 Task: Plan a trip to JunÃÂ­n, Peru from 2nd December, 2023 to 9th December, 2023 for 5 adults. Place can be shared room with 2 bedrooms having 5 beds and 2 bathrooms. Property type can be flat. Look for 4 properties as per requirement.
Action: Mouse moved to (551, 134)
Screenshot: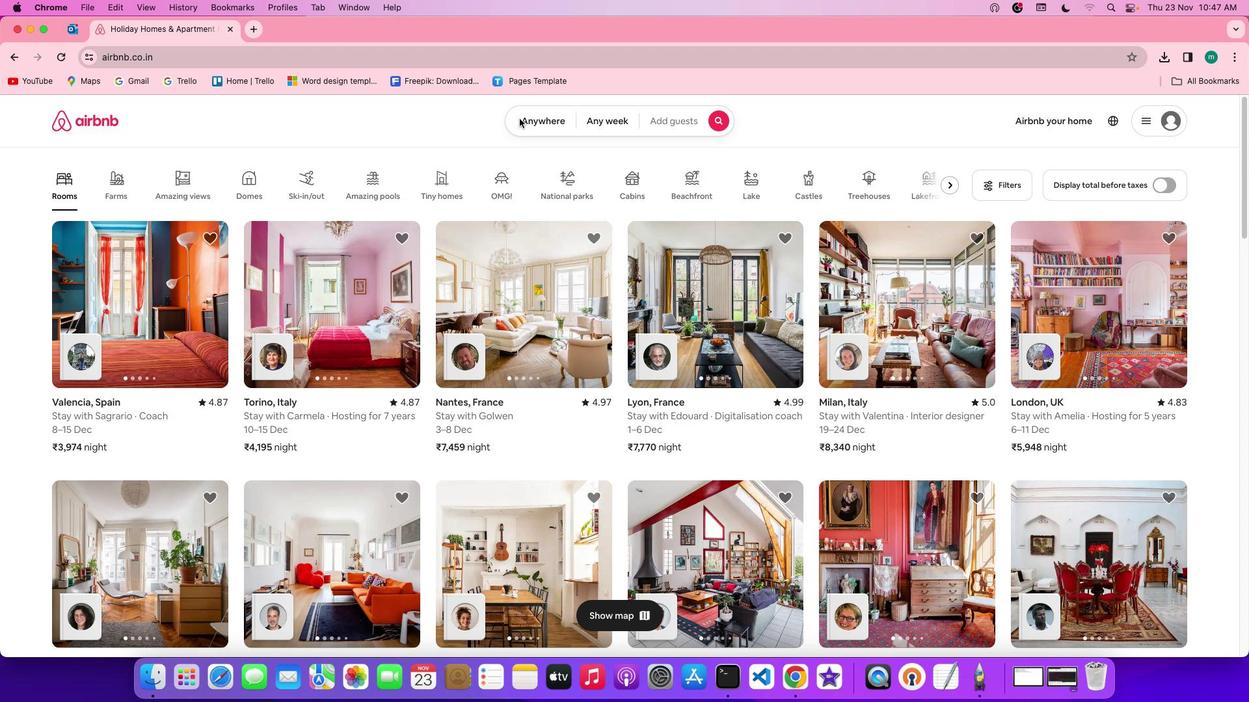 
Action: Mouse pressed left at (551, 134)
Screenshot: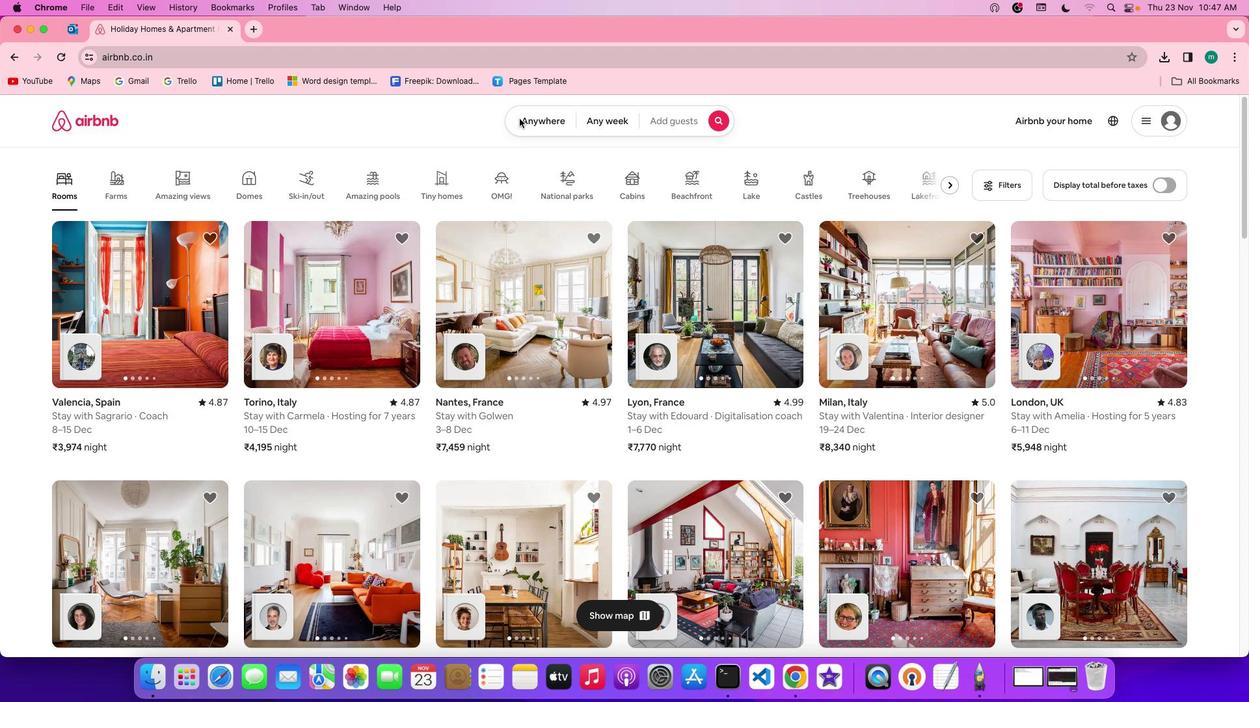 
Action: Mouse pressed left at (551, 134)
Screenshot: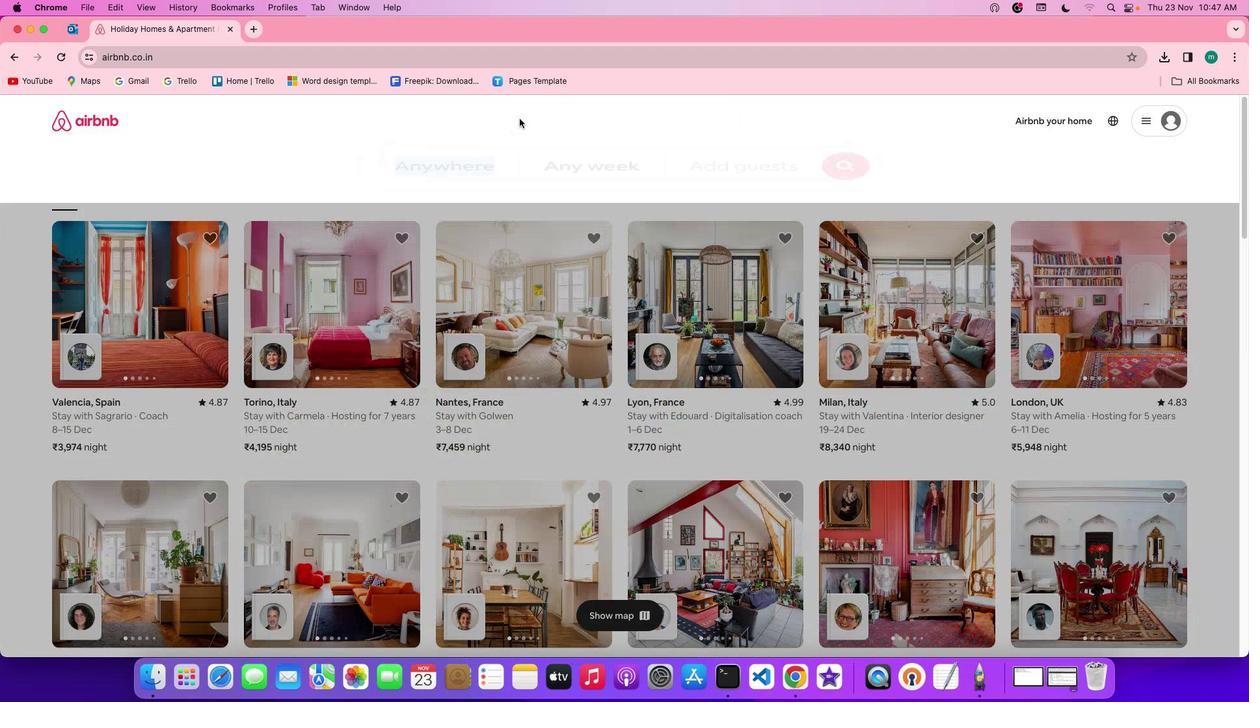 
Action: Mouse moved to (499, 187)
Screenshot: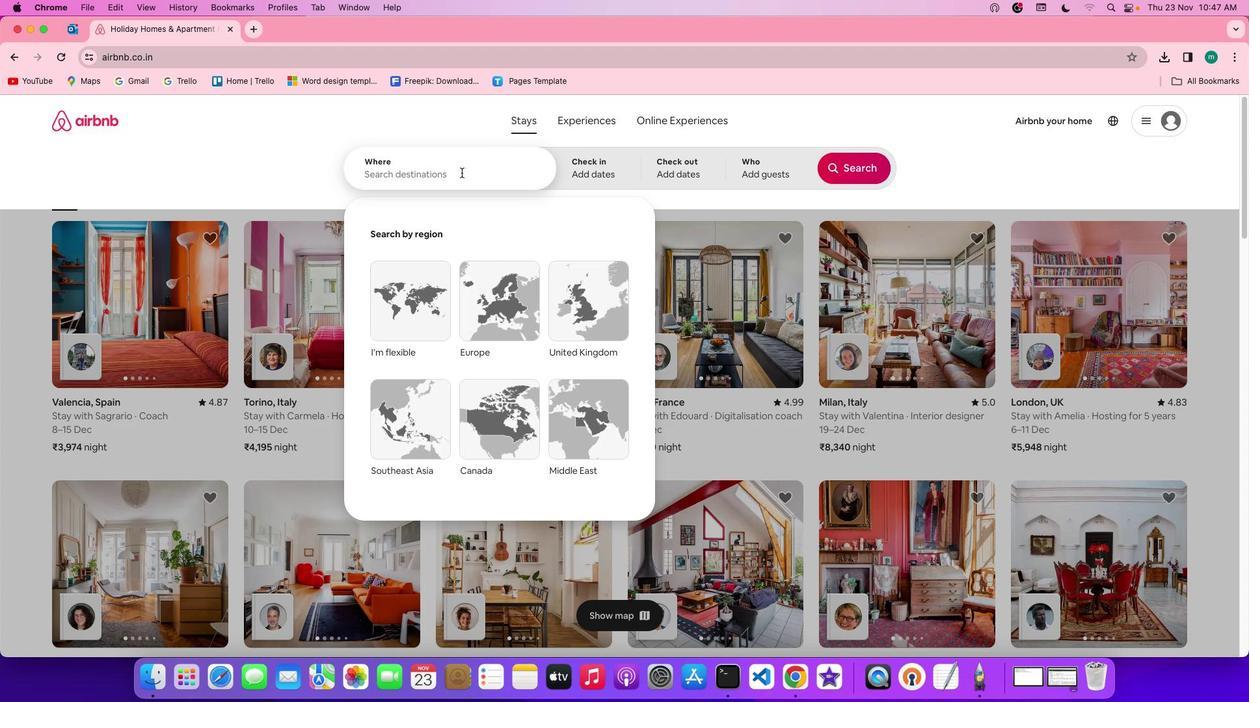 
Action: Mouse pressed left at (499, 187)
Screenshot: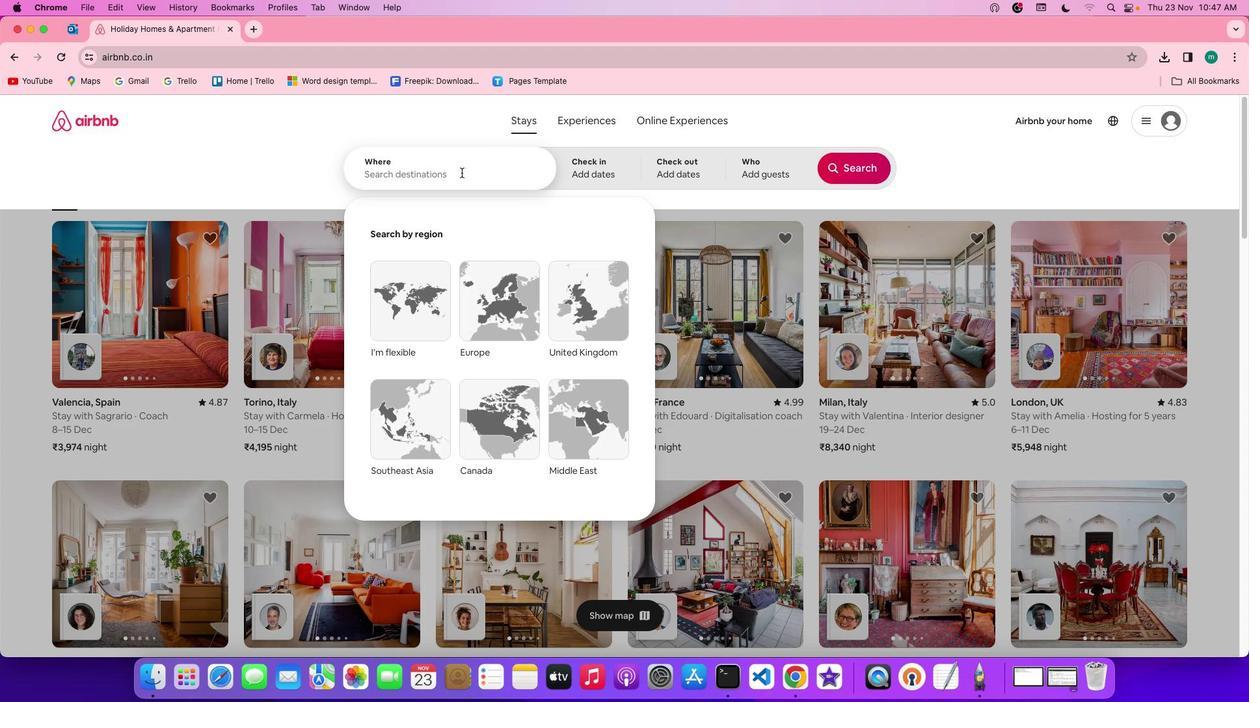 
Action: Key pressed Key.shift'J''u''n''a''n'','Key.spaceKey.shift'P''e''r''u'
Screenshot: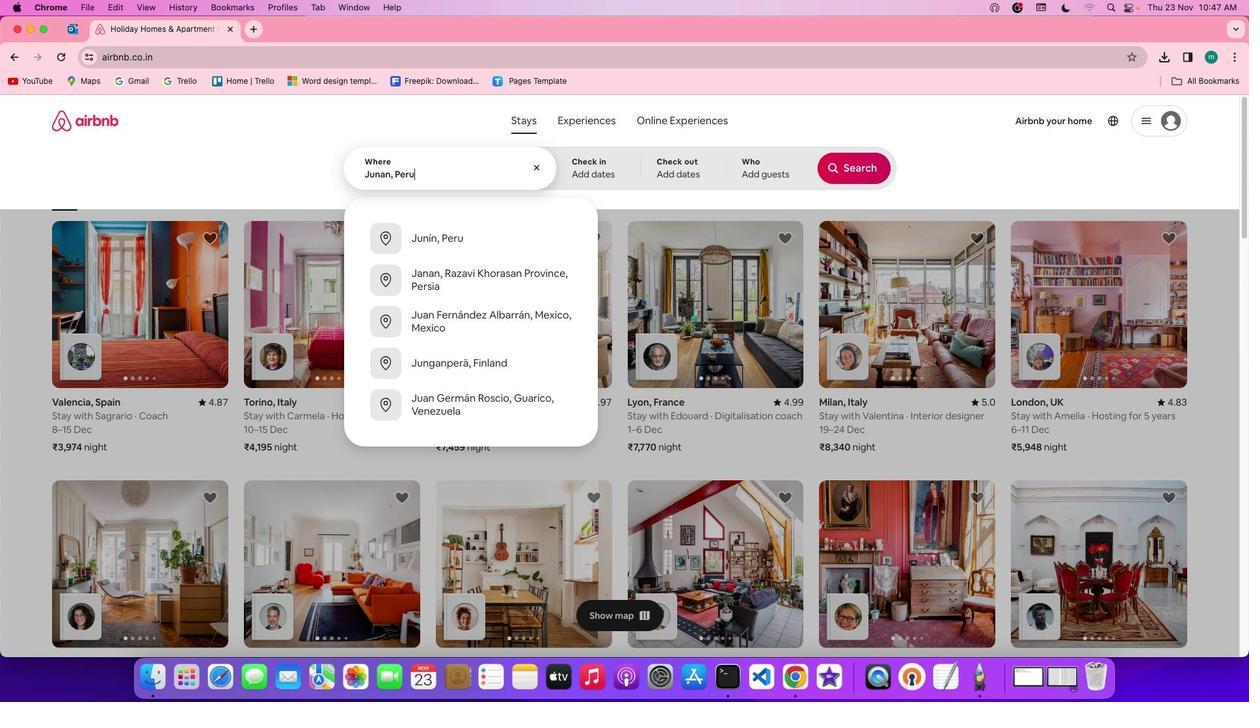 
Action: Mouse moved to (625, 196)
Screenshot: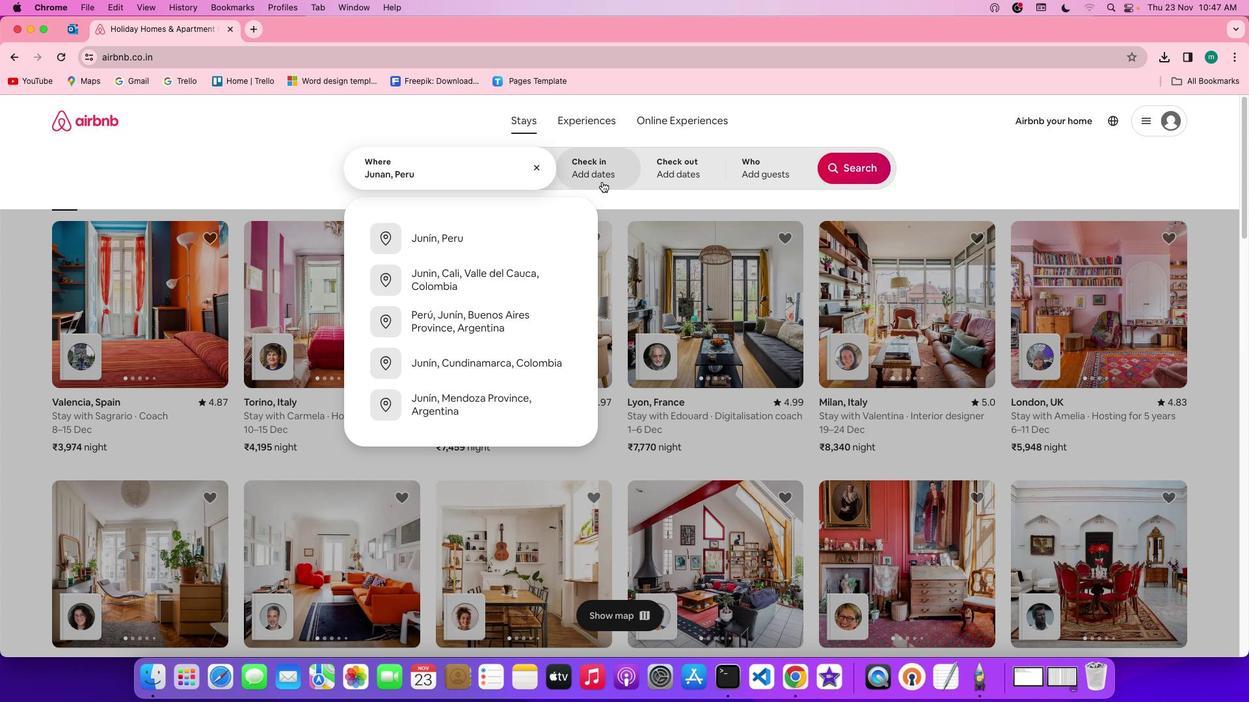 
Action: Mouse pressed left at (625, 196)
Screenshot: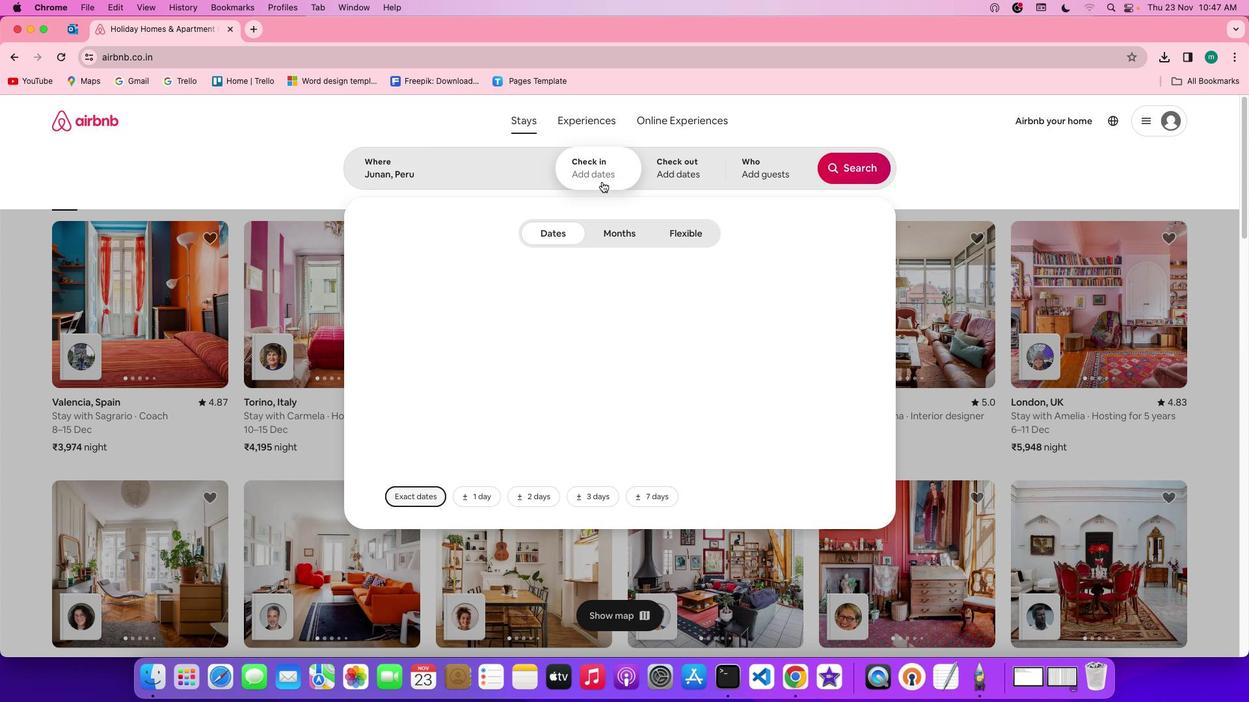 
Action: Mouse moved to (842, 337)
Screenshot: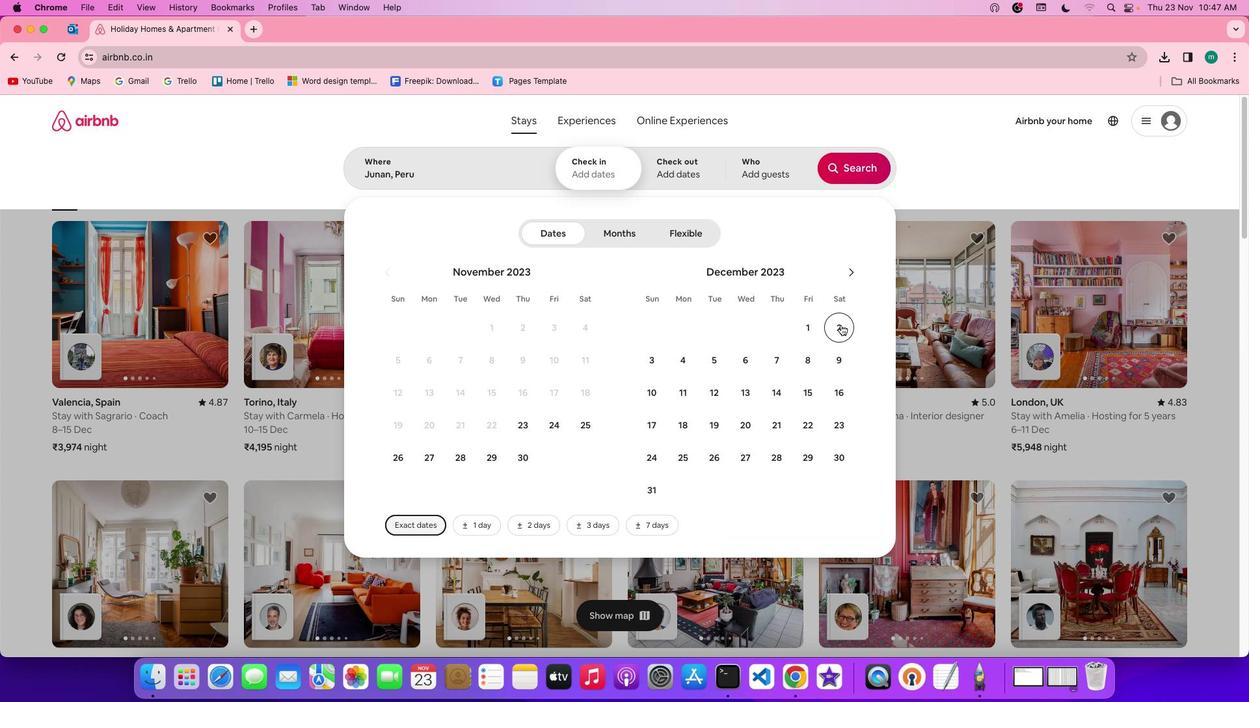
Action: Mouse pressed left at (842, 337)
Screenshot: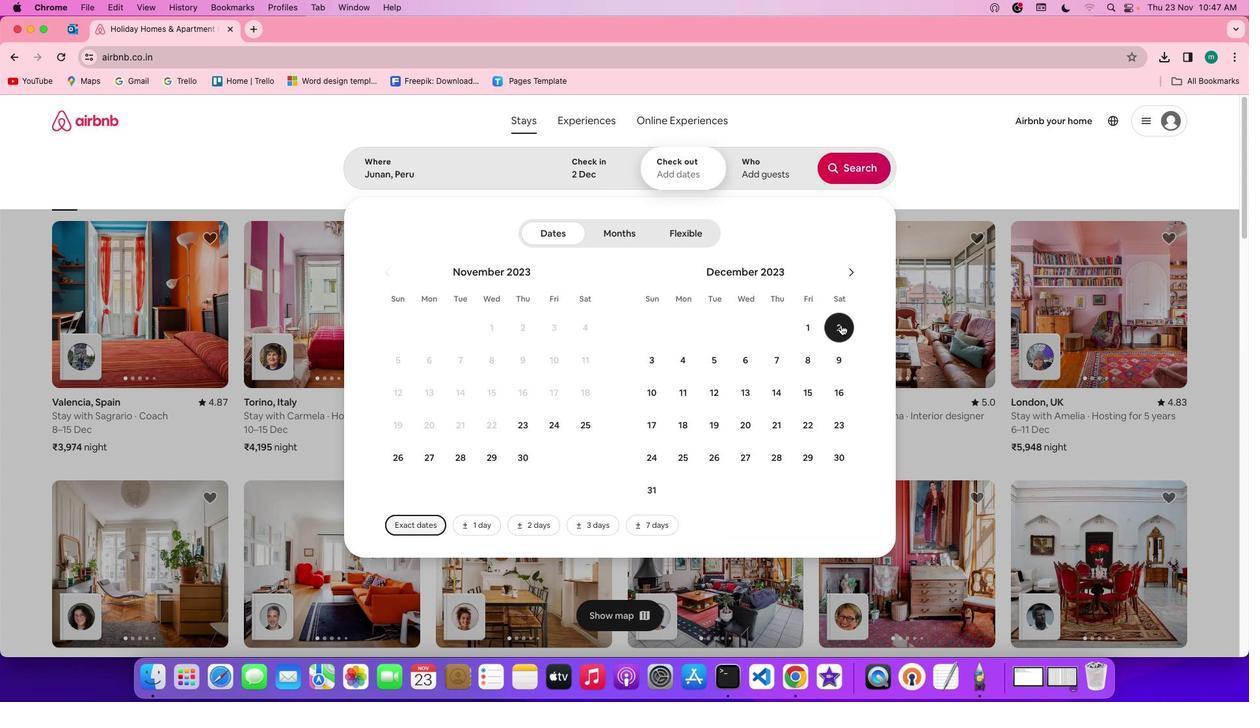 
Action: Mouse moved to (836, 374)
Screenshot: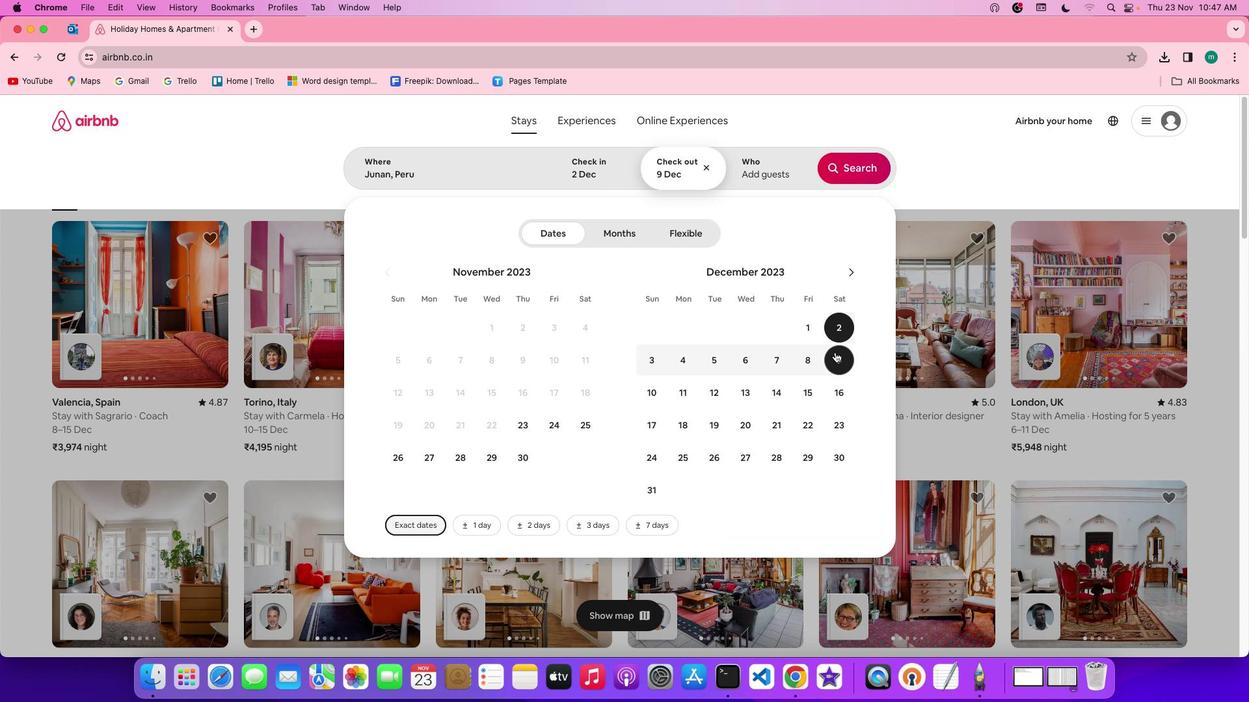 
Action: Mouse pressed left at (836, 374)
Screenshot: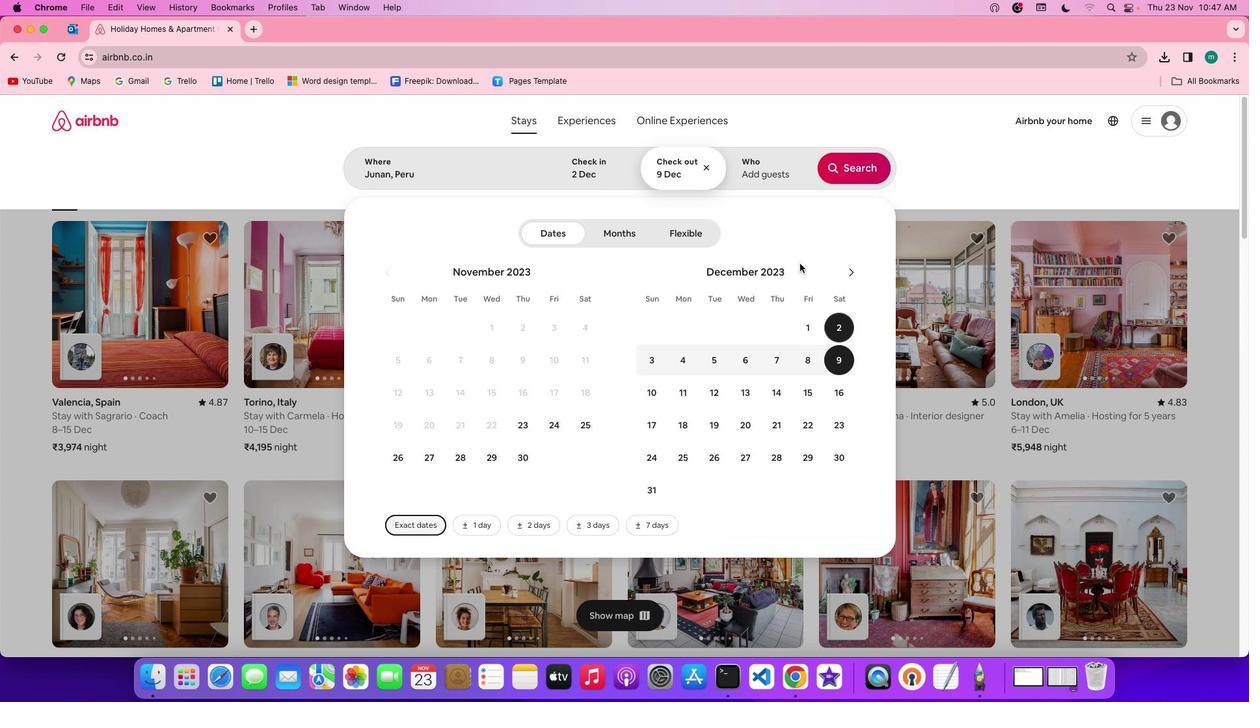 
Action: Mouse moved to (755, 197)
Screenshot: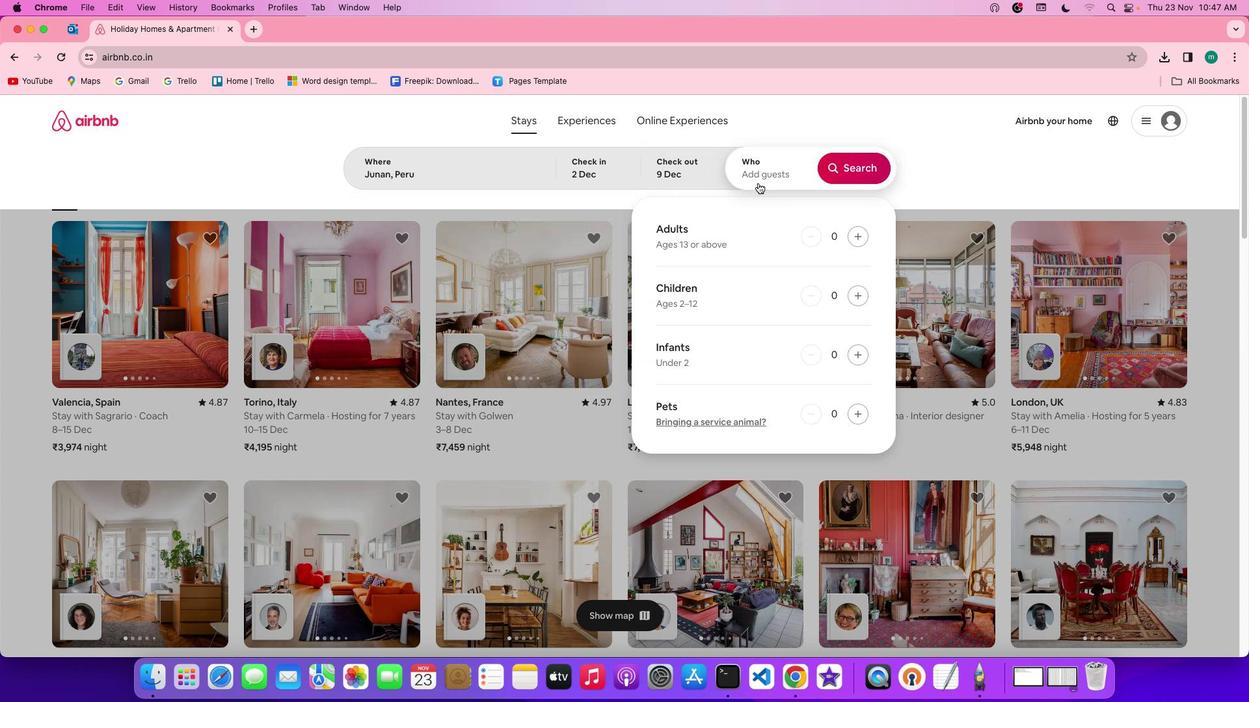 
Action: Mouse pressed left at (755, 197)
Screenshot: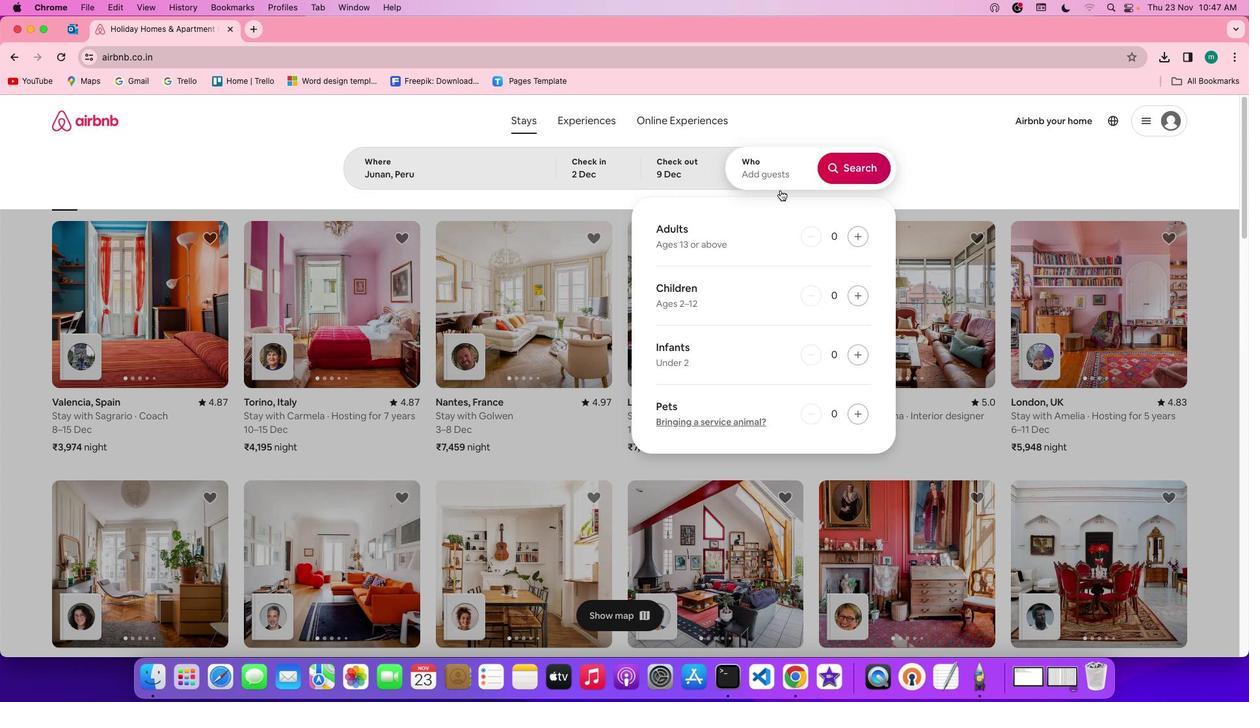 
Action: Mouse moved to (852, 246)
Screenshot: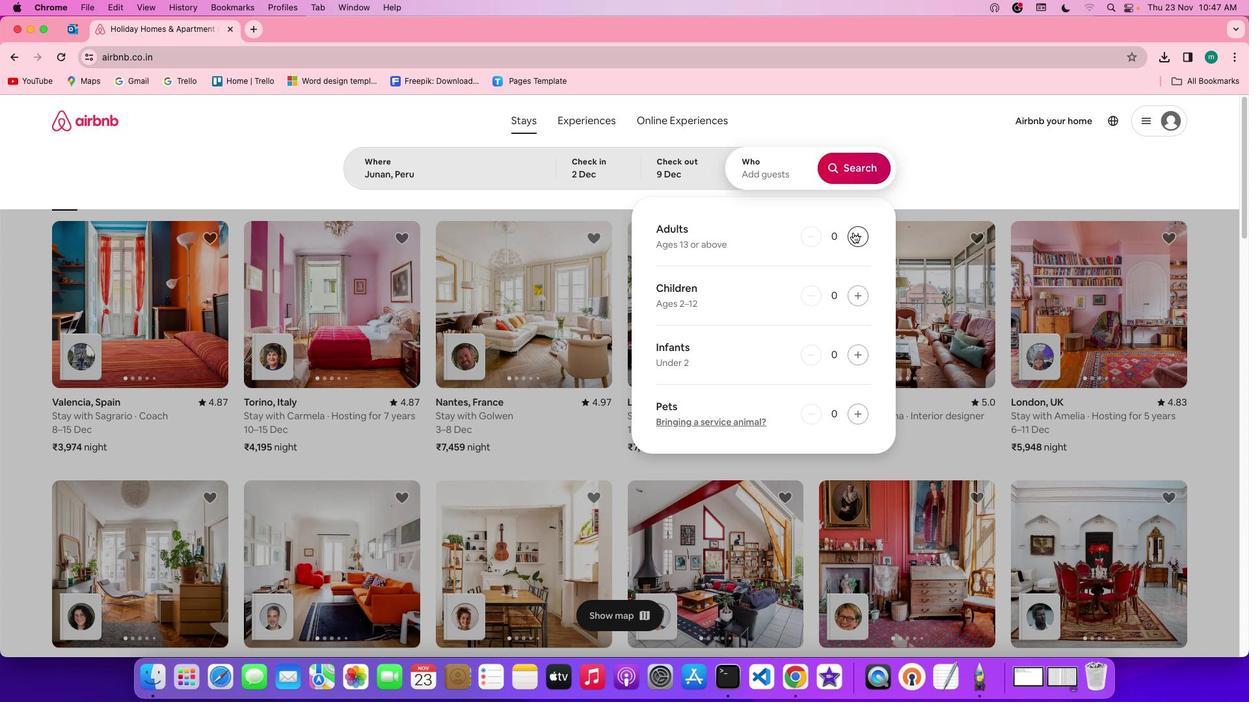 
Action: Mouse pressed left at (852, 246)
Screenshot: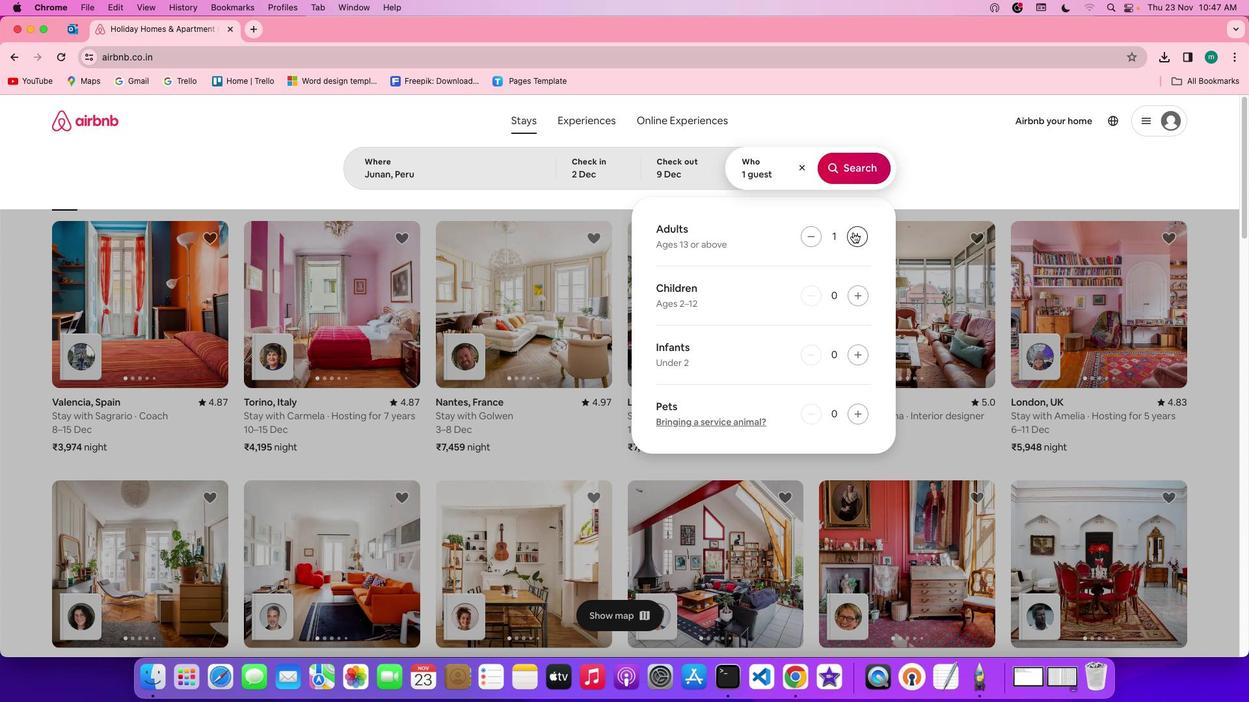 
Action: Mouse pressed left at (852, 246)
Screenshot: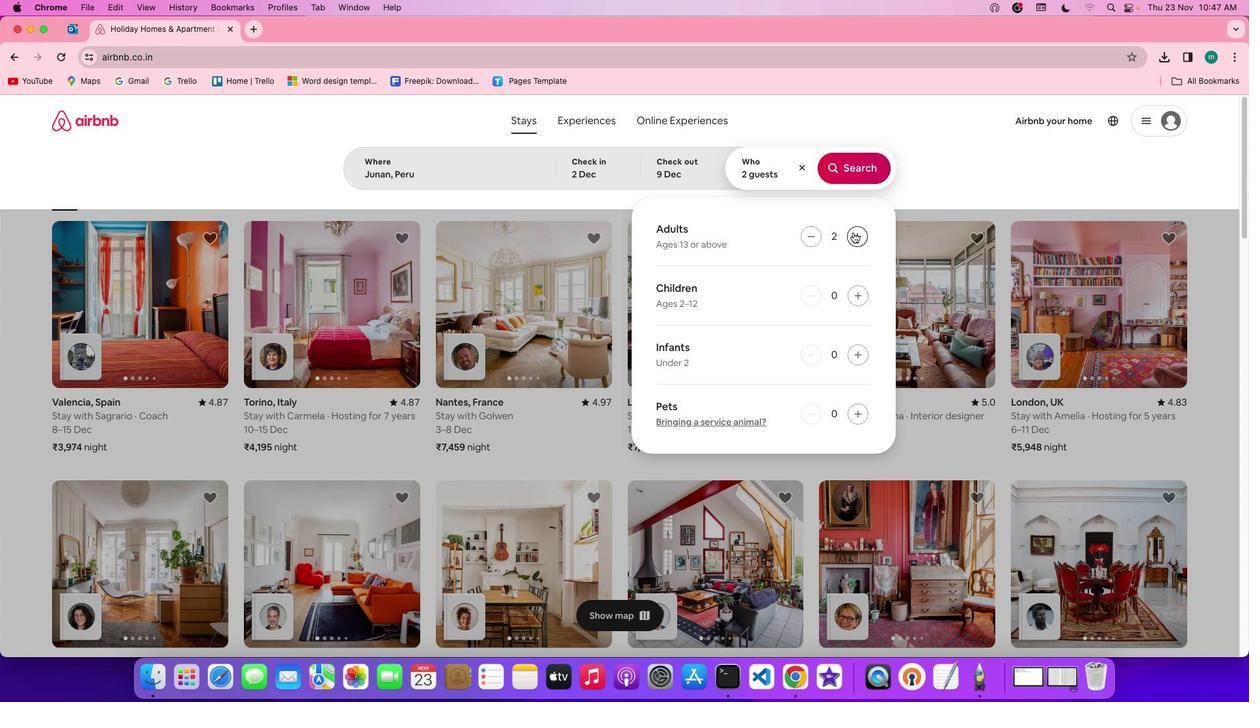 
Action: Mouse pressed left at (852, 246)
Screenshot: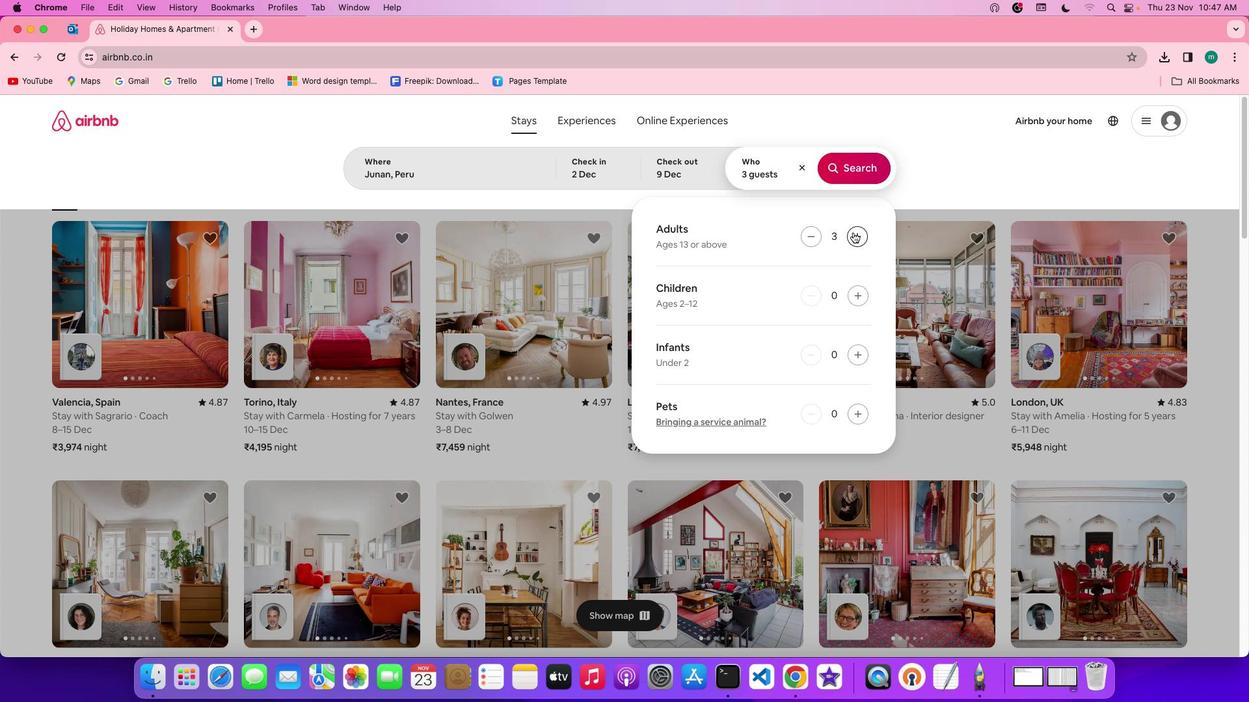 
Action: Mouse pressed left at (852, 246)
Screenshot: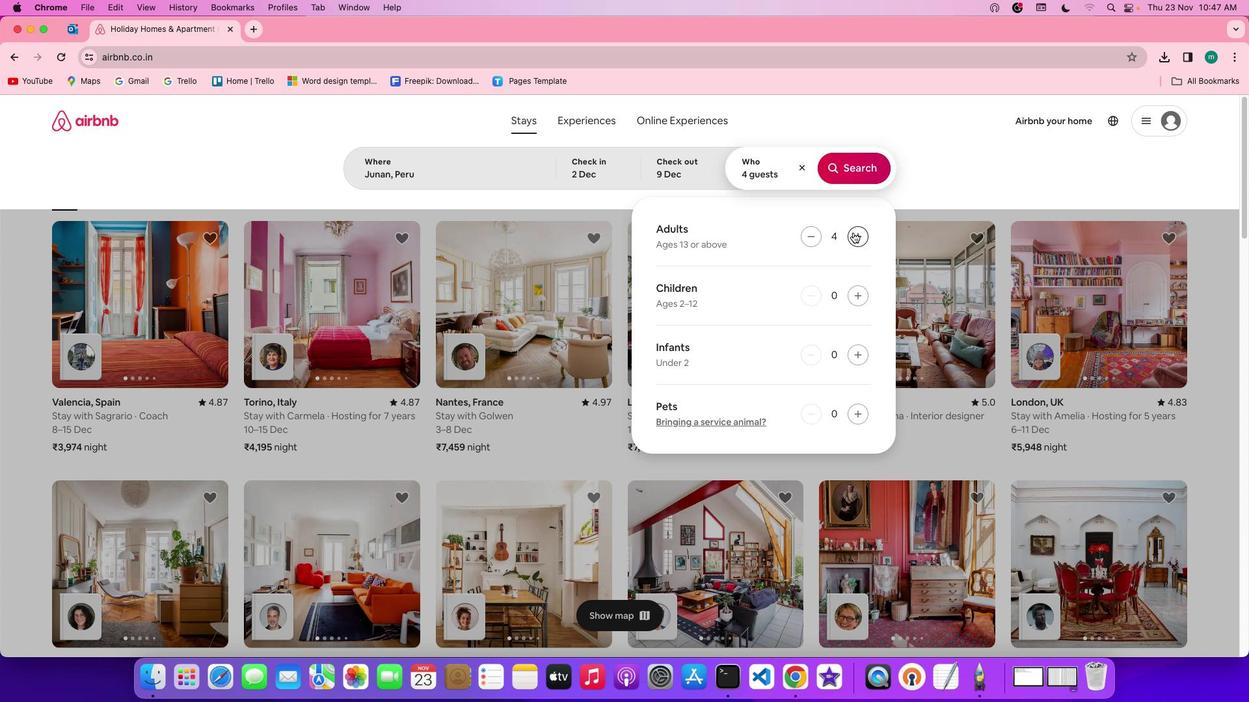 
Action: Mouse pressed left at (852, 246)
Screenshot: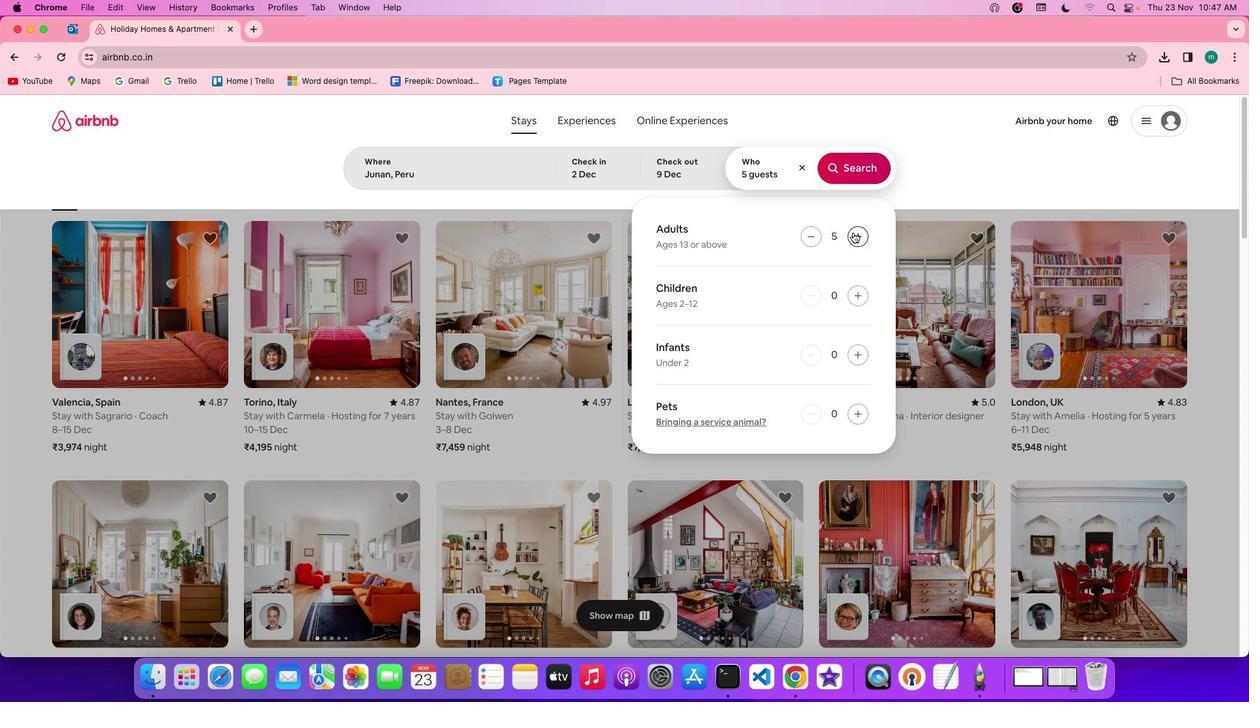 
Action: Mouse moved to (846, 185)
Screenshot: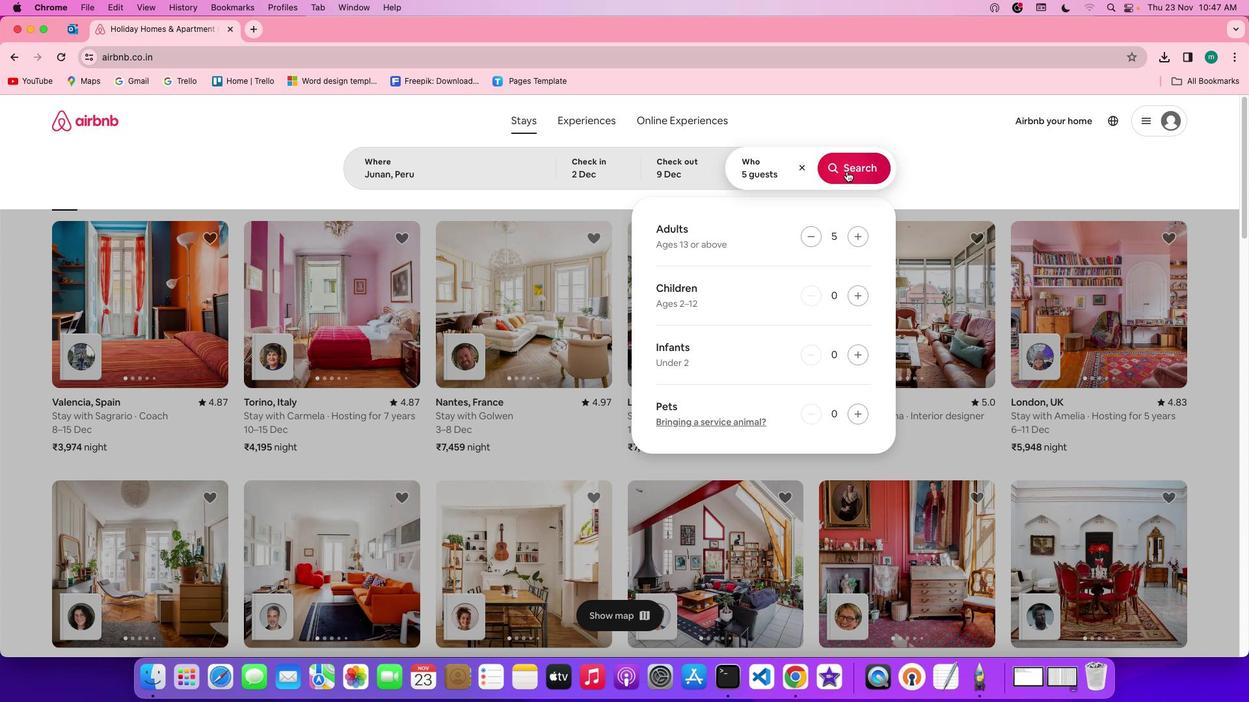 
Action: Mouse pressed left at (846, 185)
Screenshot: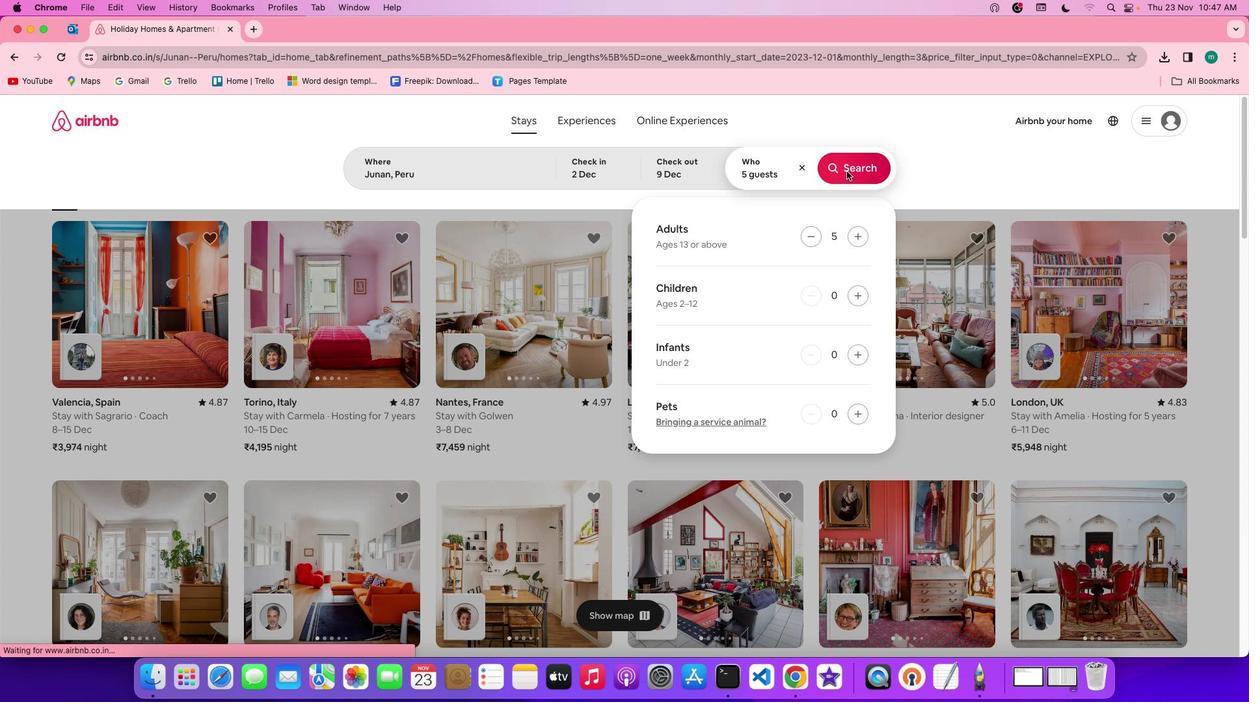 
Action: Mouse moved to (1026, 184)
Screenshot: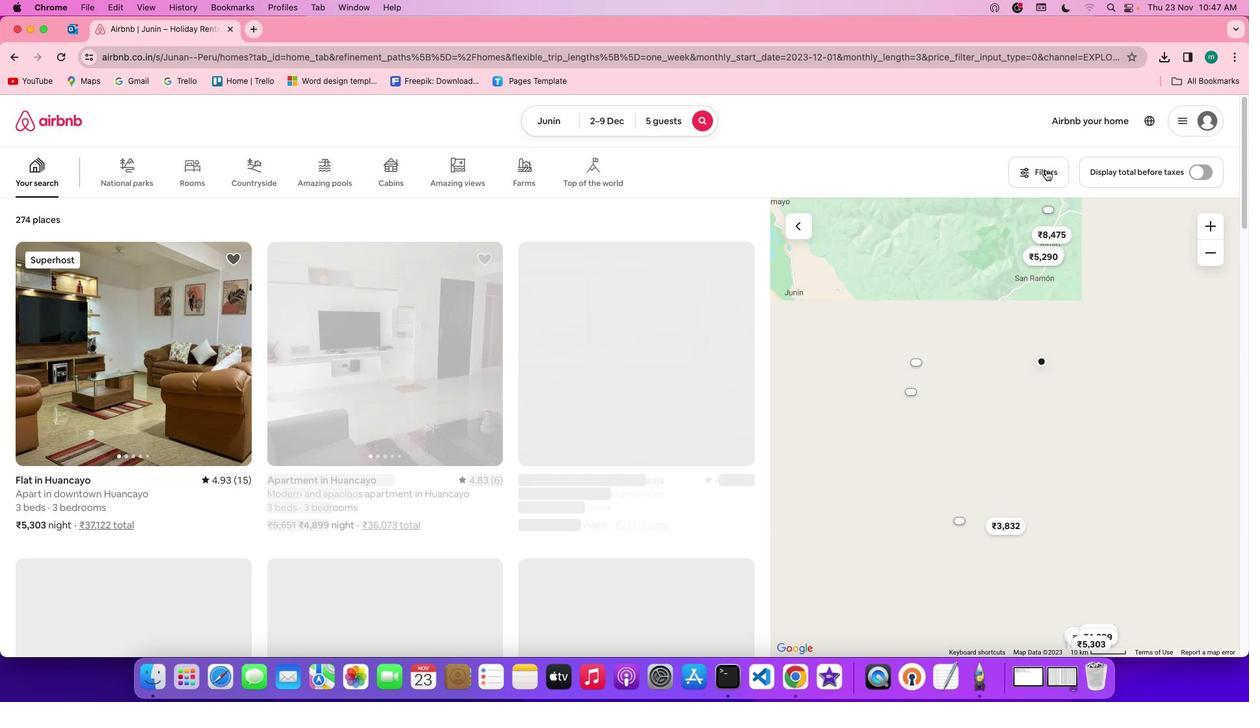 
Action: Mouse pressed left at (1026, 184)
Screenshot: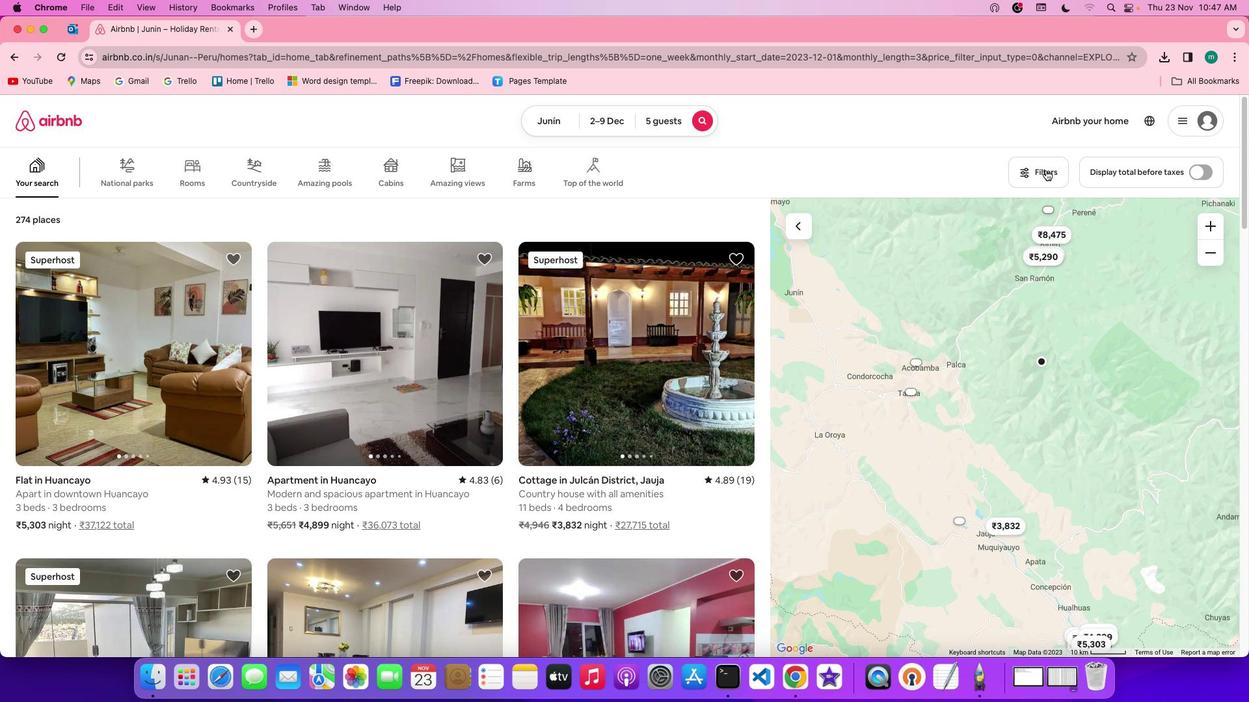 
Action: Mouse moved to (590, 380)
Screenshot: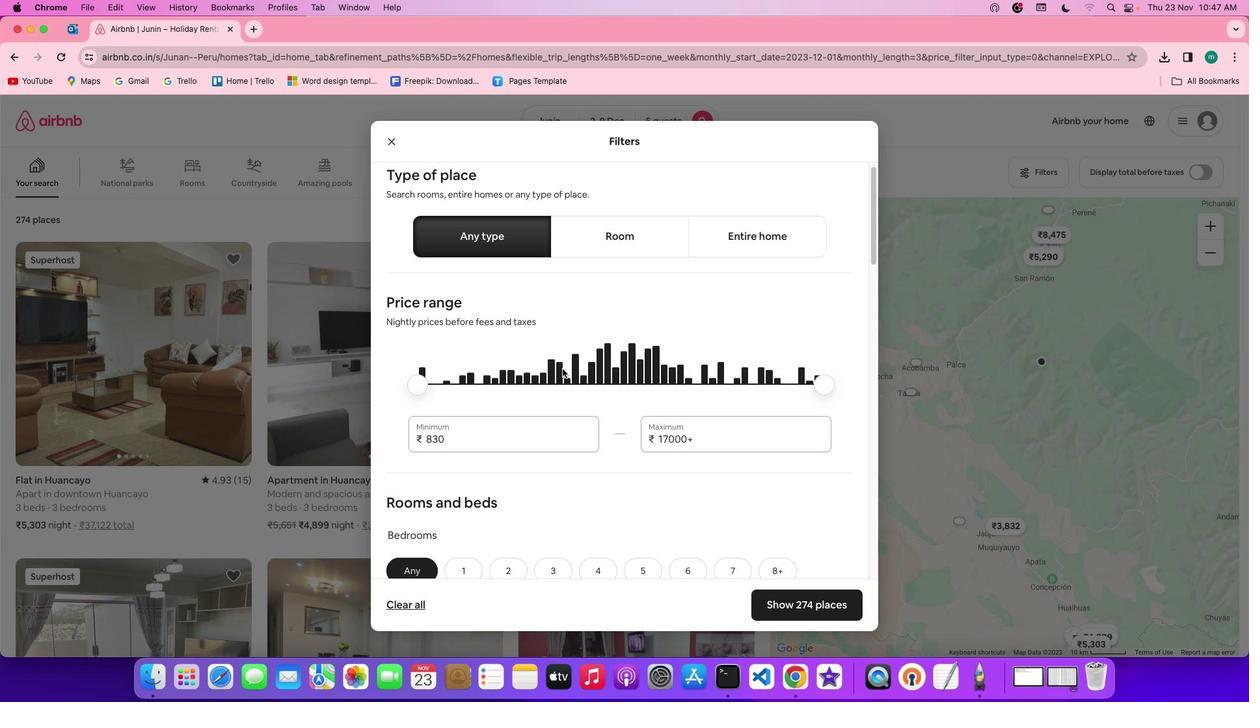 
Action: Mouse scrolled (590, 380) with delta (83, 16)
Screenshot: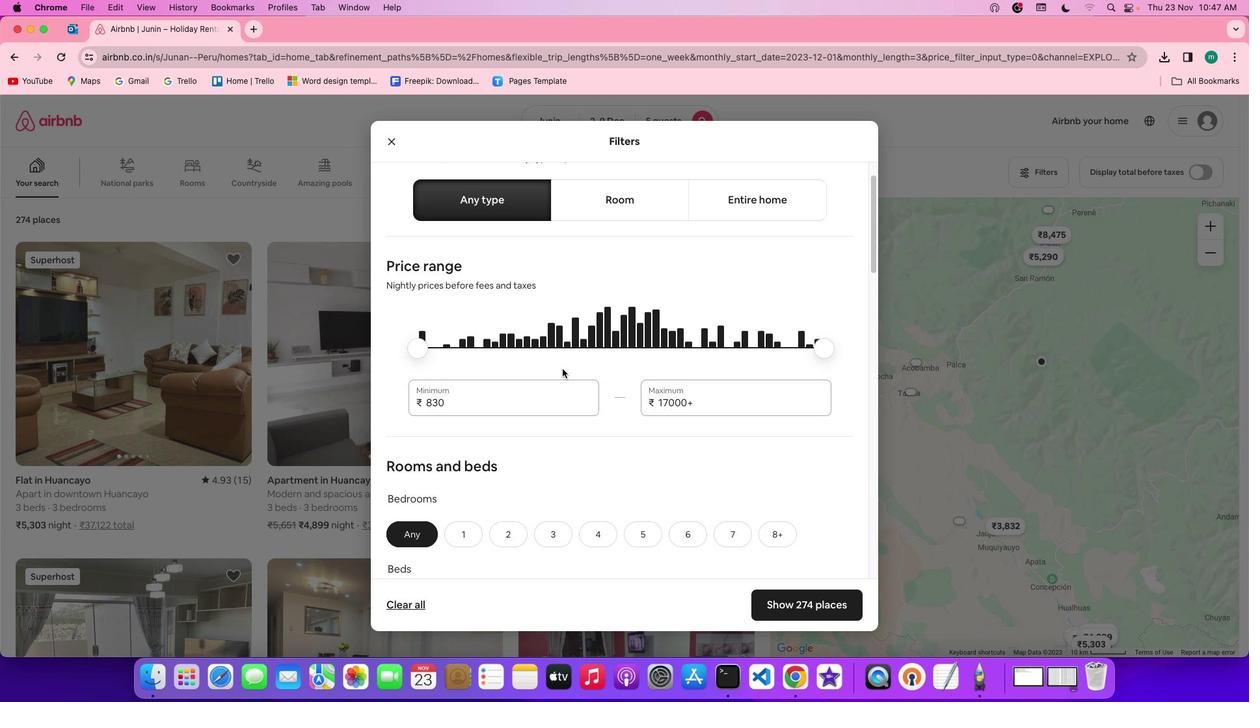 
Action: Mouse scrolled (590, 380) with delta (83, 16)
Screenshot: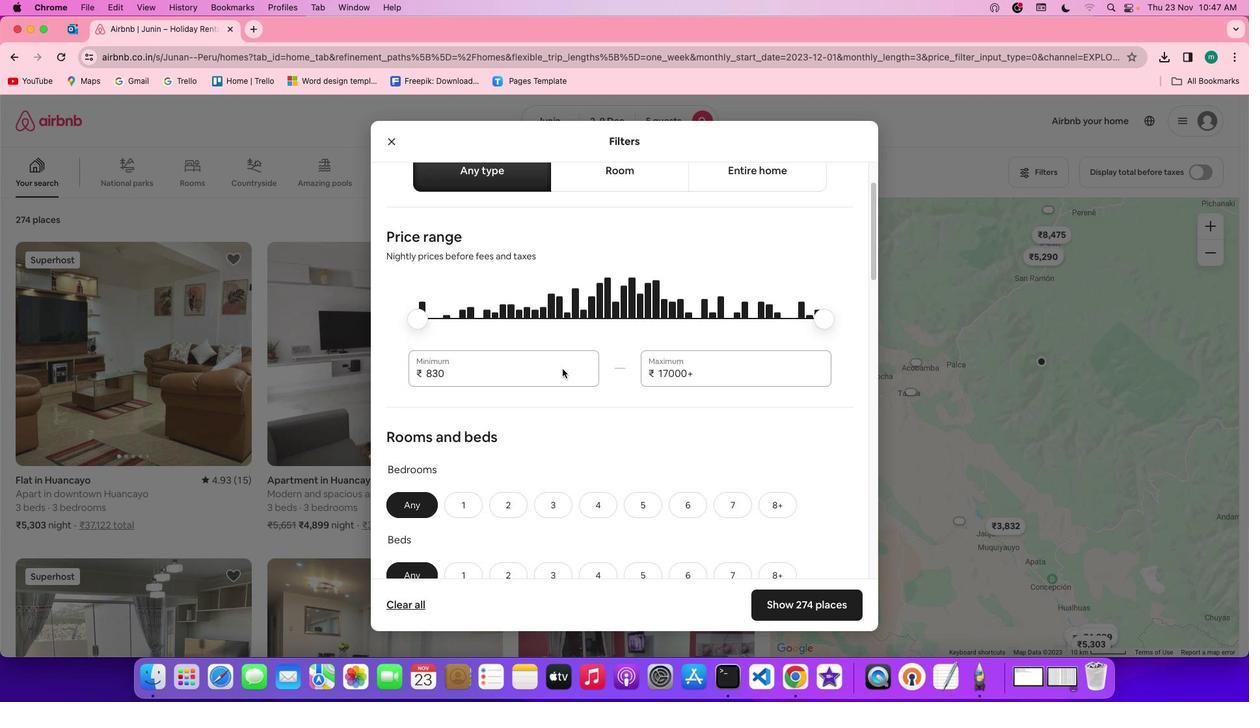 
Action: Mouse scrolled (590, 380) with delta (83, 16)
Screenshot: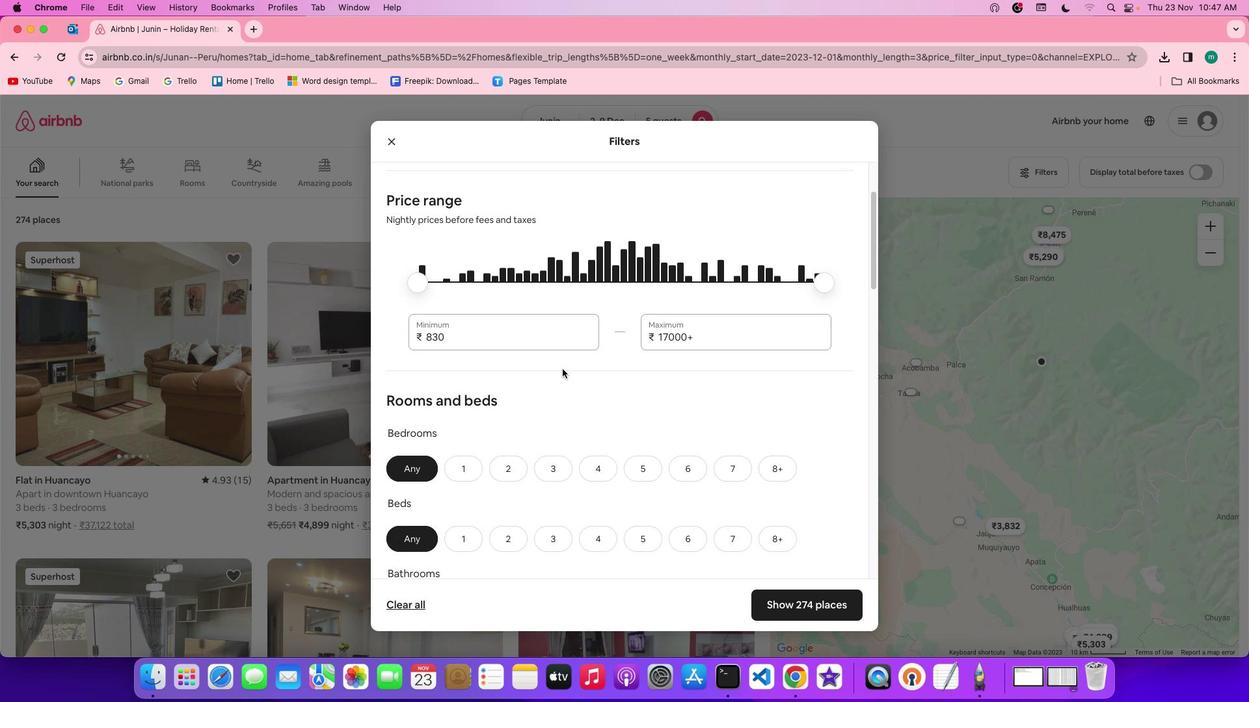 
Action: Mouse scrolled (590, 380) with delta (83, 16)
Screenshot: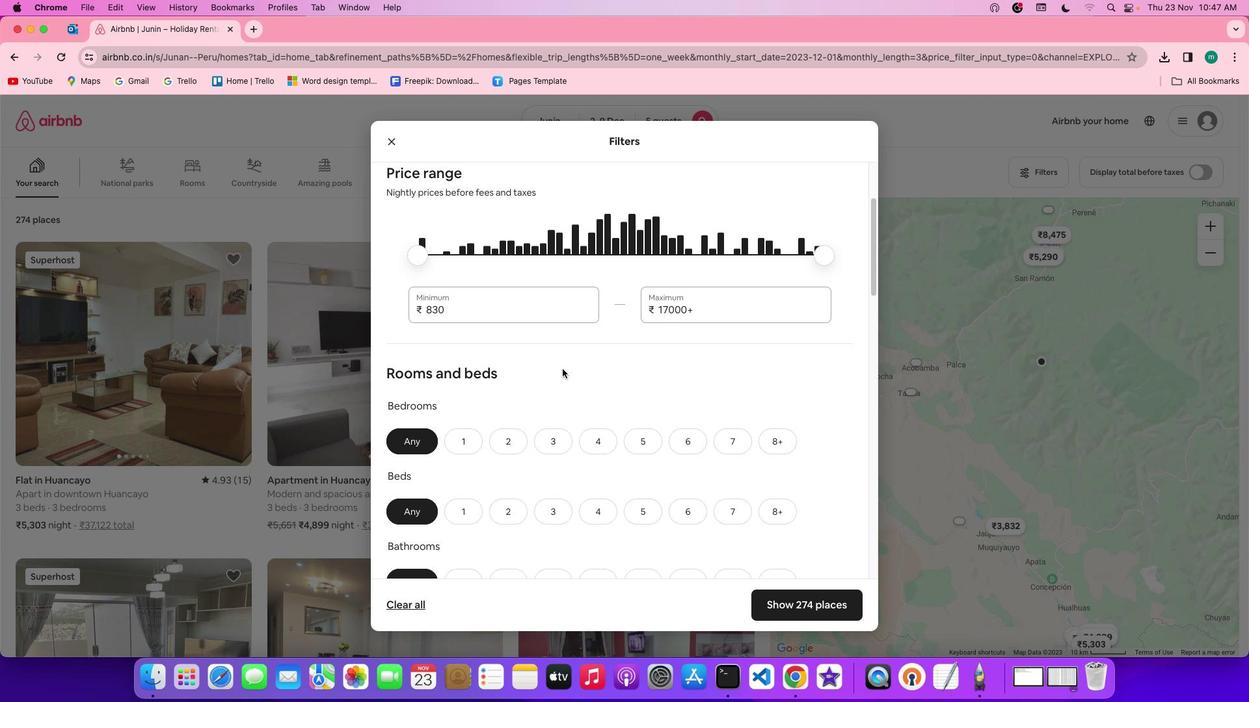 
Action: Mouse scrolled (590, 380) with delta (83, 16)
Screenshot: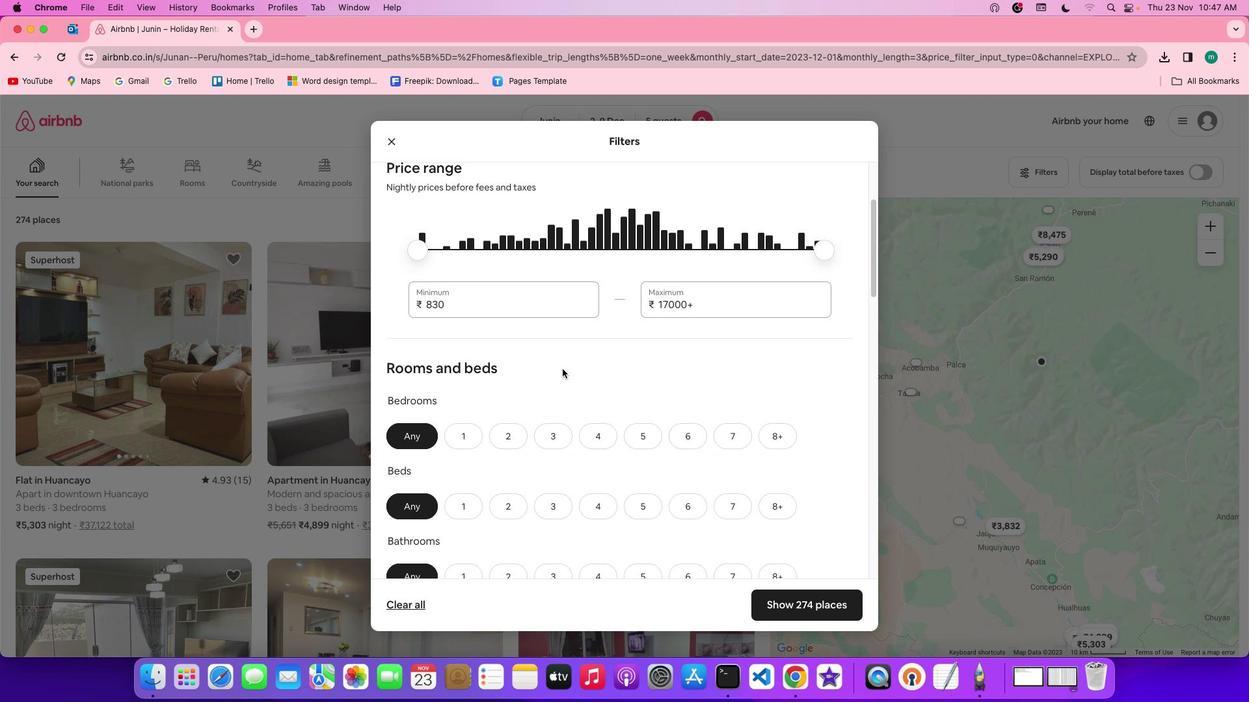
Action: Mouse scrolled (590, 380) with delta (83, 16)
Screenshot: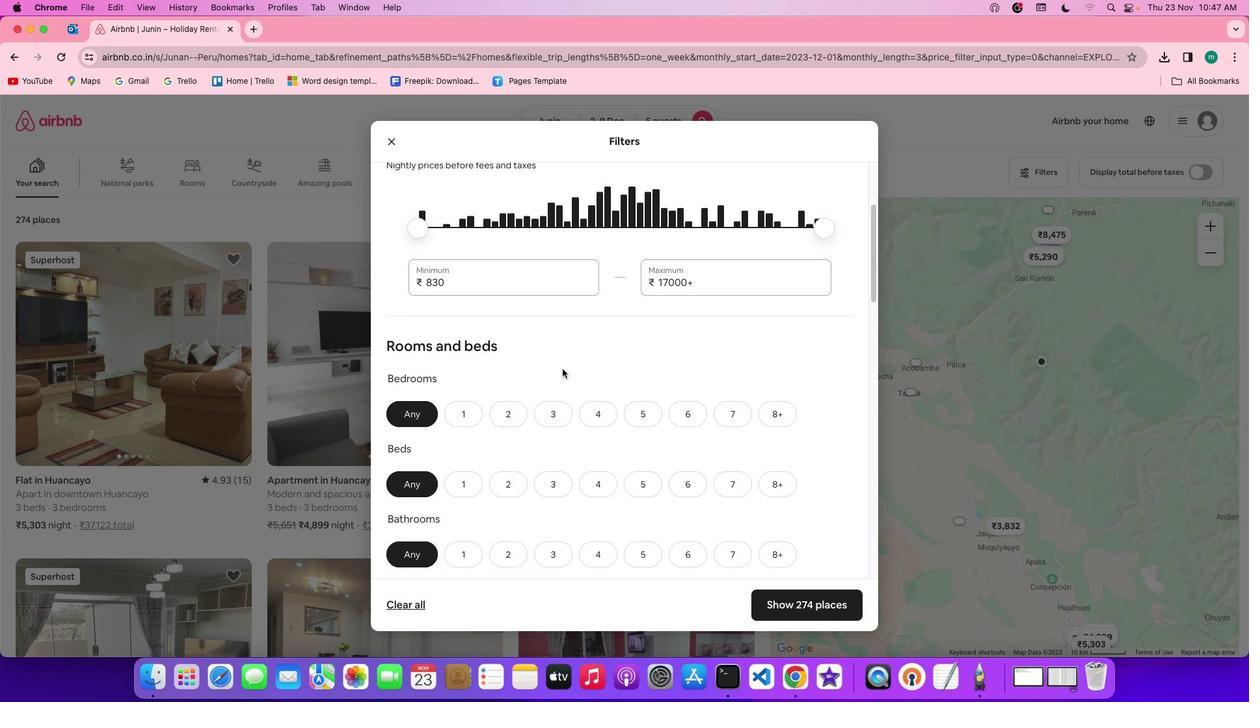 
Action: Mouse scrolled (590, 380) with delta (83, 16)
Screenshot: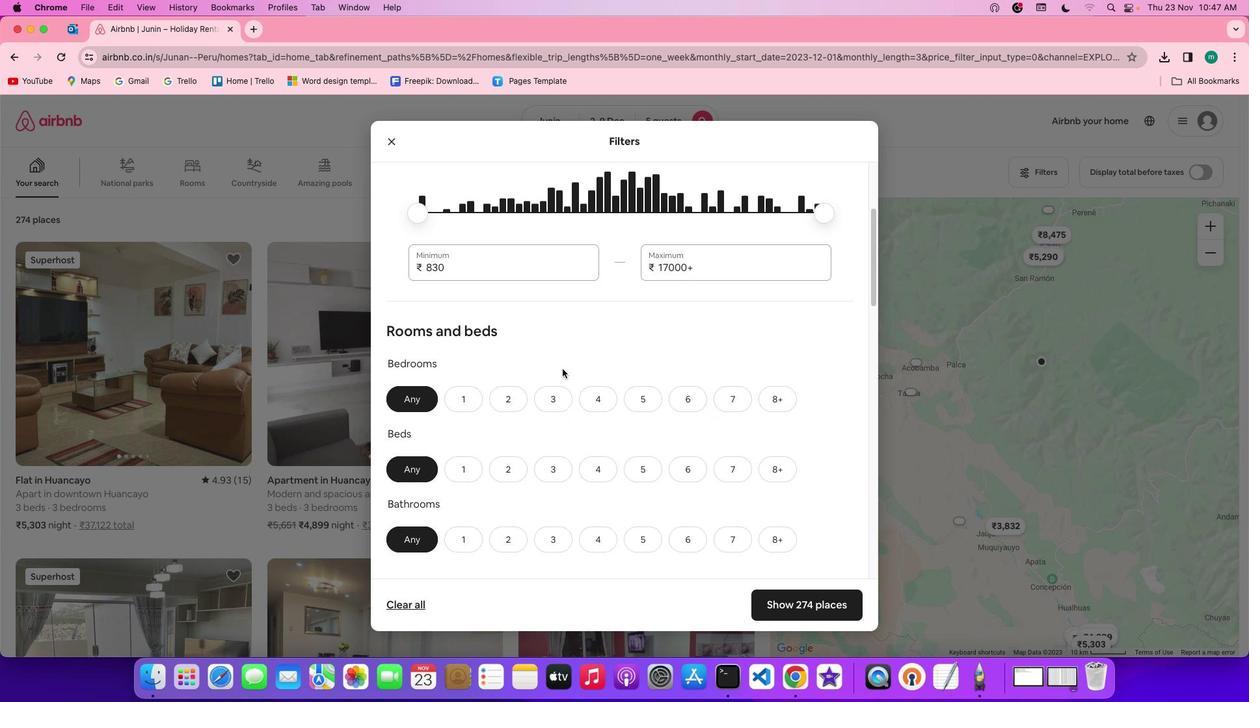 
Action: Mouse scrolled (590, 380) with delta (83, 16)
Screenshot: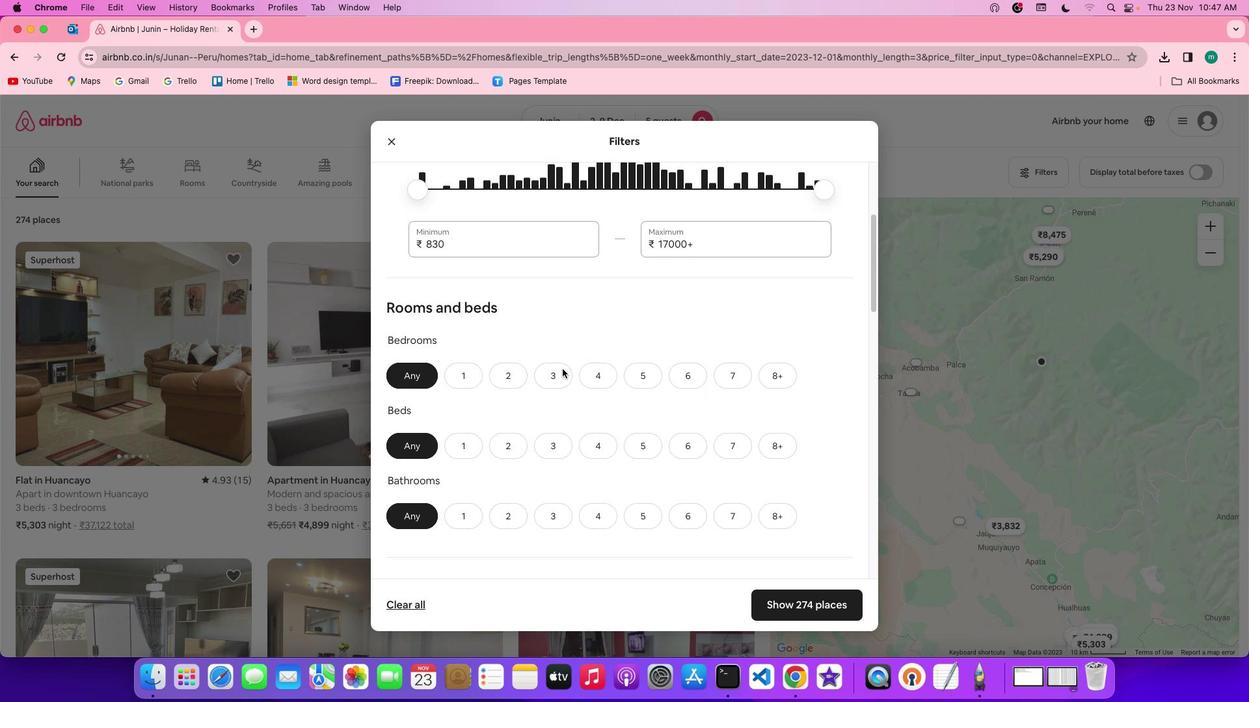 
Action: Mouse moved to (541, 381)
Screenshot: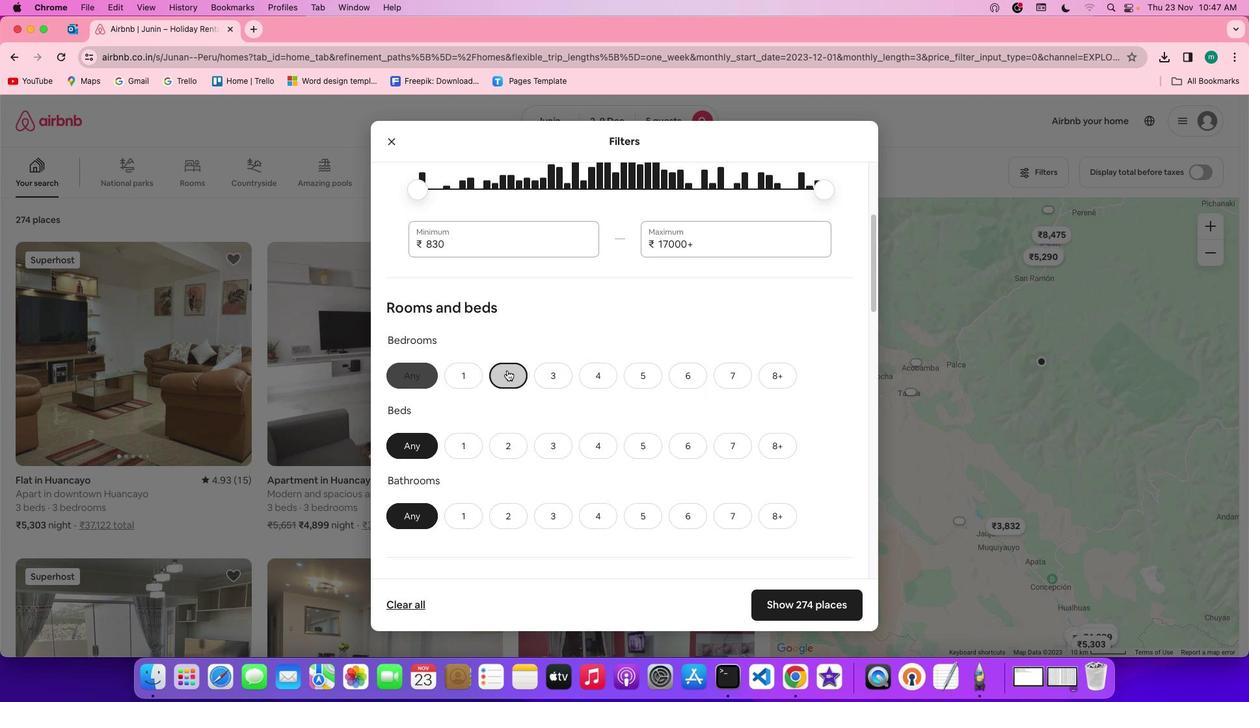 
Action: Mouse pressed left at (541, 381)
Screenshot: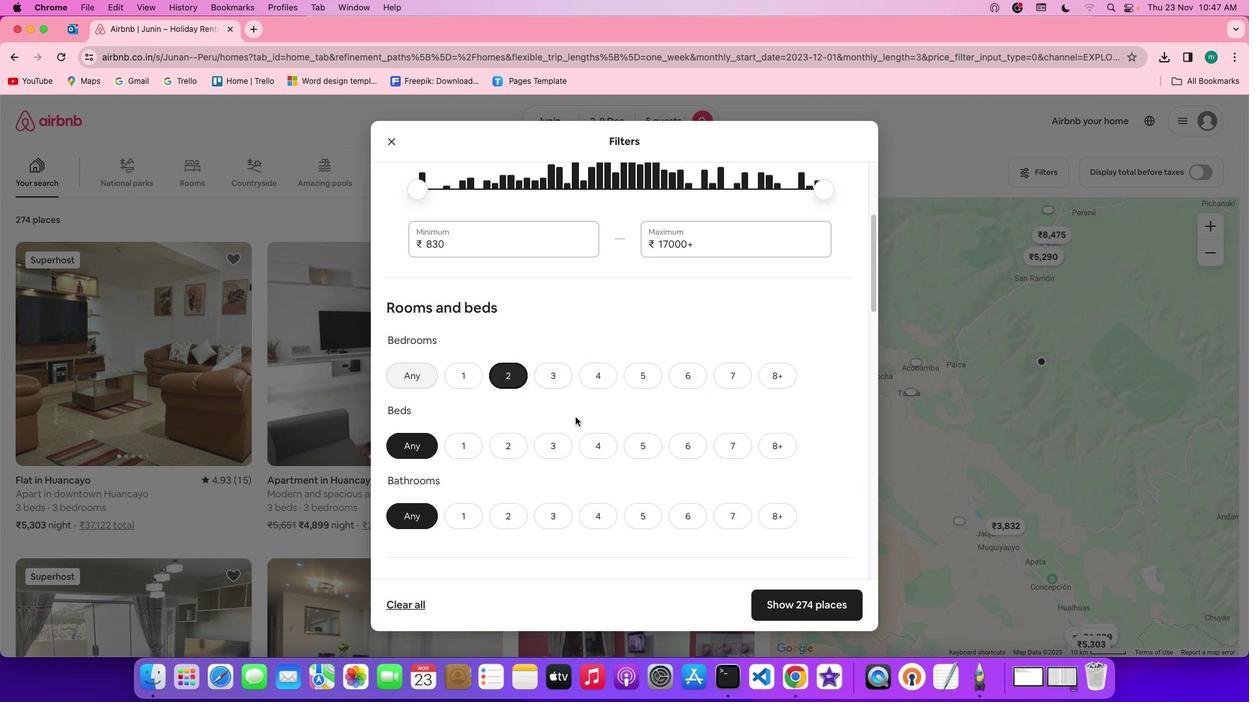 
Action: Mouse moved to (659, 454)
Screenshot: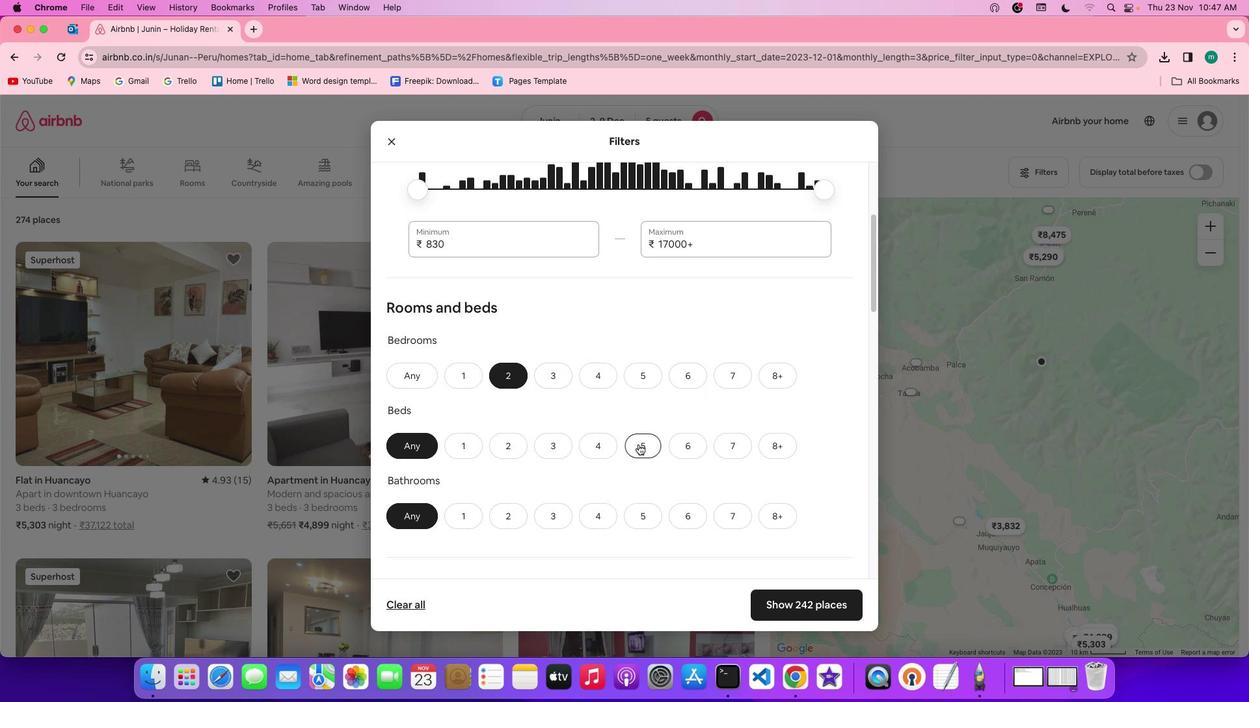 
Action: Mouse pressed left at (659, 454)
Screenshot: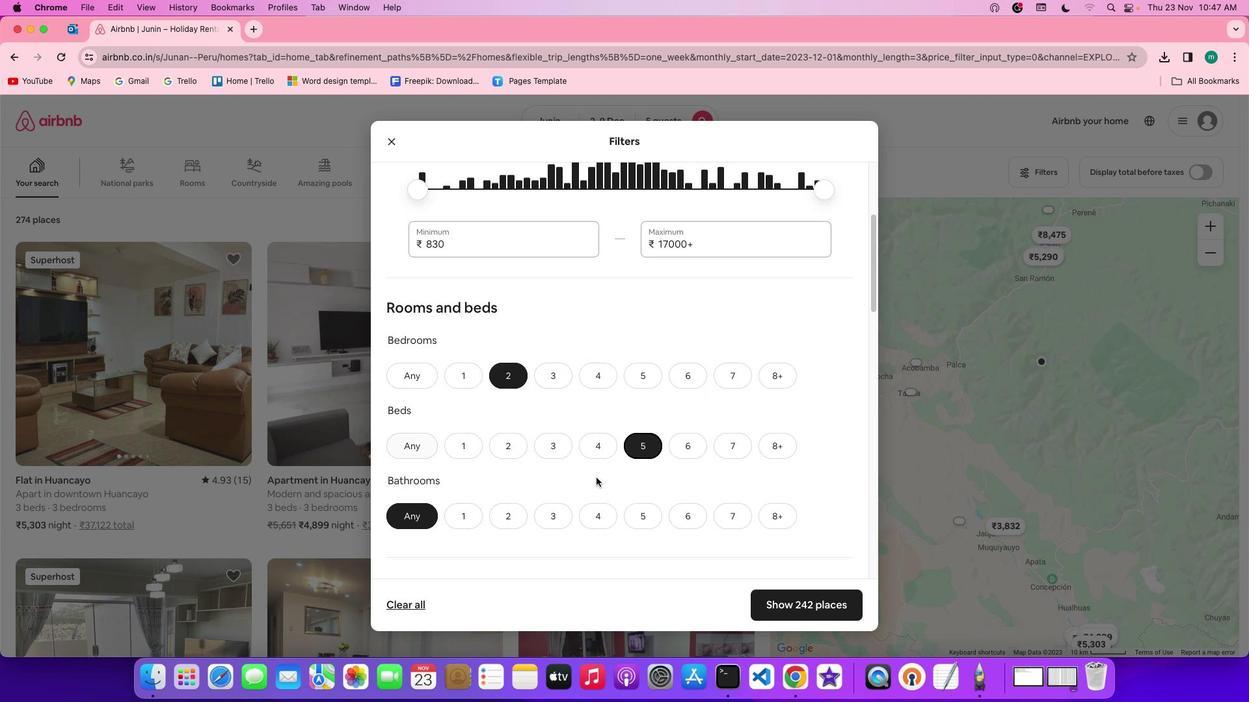 
Action: Mouse moved to (542, 528)
Screenshot: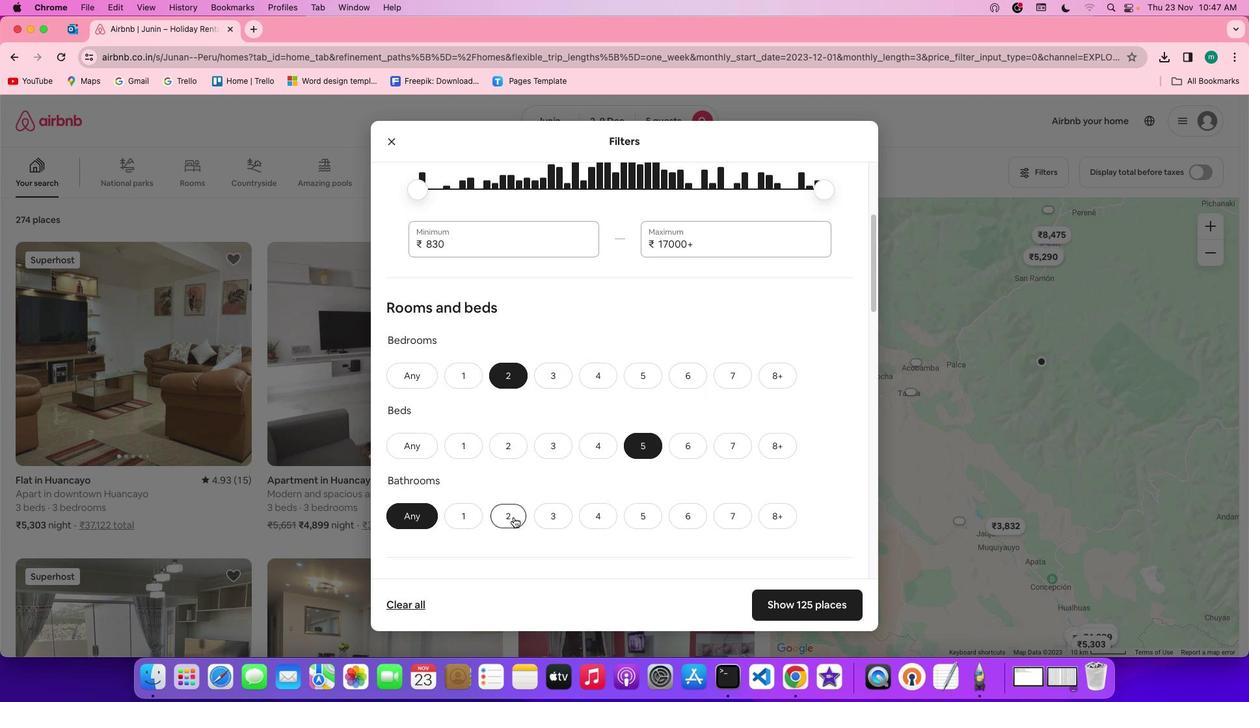 
Action: Mouse pressed left at (542, 528)
Screenshot: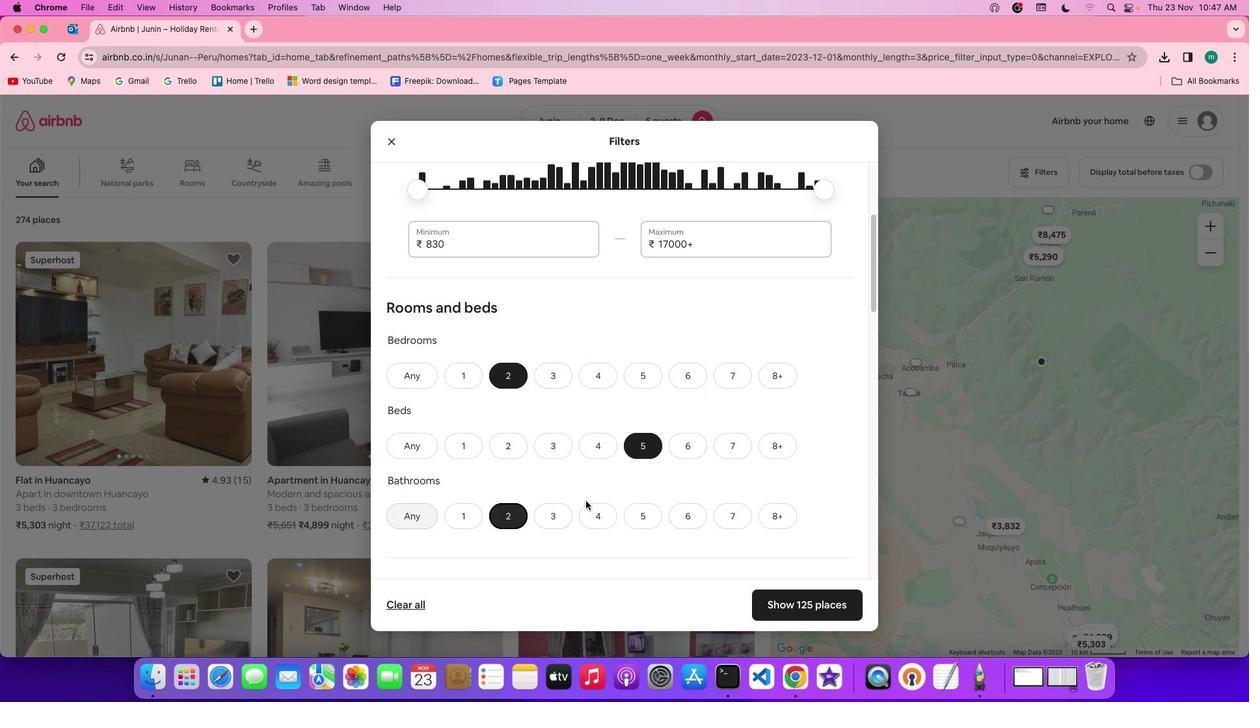 
Action: Mouse moved to (689, 477)
Screenshot: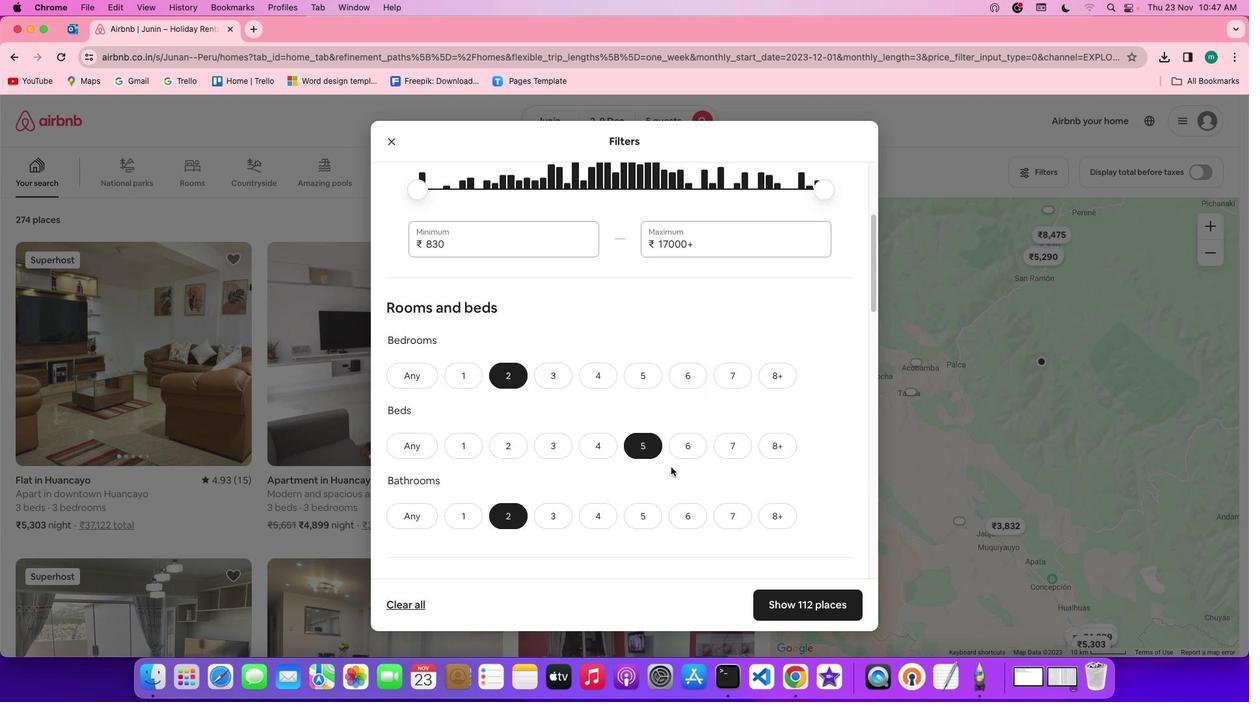 
Action: Mouse scrolled (689, 477) with delta (83, 16)
Screenshot: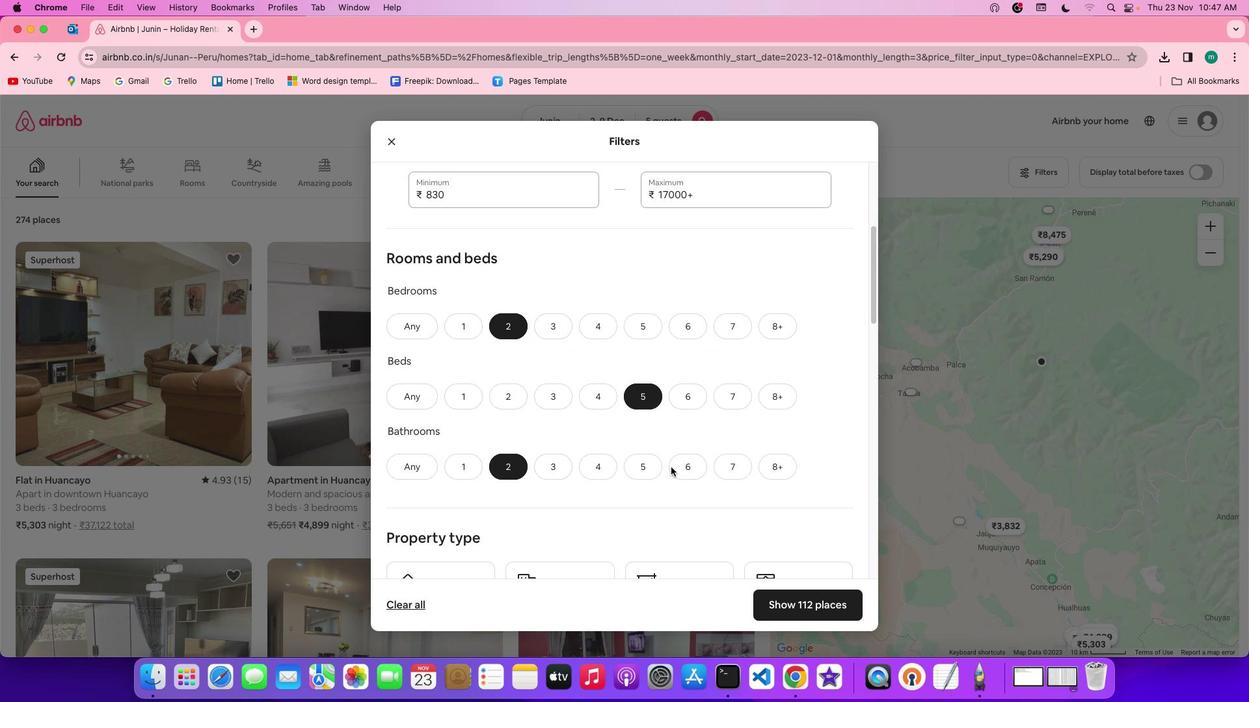 
Action: Mouse scrolled (689, 477) with delta (83, 16)
Screenshot: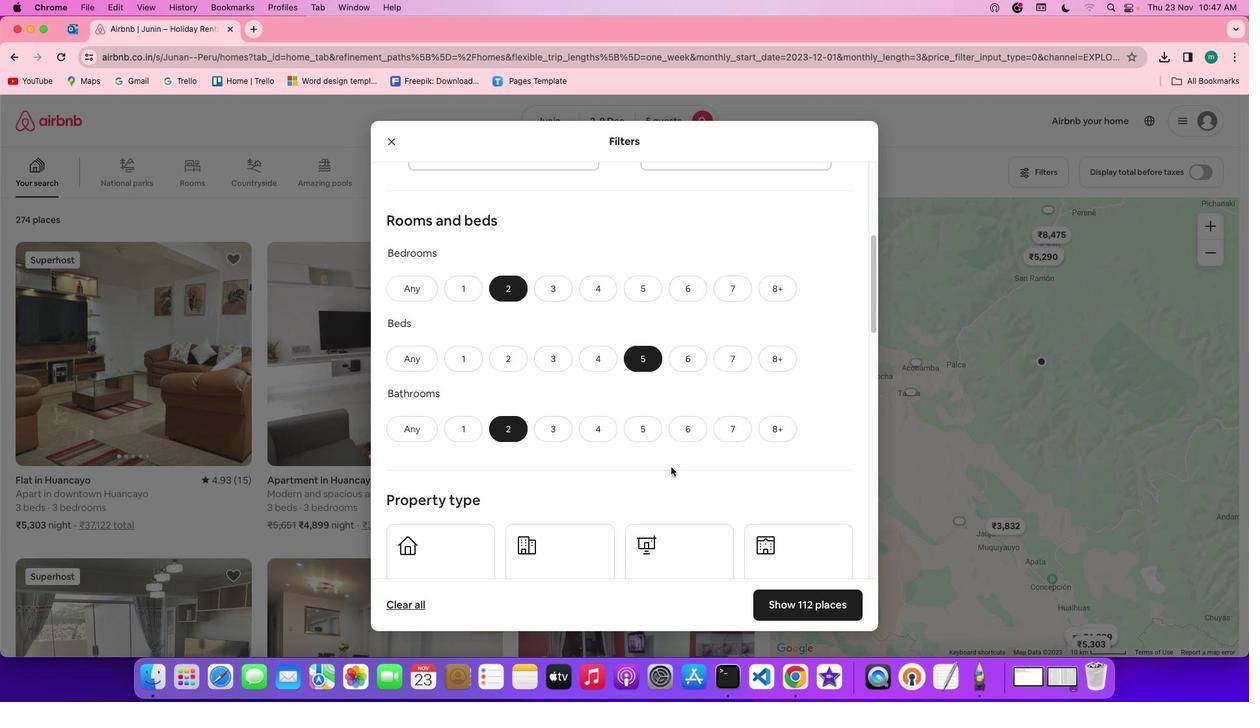 
Action: Mouse scrolled (689, 477) with delta (83, 16)
Screenshot: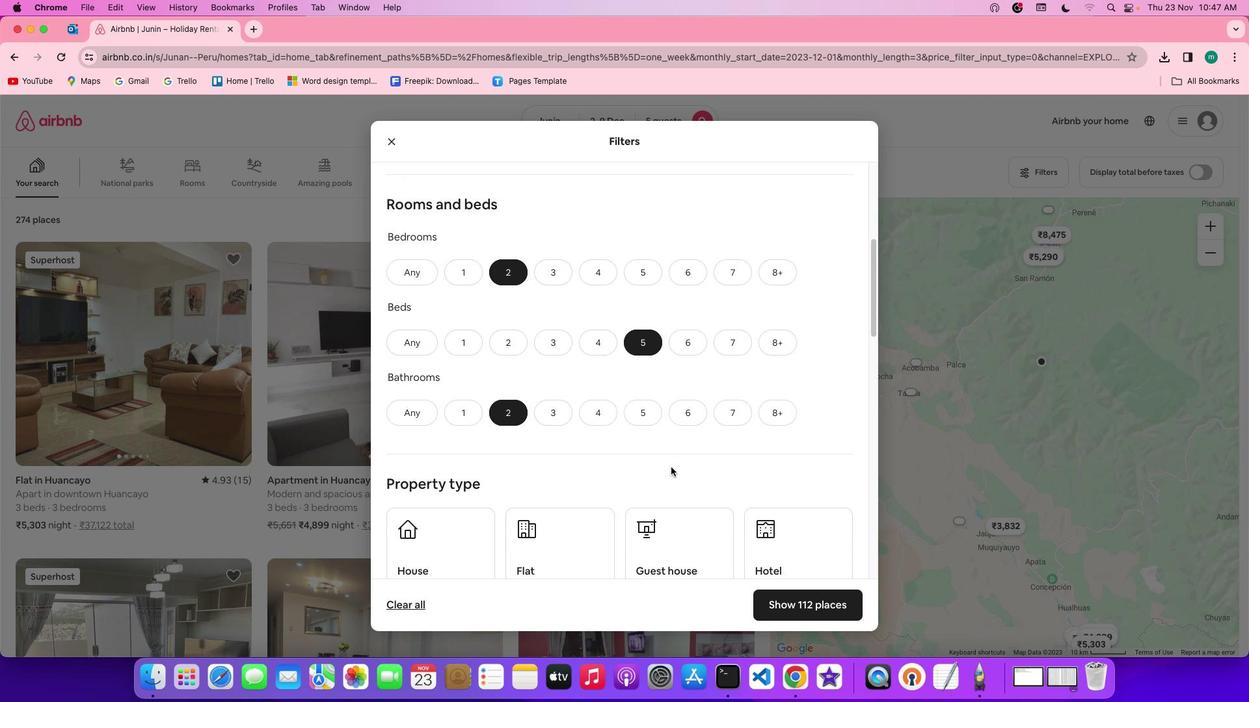 
Action: Mouse scrolled (689, 477) with delta (83, 16)
Screenshot: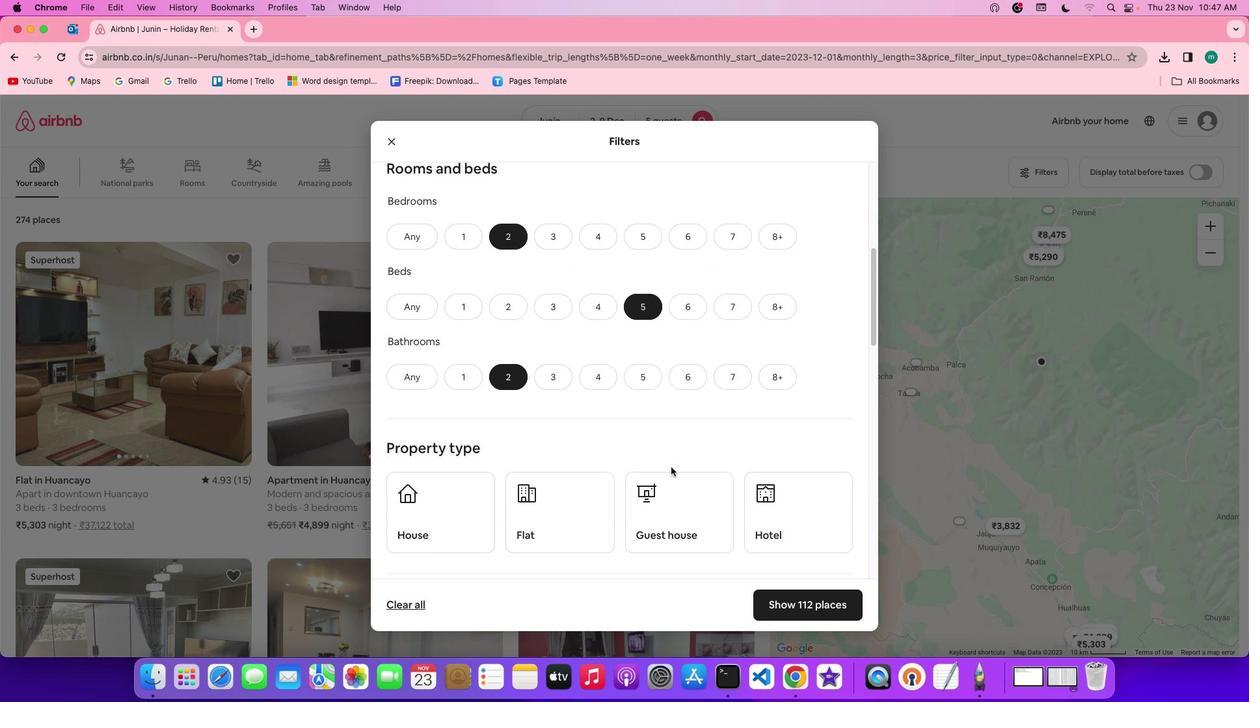 
Action: Mouse scrolled (689, 477) with delta (83, 16)
Screenshot: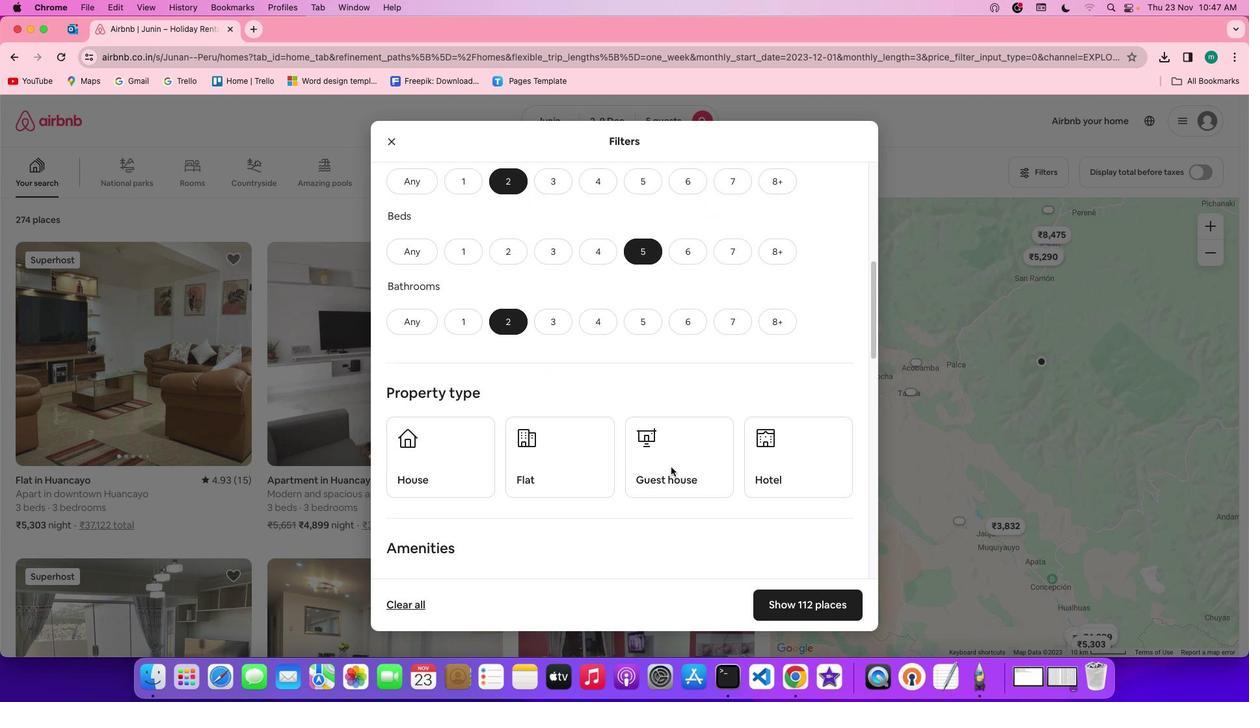 
Action: Mouse scrolled (689, 477) with delta (83, 16)
Screenshot: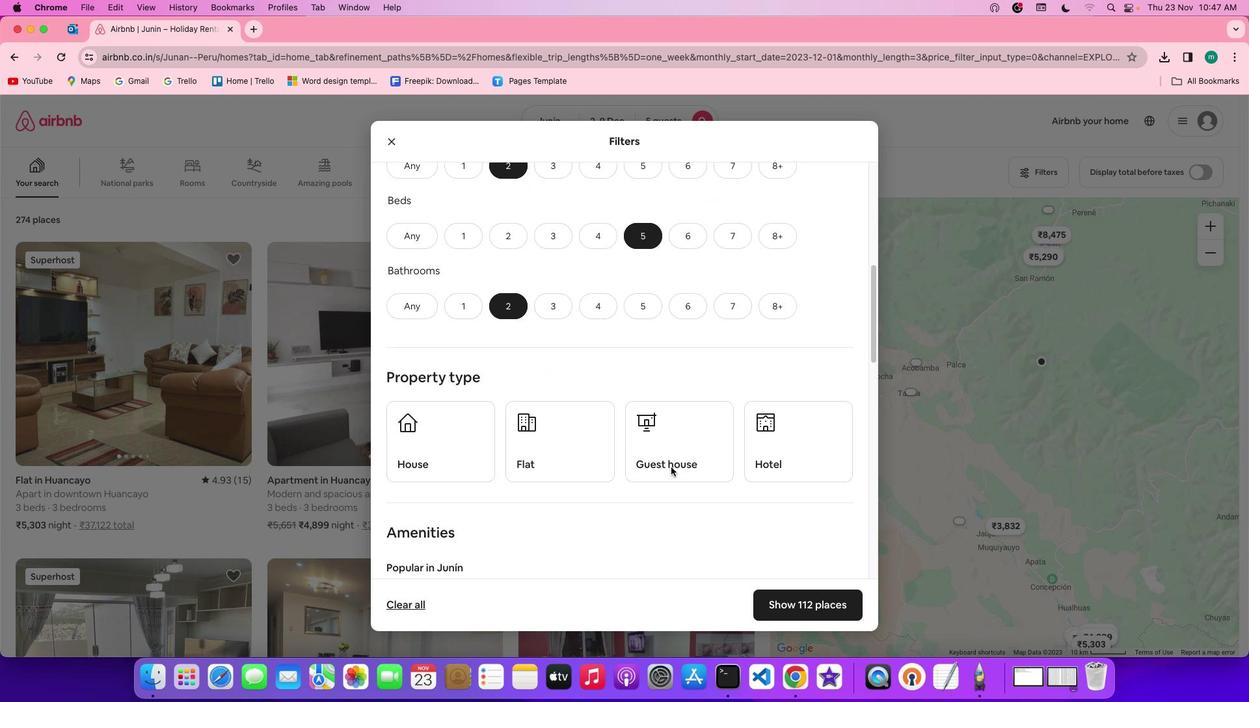 
Action: Mouse scrolled (689, 477) with delta (83, 16)
Screenshot: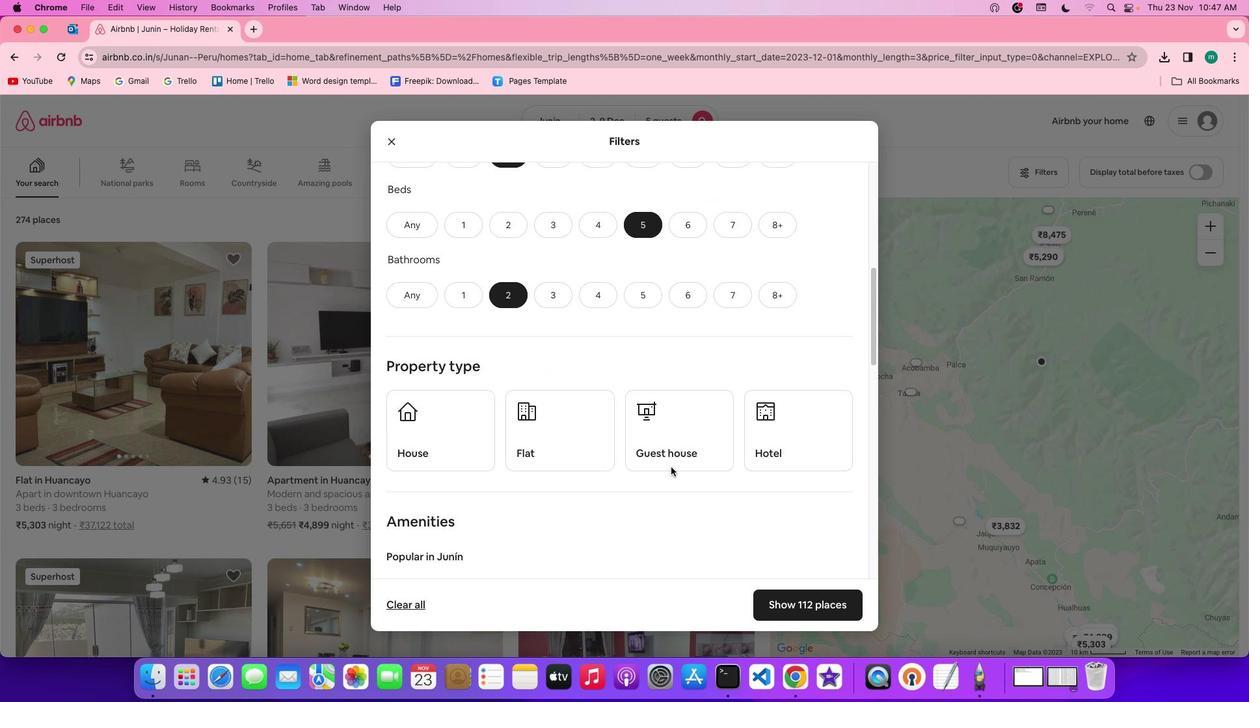 
Action: Mouse scrolled (689, 477) with delta (83, 16)
Screenshot: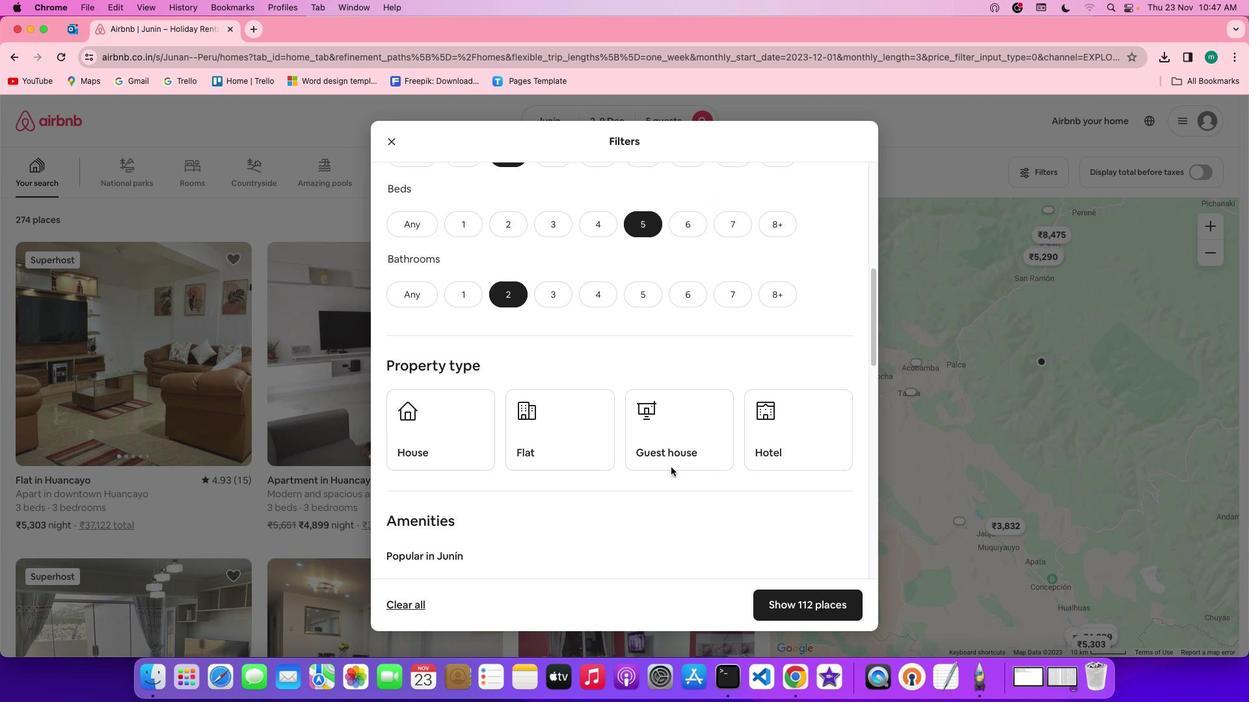 
Action: Mouse moved to (606, 439)
Screenshot: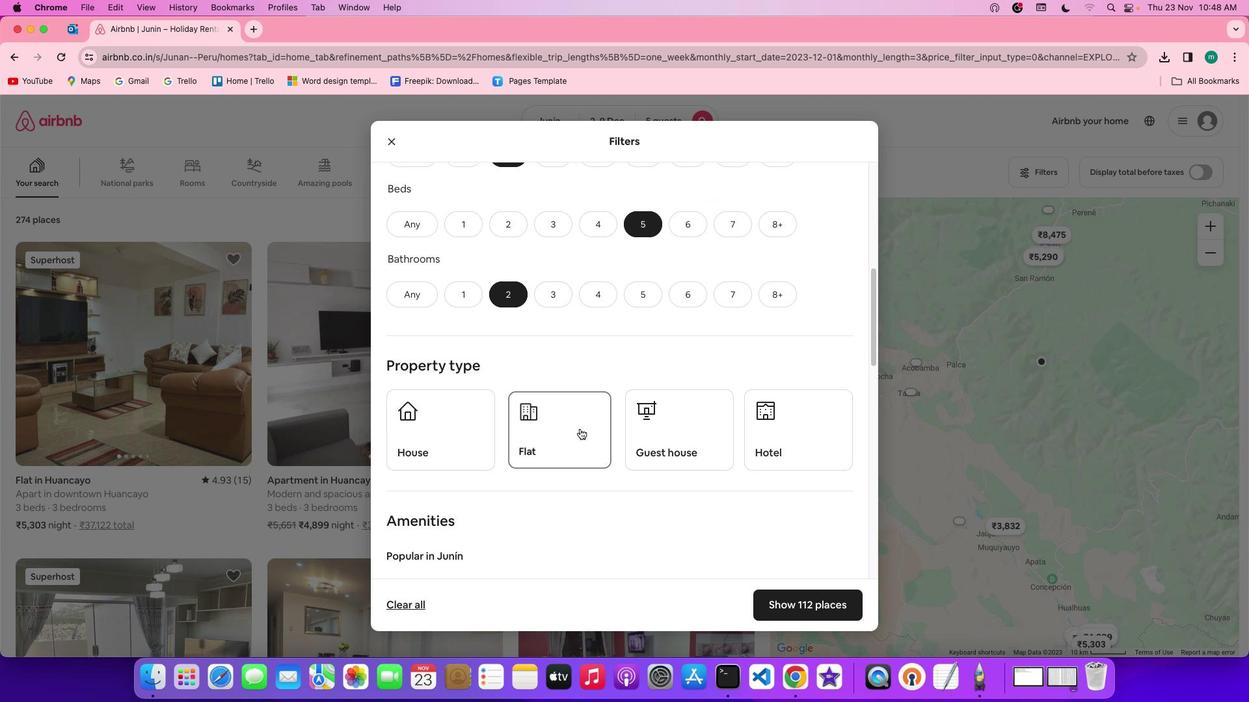 
Action: Mouse pressed left at (606, 439)
Screenshot: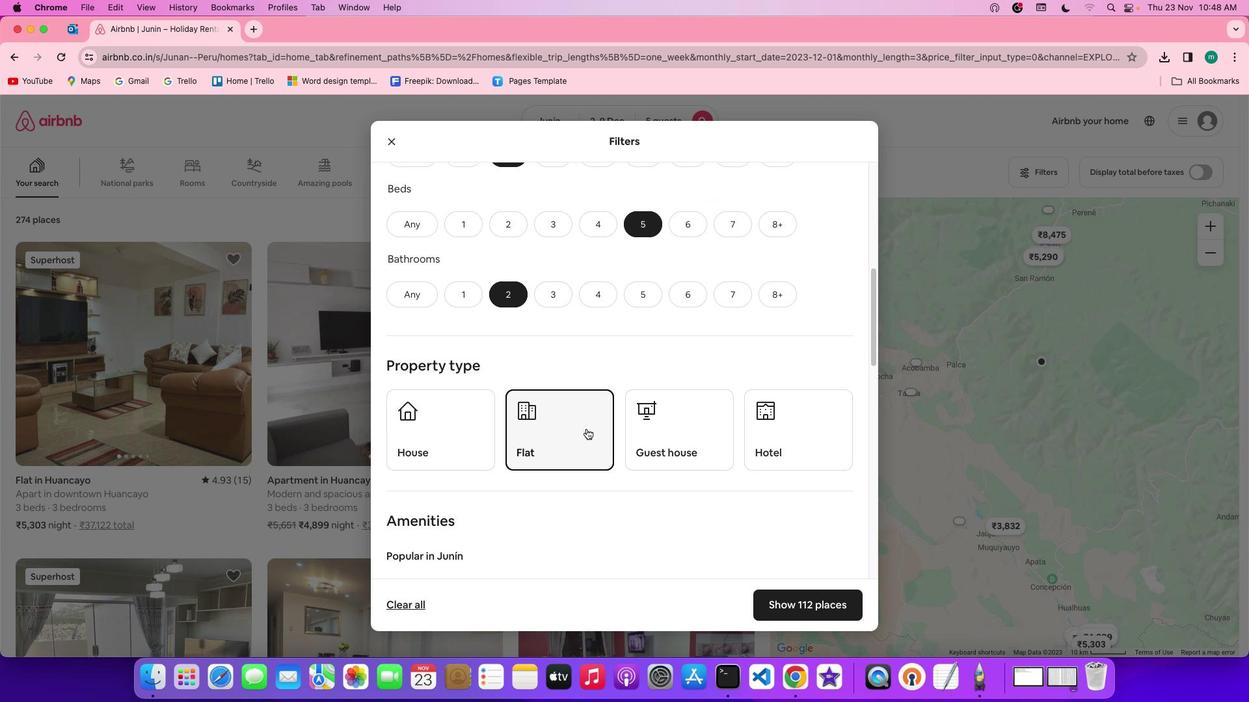 
Action: Mouse moved to (726, 465)
Screenshot: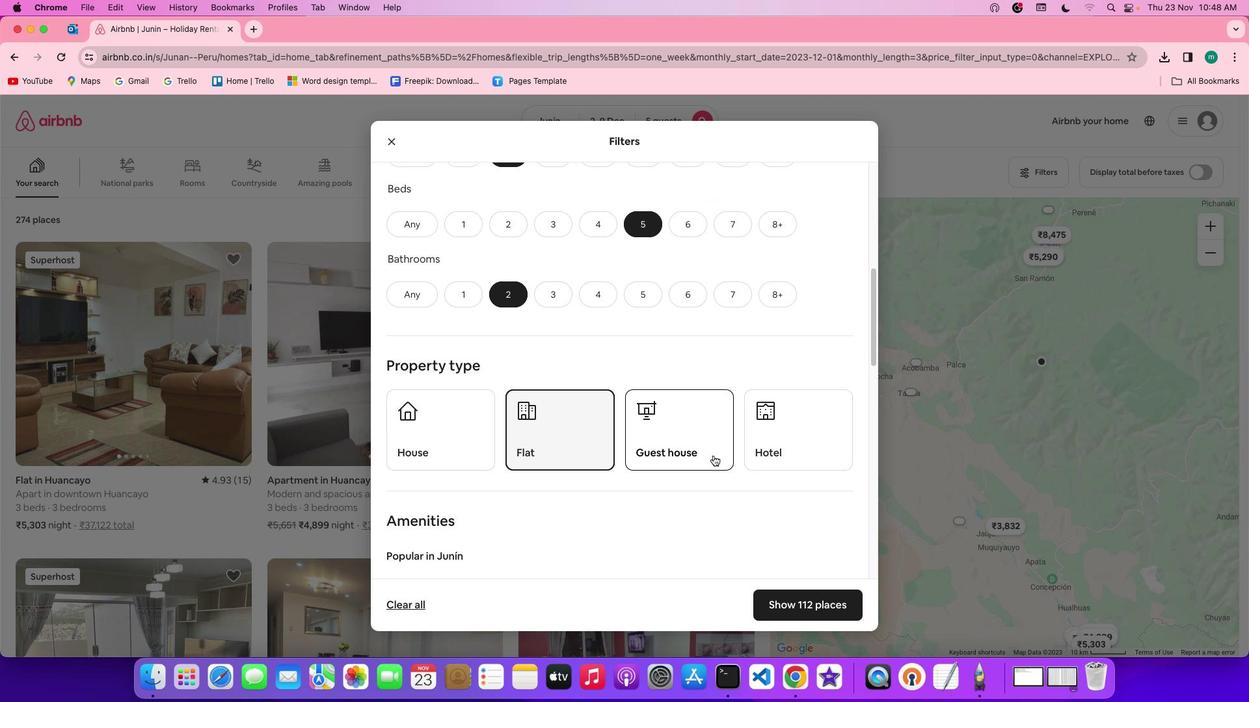 
Action: Mouse scrolled (726, 465) with delta (83, 16)
Screenshot: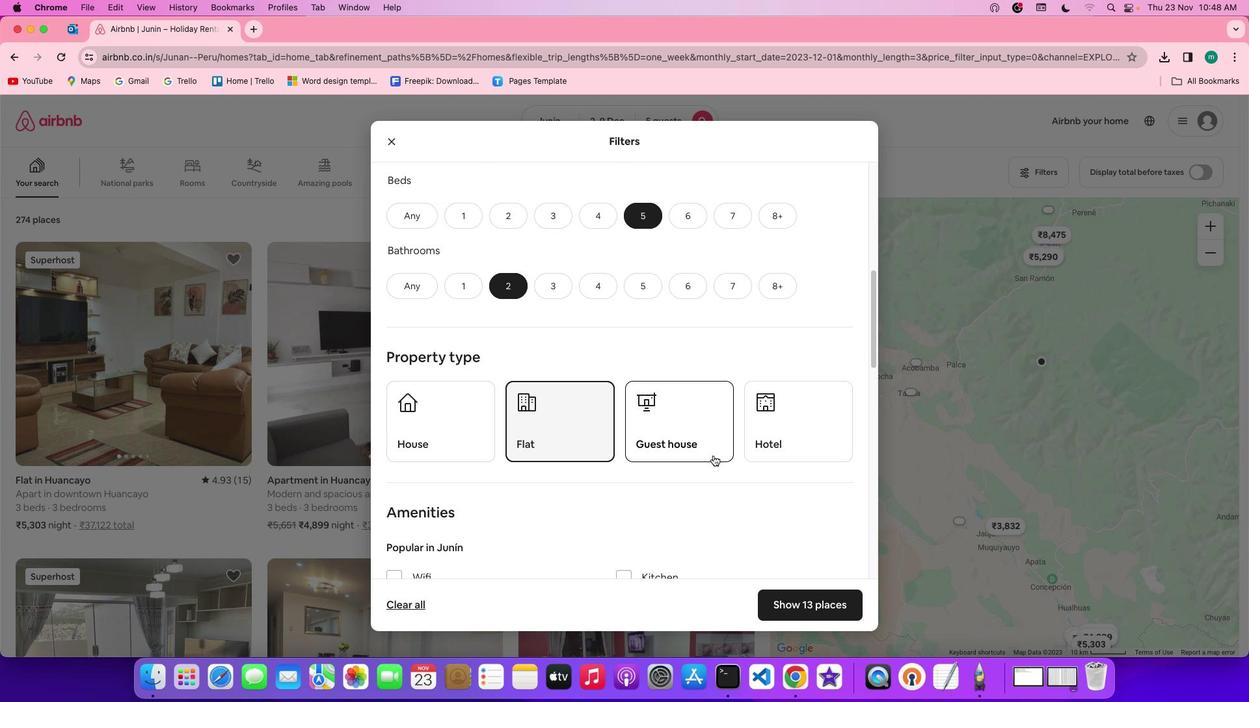 
Action: Mouse scrolled (726, 465) with delta (83, 16)
Screenshot: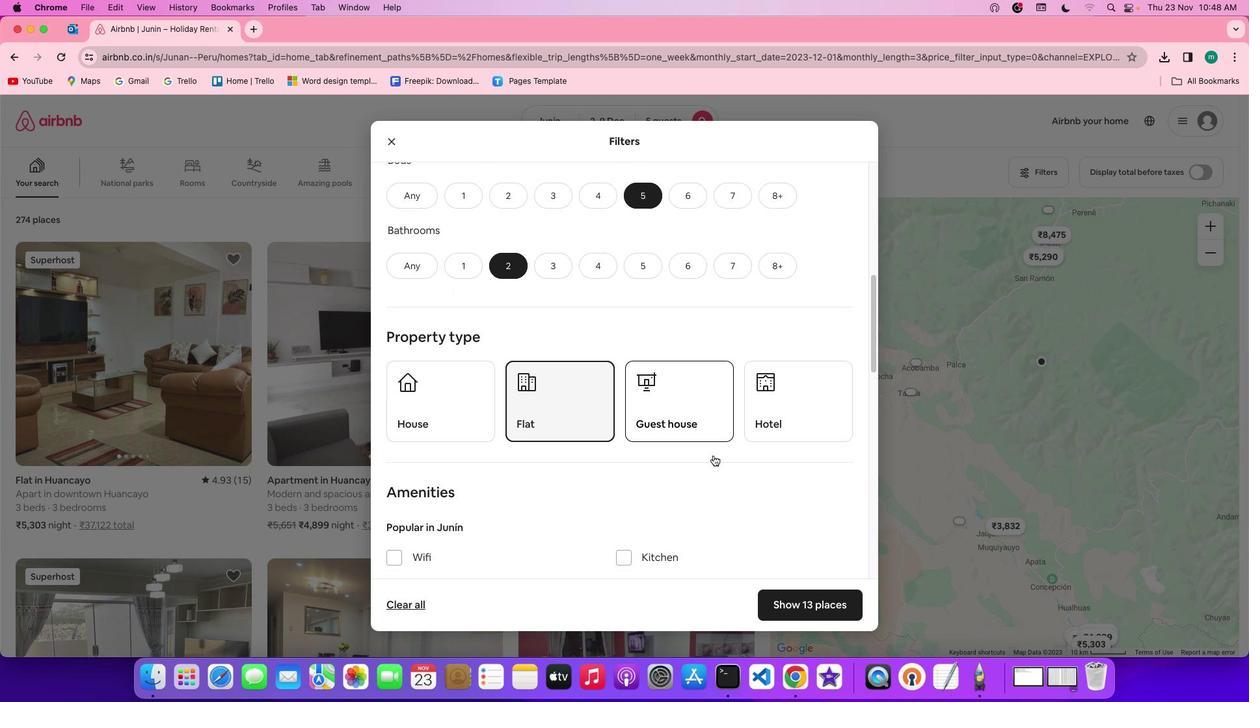 
Action: Mouse scrolled (726, 465) with delta (83, 16)
Screenshot: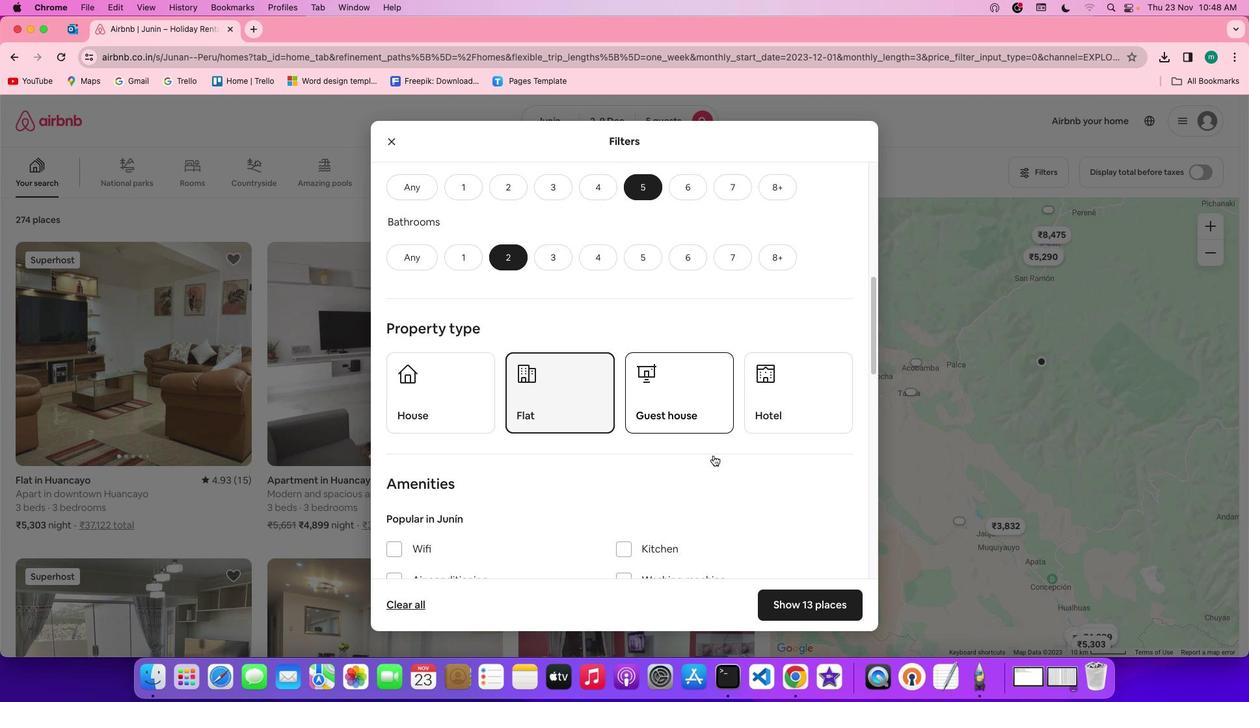 
Action: Mouse scrolled (726, 465) with delta (83, 16)
Screenshot: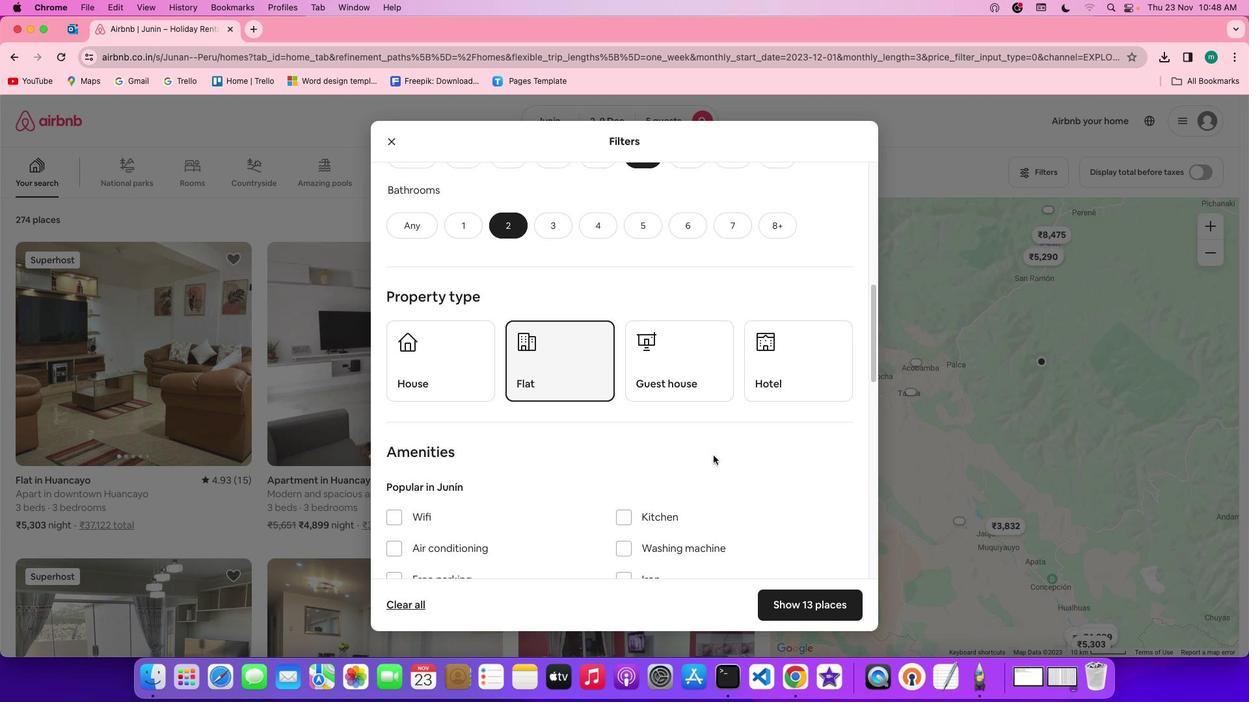 
Action: Mouse scrolled (726, 465) with delta (83, 16)
Screenshot: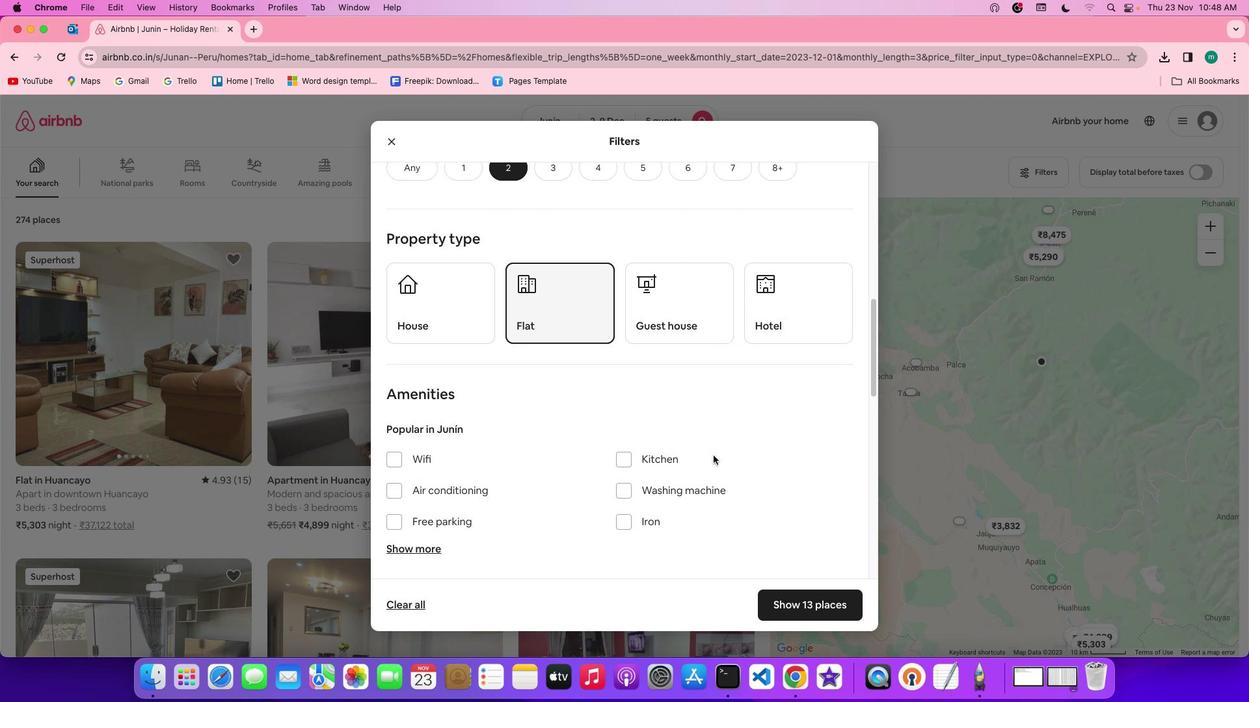 
Action: Mouse scrolled (726, 465) with delta (83, 16)
Screenshot: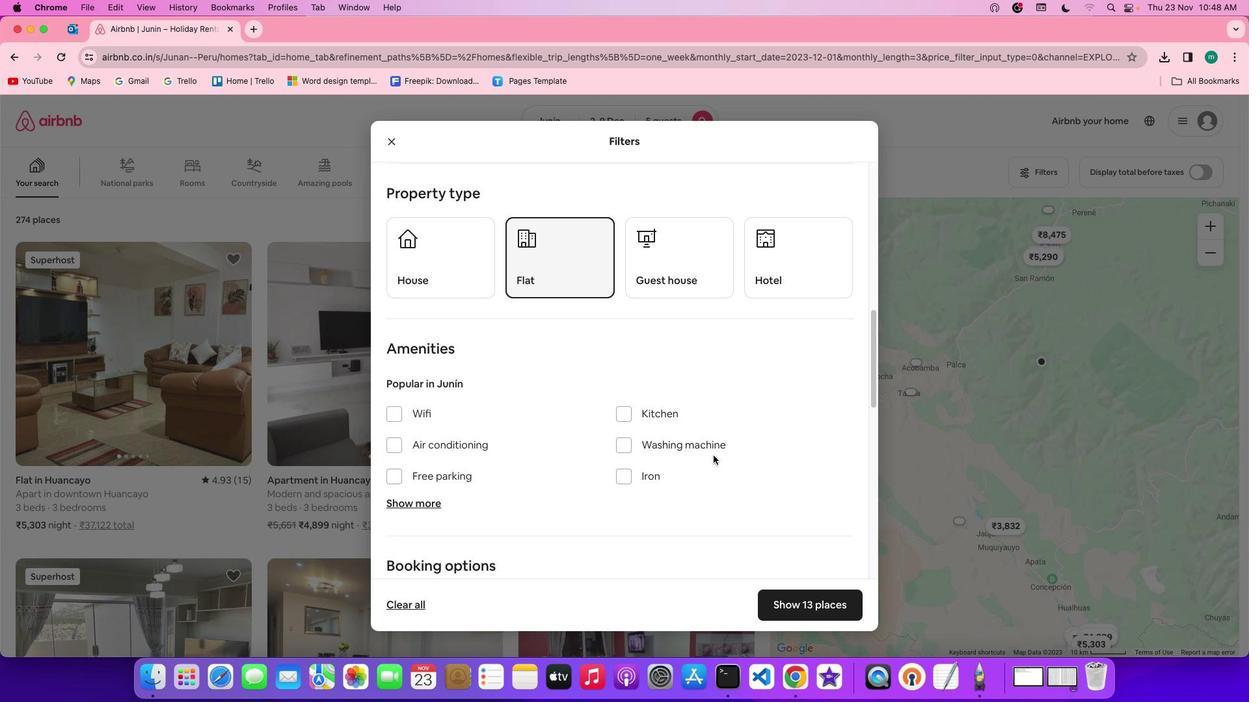 
Action: Mouse scrolled (726, 465) with delta (83, 16)
Screenshot: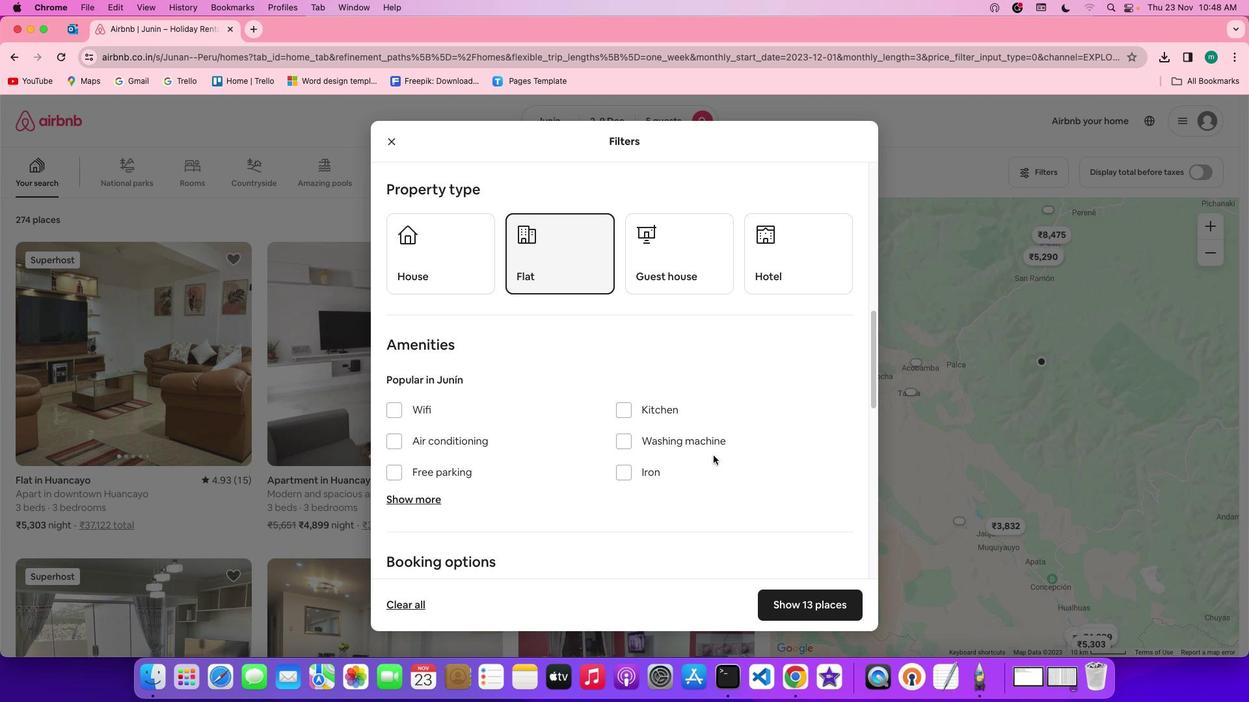 
Action: Mouse scrolled (726, 465) with delta (83, 16)
Screenshot: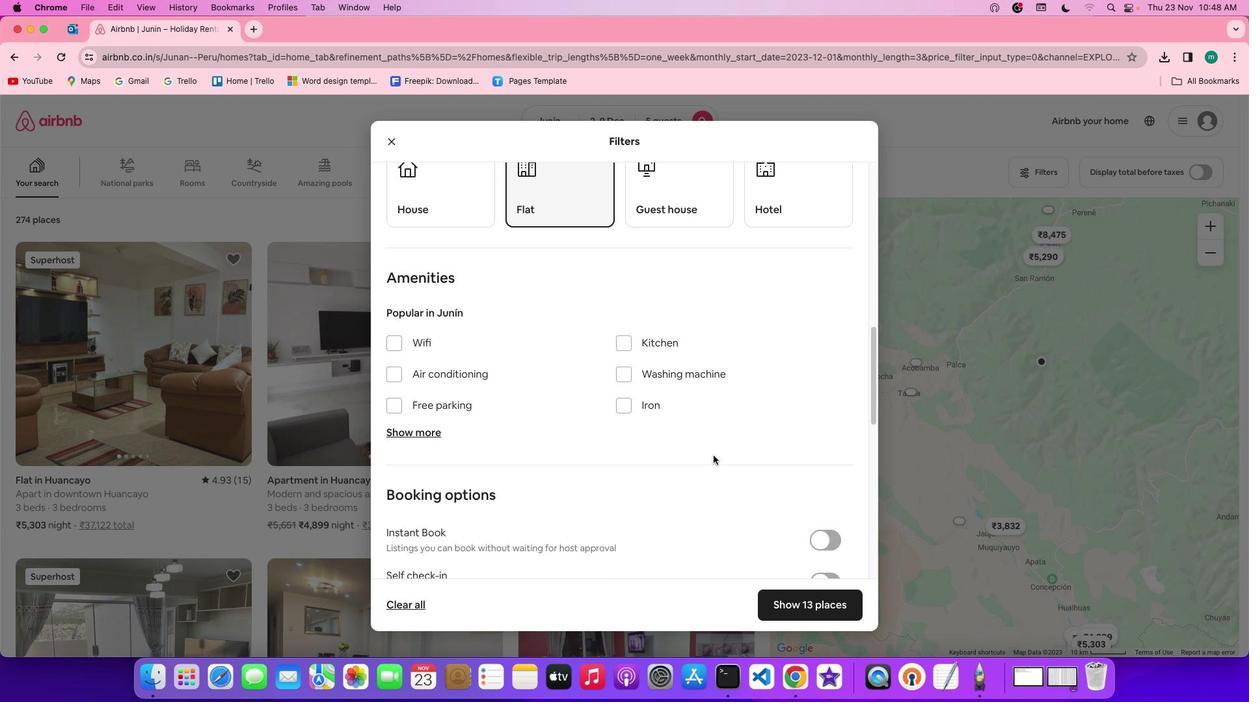 
Action: Mouse scrolled (726, 465) with delta (83, 16)
Screenshot: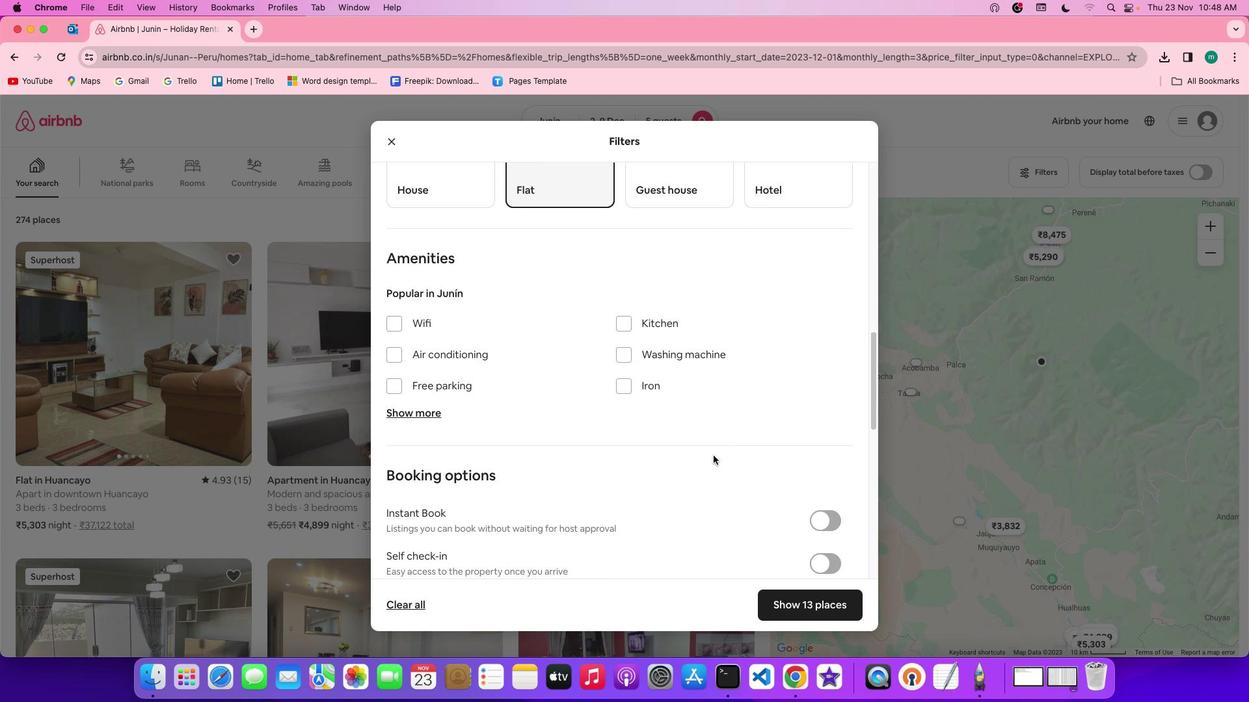 
Action: Mouse scrolled (726, 465) with delta (83, 16)
Screenshot: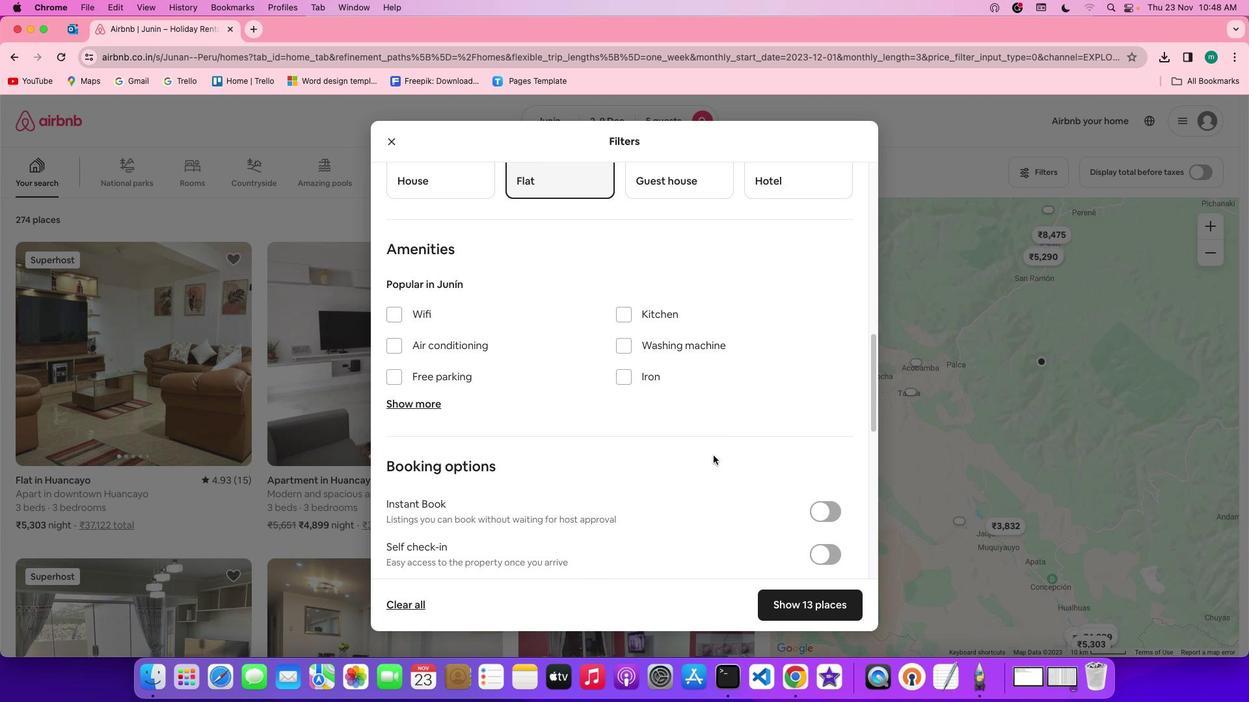
Action: Mouse scrolled (726, 465) with delta (83, 16)
Screenshot: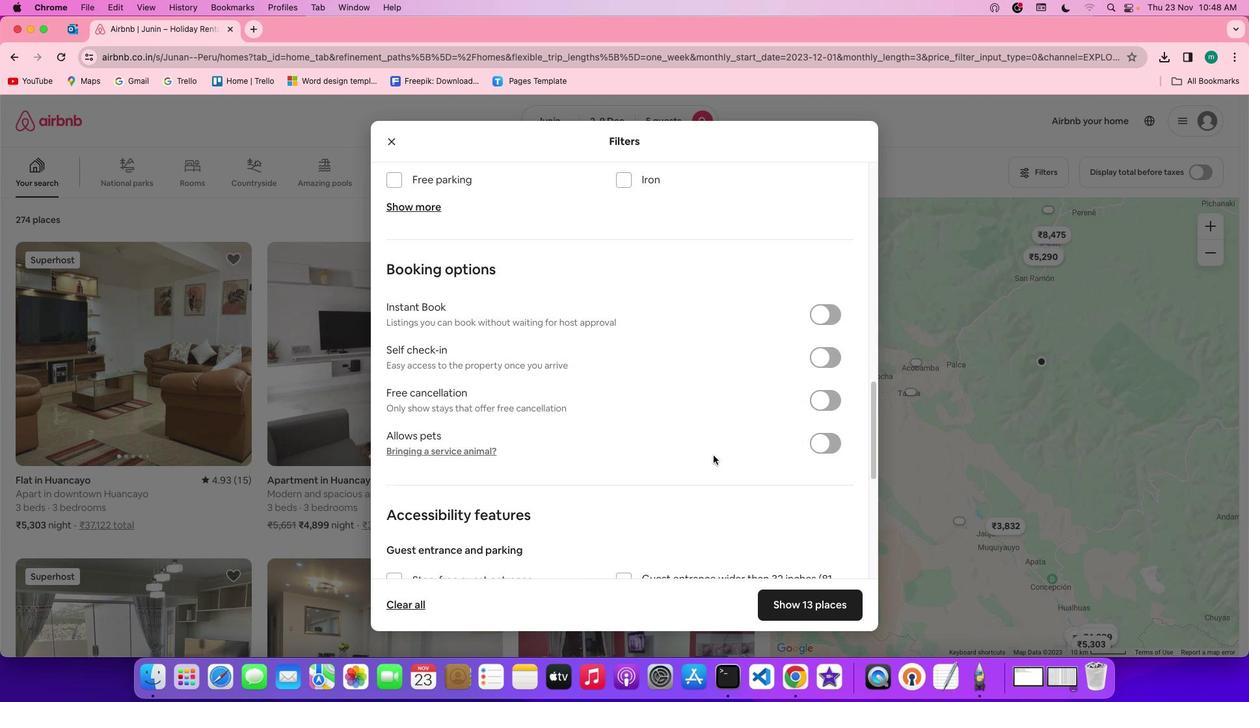 
Action: Mouse scrolled (726, 465) with delta (83, 16)
Screenshot: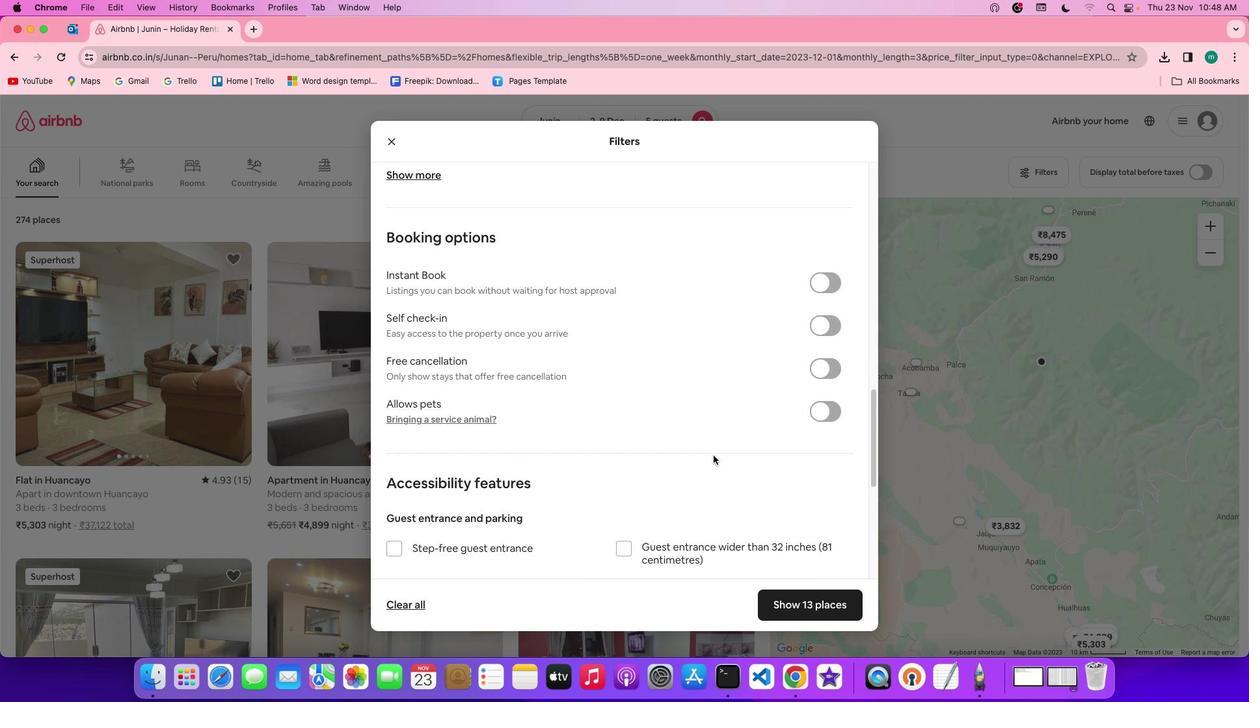 
Action: Mouse scrolled (726, 465) with delta (83, 15)
Screenshot: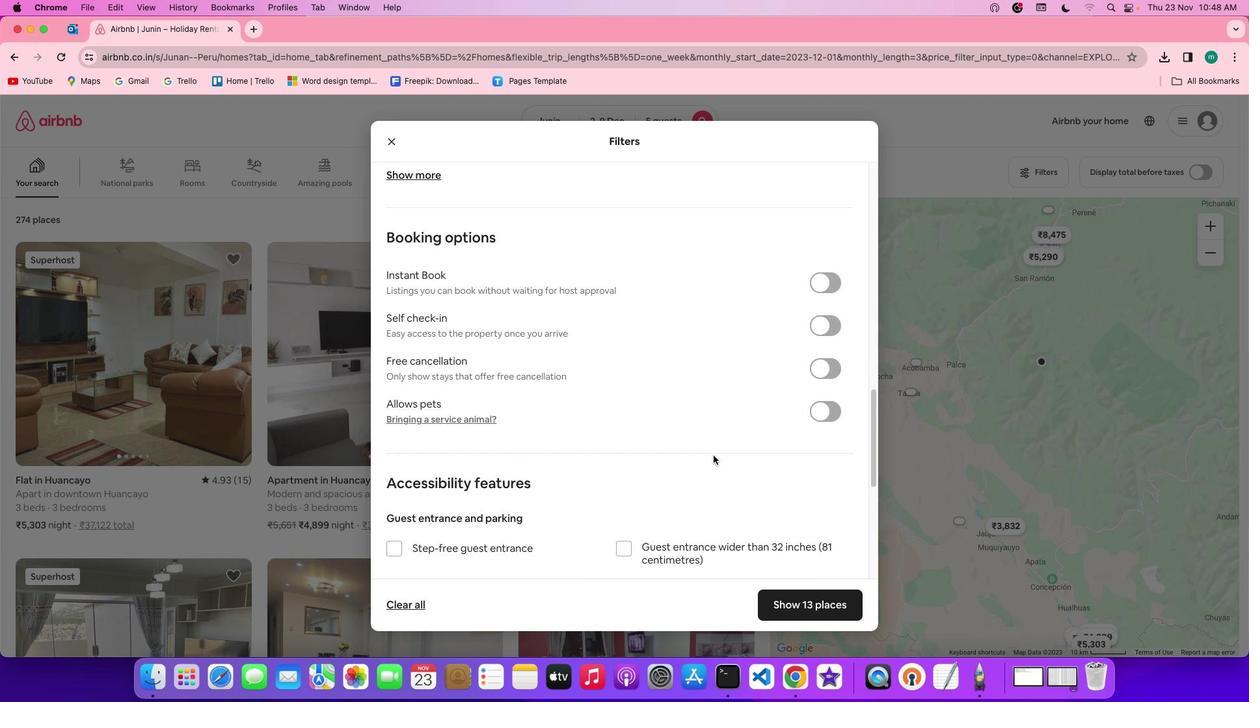 
Action: Mouse scrolled (726, 465) with delta (83, 14)
Screenshot: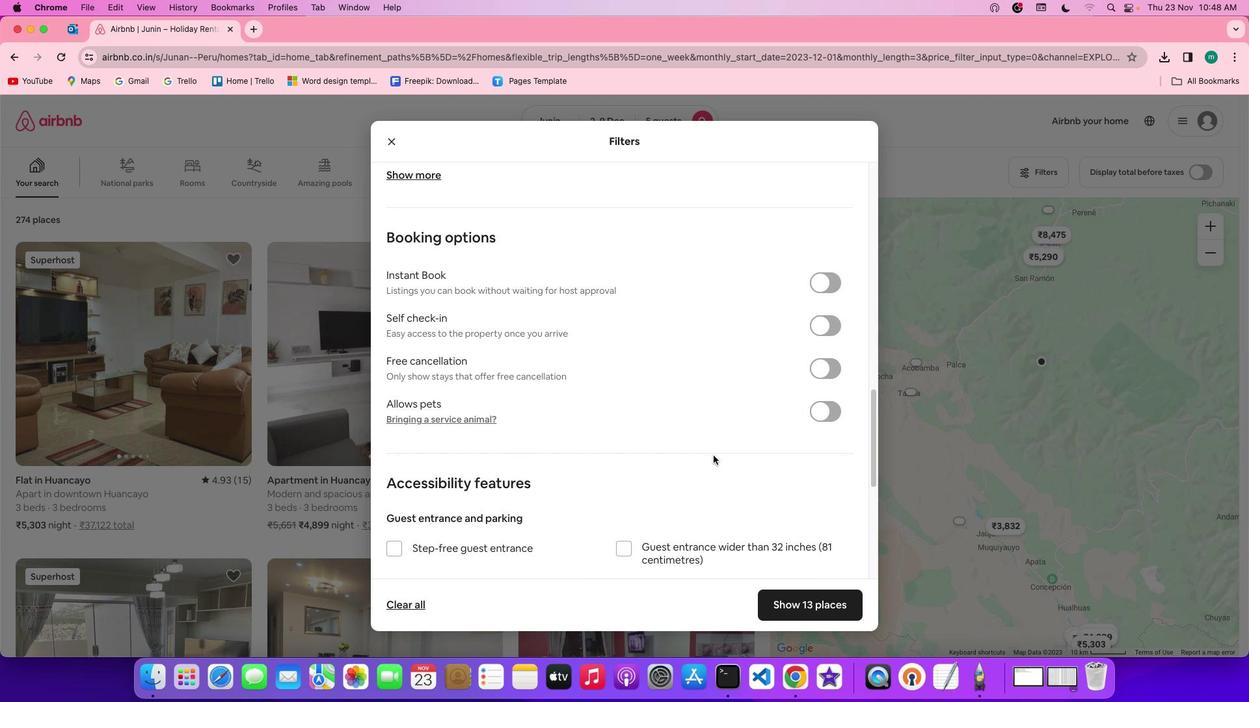 
Action: Mouse moved to (726, 465)
Screenshot: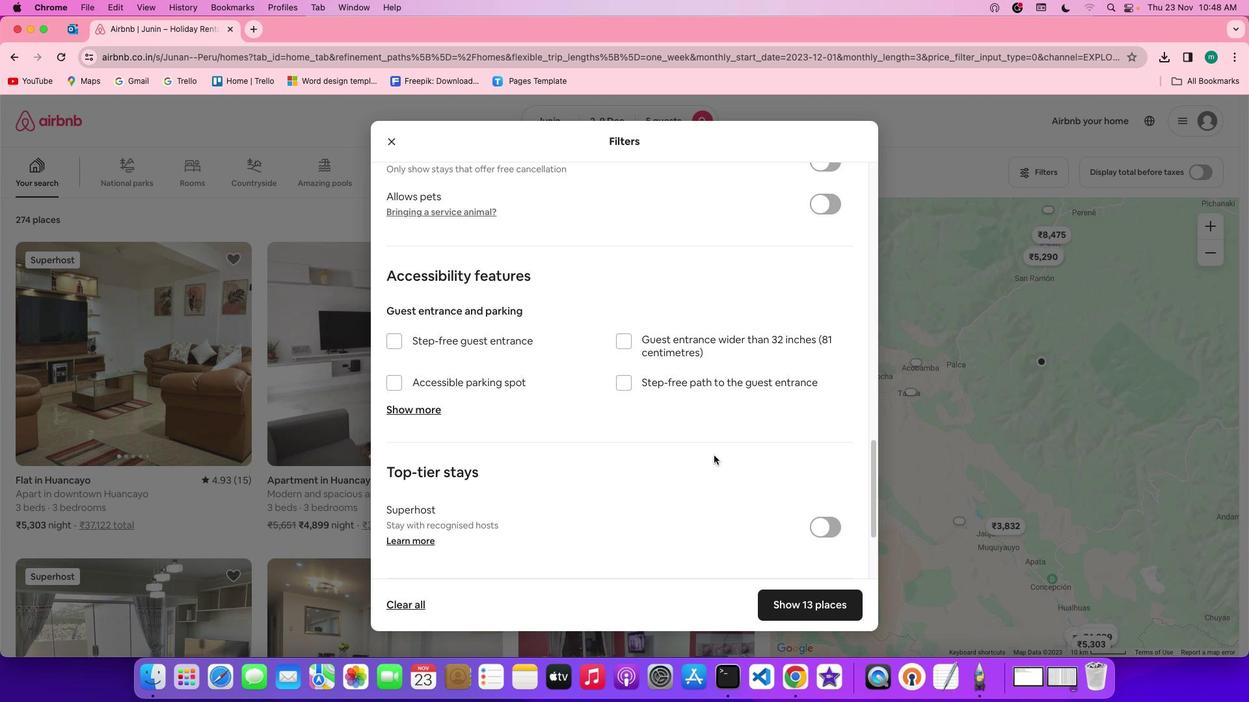 
Action: Mouse scrolled (726, 465) with delta (83, 16)
Screenshot: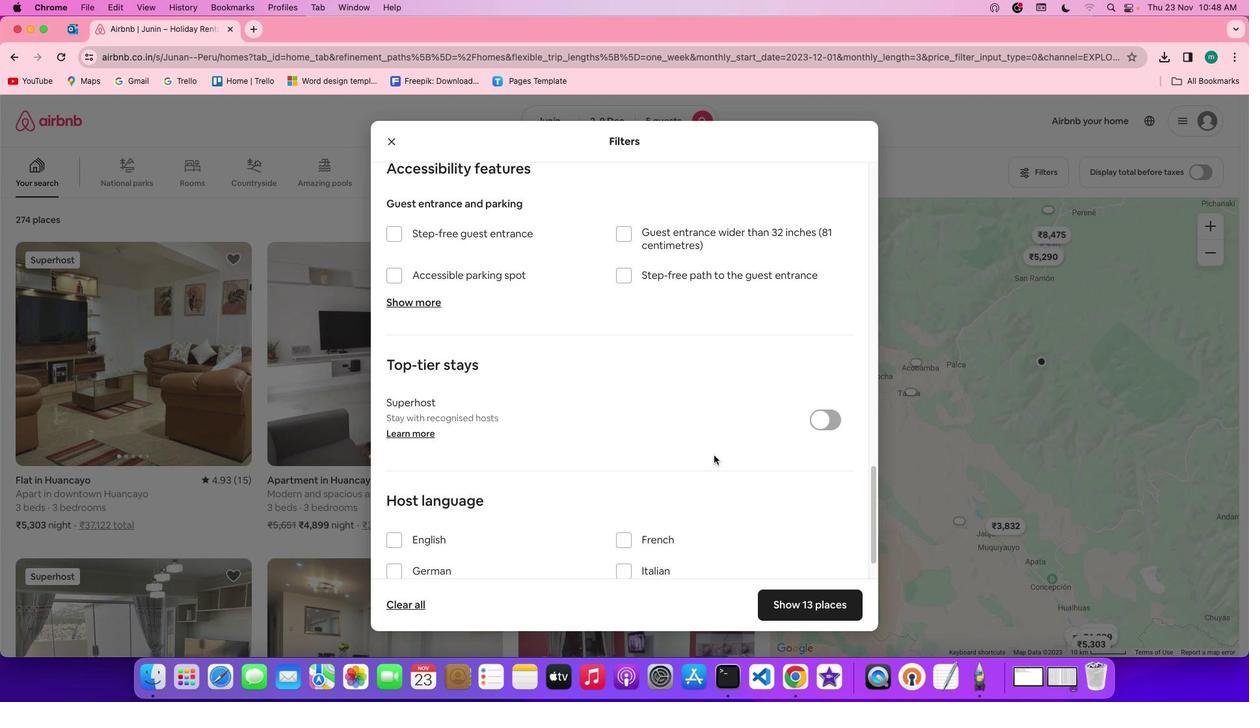 
Action: Mouse scrolled (726, 465) with delta (83, 16)
Screenshot: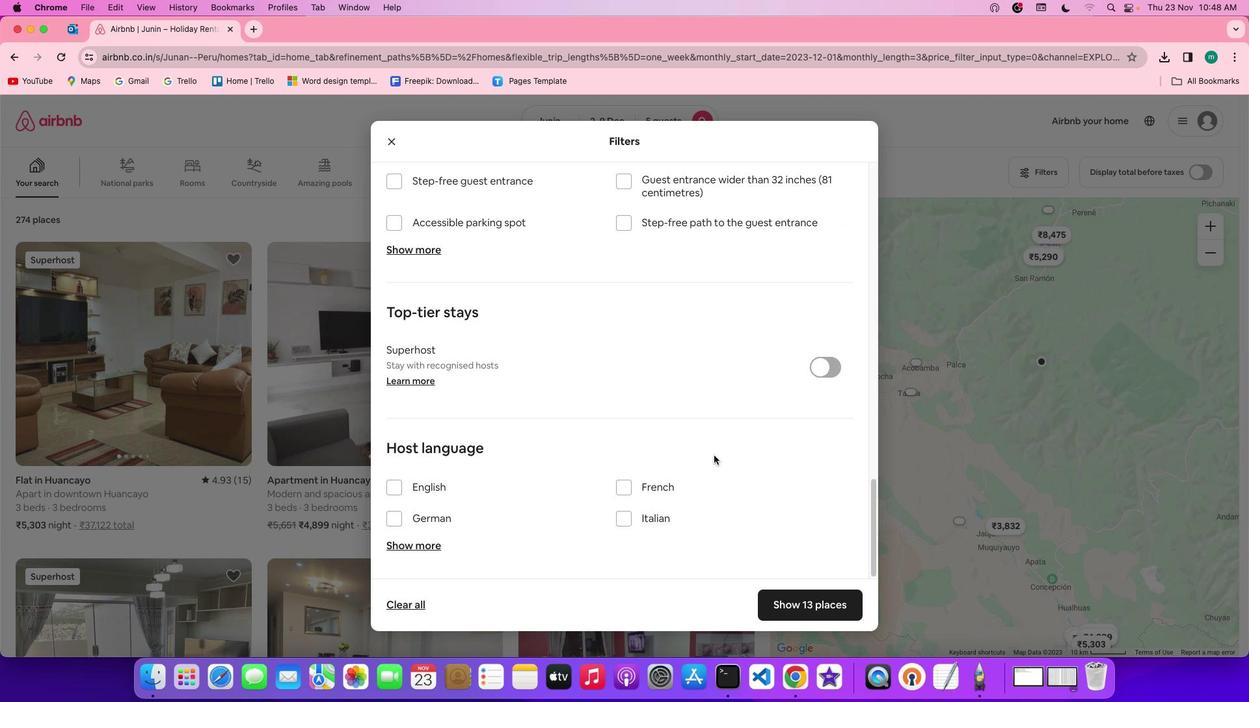 
Action: Mouse scrolled (726, 465) with delta (83, 15)
Screenshot: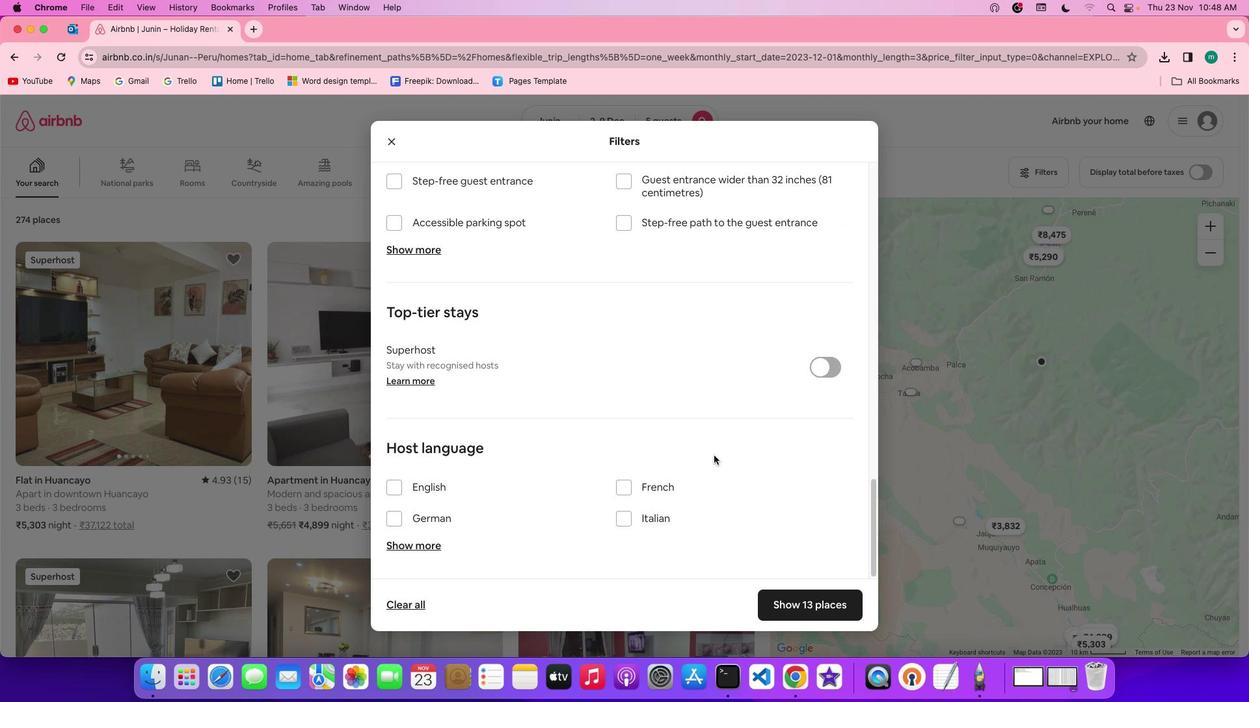 
Action: Mouse scrolled (726, 465) with delta (83, 14)
Screenshot: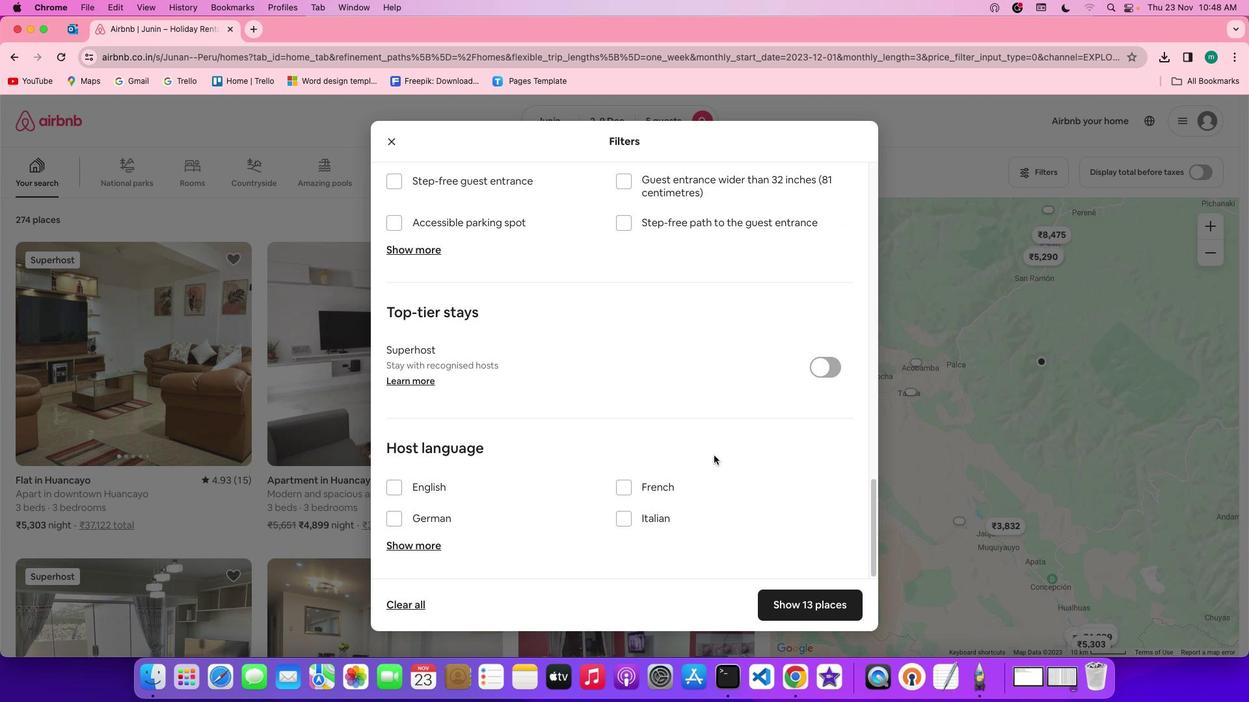 
Action: Mouse scrolled (726, 465) with delta (83, 14)
Screenshot: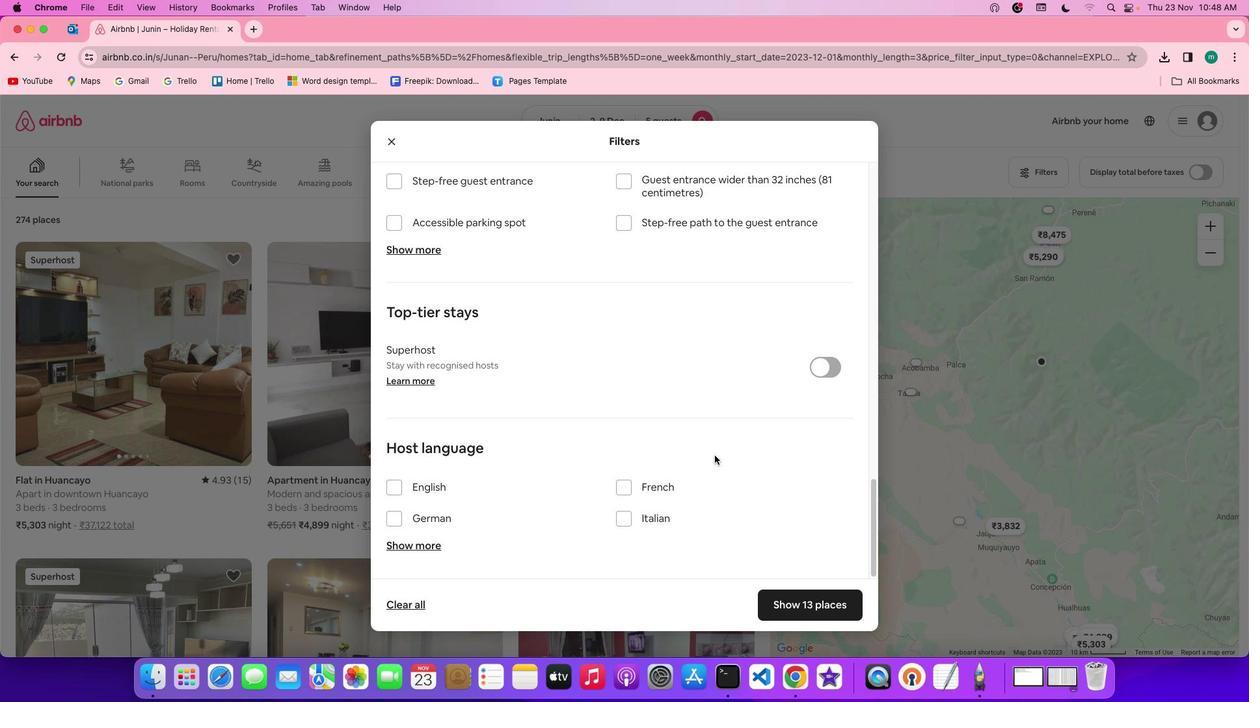 
Action: Mouse moved to (727, 465)
Screenshot: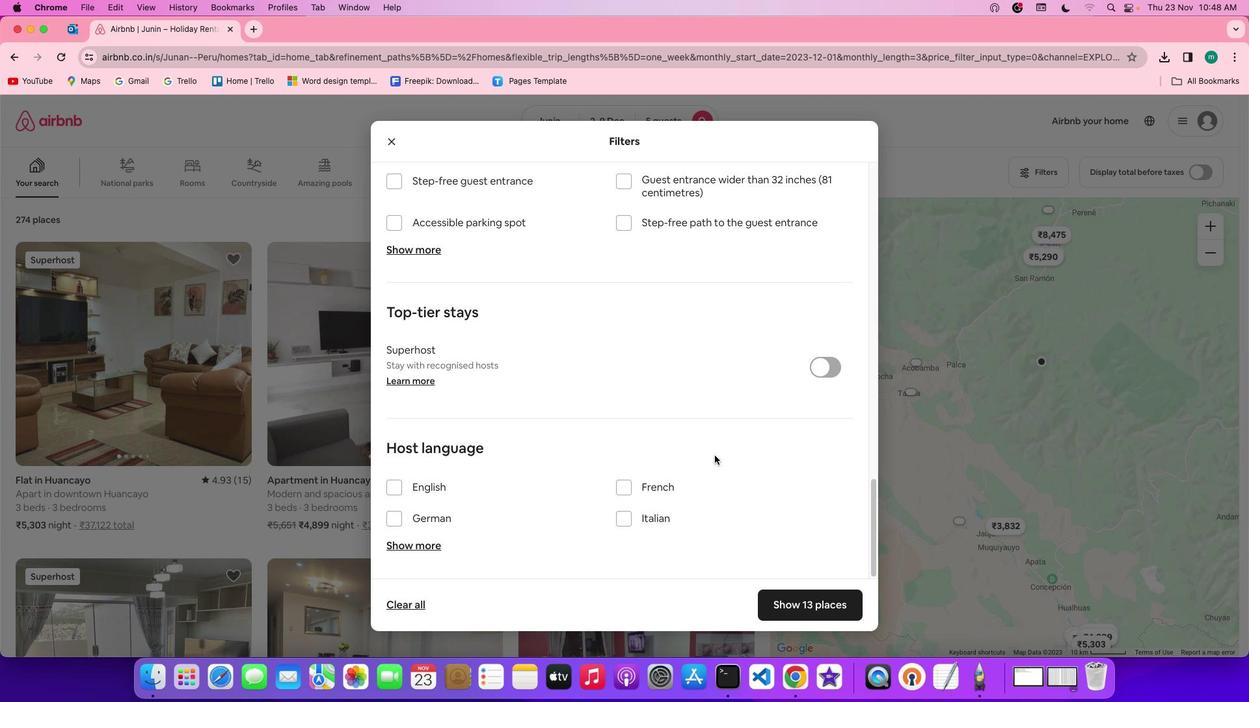 
Action: Mouse scrolled (727, 465) with delta (83, 16)
Screenshot: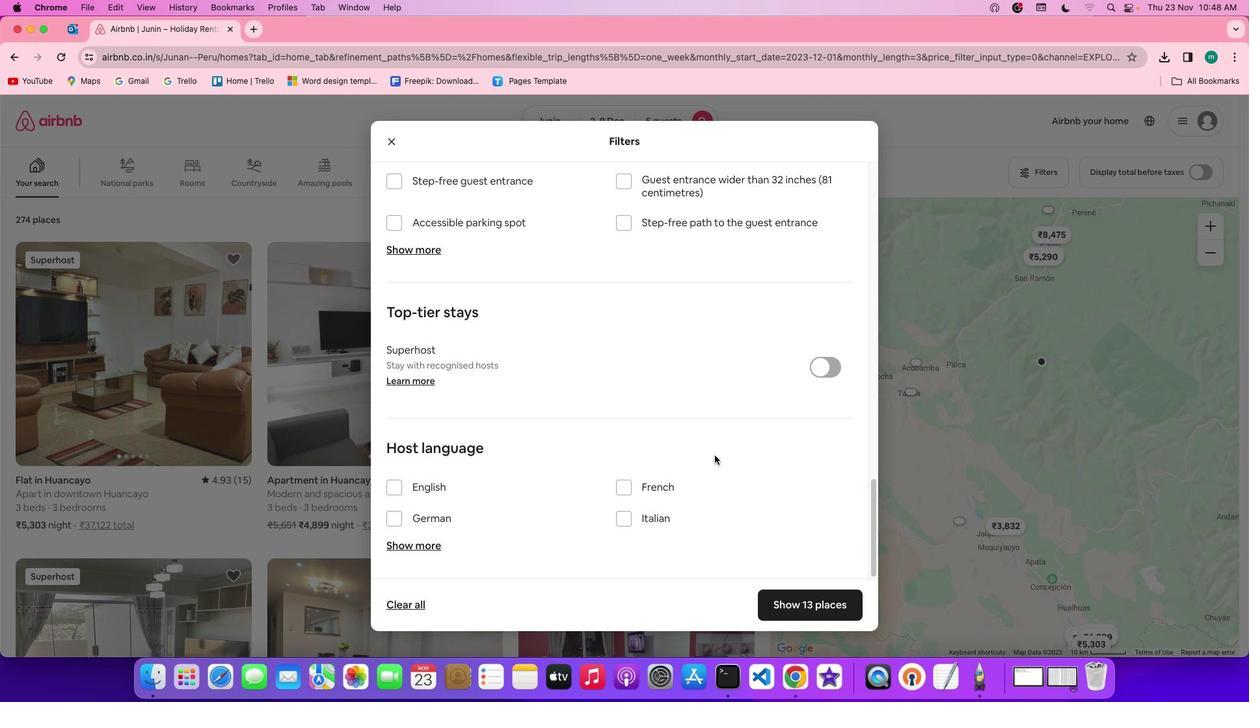 
Action: Mouse scrolled (727, 465) with delta (83, 16)
Screenshot: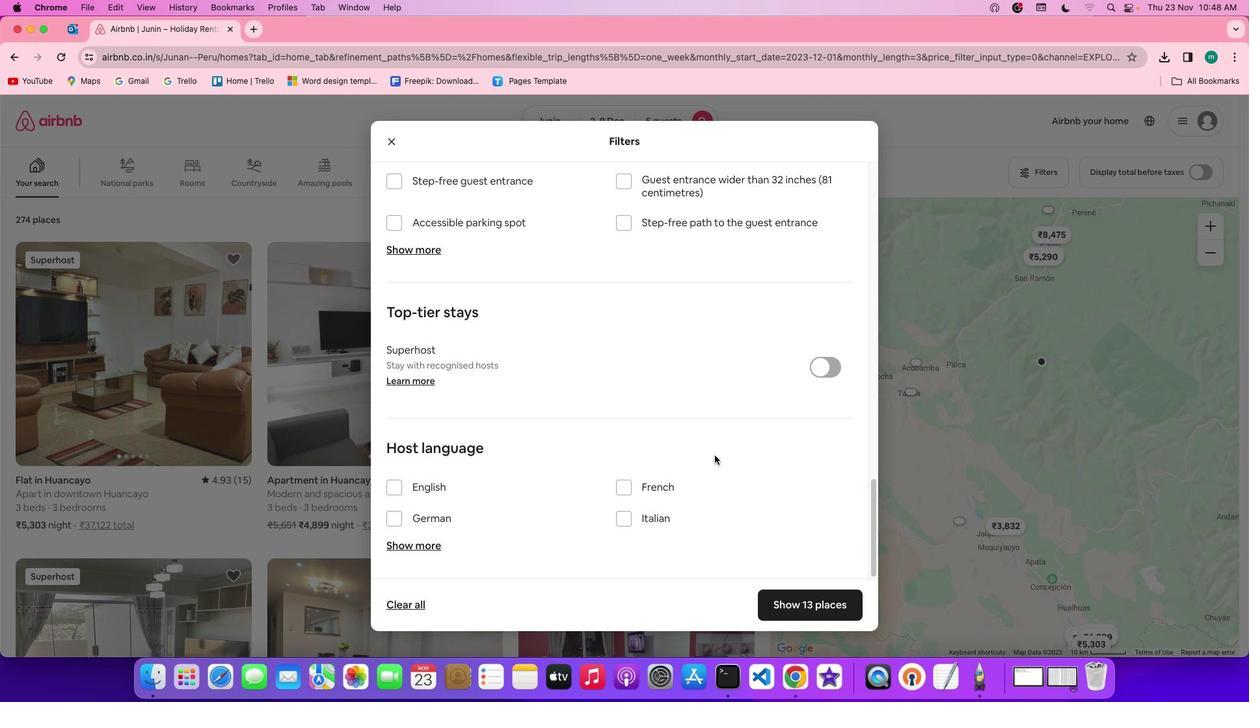 
Action: Mouse scrolled (727, 465) with delta (83, 16)
Screenshot: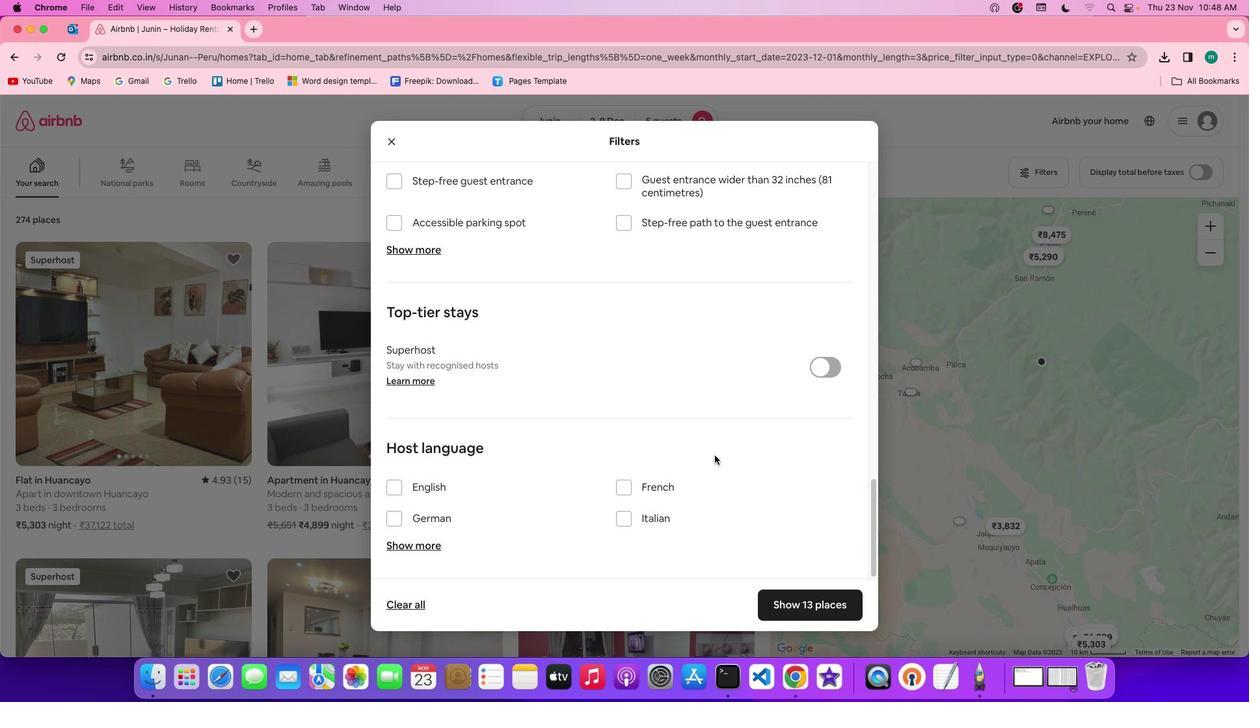 
Action: Mouse scrolled (727, 465) with delta (83, 14)
Screenshot: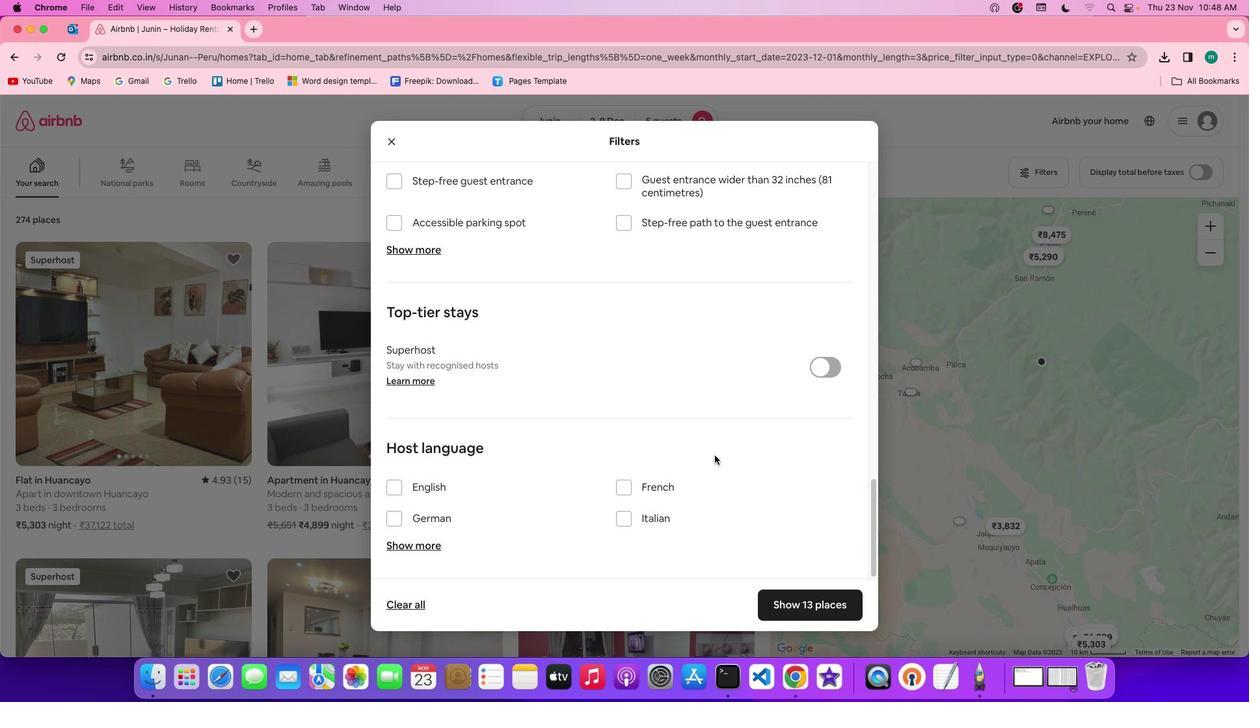 
Action: Mouse scrolled (727, 465) with delta (83, 14)
Screenshot: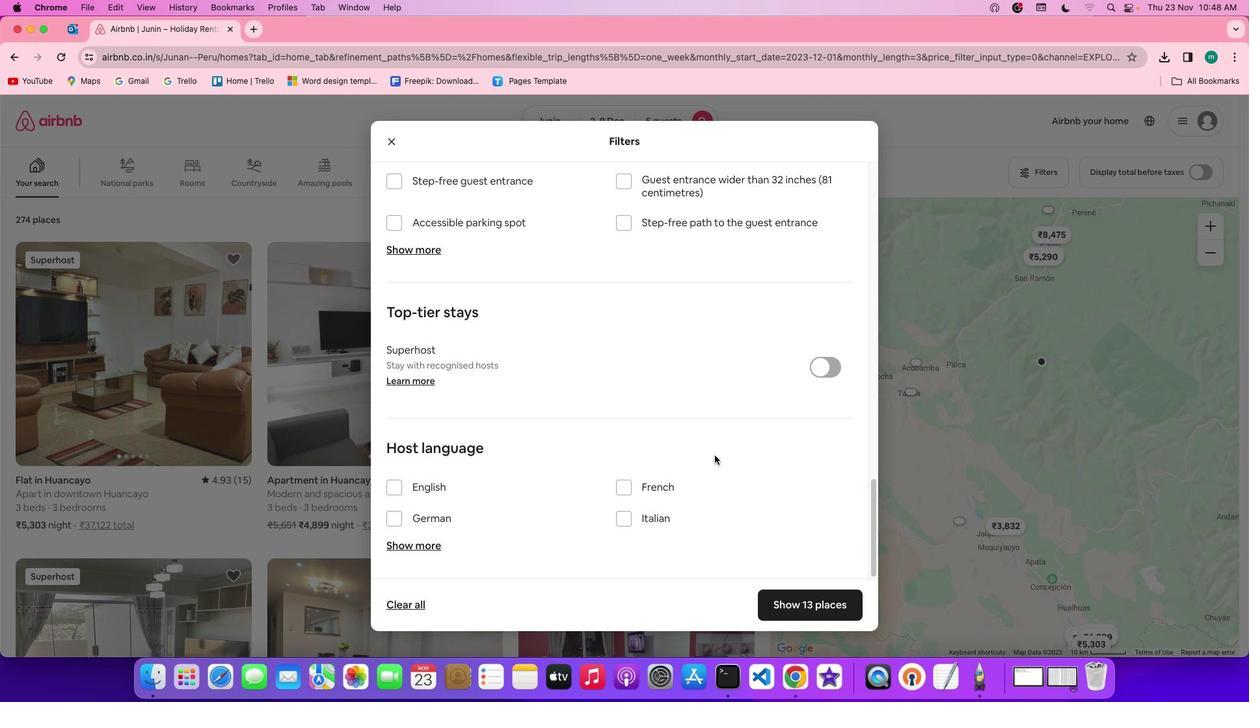 
Action: Mouse scrolled (727, 465) with delta (83, 13)
Screenshot: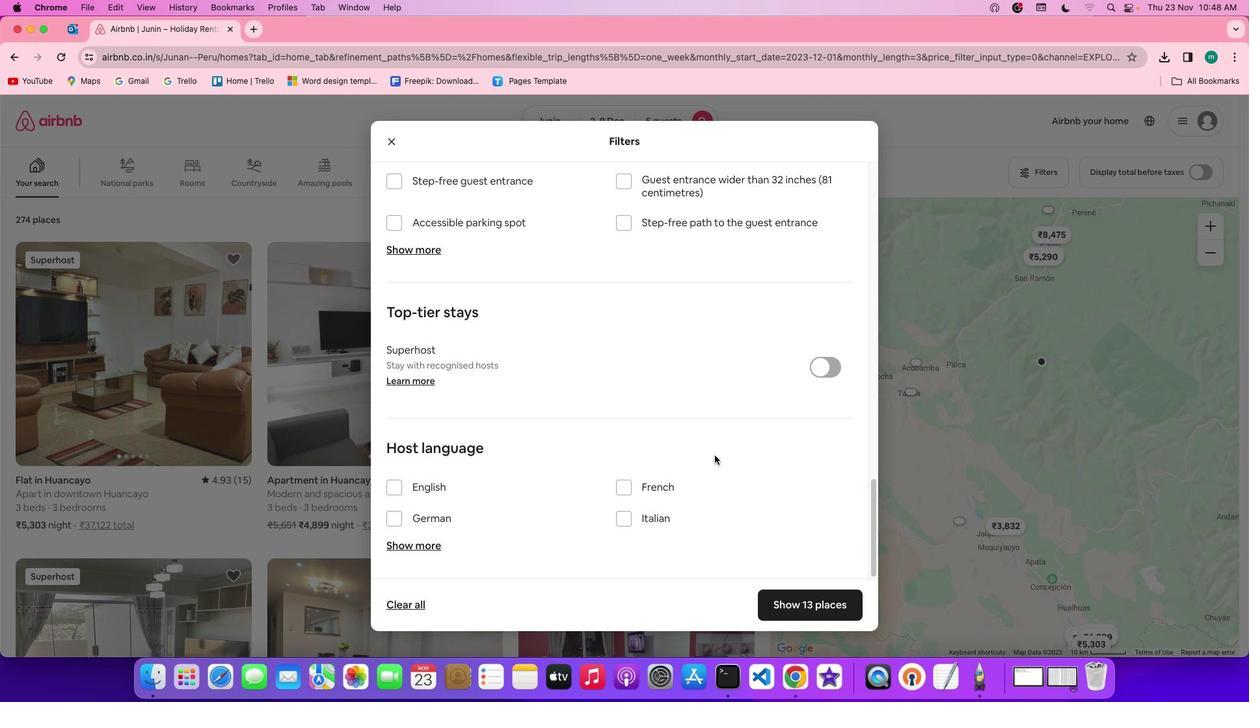 
Action: Mouse moved to (841, 617)
Screenshot: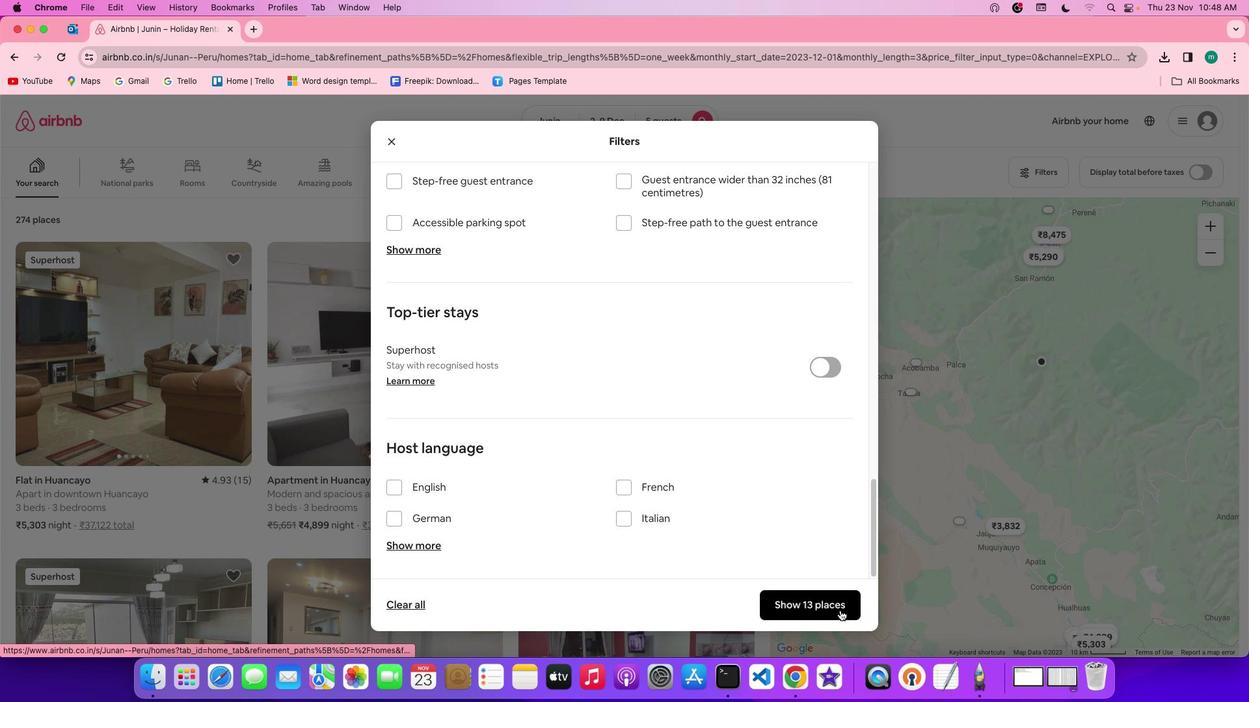 
Action: Mouse pressed left at (841, 617)
Screenshot: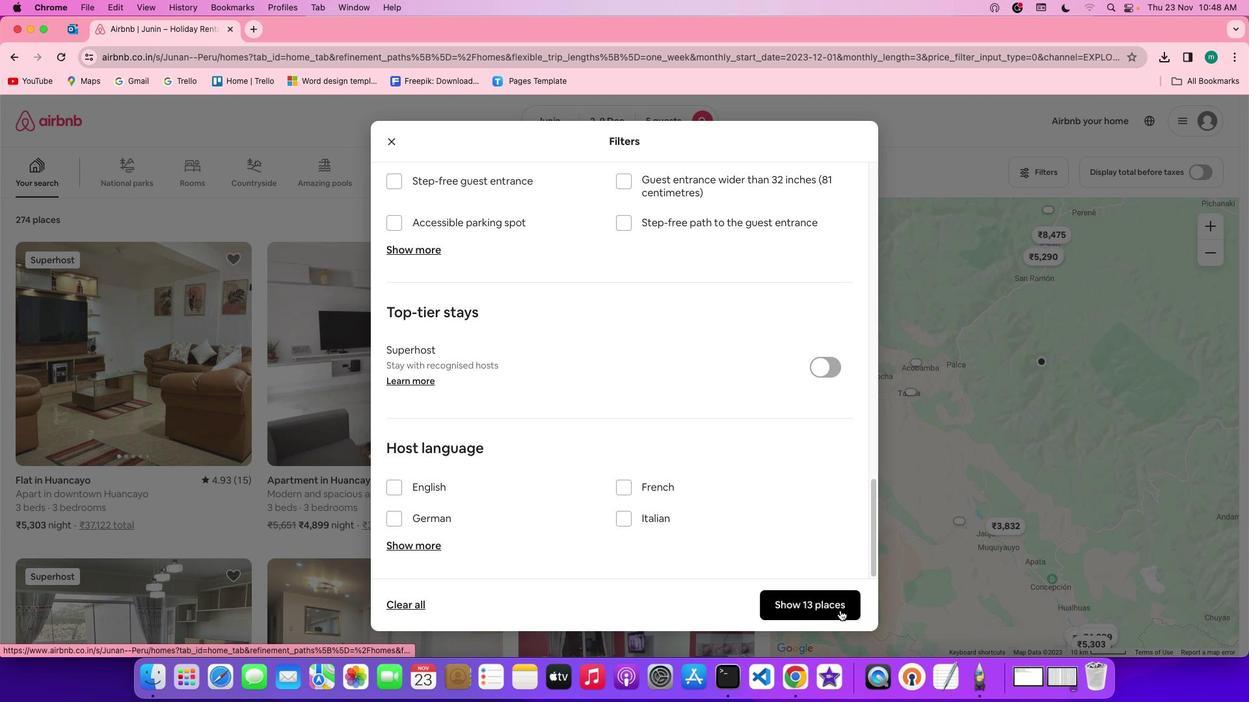 
Action: Mouse moved to (596, 439)
Screenshot: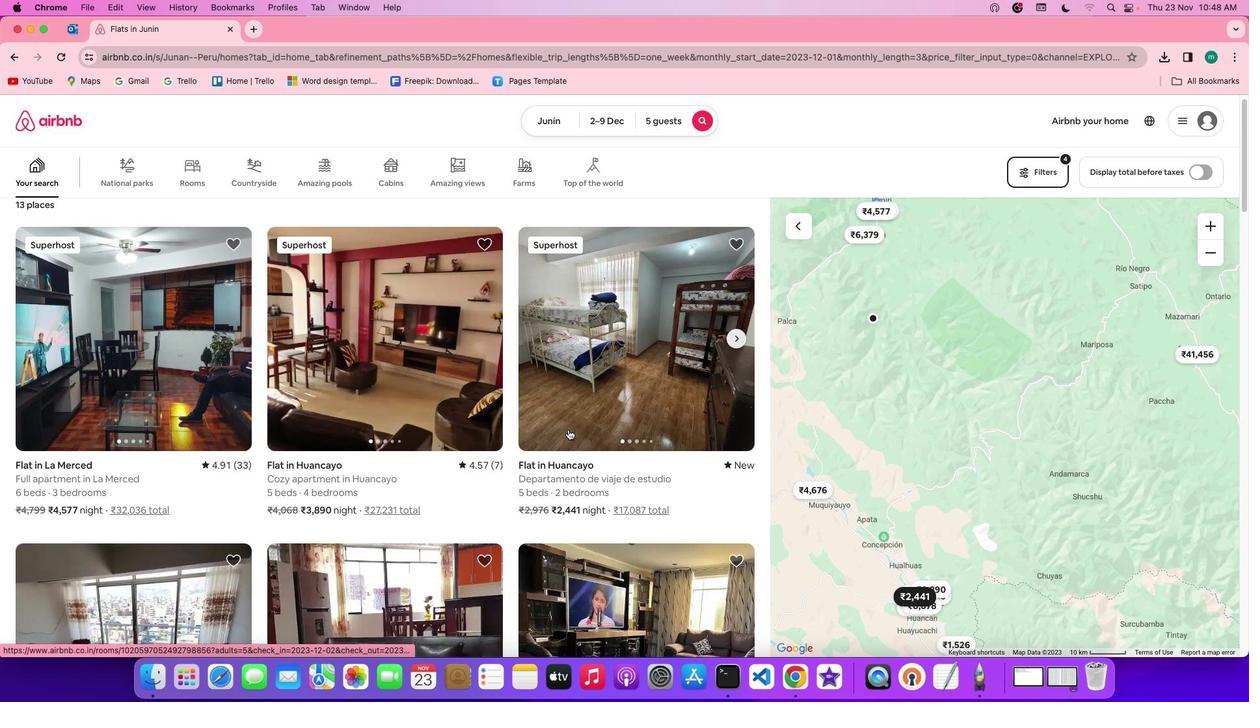 
Action: Mouse scrolled (596, 439) with delta (83, 16)
Screenshot: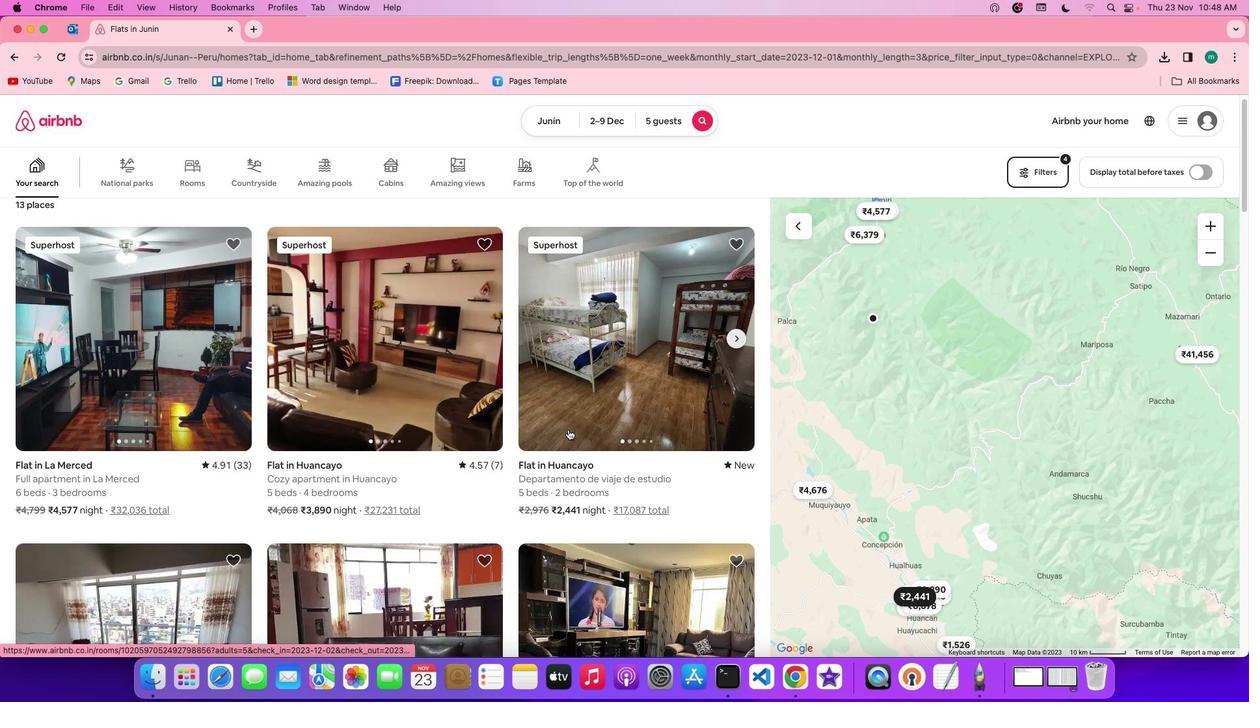
Action: Mouse scrolled (596, 439) with delta (83, 16)
Screenshot: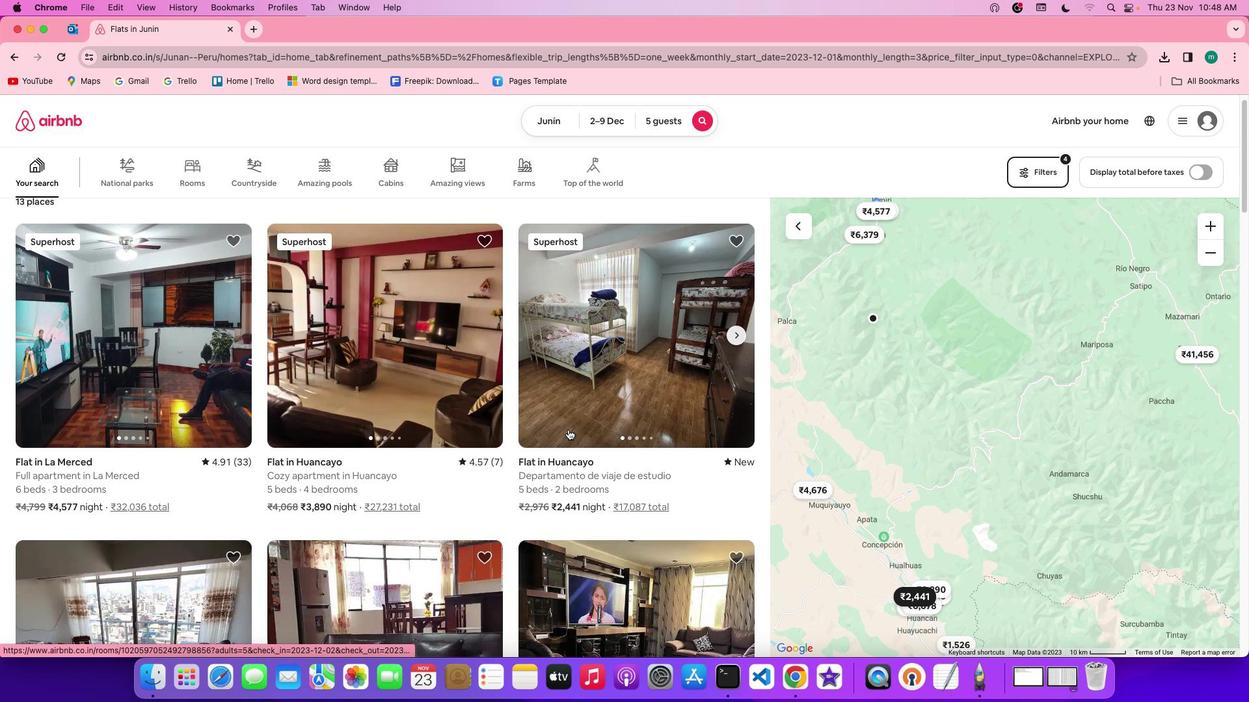 
Action: Mouse scrolled (596, 439) with delta (83, 16)
Screenshot: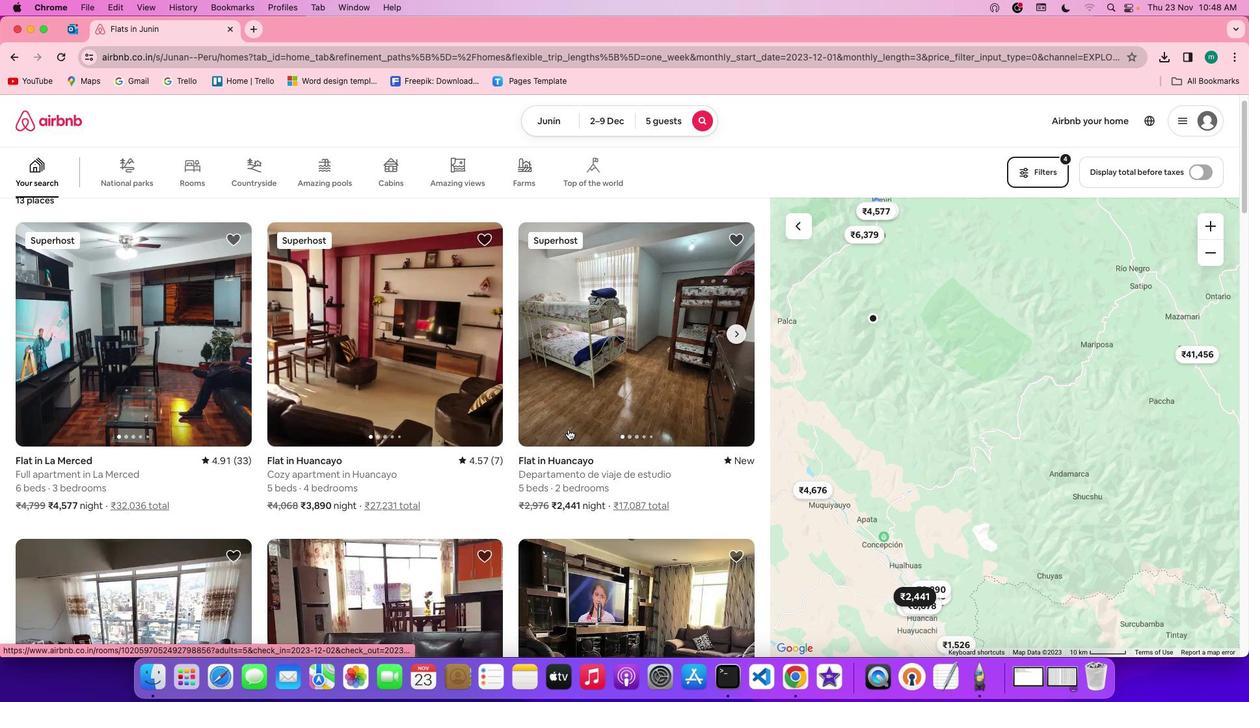 
Action: Mouse scrolled (596, 439) with delta (83, 16)
Screenshot: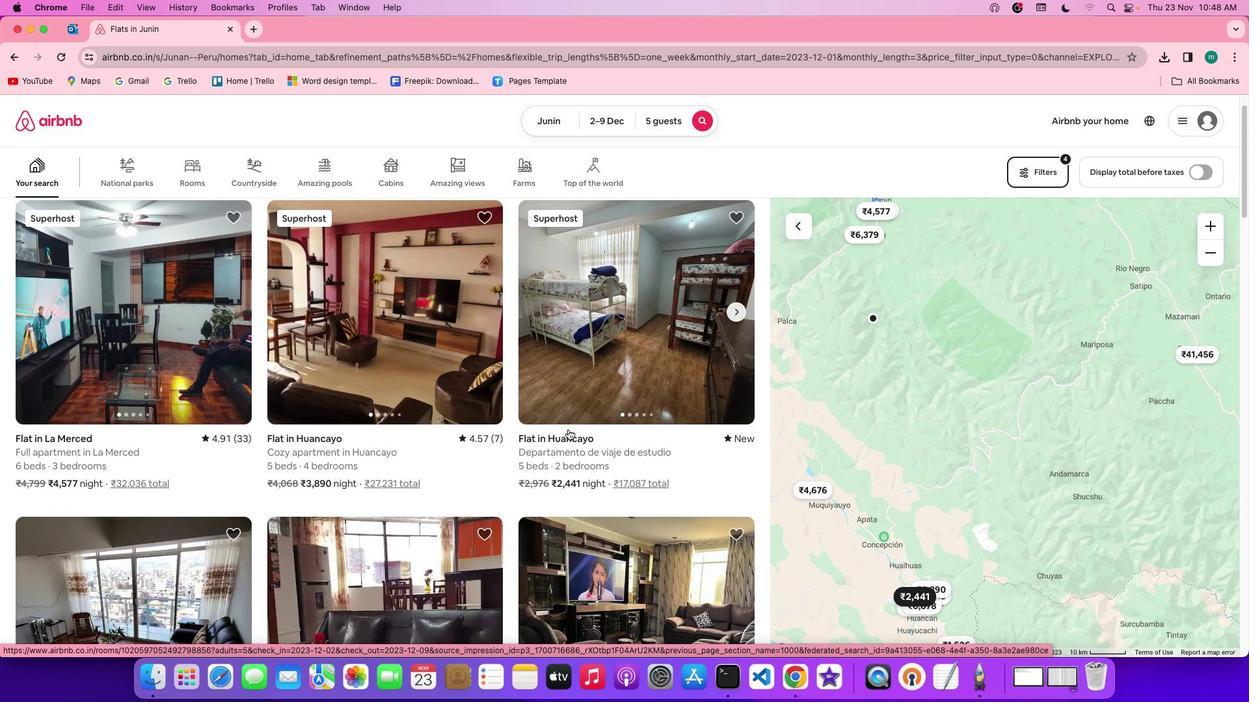 
Action: Mouse scrolled (596, 439) with delta (83, 16)
Screenshot: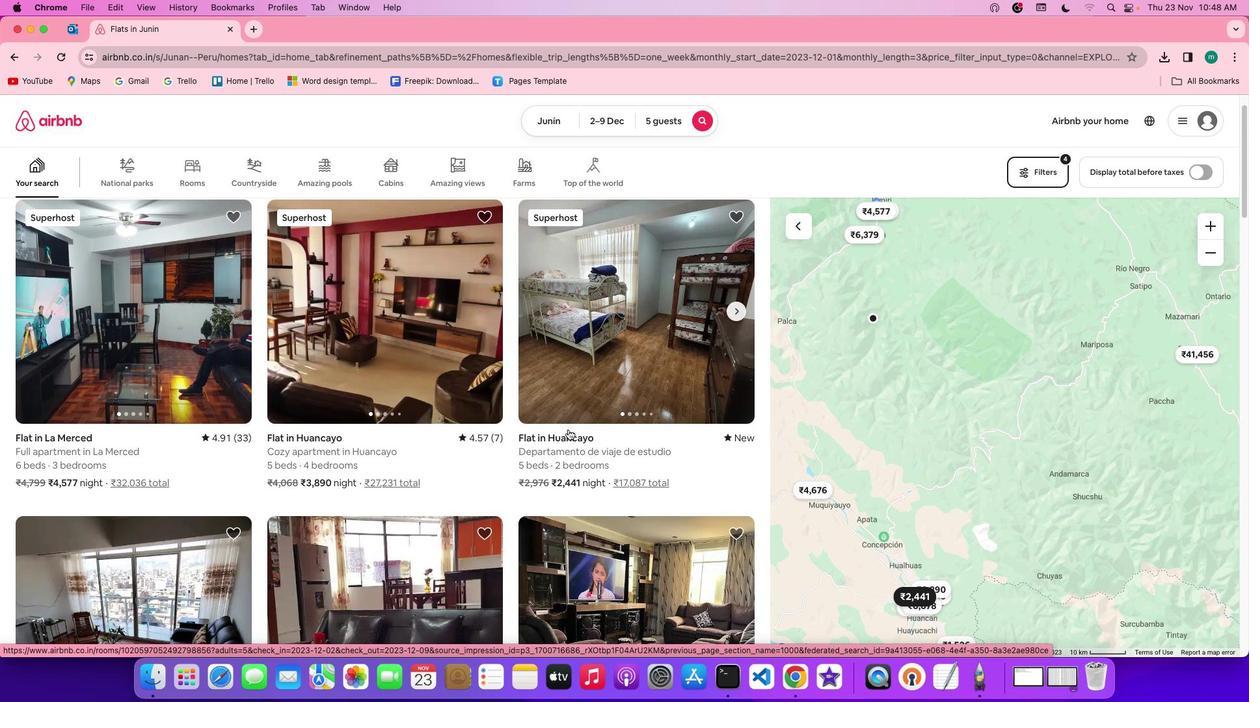 
Action: Mouse scrolled (596, 439) with delta (83, 16)
Screenshot: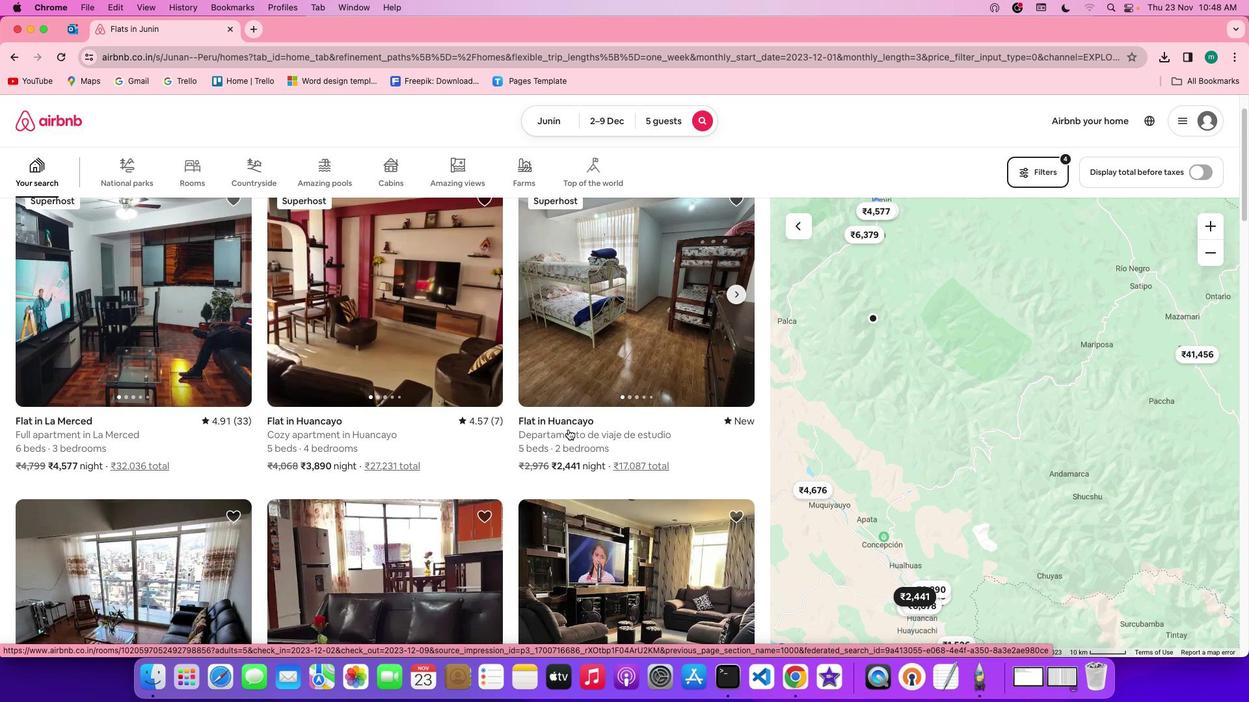 
Action: Mouse scrolled (596, 439) with delta (83, 16)
Screenshot: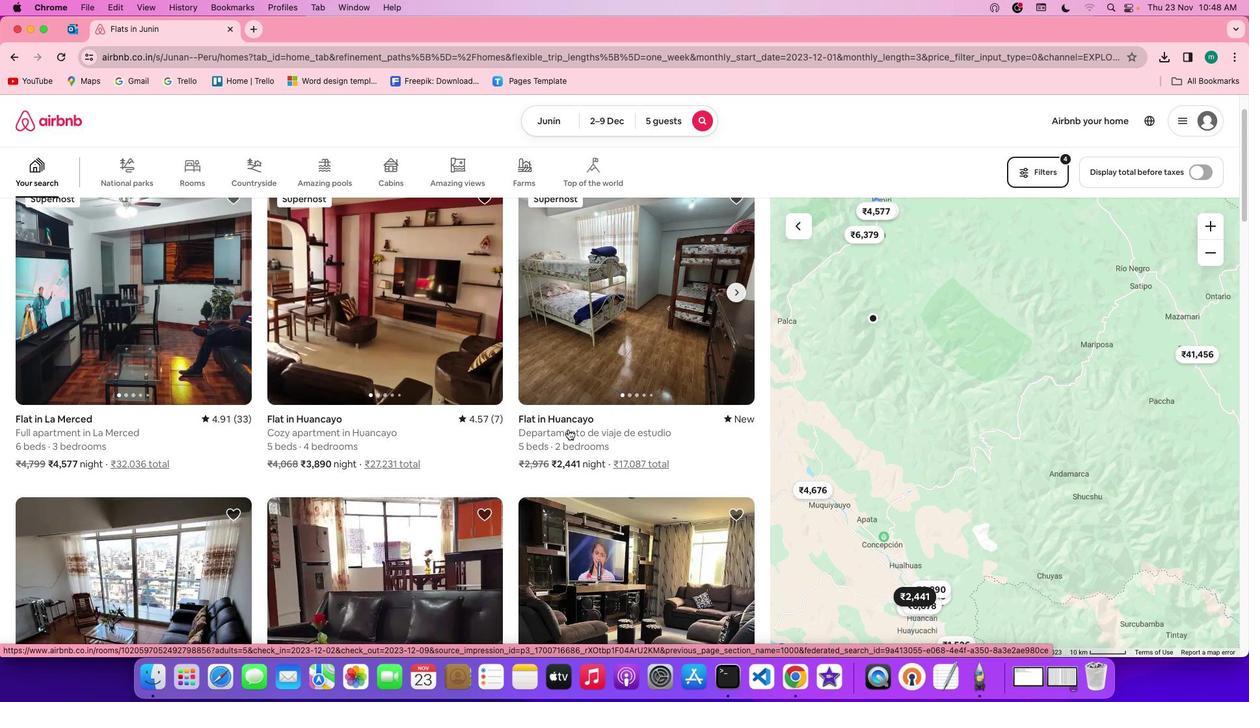 
Action: Mouse moved to (597, 435)
Screenshot: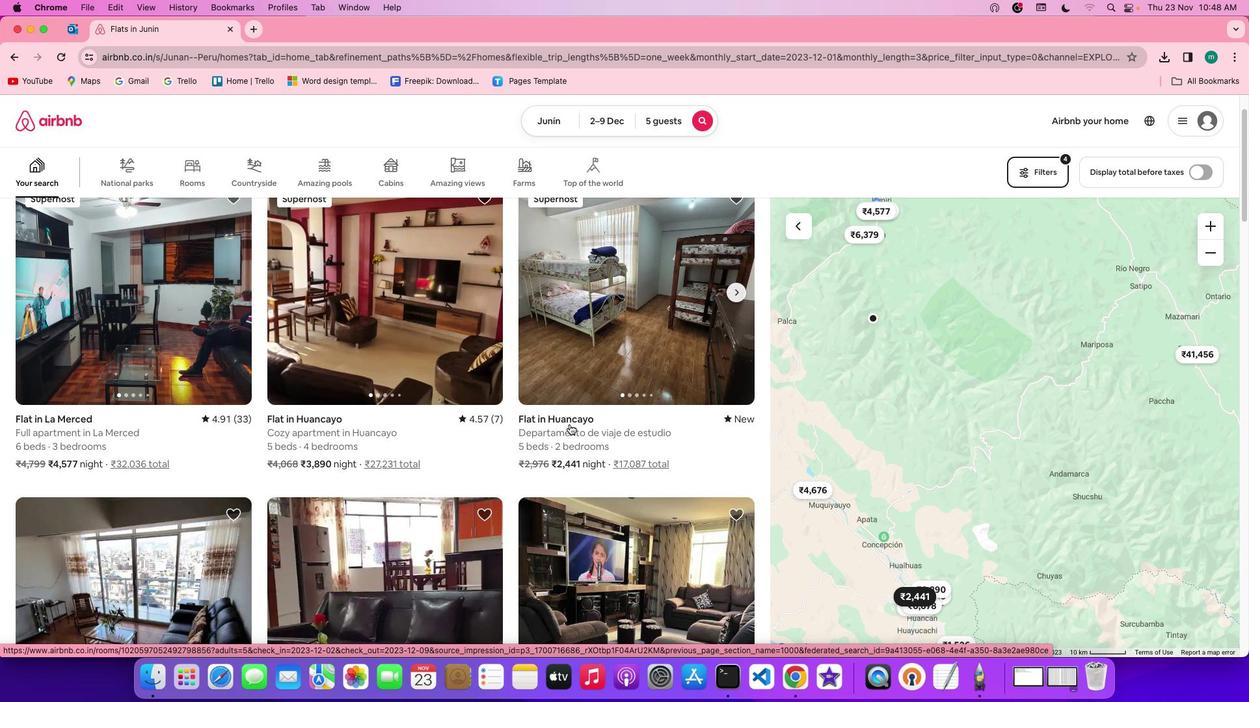 
Action: Mouse scrolled (597, 435) with delta (83, 16)
Screenshot: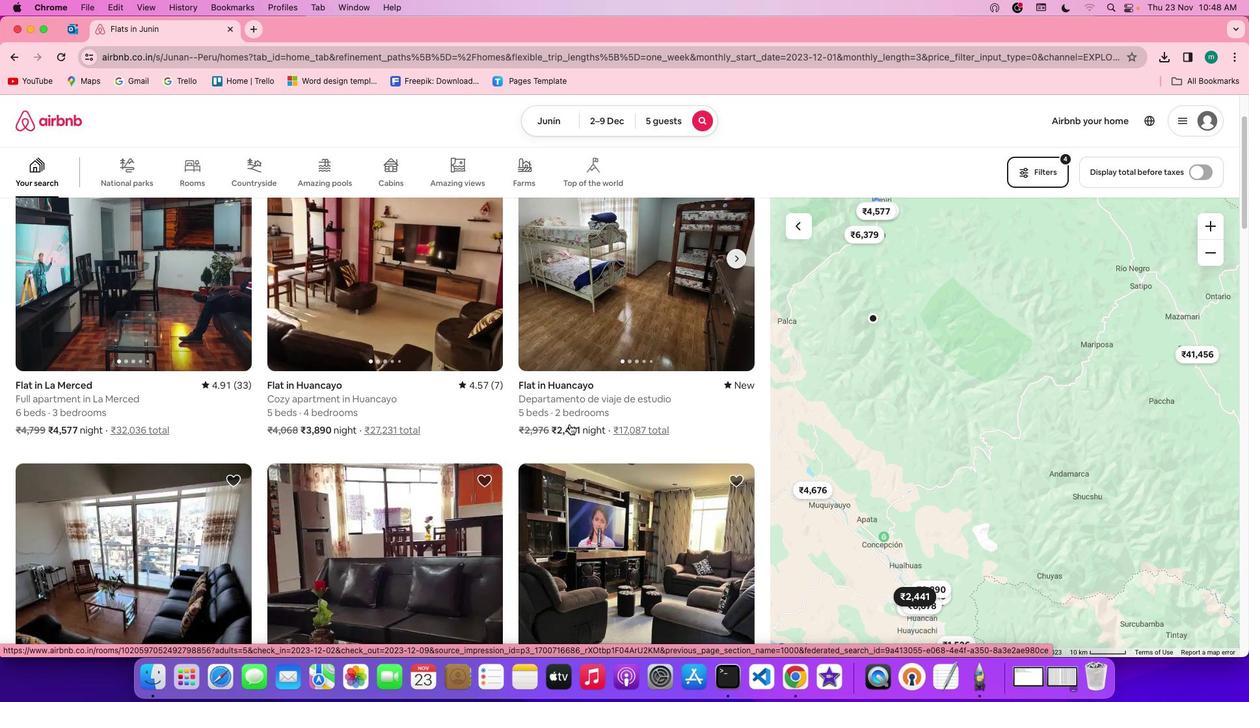 
Action: Mouse scrolled (597, 435) with delta (83, 16)
Screenshot: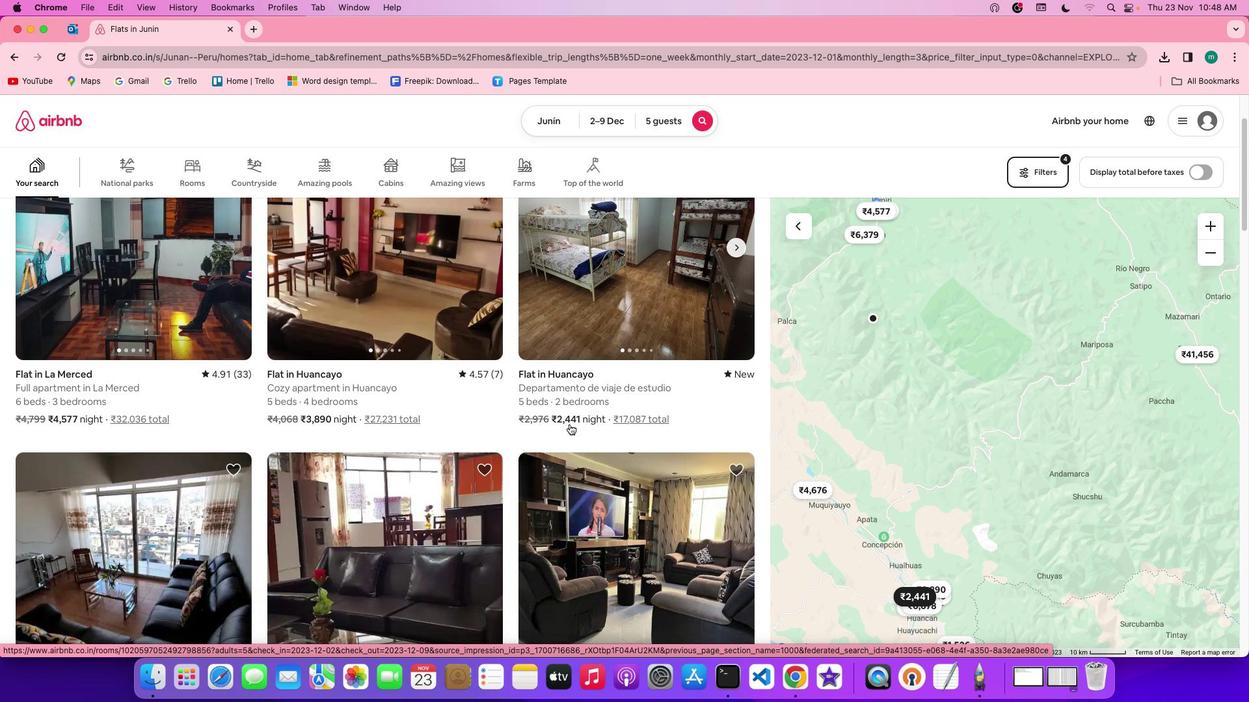 
Action: Mouse scrolled (597, 435) with delta (83, 16)
Screenshot: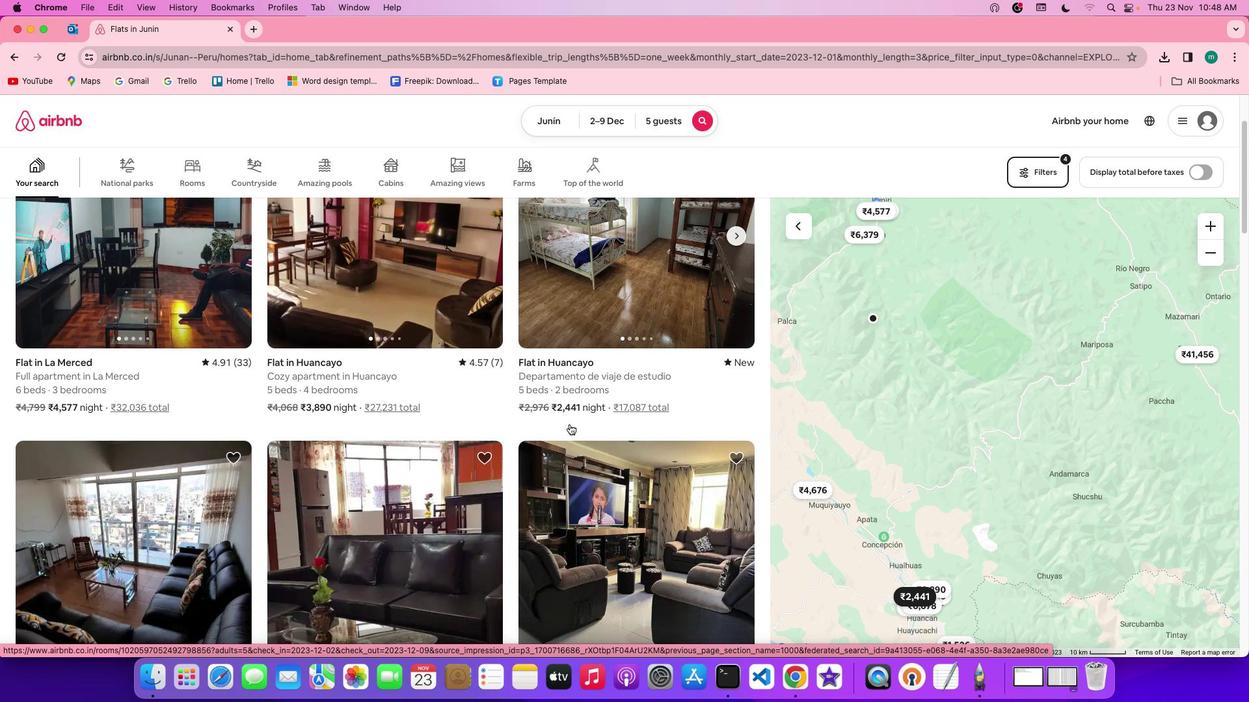 
Action: Mouse scrolled (597, 435) with delta (83, 16)
Screenshot: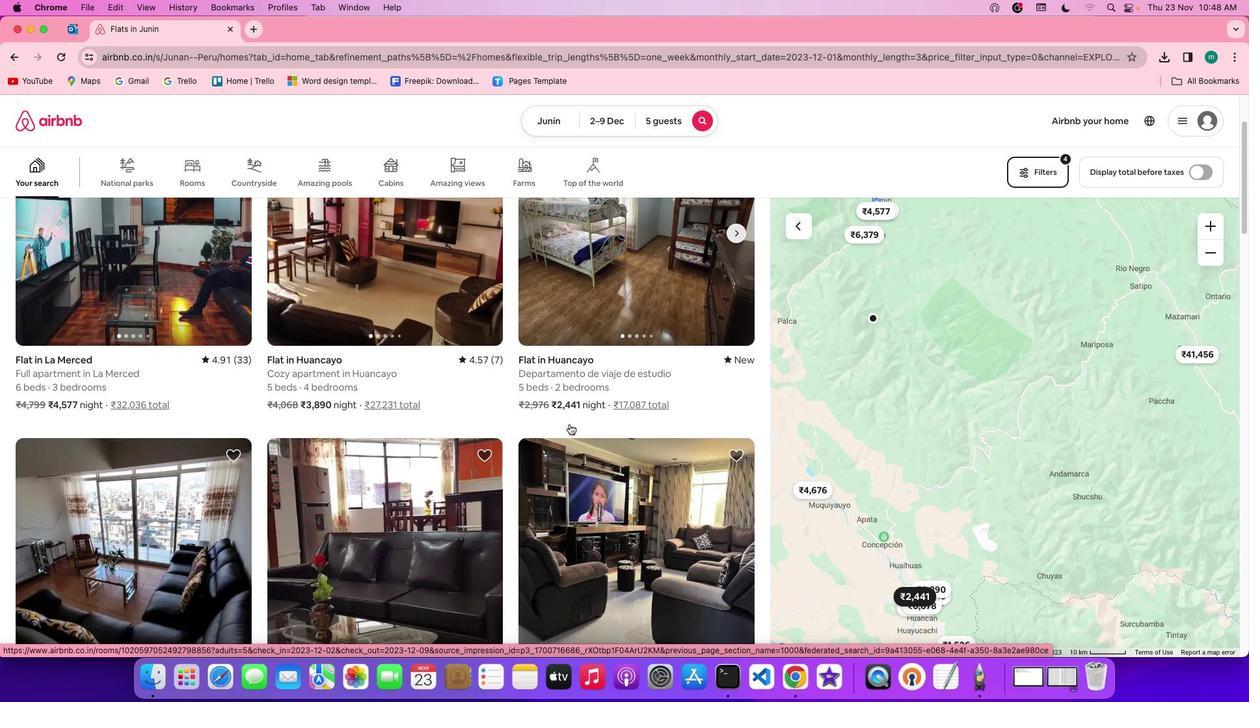
Action: Mouse moved to (597, 435)
Screenshot: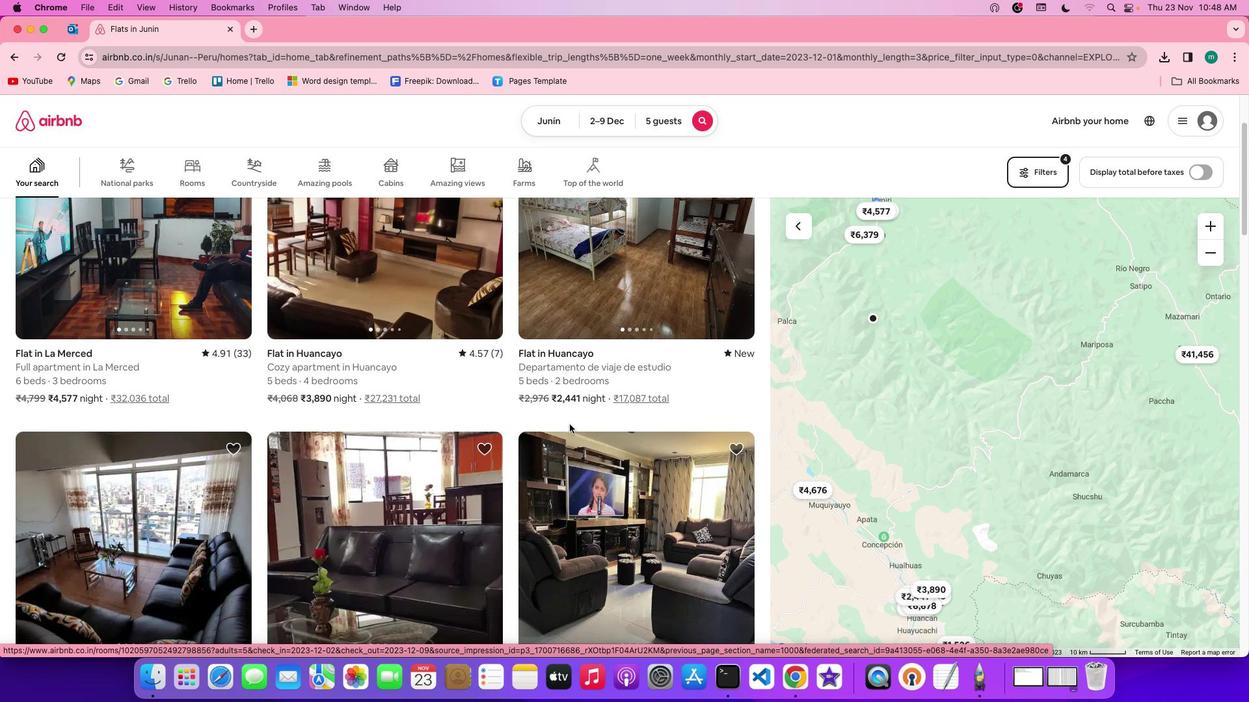 
Action: Mouse scrolled (597, 435) with delta (83, 16)
Screenshot: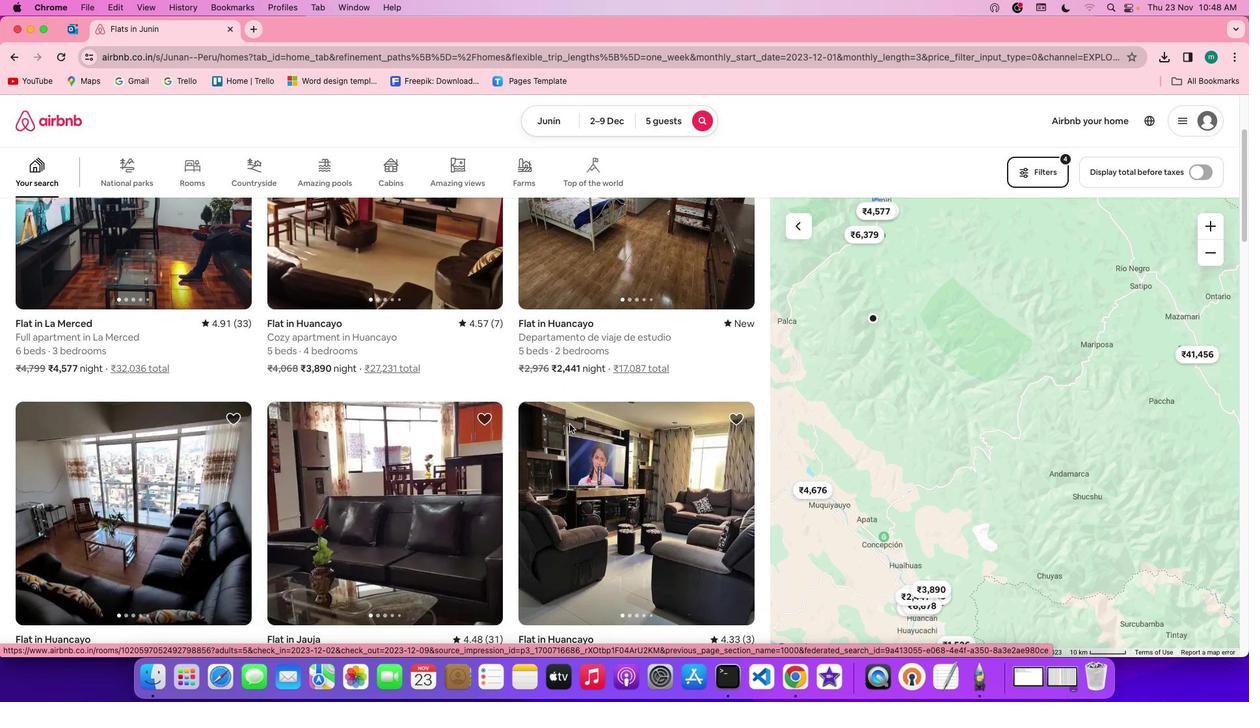 
Action: Mouse scrolled (597, 435) with delta (83, 16)
Screenshot: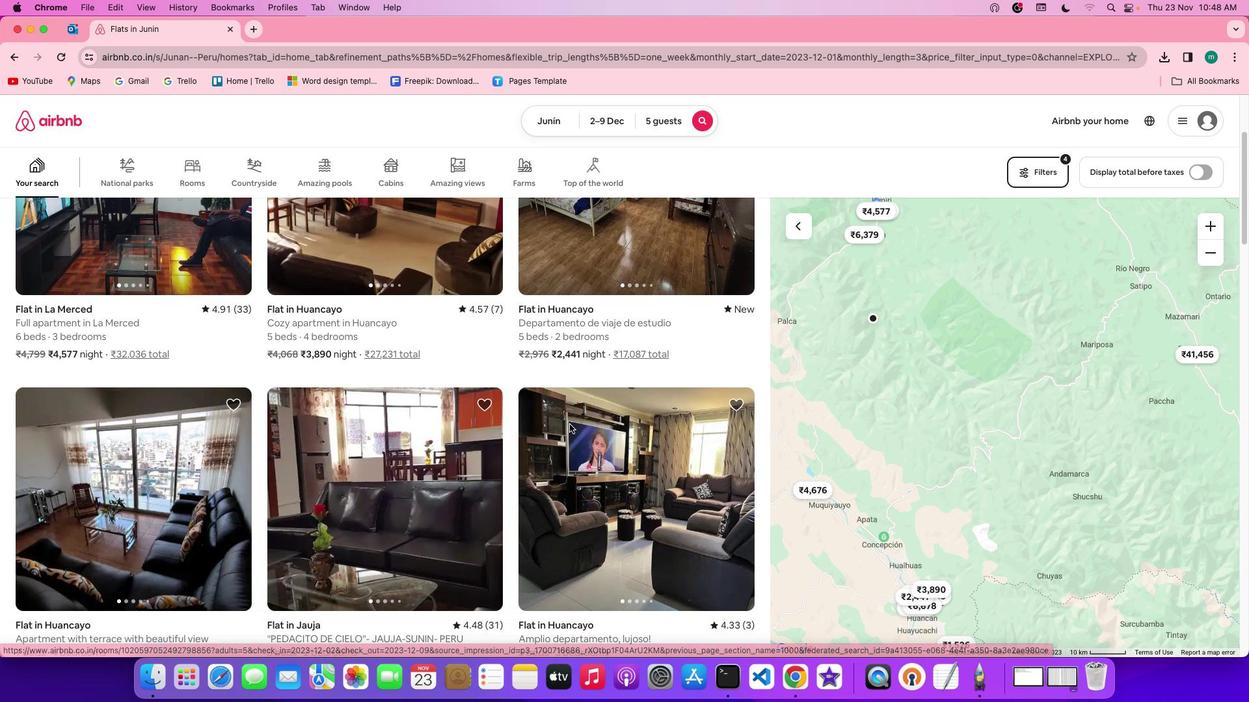 
Action: Mouse scrolled (597, 435) with delta (83, 16)
Screenshot: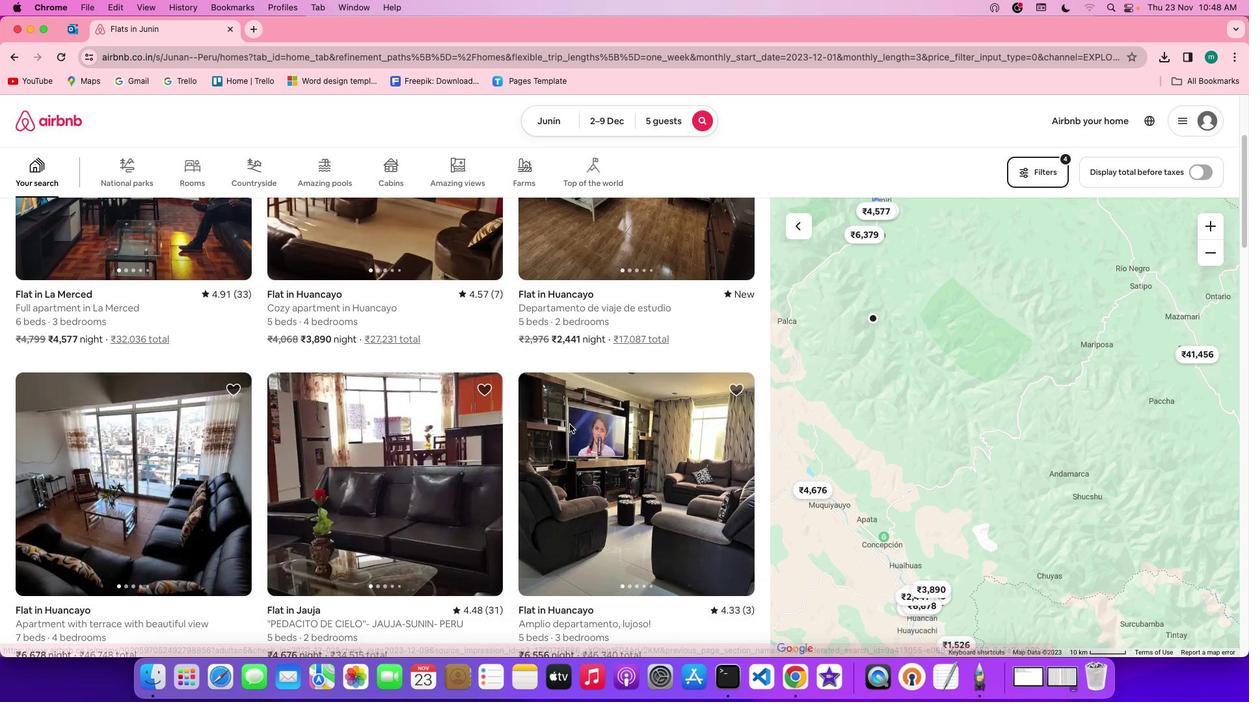 
Action: Mouse scrolled (597, 435) with delta (83, 16)
Screenshot: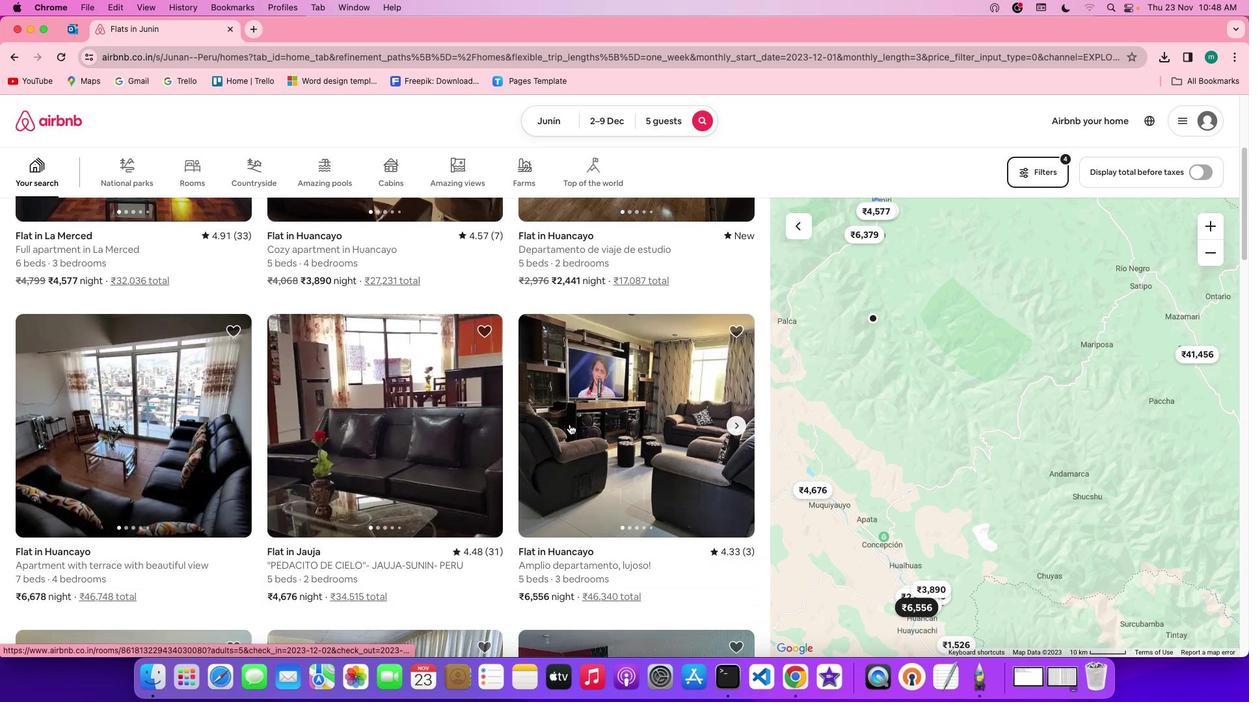 
Action: Mouse scrolled (597, 435) with delta (83, 16)
Screenshot: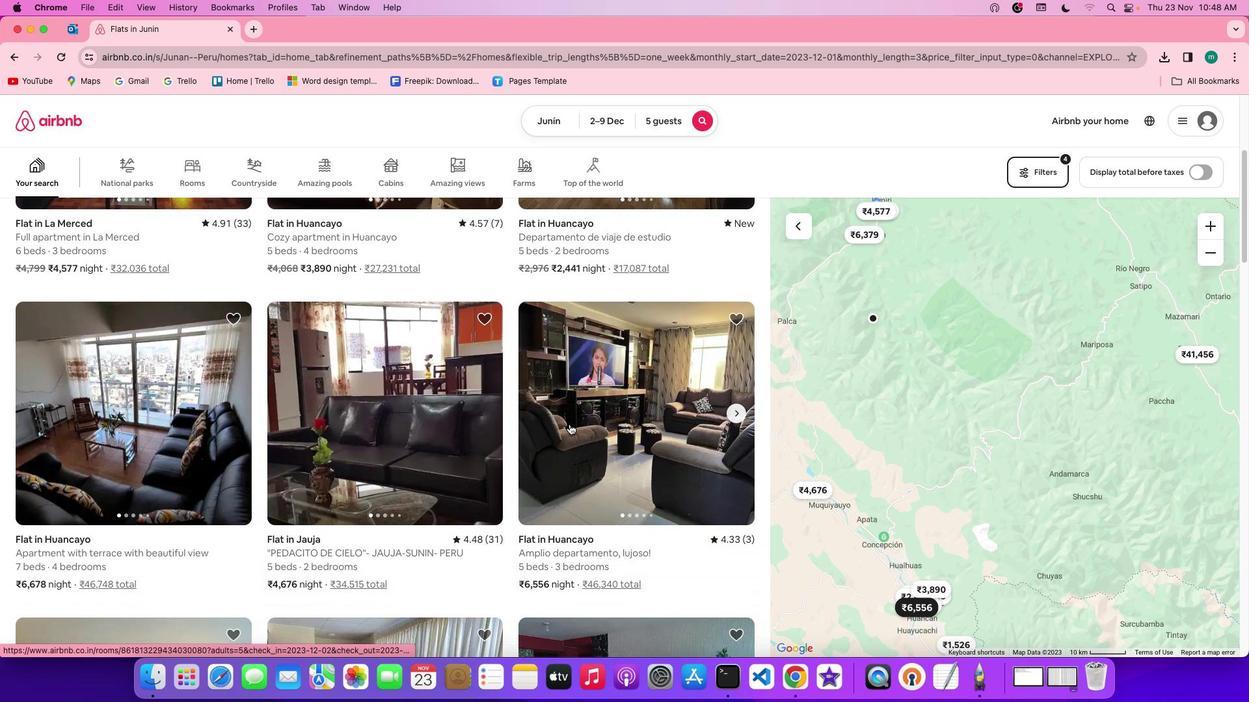 
Action: Mouse scrolled (597, 435) with delta (83, 16)
Screenshot: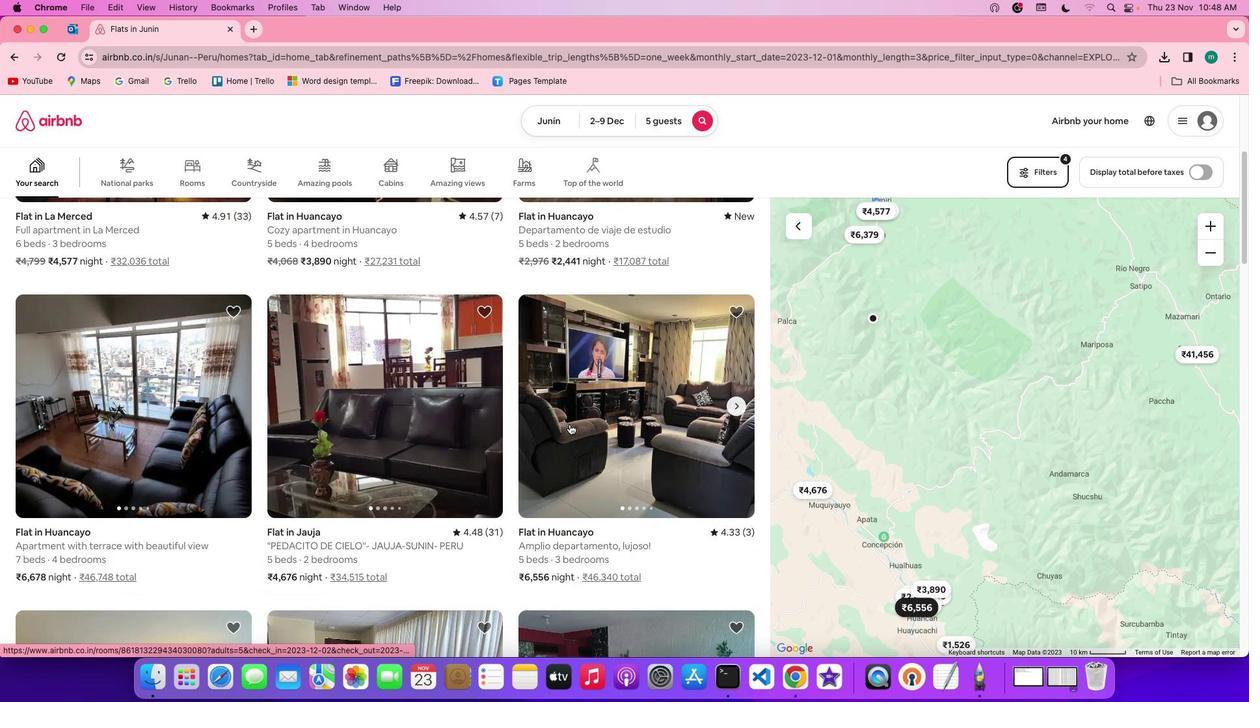 
Action: Mouse scrolled (597, 435) with delta (83, 16)
Screenshot: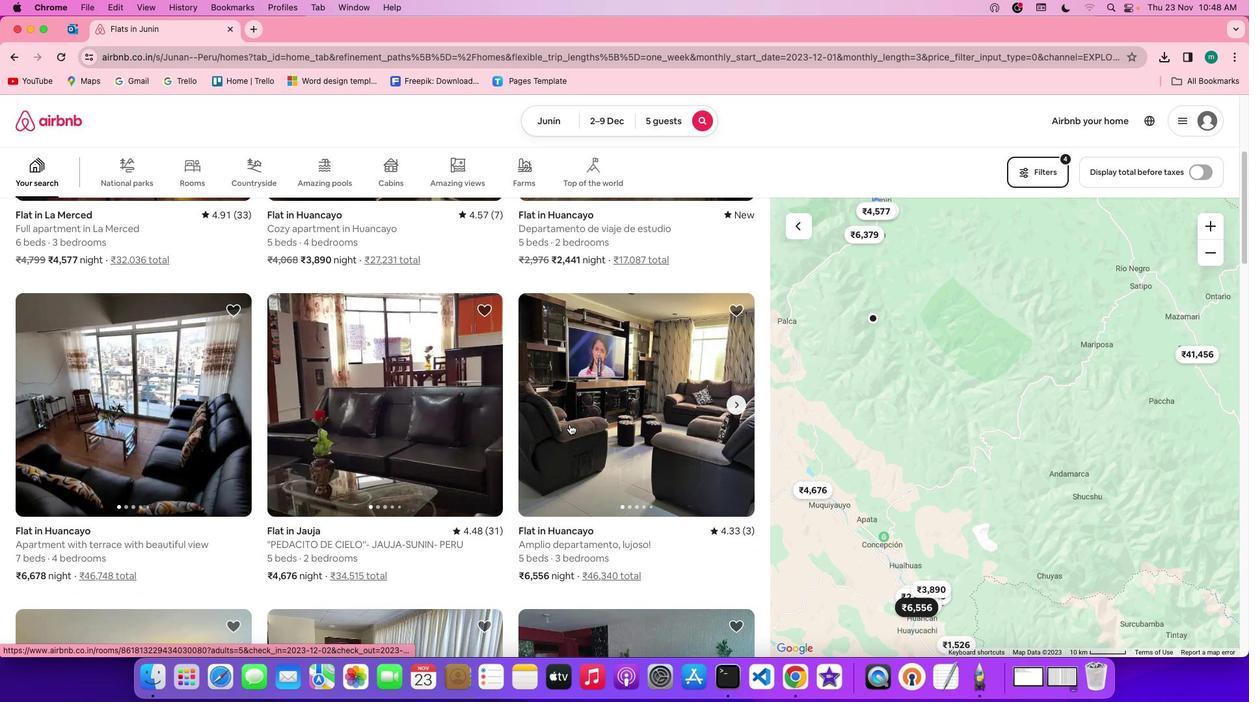 
Action: Mouse scrolled (597, 435) with delta (83, 16)
Screenshot: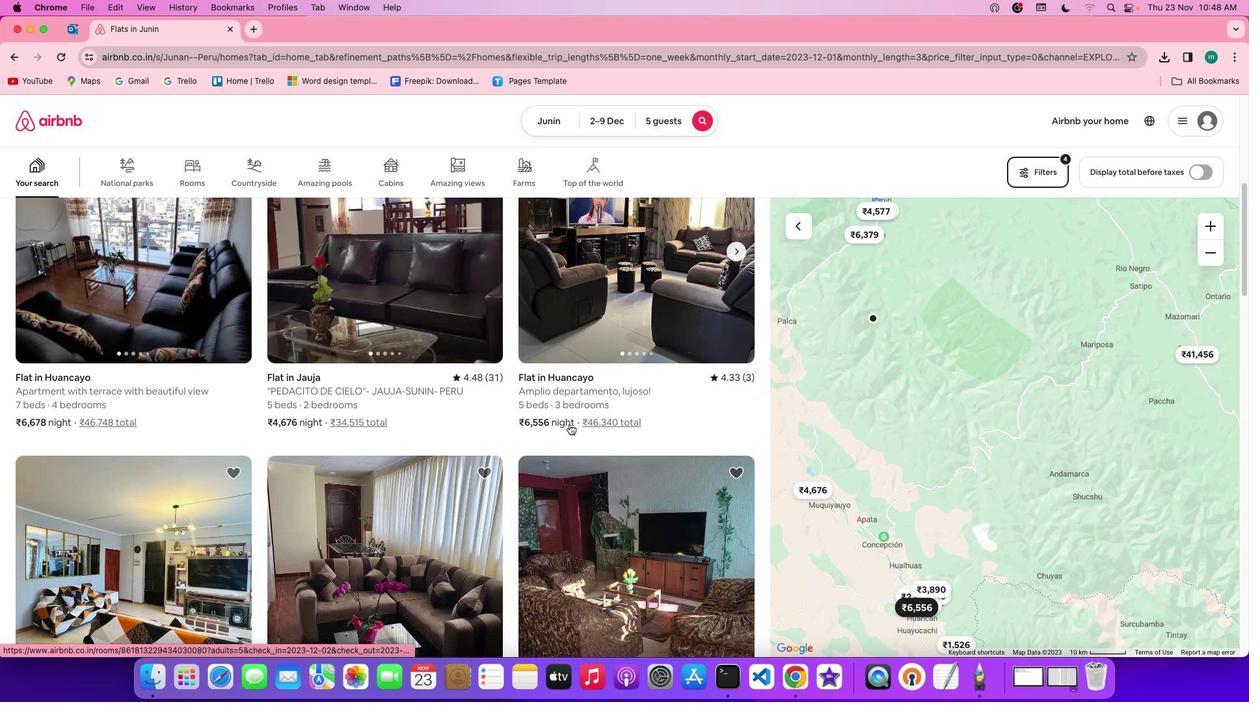 
Action: Mouse scrolled (597, 435) with delta (83, 16)
Screenshot: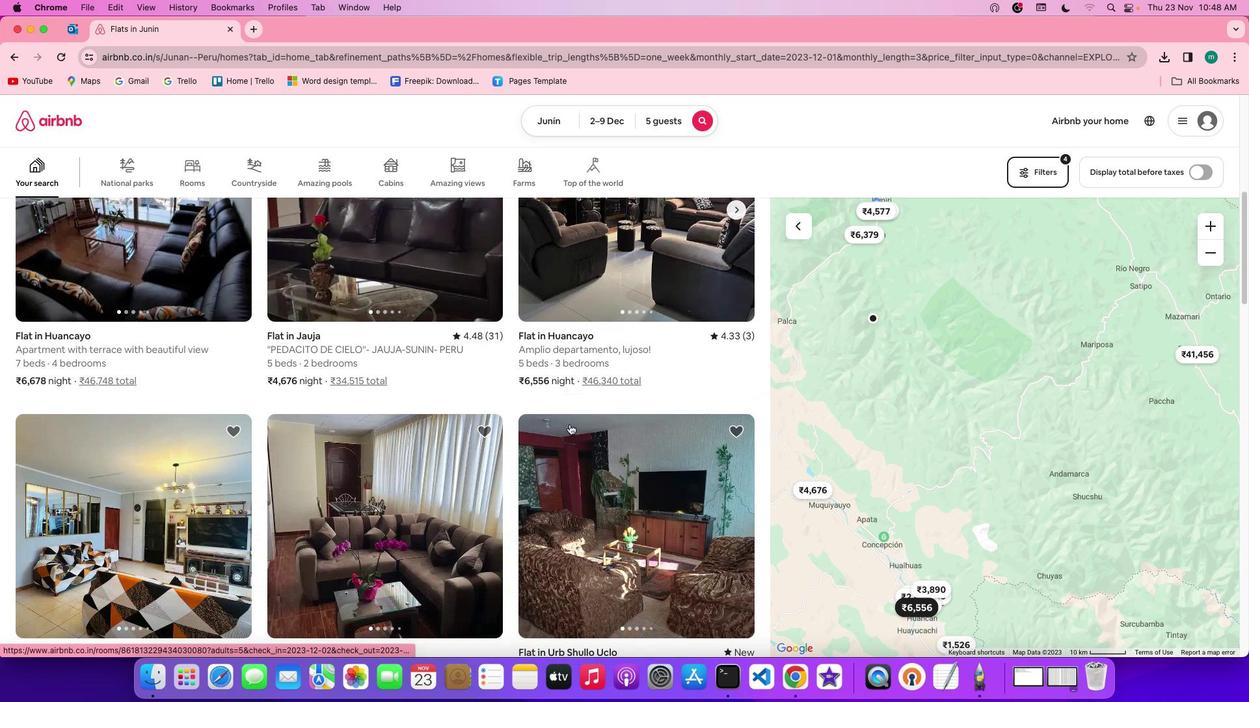 
Action: Mouse scrolled (597, 435) with delta (83, 16)
Screenshot: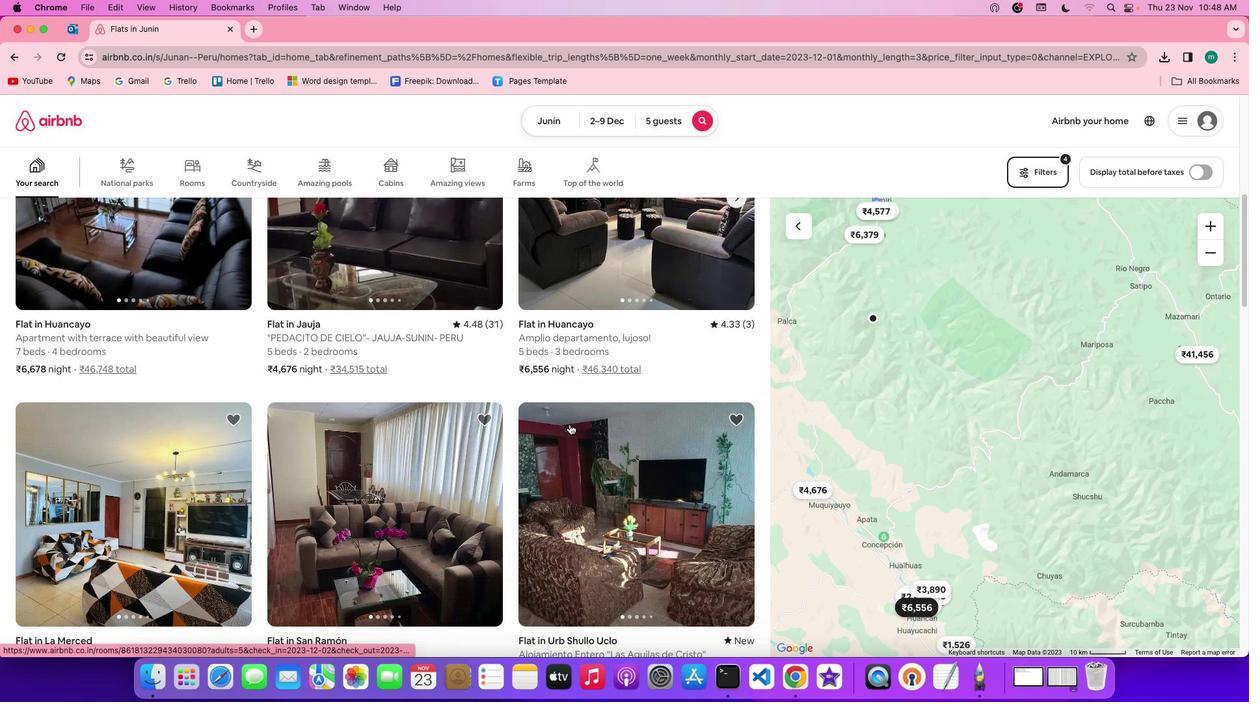 
Action: Mouse scrolled (597, 435) with delta (83, 14)
Screenshot: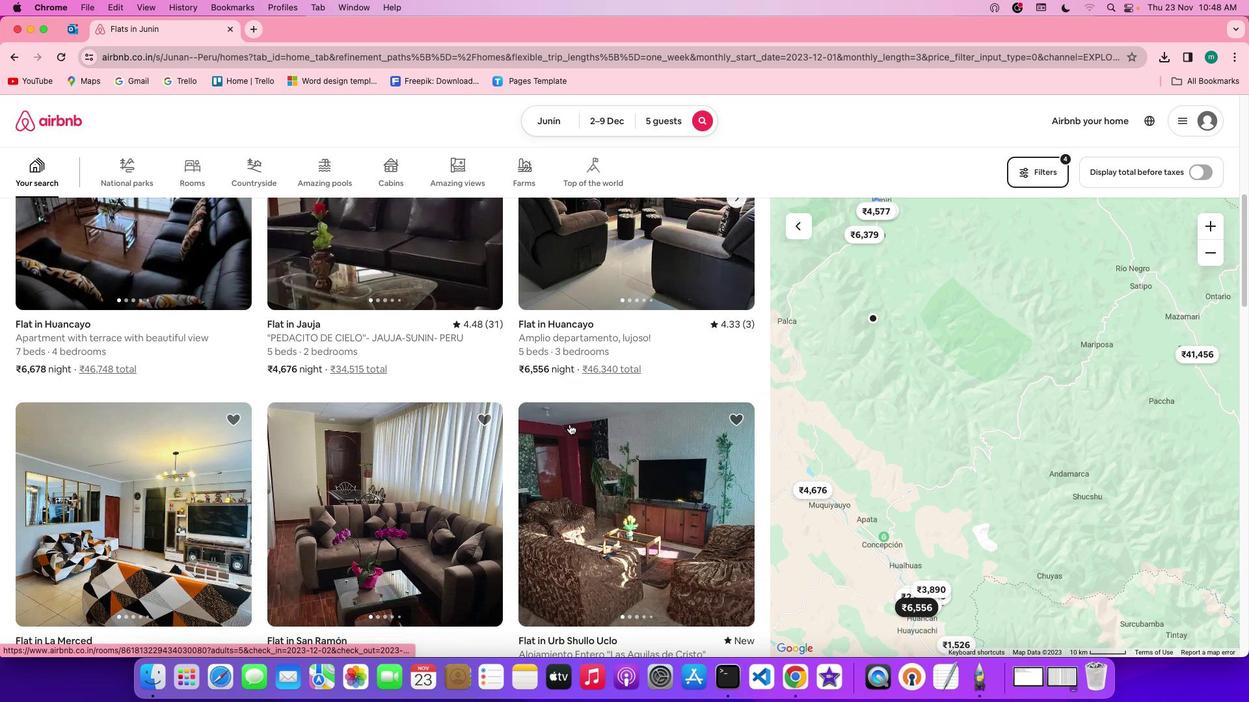 
Action: Mouse moved to (234, 468)
Screenshot: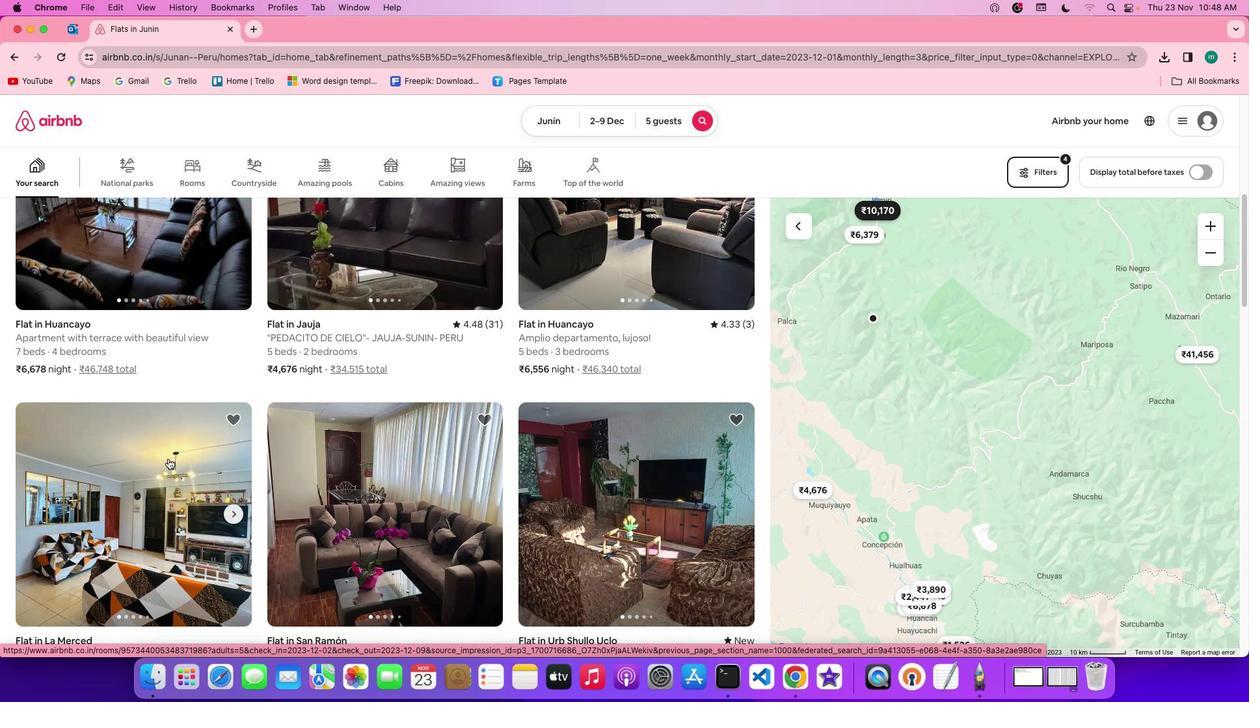 
Action: Mouse pressed left at (234, 468)
Screenshot: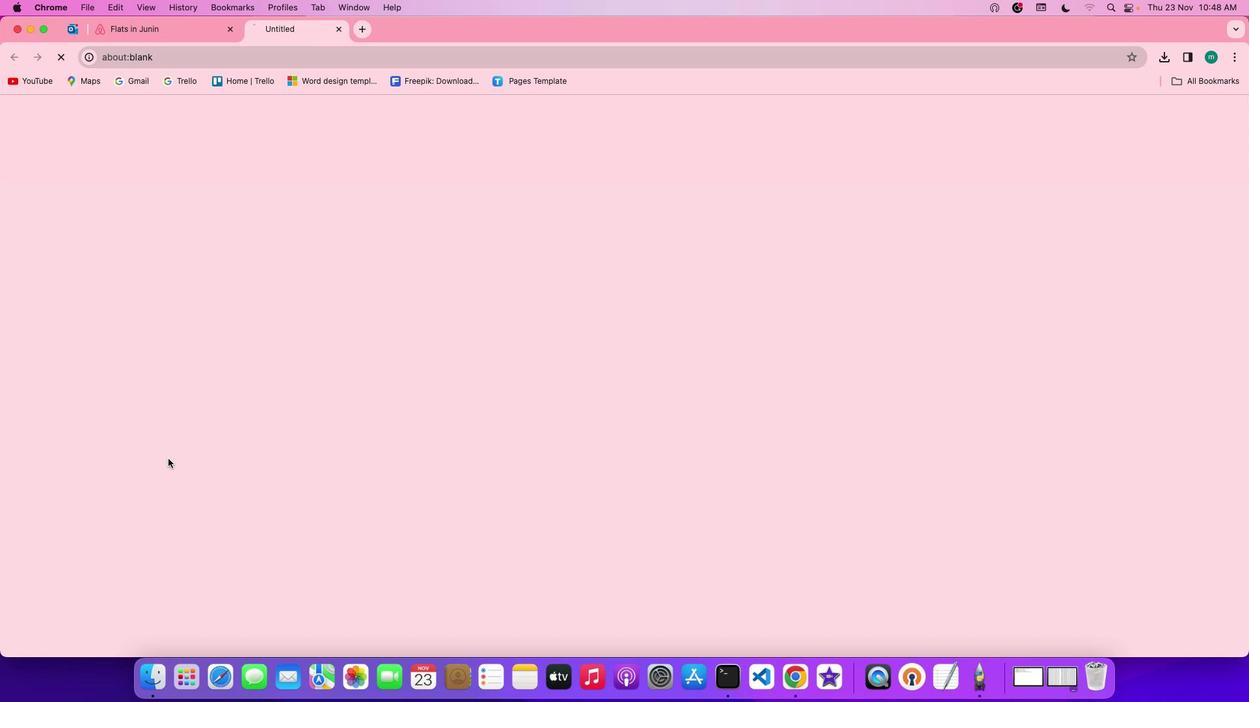 
Action: Mouse moved to (892, 496)
Screenshot: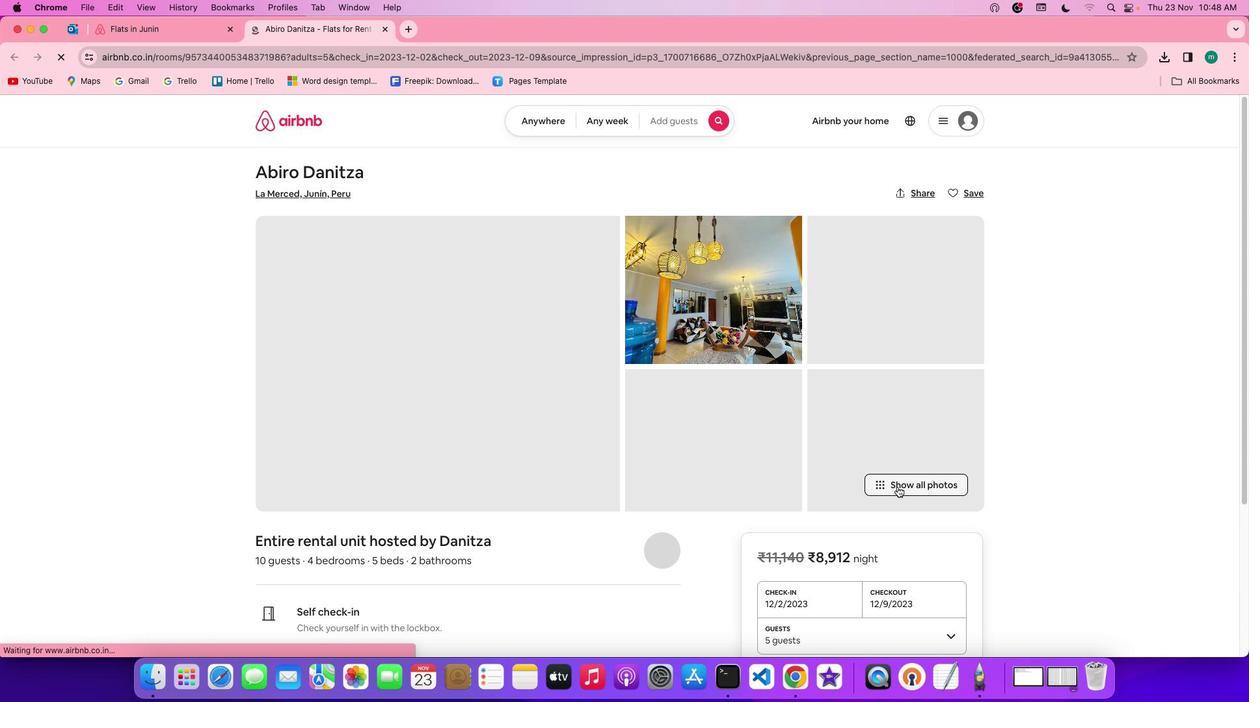
Action: Mouse pressed left at (892, 496)
Screenshot: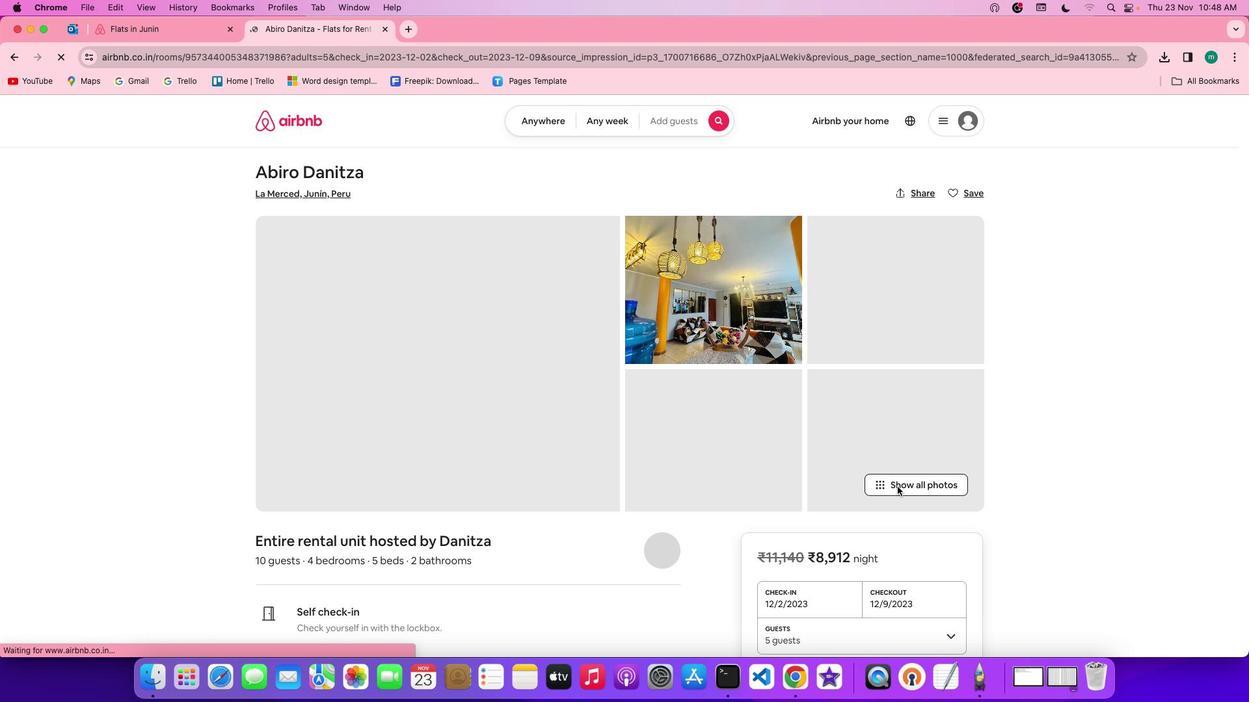 
Action: Mouse moved to (610, 524)
Screenshot: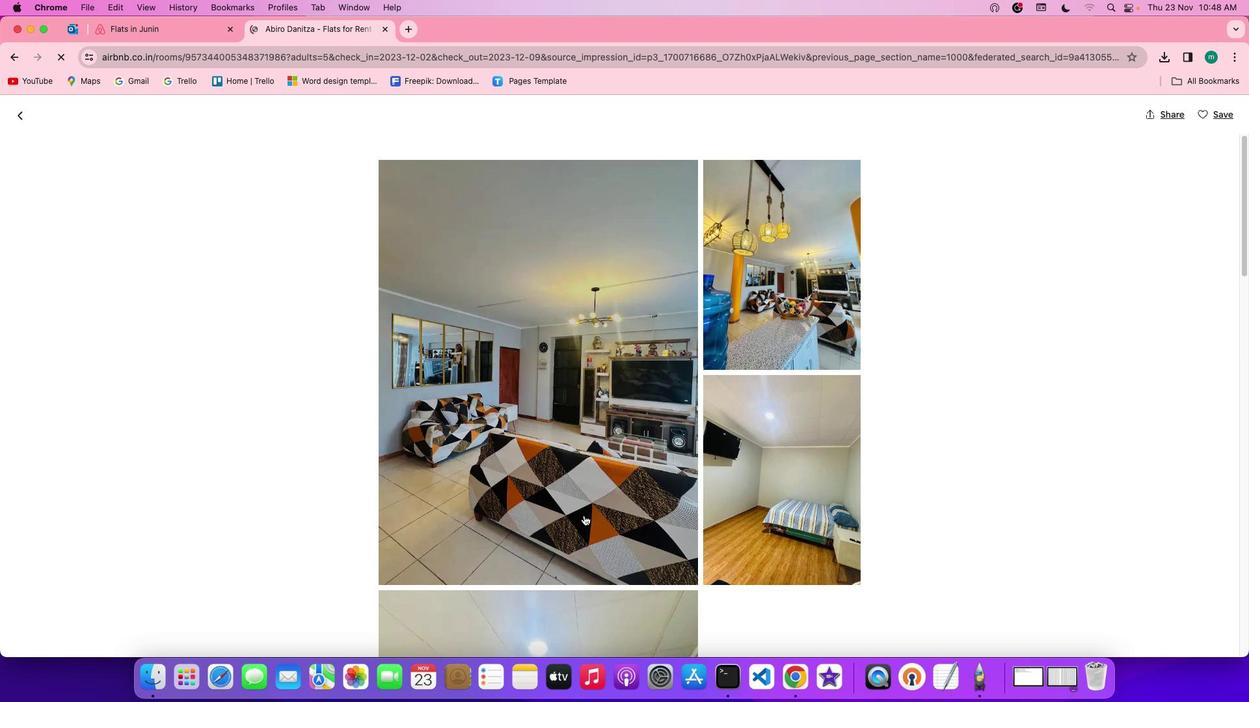 
Action: Mouse scrolled (610, 524) with delta (83, 16)
Screenshot: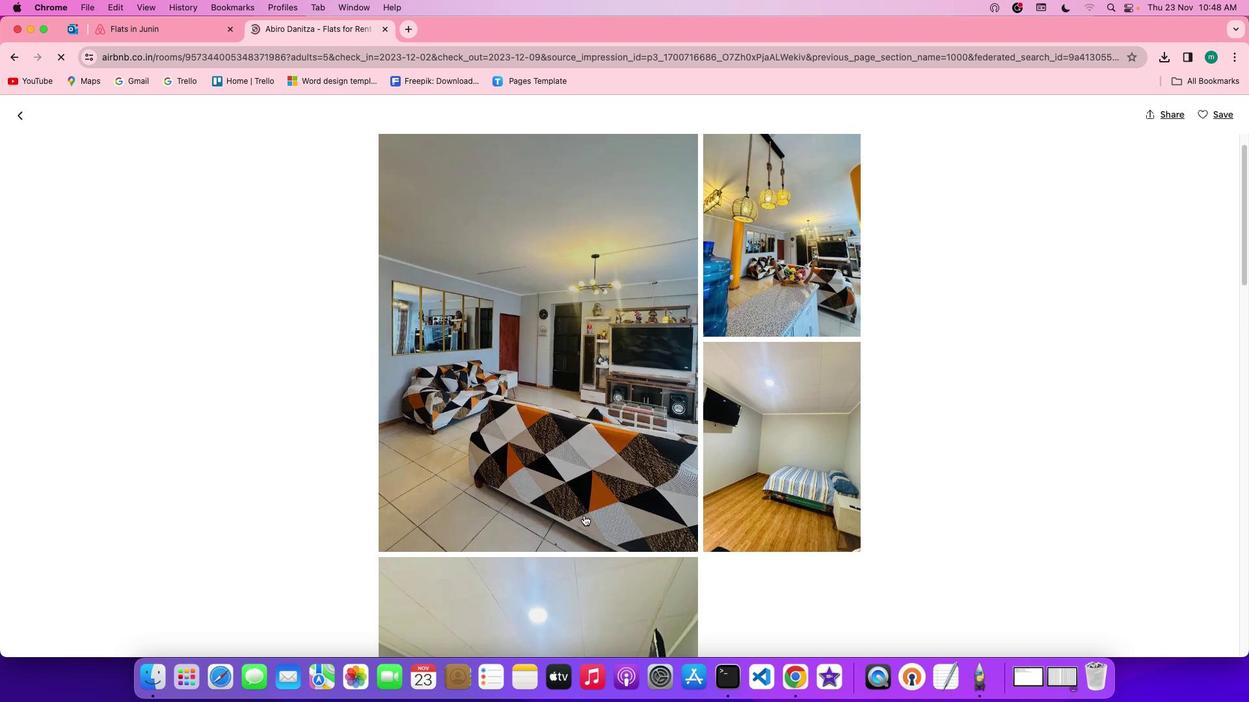 
Action: Mouse scrolled (610, 524) with delta (83, 16)
Screenshot: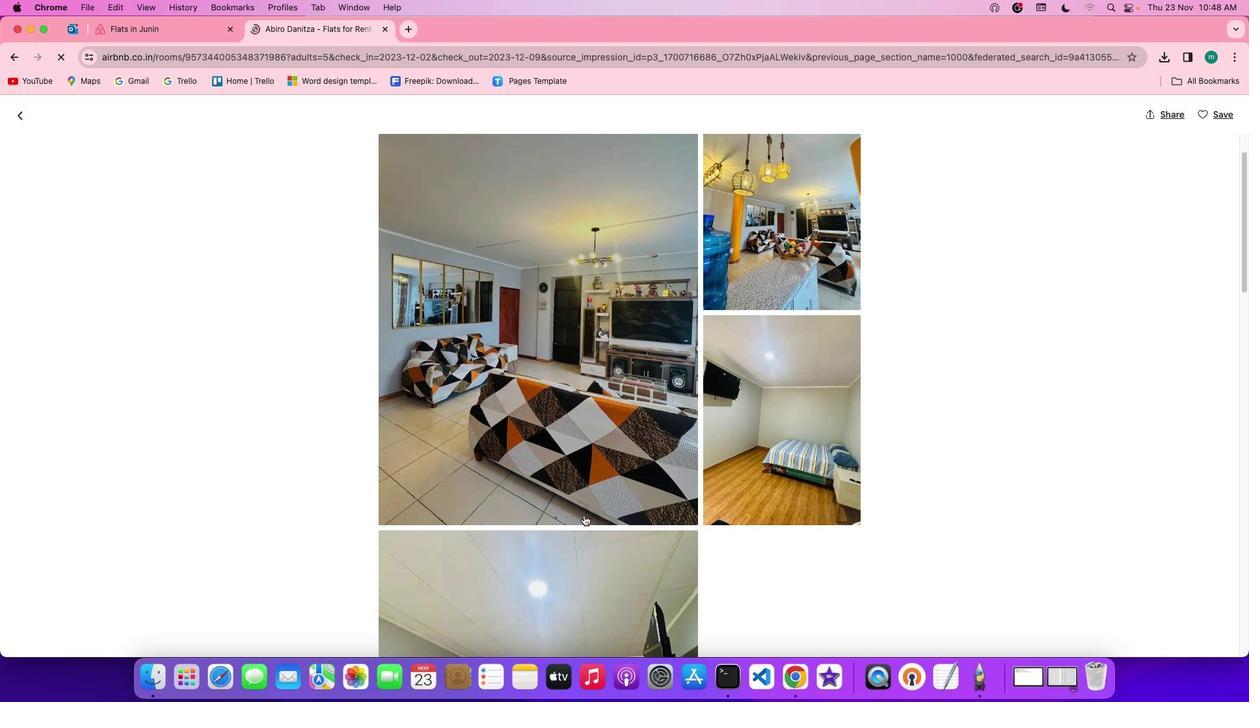 
Action: Mouse scrolled (610, 524) with delta (83, 16)
Screenshot: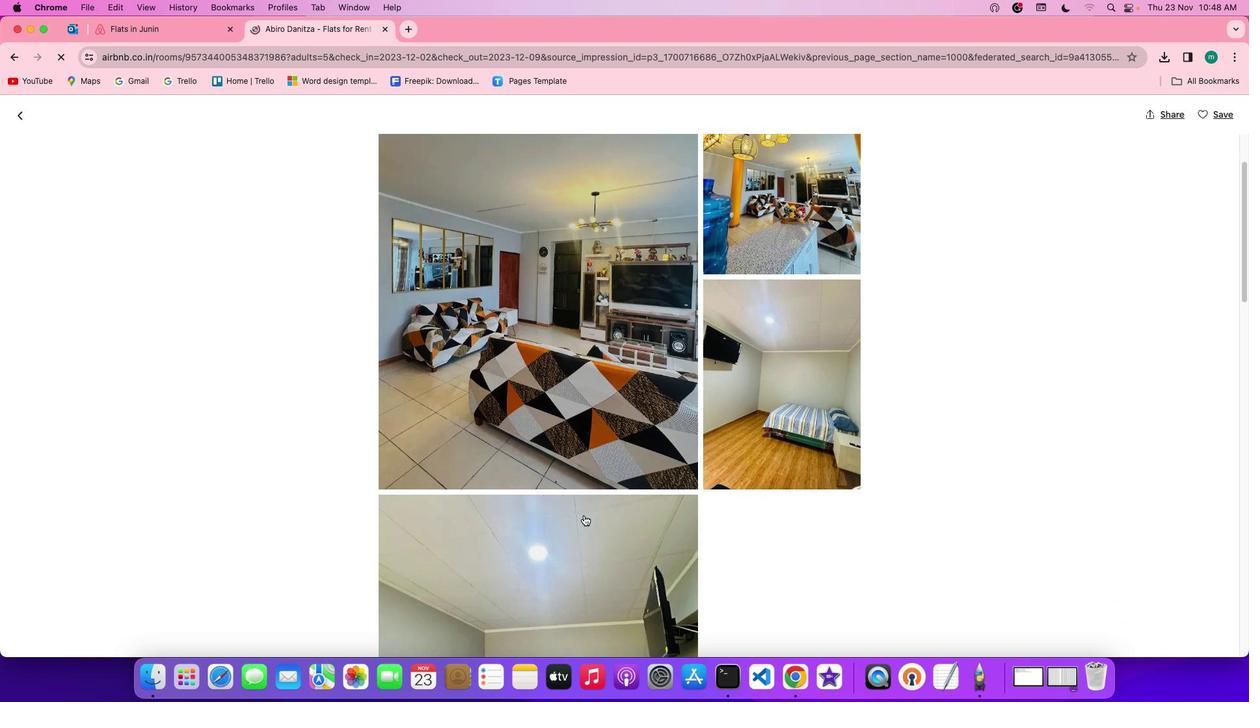 
Action: Mouse scrolled (610, 524) with delta (83, 16)
Screenshot: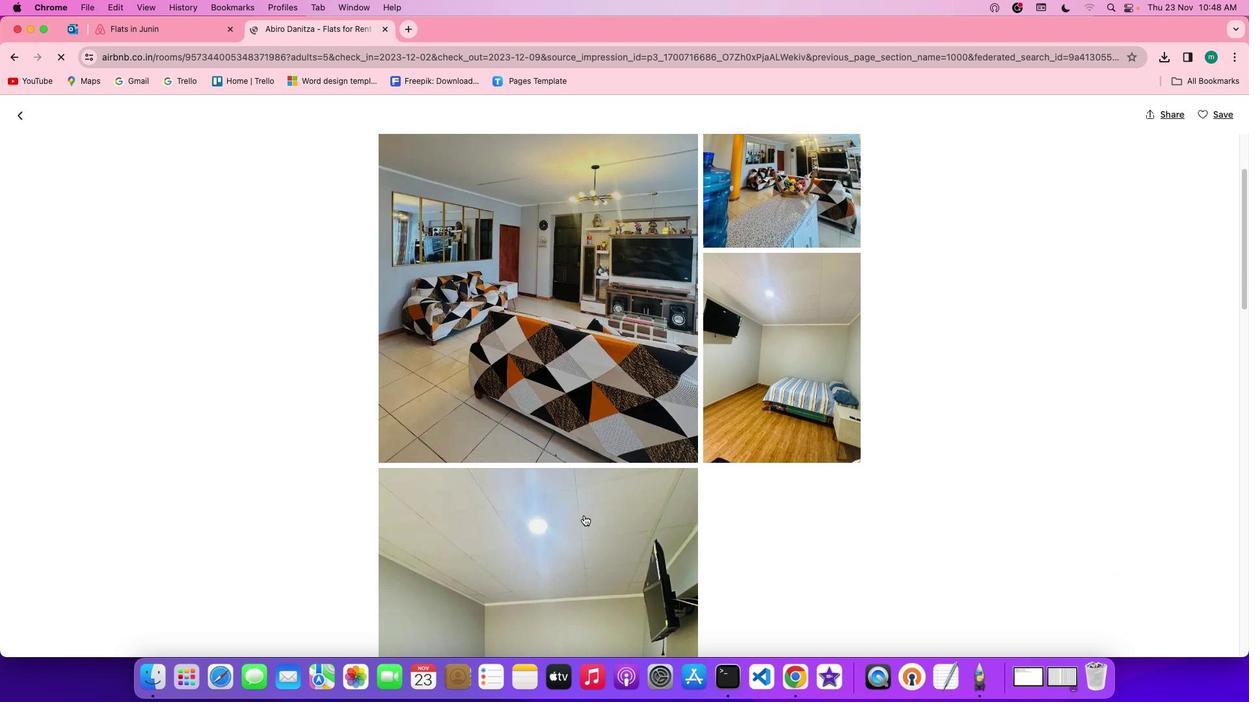 
Action: Mouse scrolled (610, 524) with delta (83, 16)
Screenshot: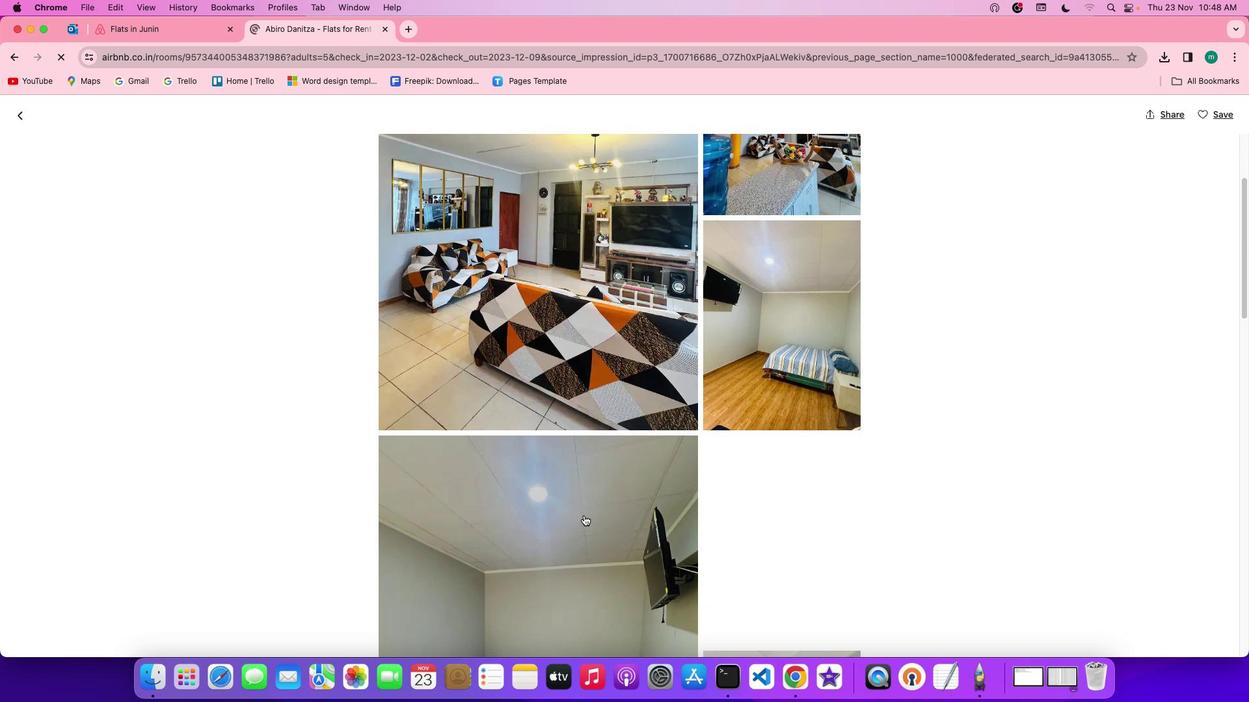 
Action: Mouse scrolled (610, 524) with delta (83, 16)
Screenshot: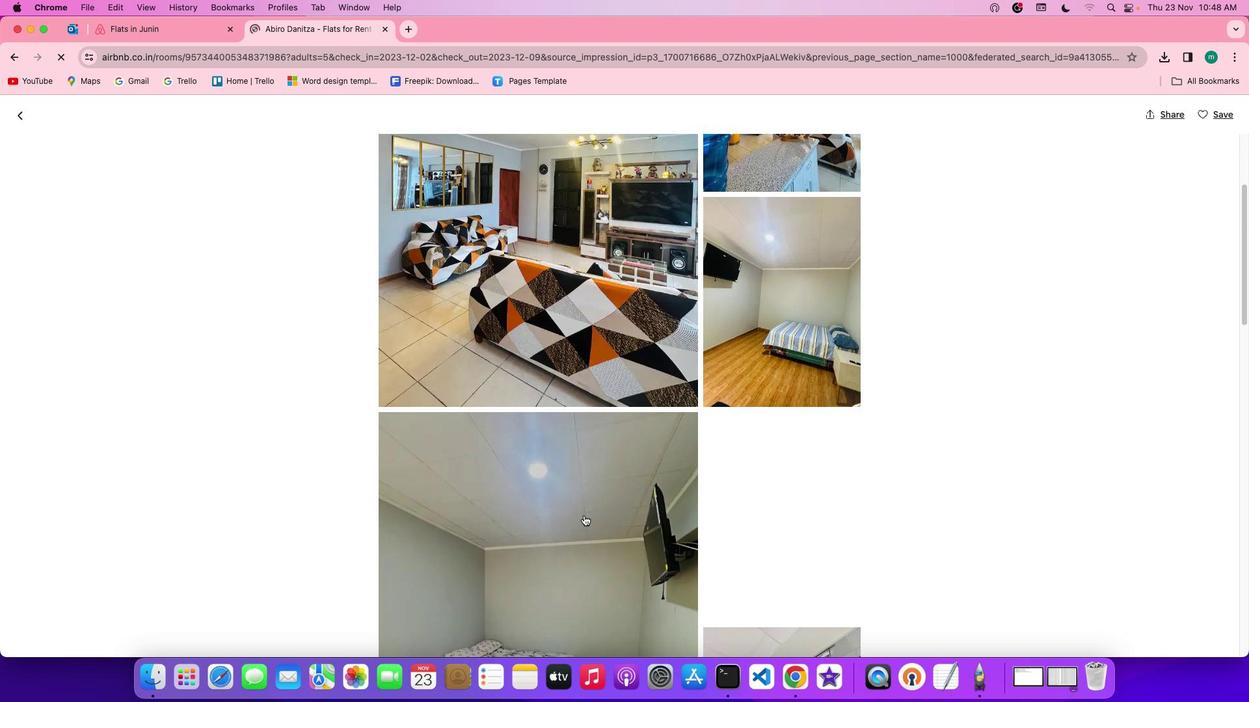 
Action: Mouse scrolled (610, 524) with delta (83, 16)
Screenshot: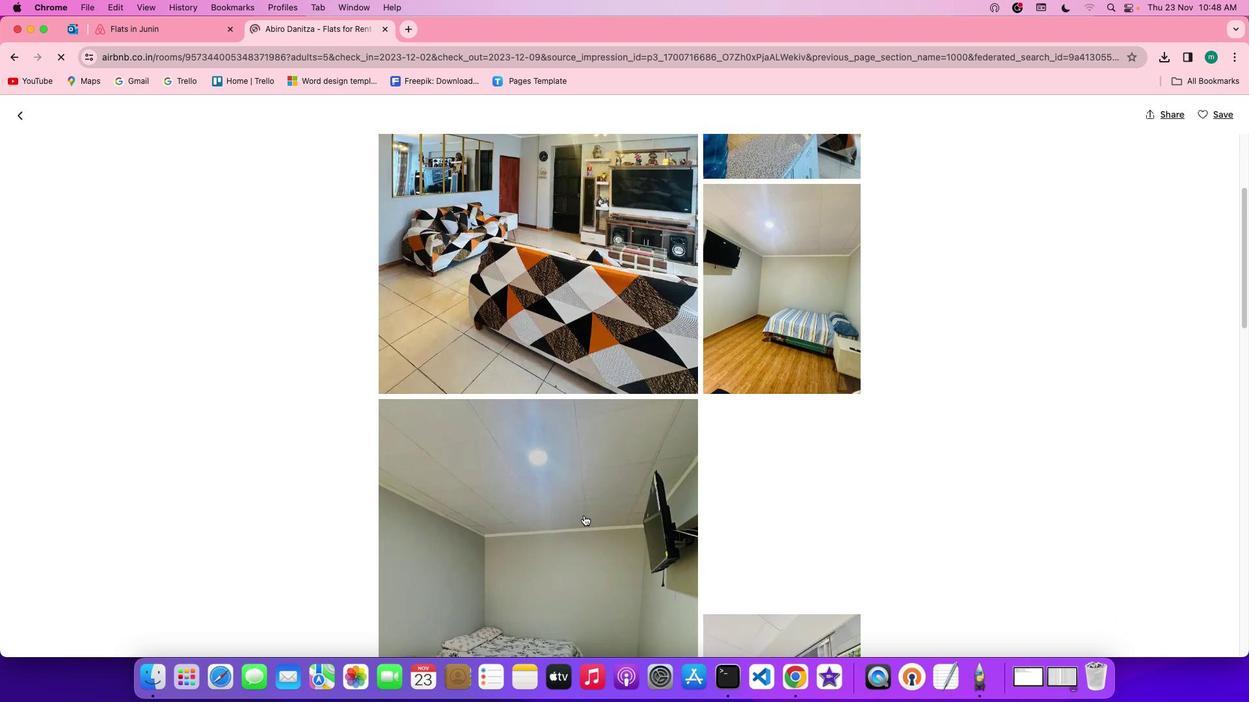 
Action: Mouse scrolled (610, 524) with delta (83, 16)
Screenshot: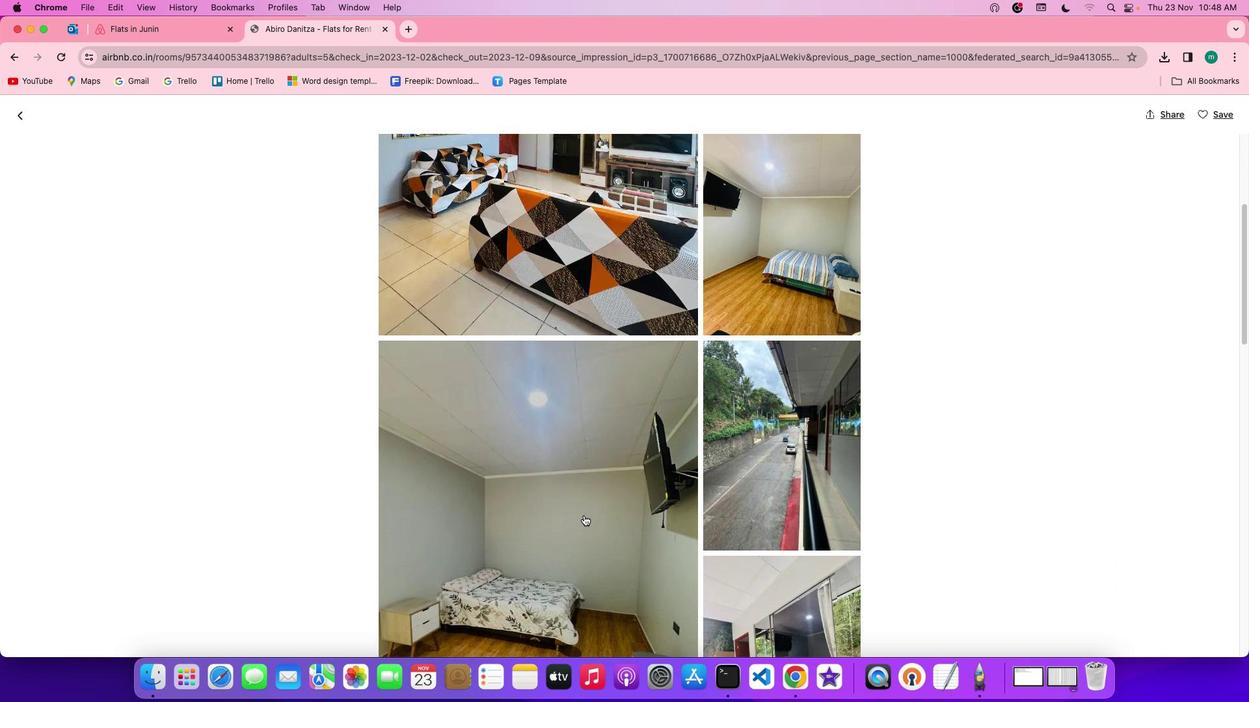 
Action: Mouse scrolled (610, 524) with delta (83, 16)
Screenshot: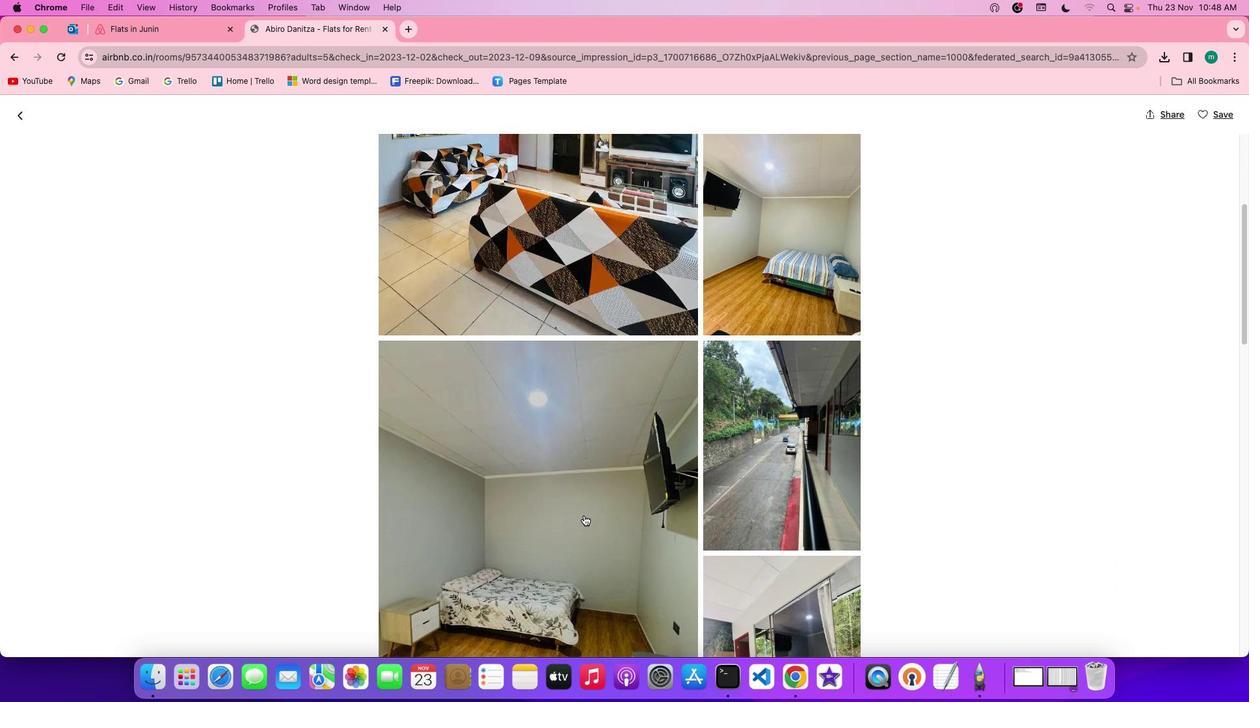 
Action: Mouse scrolled (610, 524) with delta (83, 16)
Screenshot: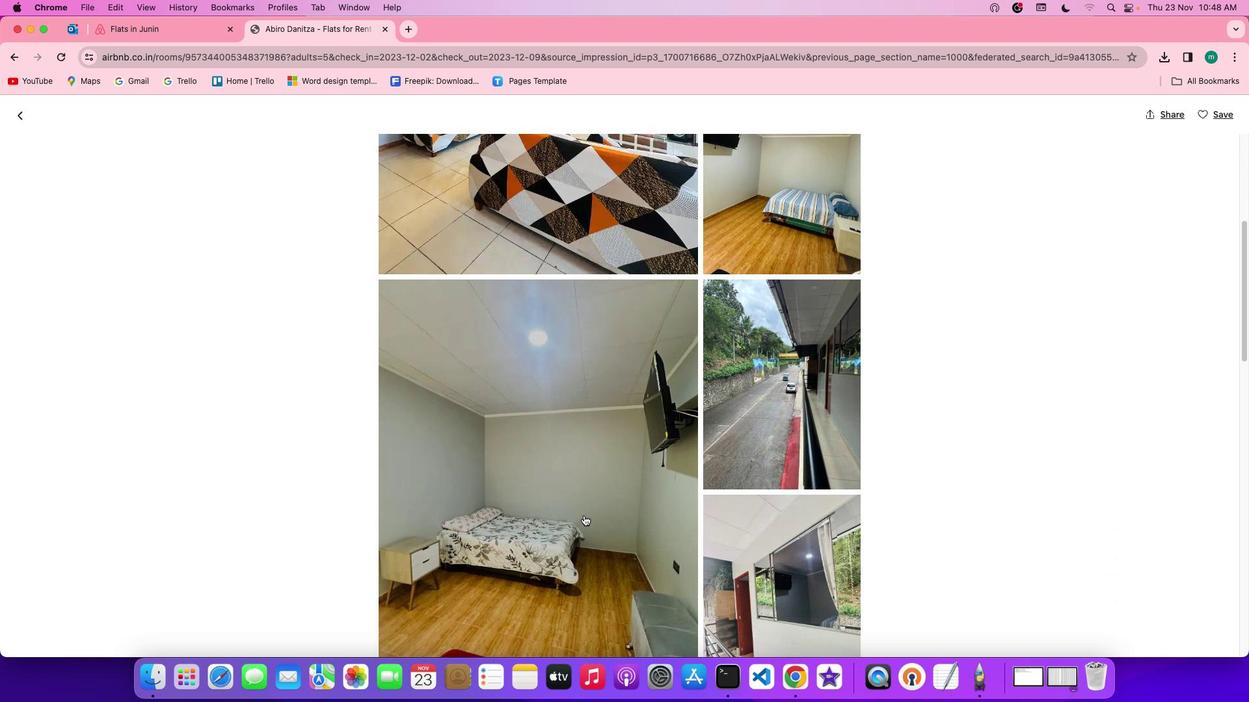 
Action: Mouse scrolled (610, 524) with delta (83, 16)
Screenshot: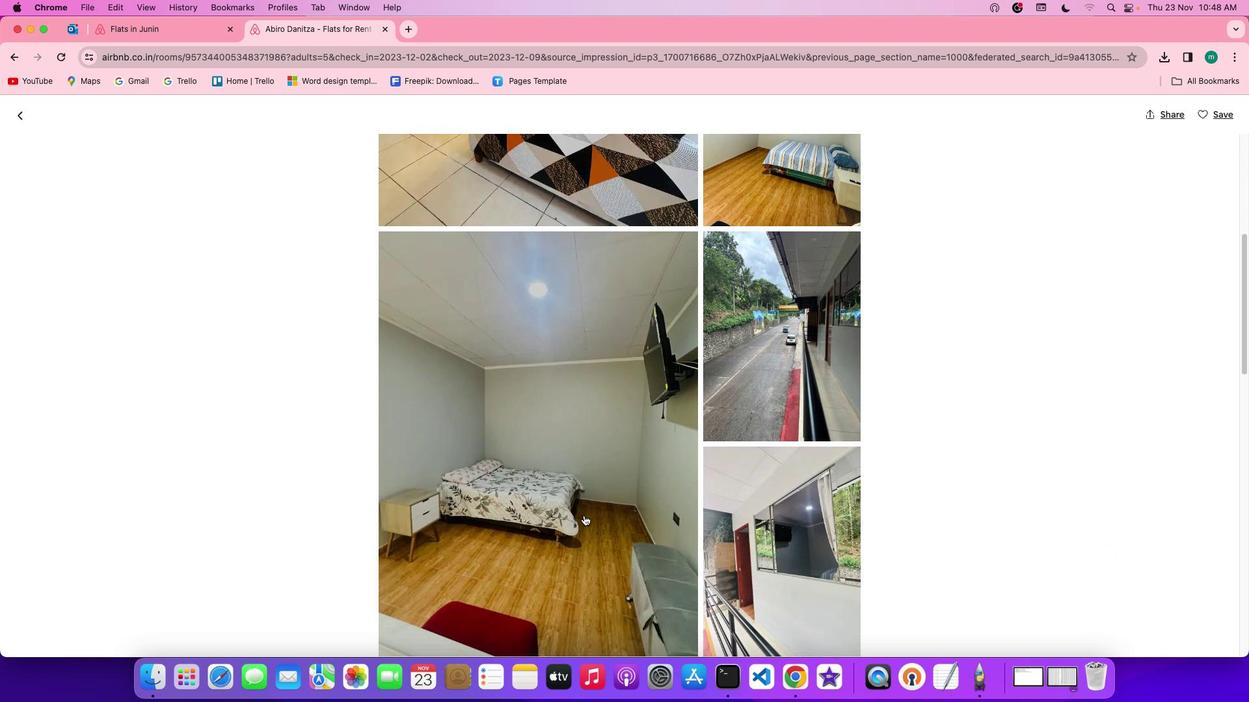 
Action: Mouse scrolled (610, 524) with delta (83, 16)
Screenshot: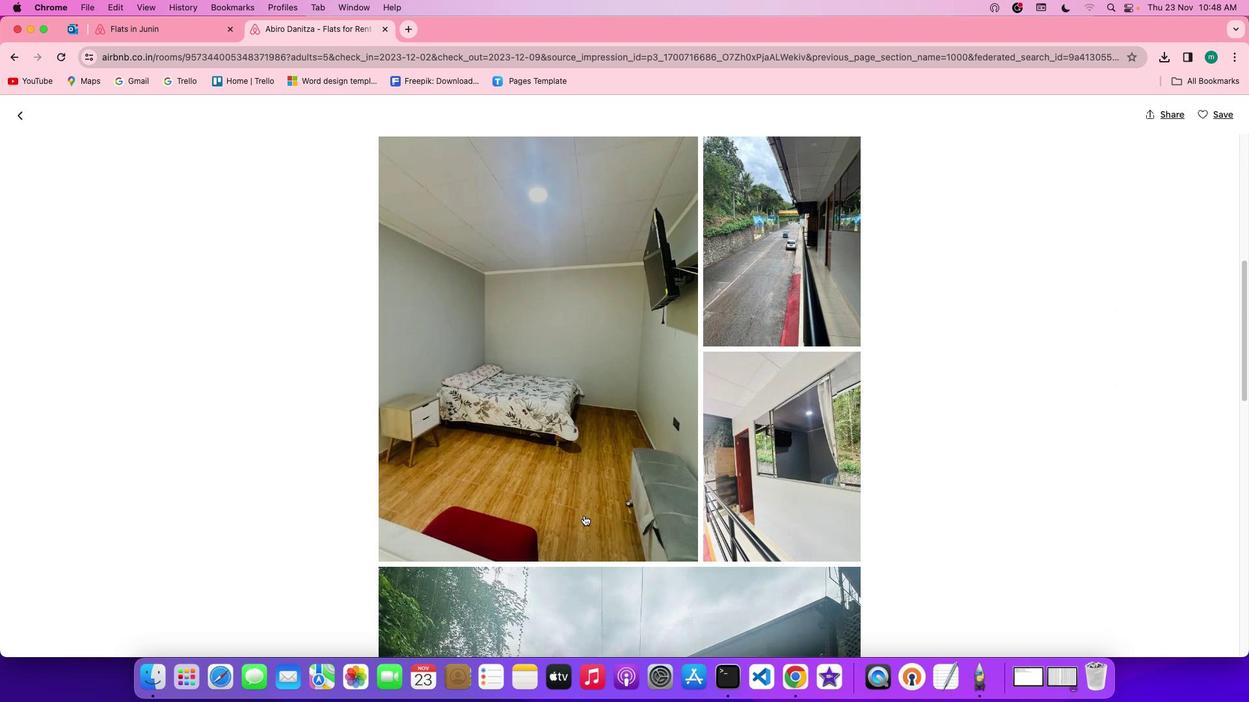 
Action: Mouse scrolled (610, 524) with delta (83, 16)
Screenshot: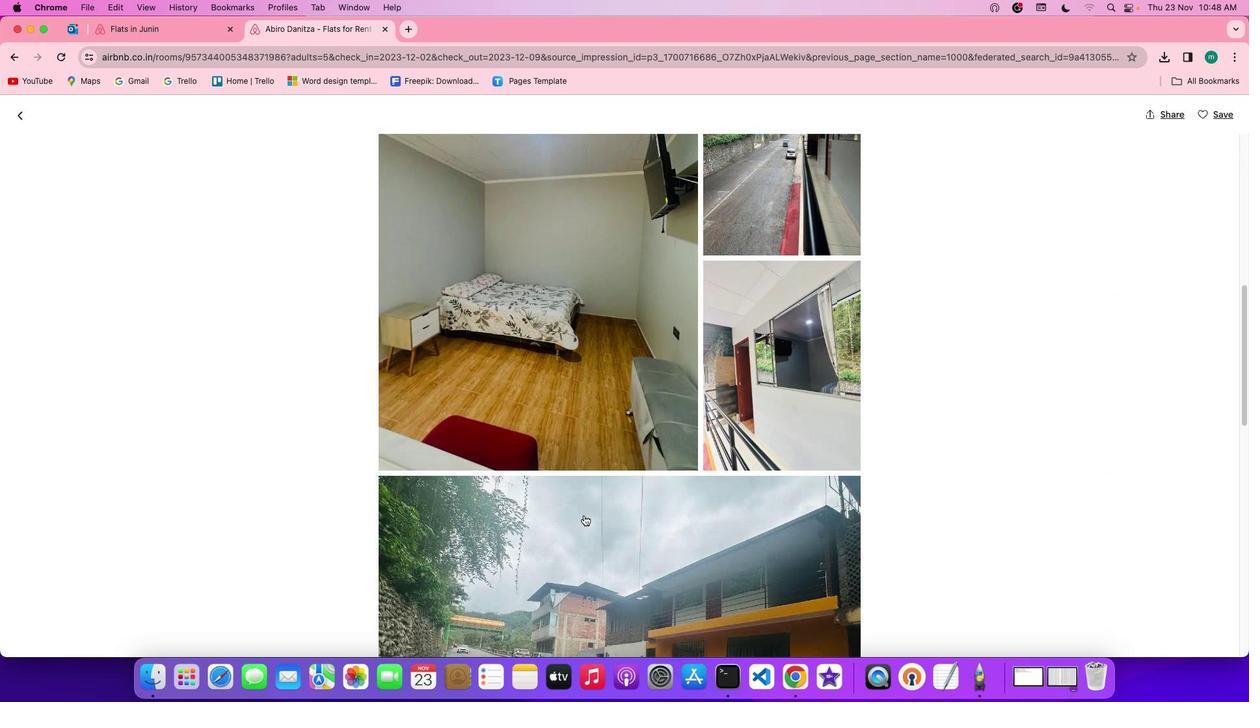 
Action: Mouse scrolled (610, 524) with delta (83, 15)
Screenshot: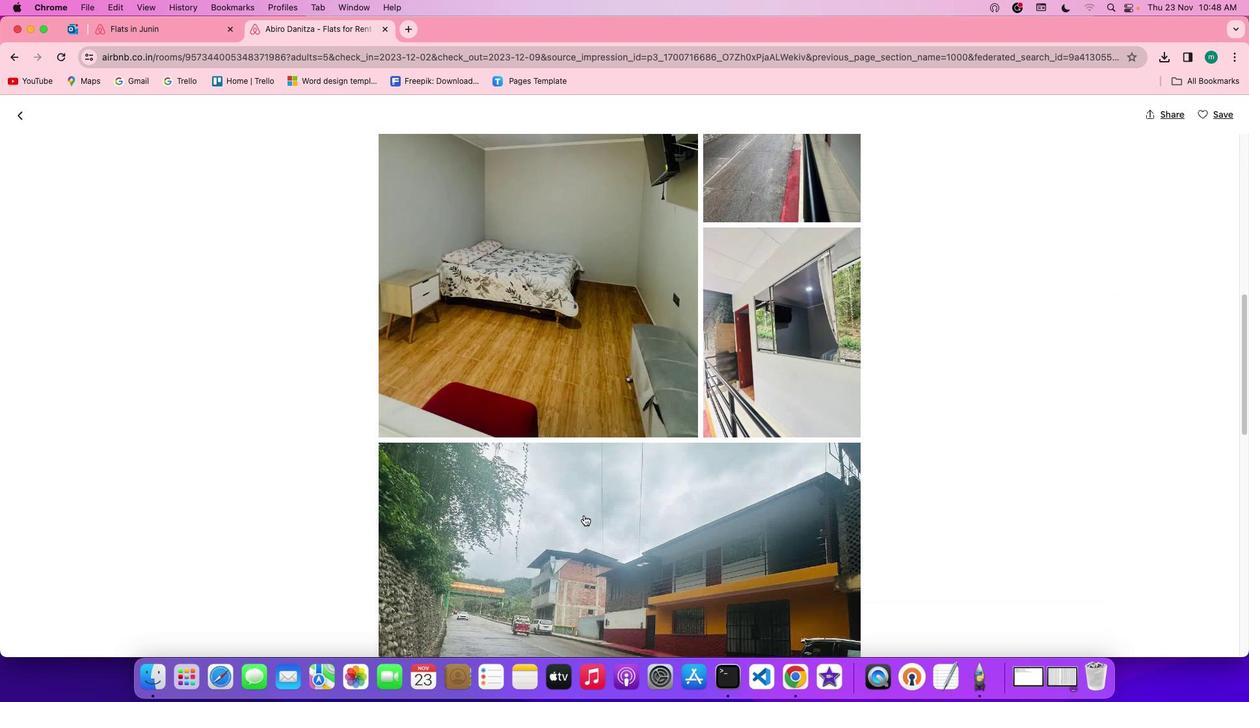 
Action: Mouse scrolled (610, 524) with delta (83, 14)
Screenshot: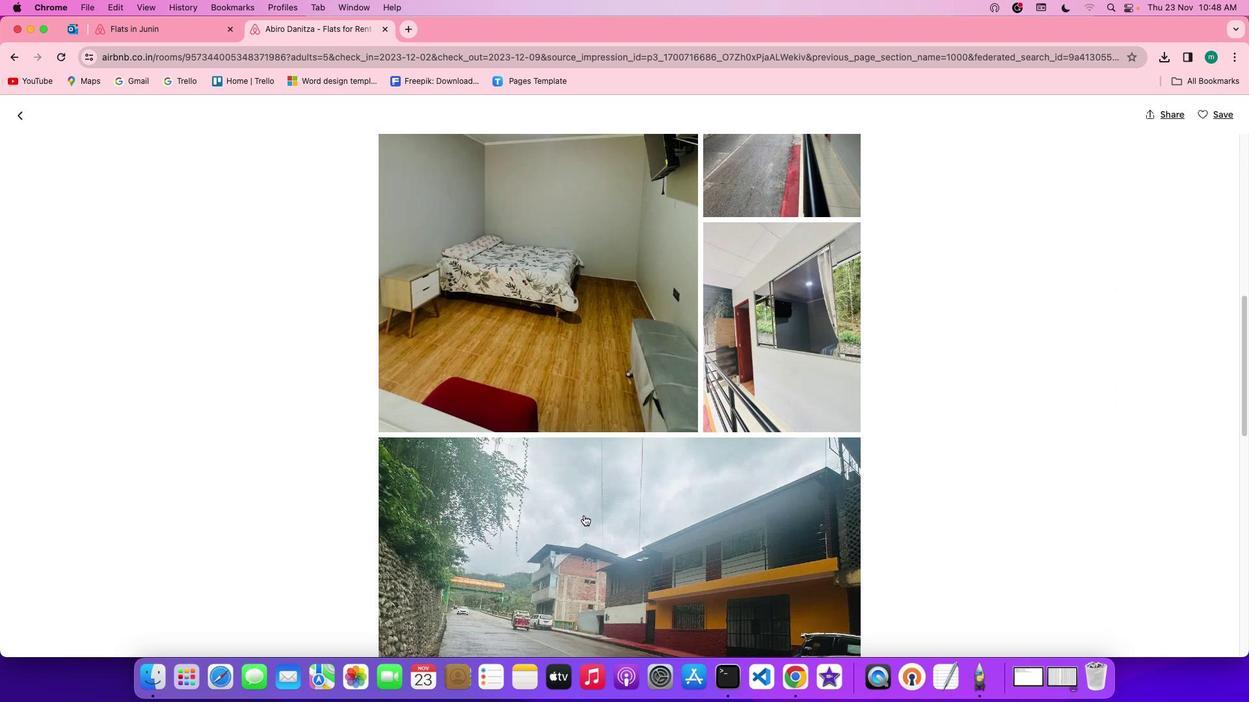 
Action: Mouse scrolled (610, 524) with delta (83, 16)
Screenshot: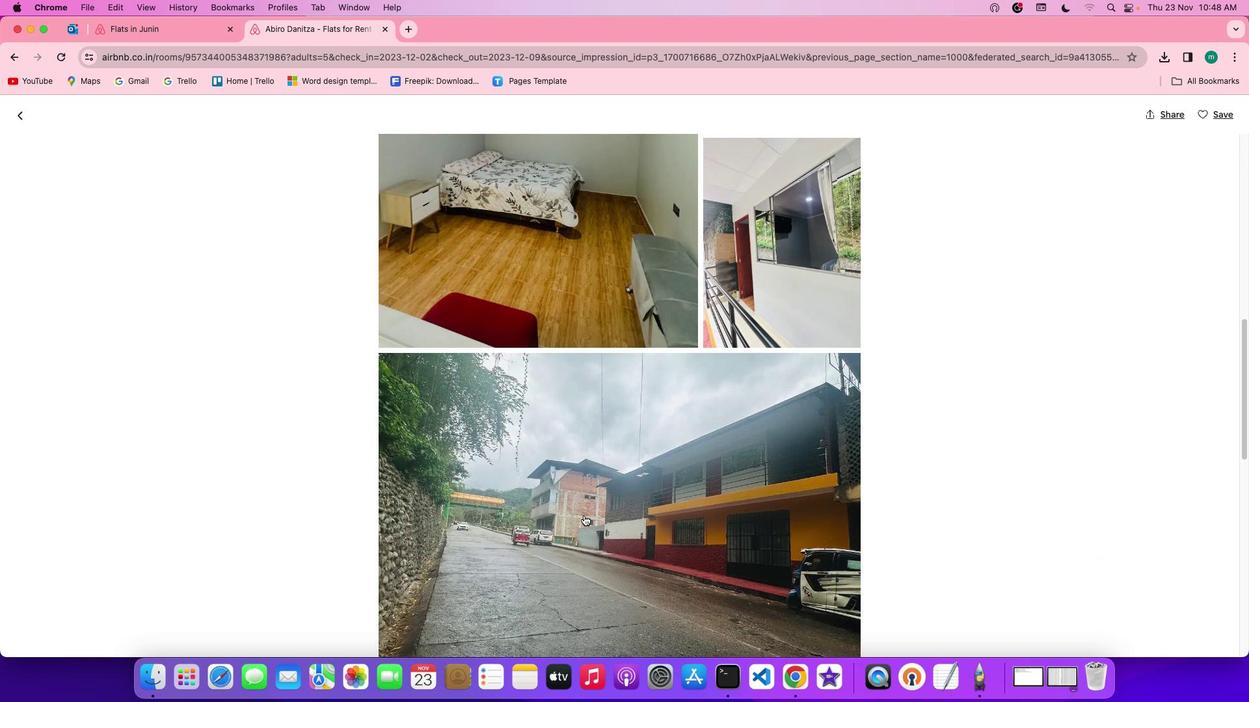 
Action: Mouse scrolled (610, 524) with delta (83, 16)
Screenshot: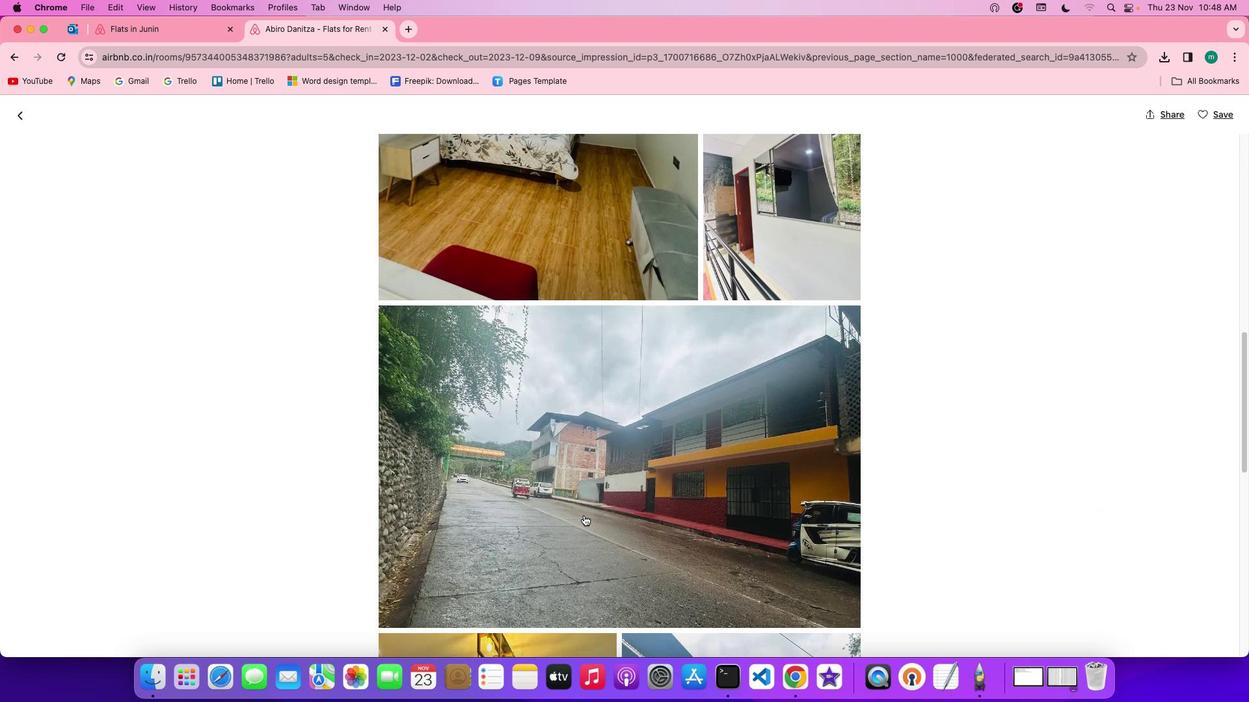 
Action: Mouse scrolled (610, 524) with delta (83, 16)
Screenshot: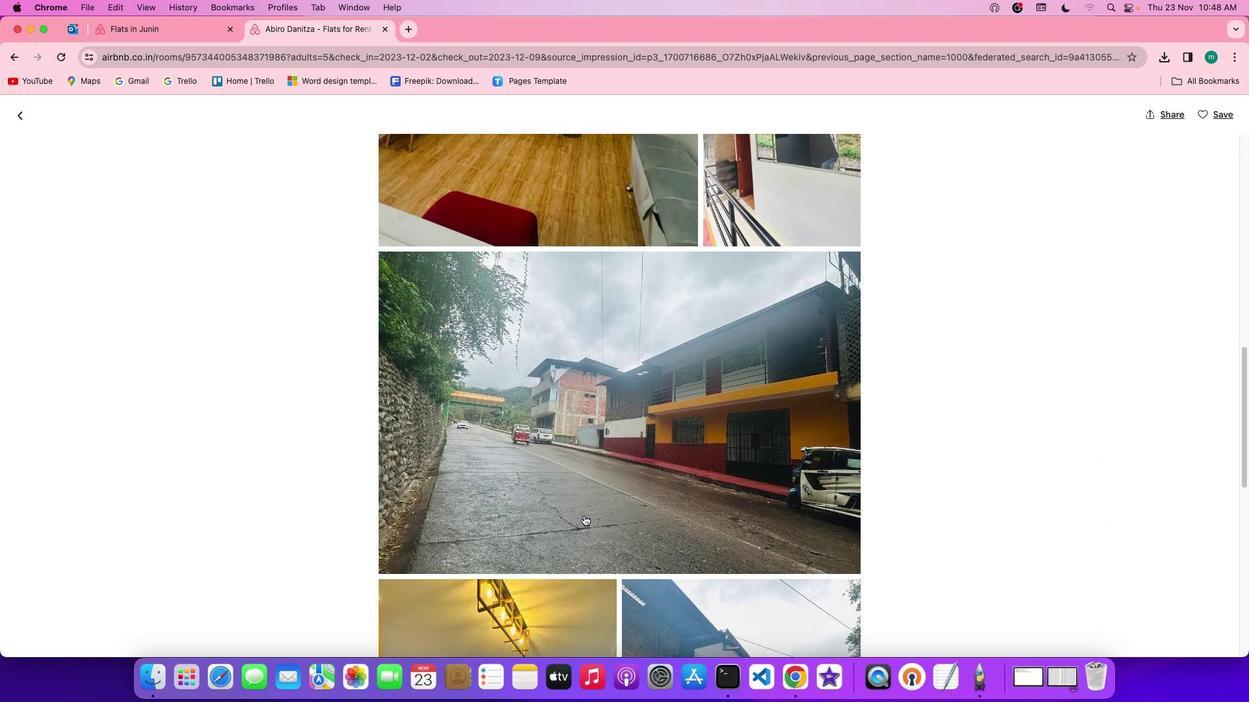 
Action: Mouse scrolled (610, 524) with delta (83, 15)
Screenshot: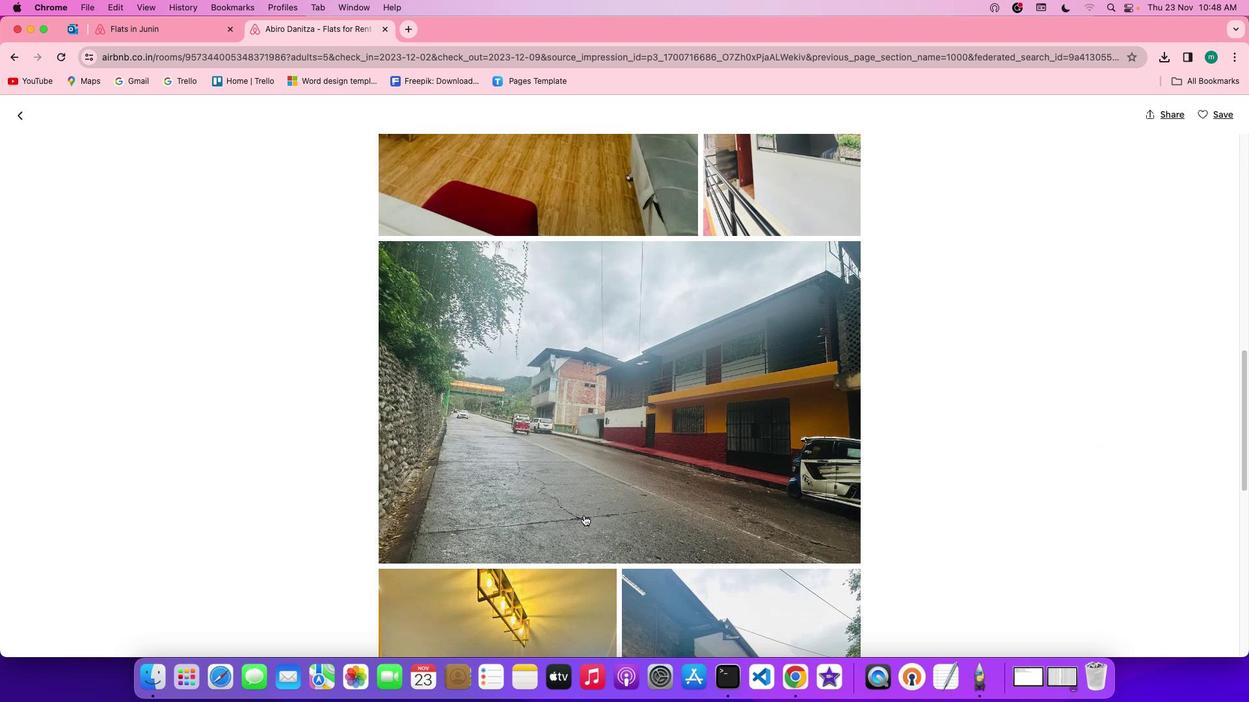 
Action: Mouse scrolled (610, 524) with delta (83, 16)
Screenshot: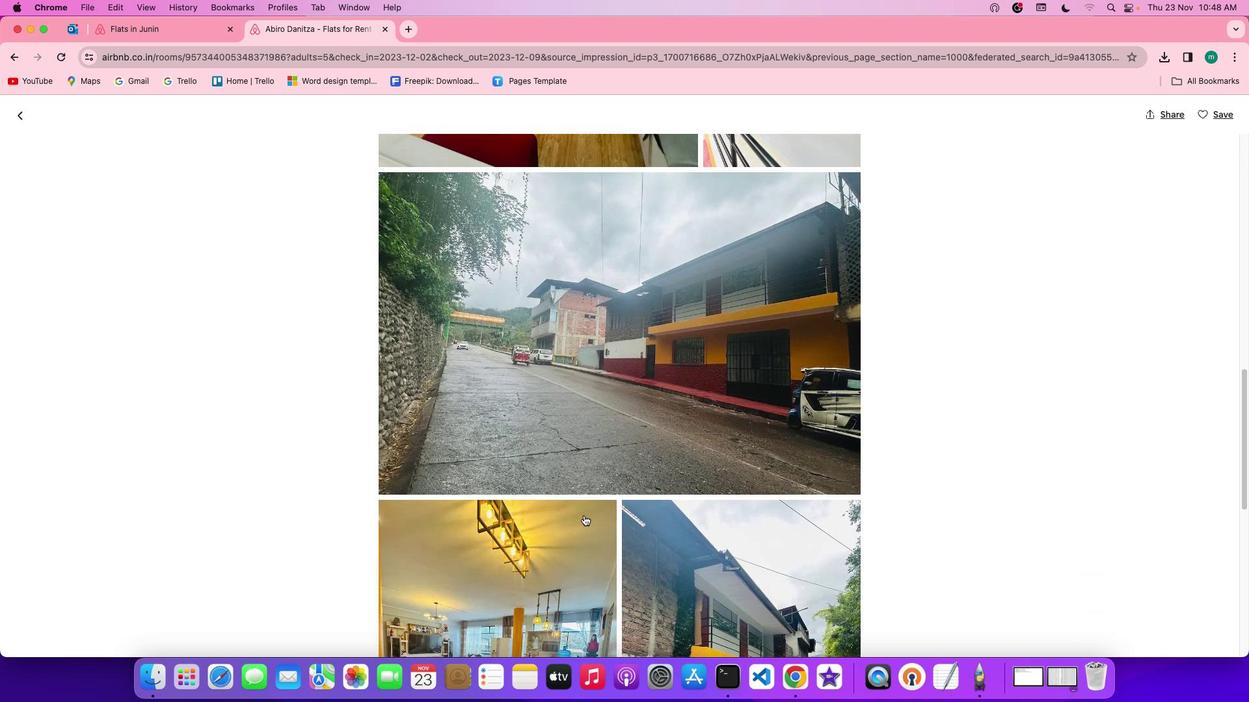 
Action: Mouse scrolled (610, 524) with delta (83, 16)
Screenshot: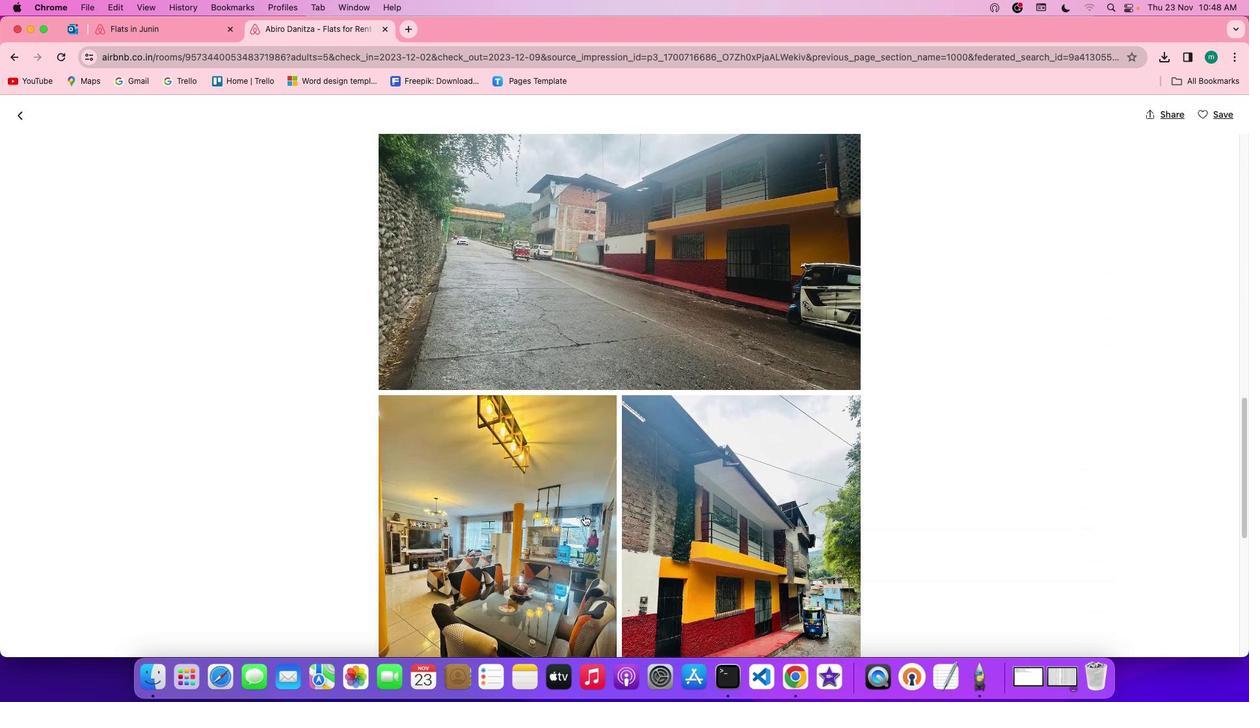 
Action: Mouse scrolled (610, 524) with delta (83, 16)
Screenshot: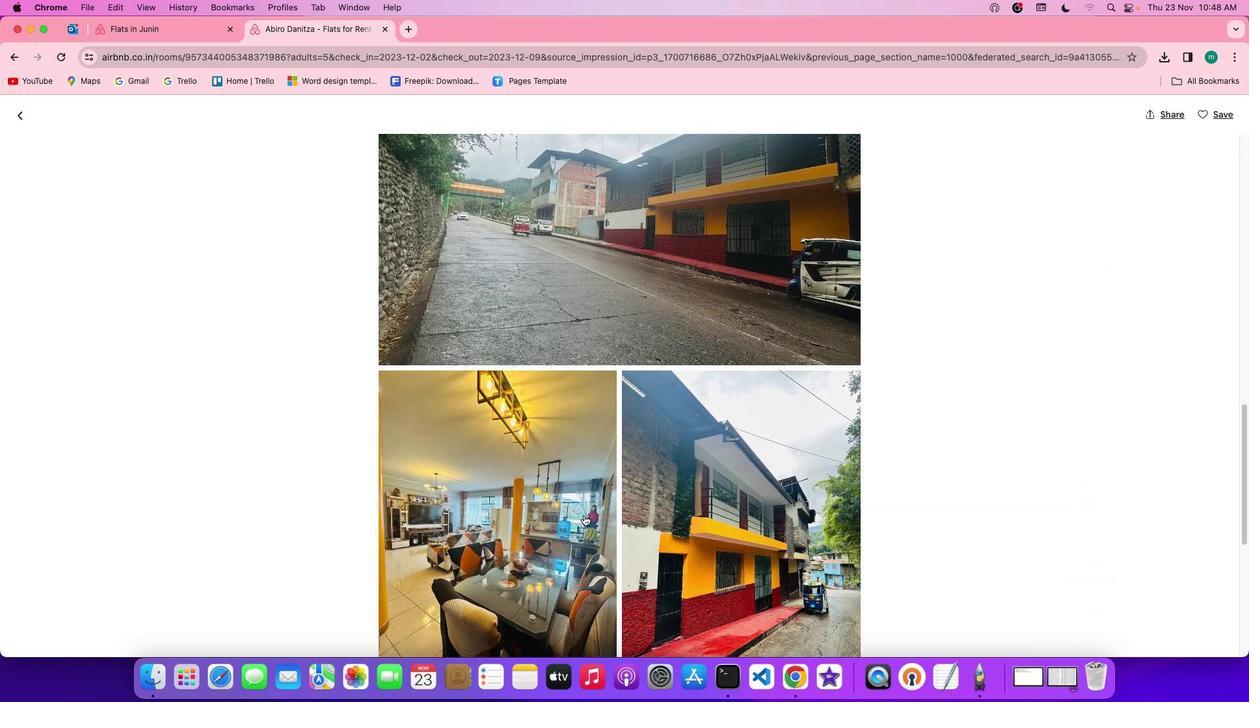 
Action: Mouse scrolled (610, 524) with delta (83, 15)
Screenshot: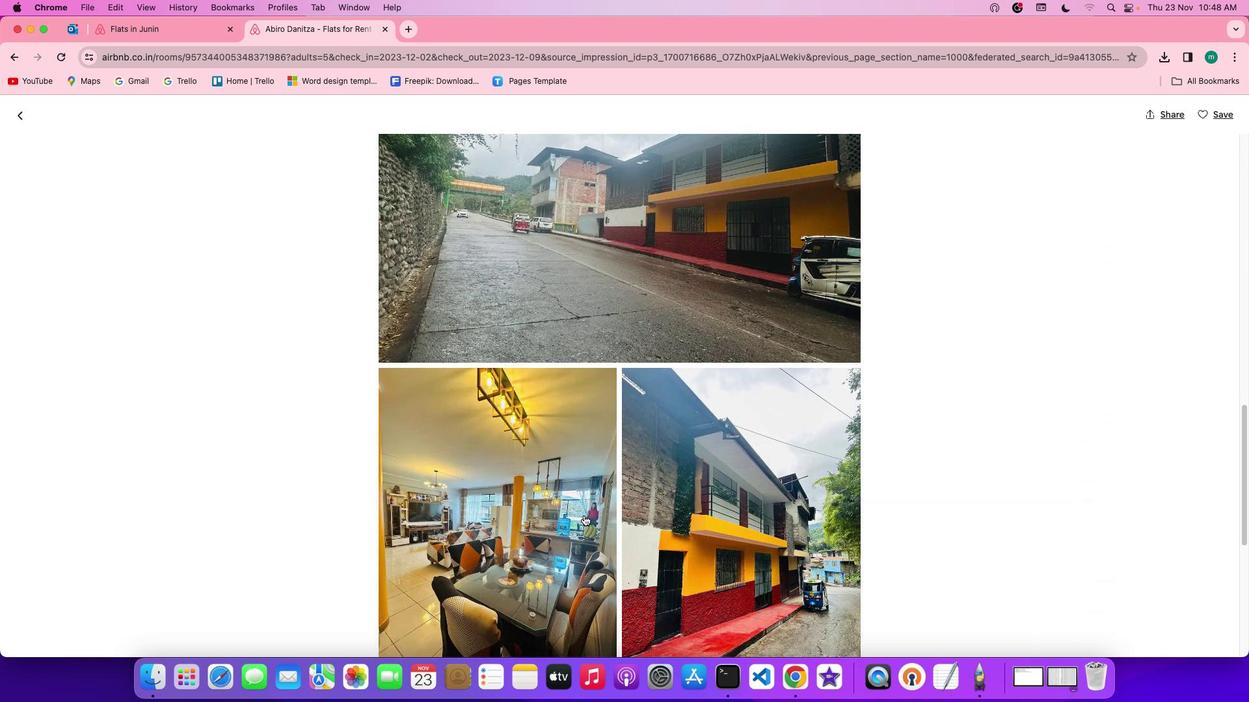 
Action: Mouse scrolled (610, 524) with delta (83, 16)
Screenshot: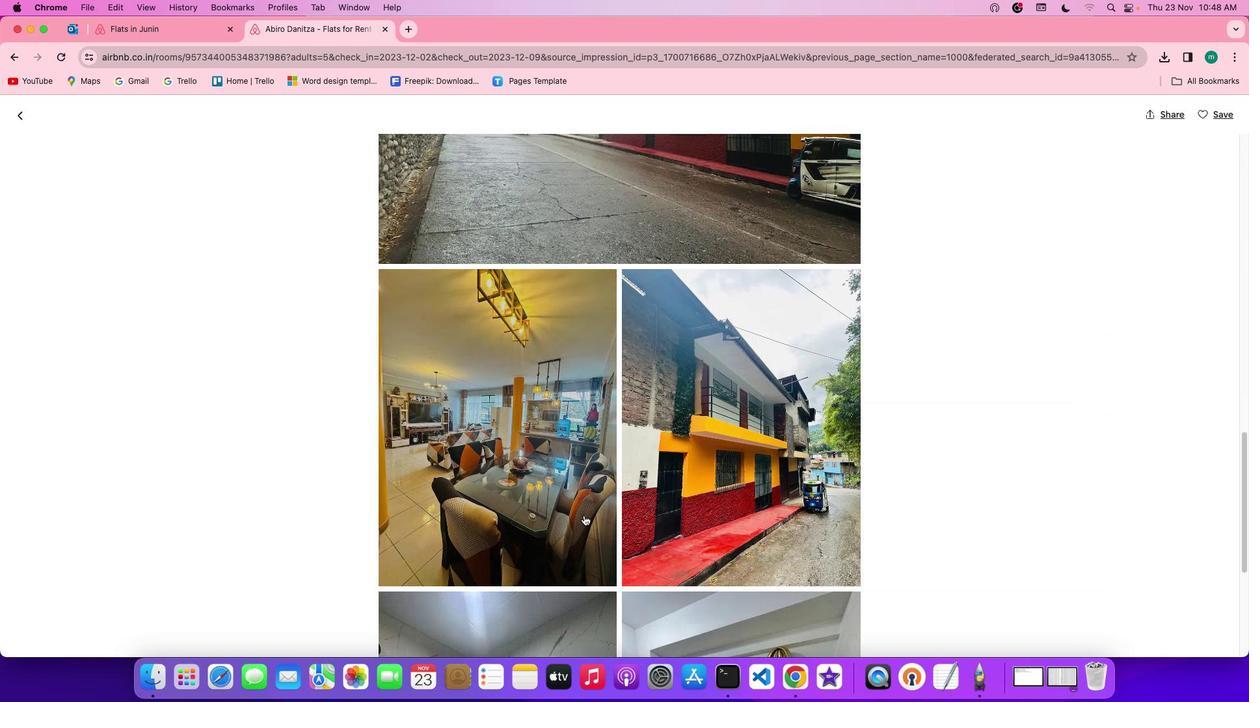 
Action: Mouse scrolled (610, 524) with delta (83, 16)
Screenshot: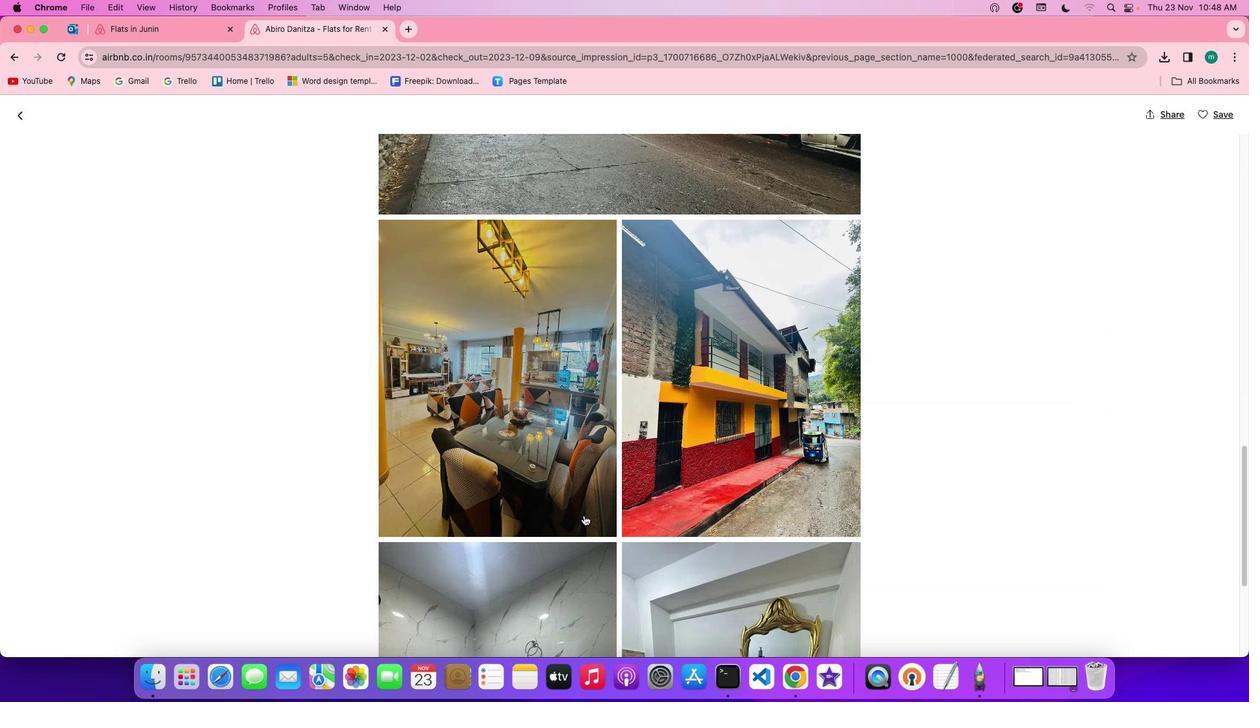 
Action: Mouse scrolled (610, 524) with delta (83, 15)
Screenshot: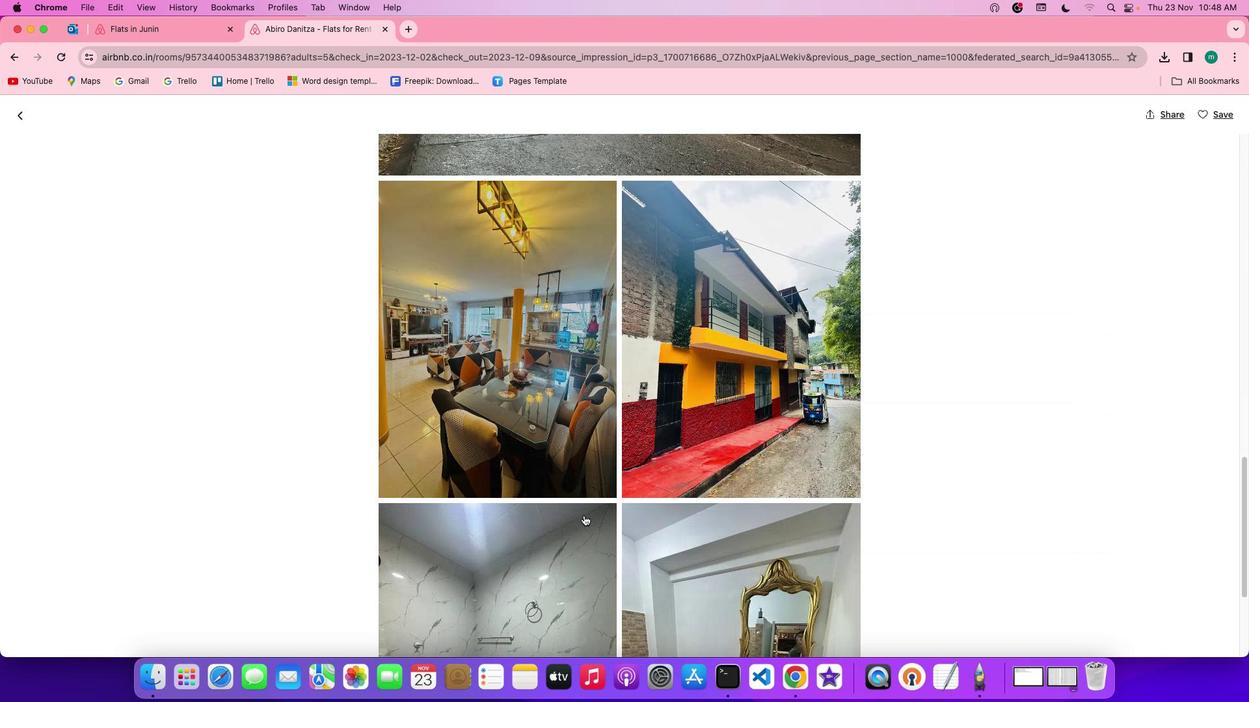 
Action: Mouse scrolled (610, 524) with delta (83, 15)
Screenshot: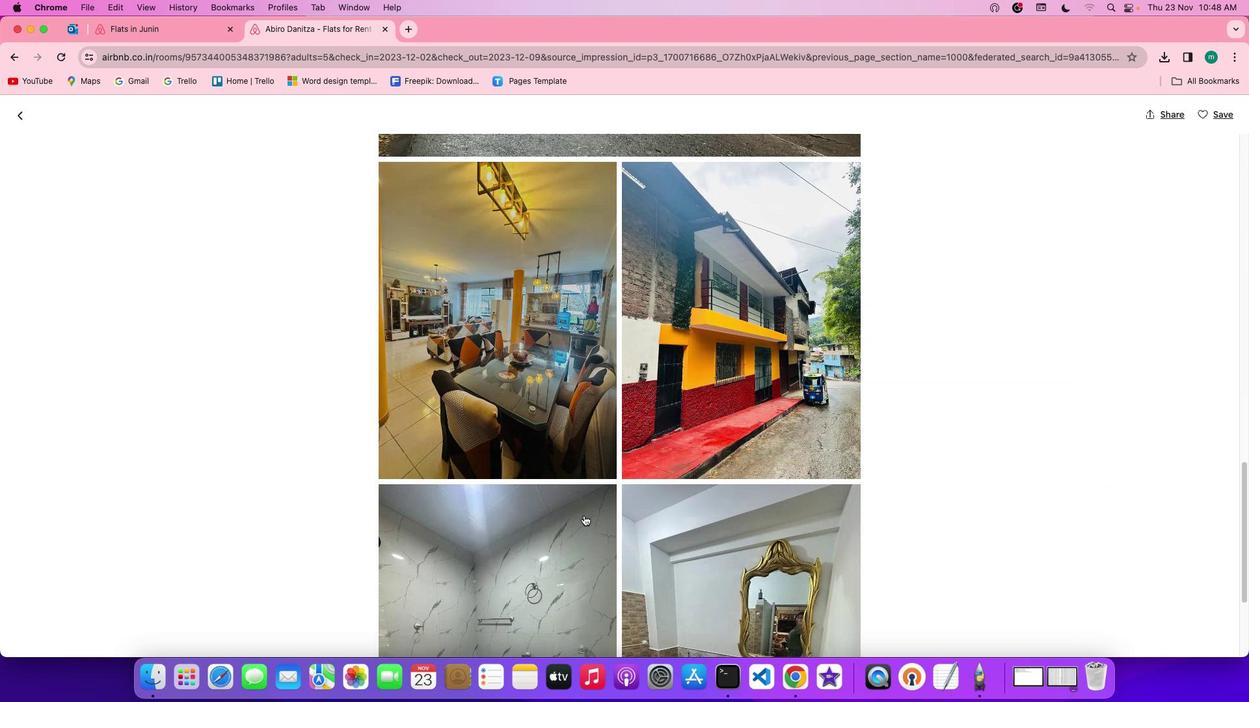 
Action: Mouse scrolled (610, 524) with delta (83, 16)
Screenshot: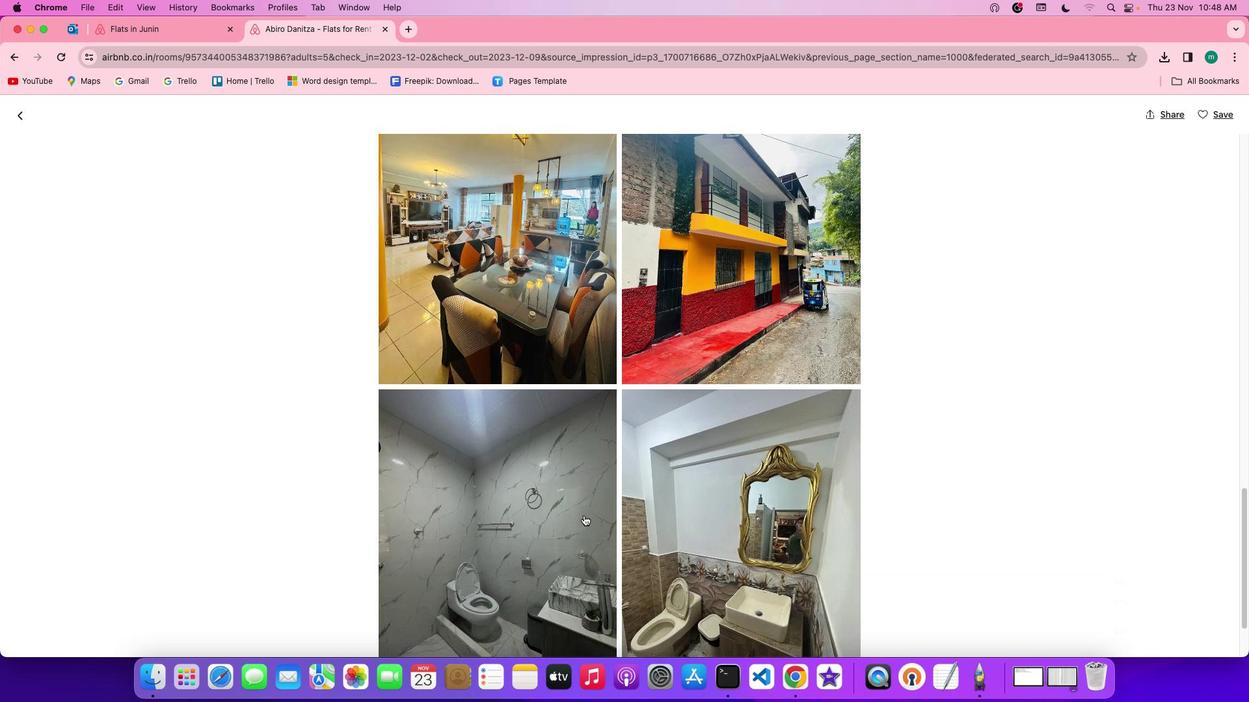 
Action: Mouse scrolled (610, 524) with delta (83, 16)
Screenshot: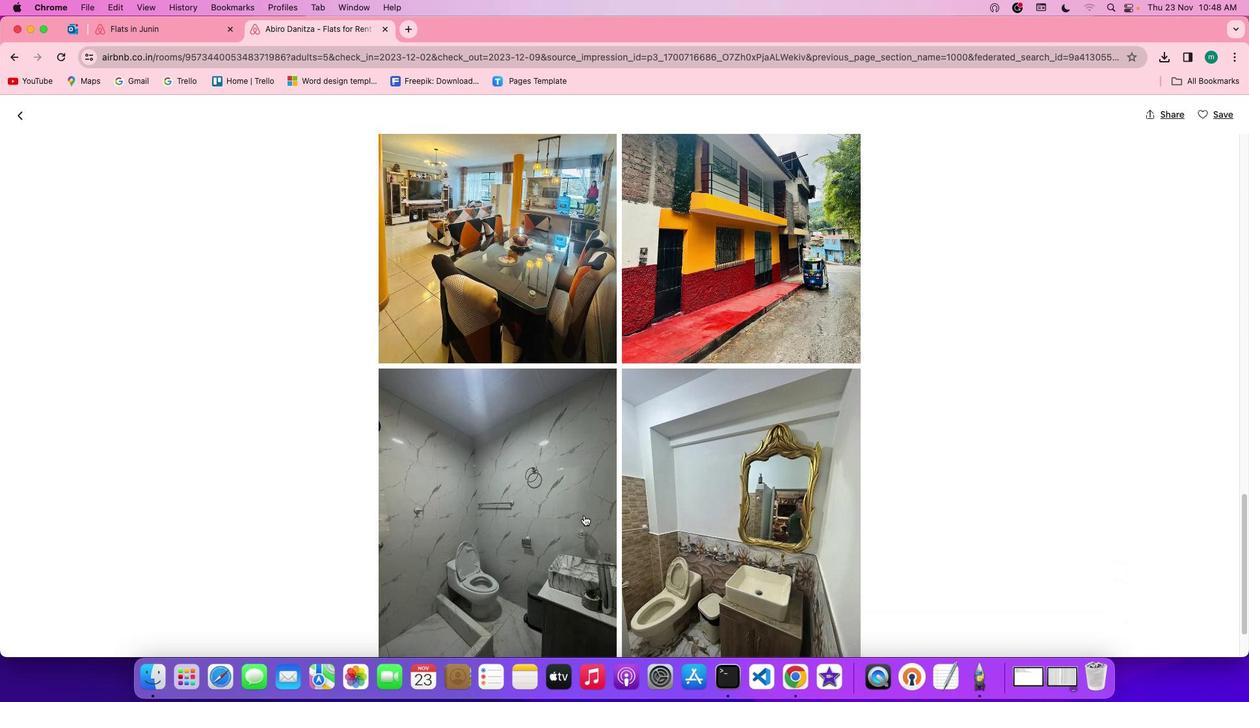 
Action: Mouse scrolled (610, 524) with delta (83, 16)
Screenshot: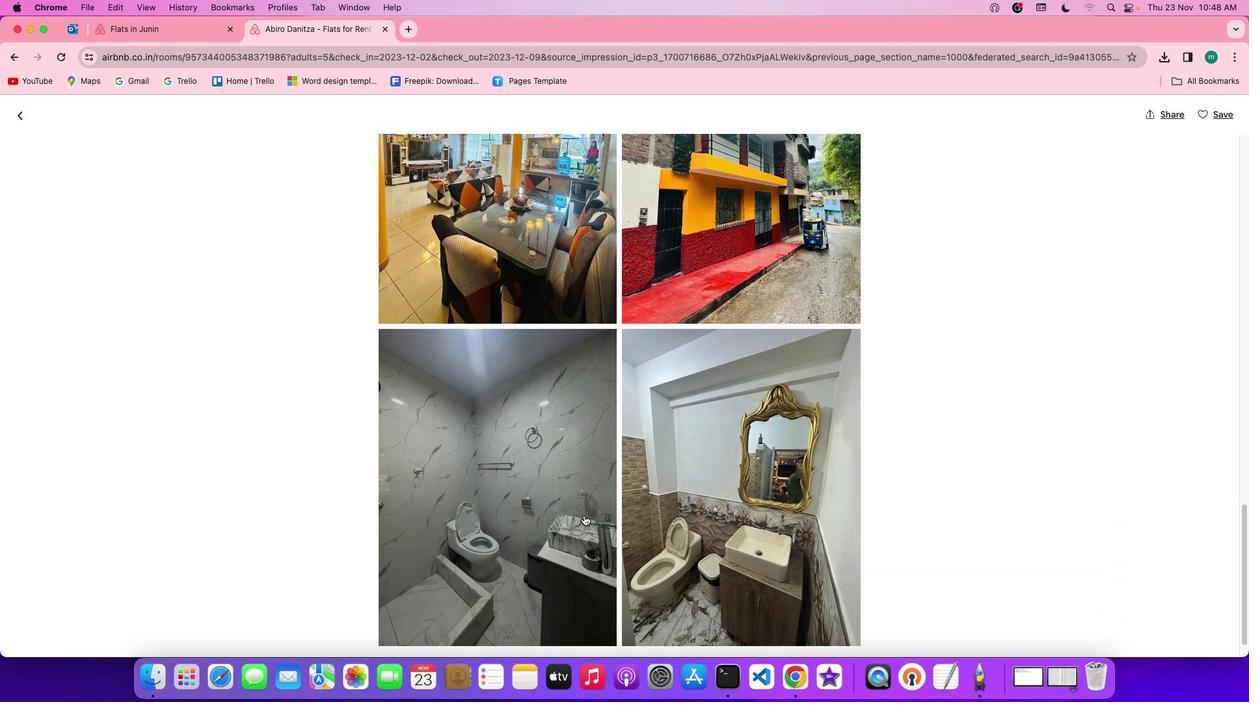 
Action: Mouse scrolled (610, 524) with delta (83, 15)
Screenshot: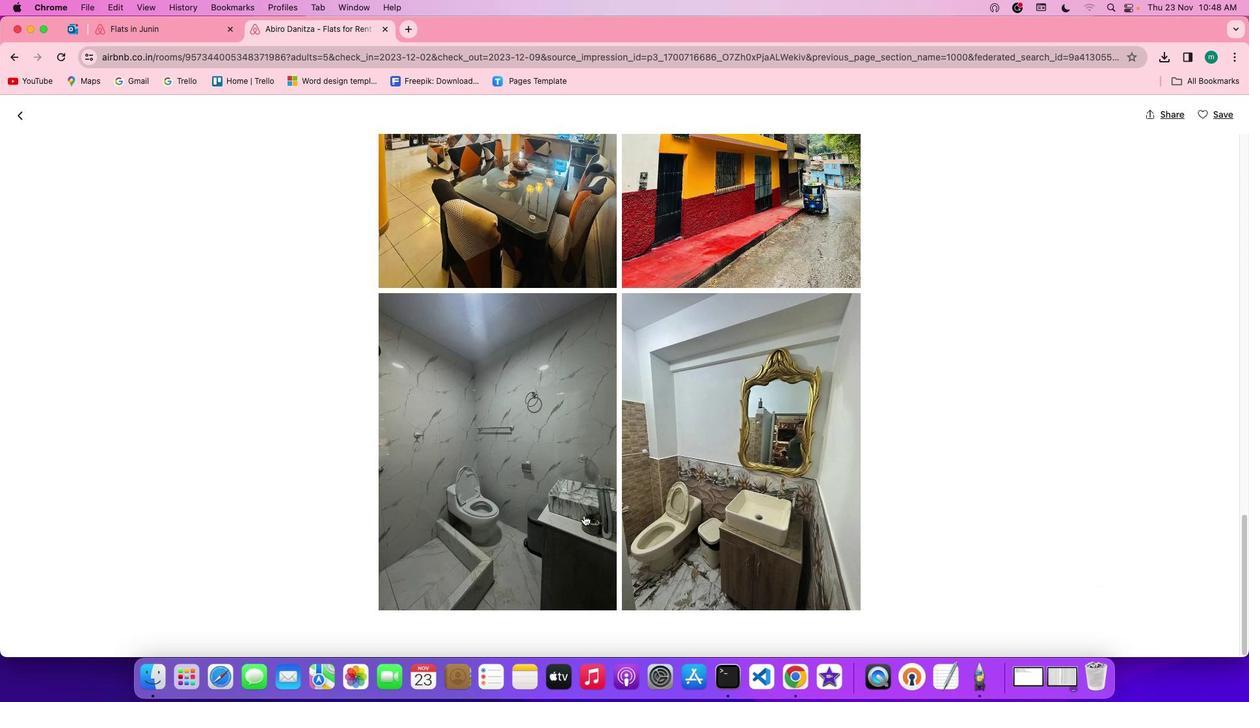 
Action: Mouse scrolled (610, 524) with delta (83, 16)
Screenshot: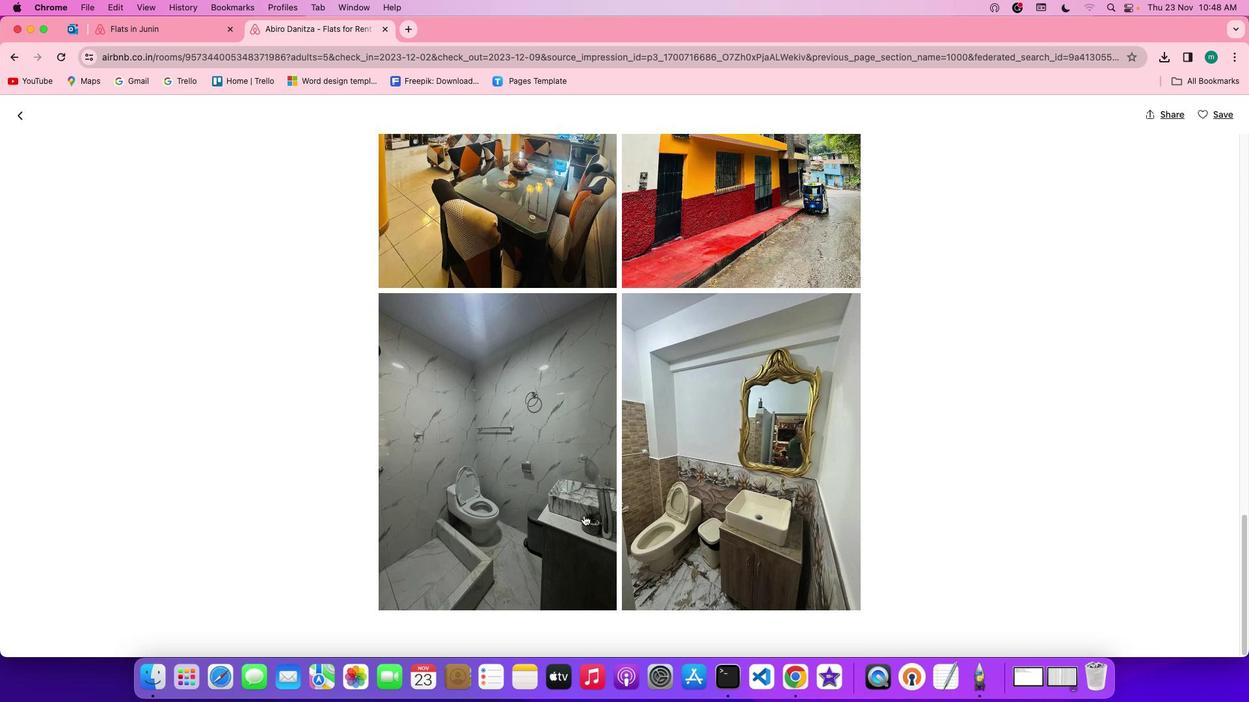 
Action: Mouse scrolled (610, 524) with delta (83, 16)
Screenshot: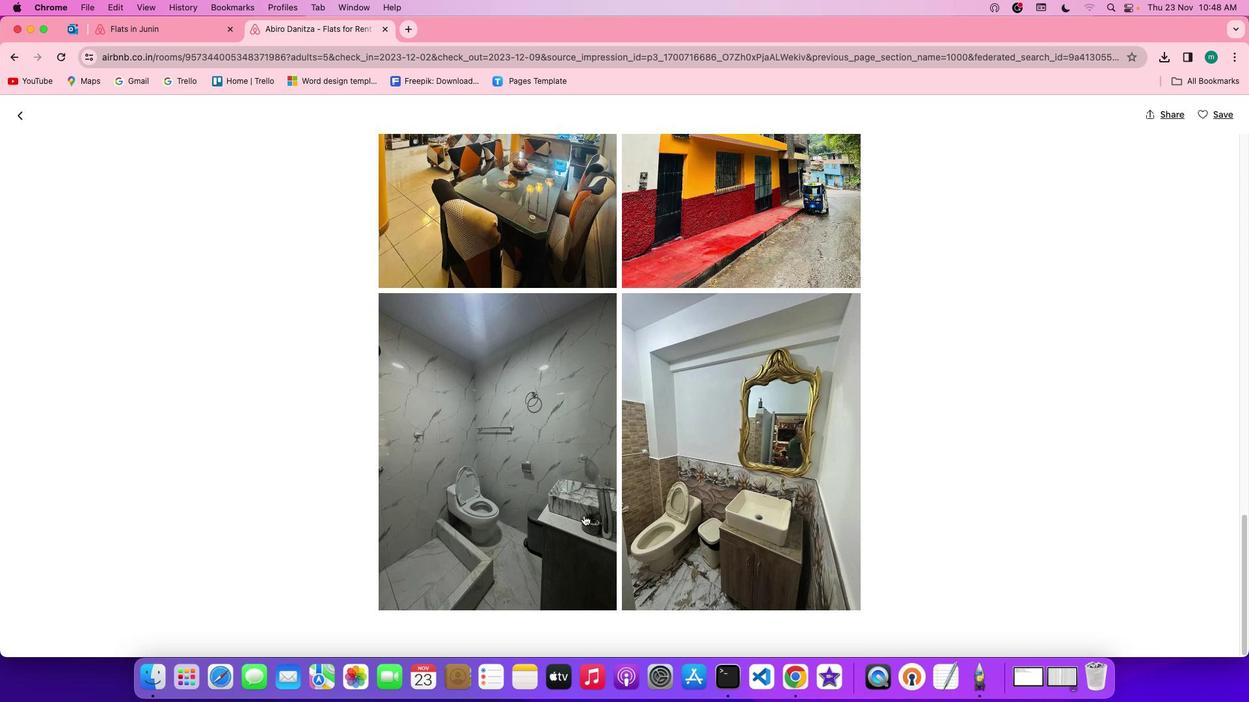 
Action: Mouse scrolled (610, 524) with delta (83, 16)
Screenshot: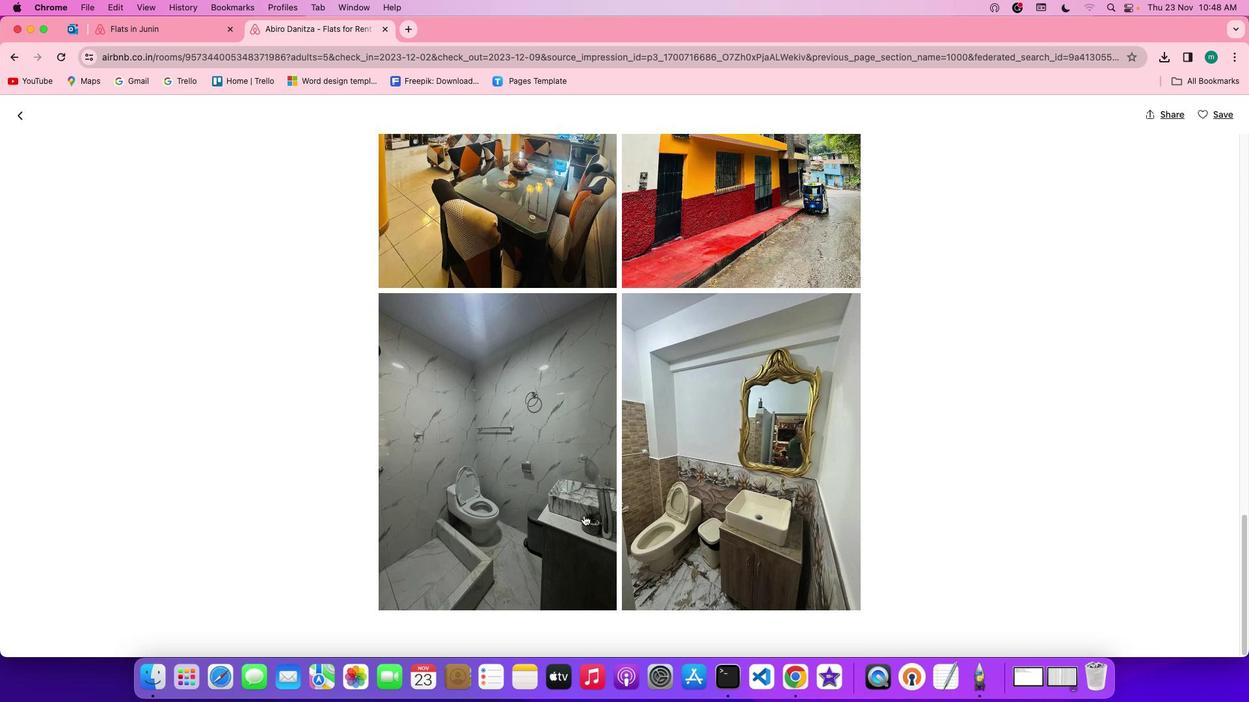
Action: Mouse scrolled (610, 524) with delta (83, 16)
Screenshot: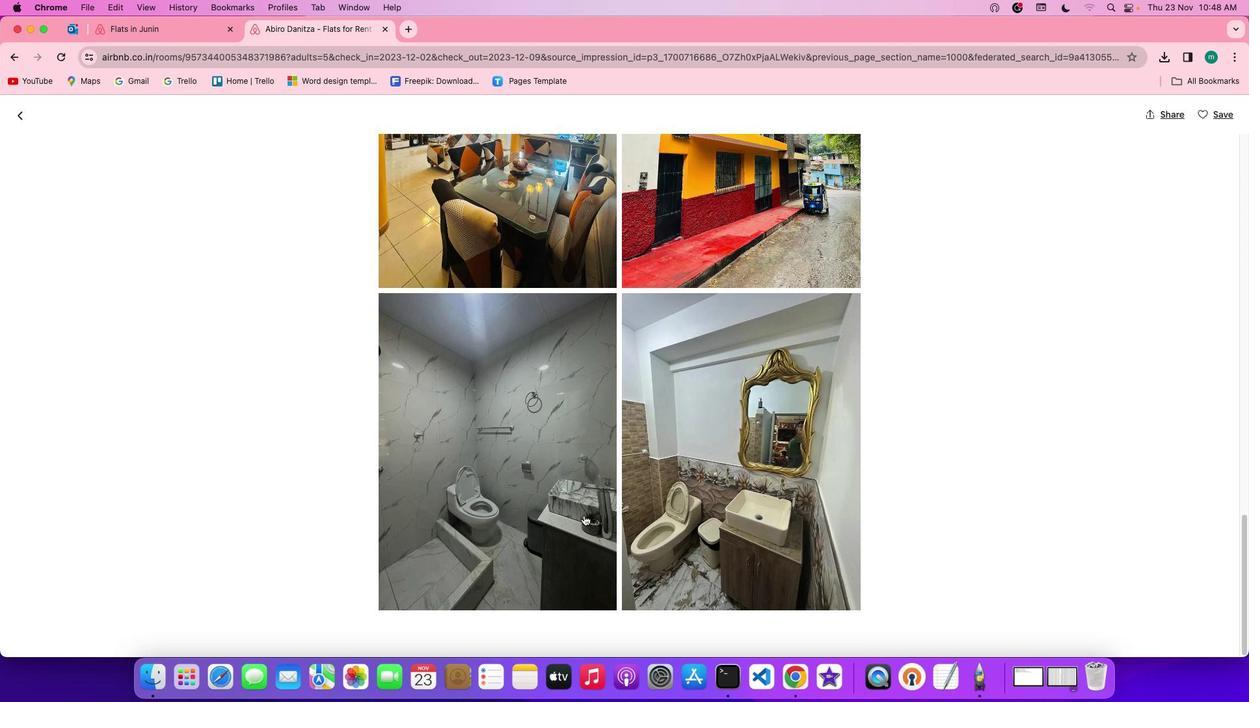 
Action: Mouse moved to (106, 126)
Screenshot: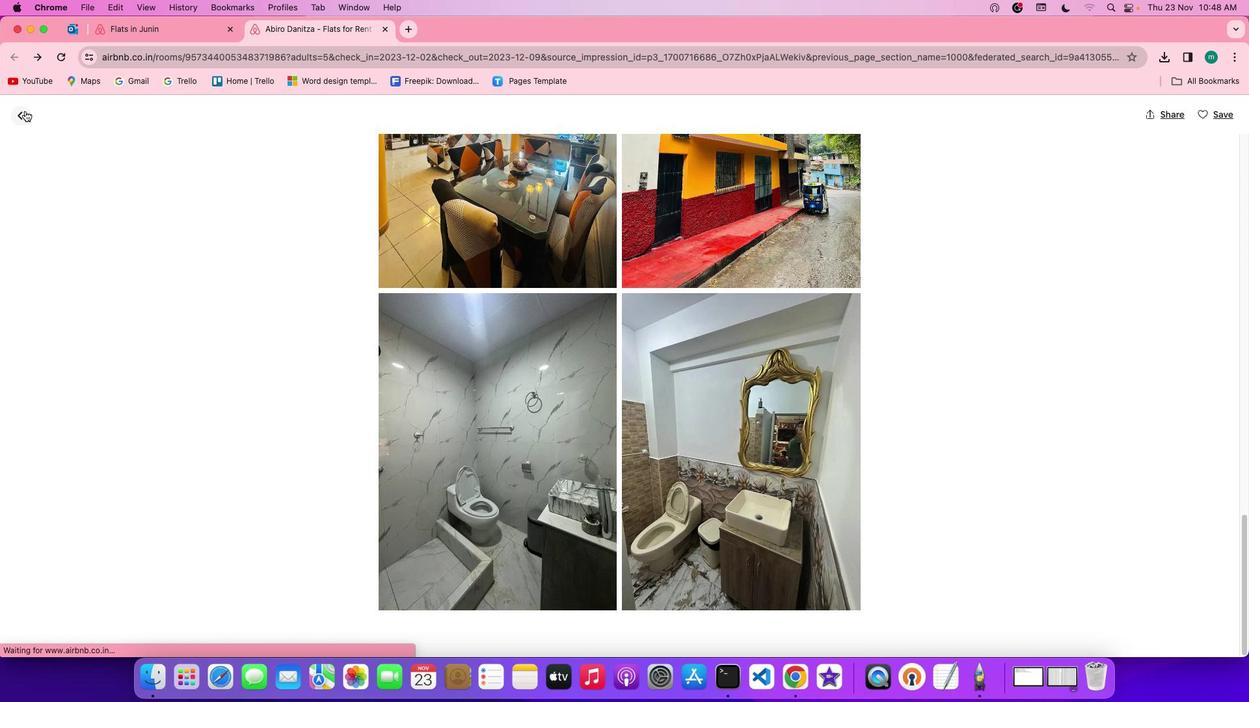 
Action: Mouse pressed left at (106, 126)
Screenshot: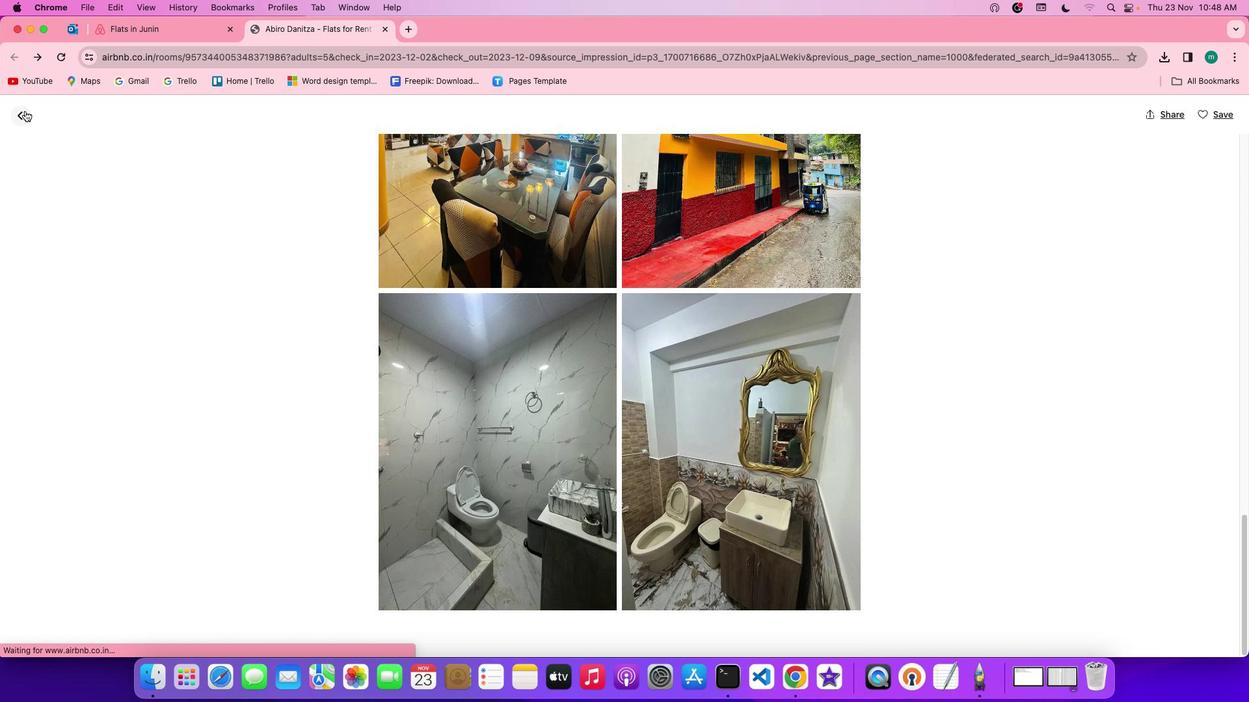 
Action: Mouse moved to (696, 444)
Screenshot: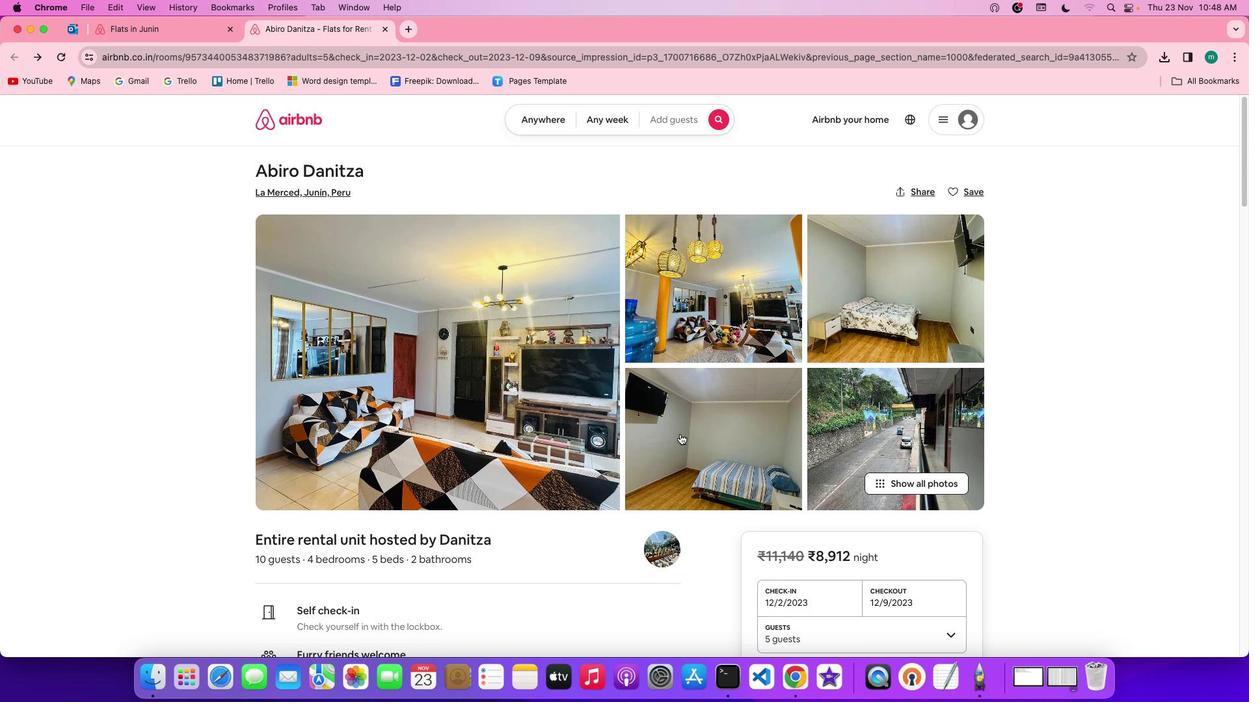 
Action: Mouse scrolled (696, 444) with delta (83, 16)
Screenshot: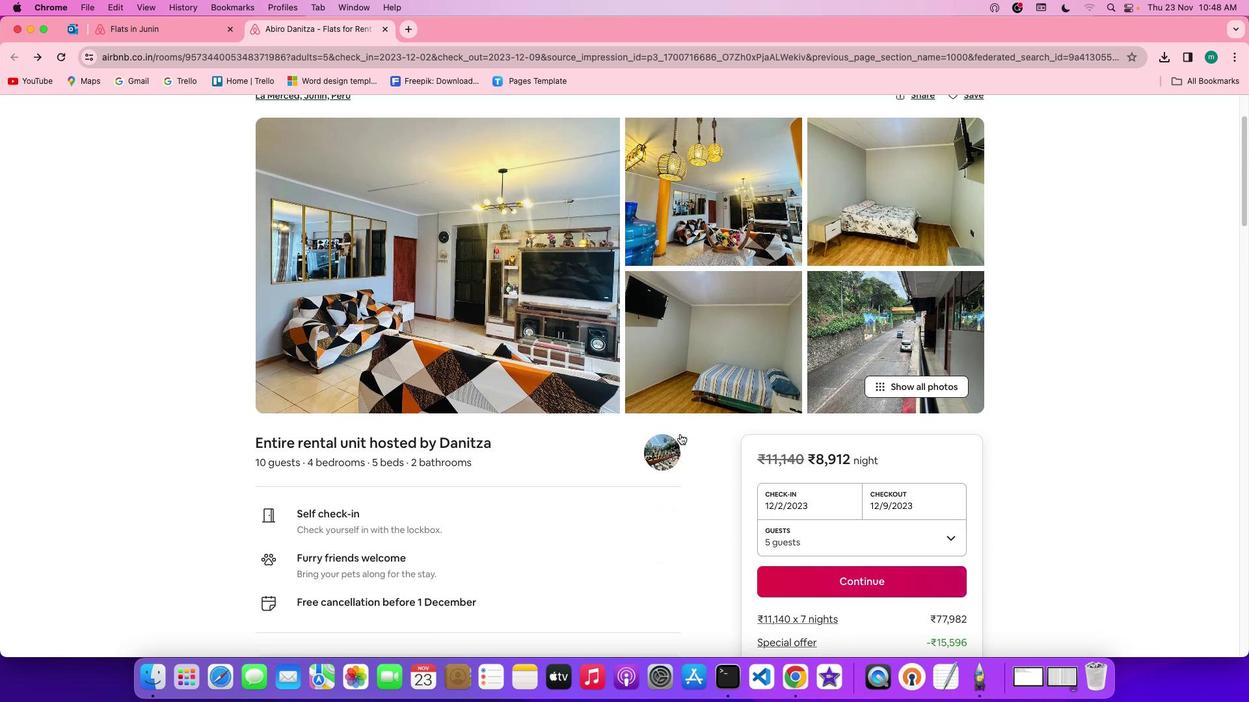 
Action: Mouse scrolled (696, 444) with delta (83, 16)
Screenshot: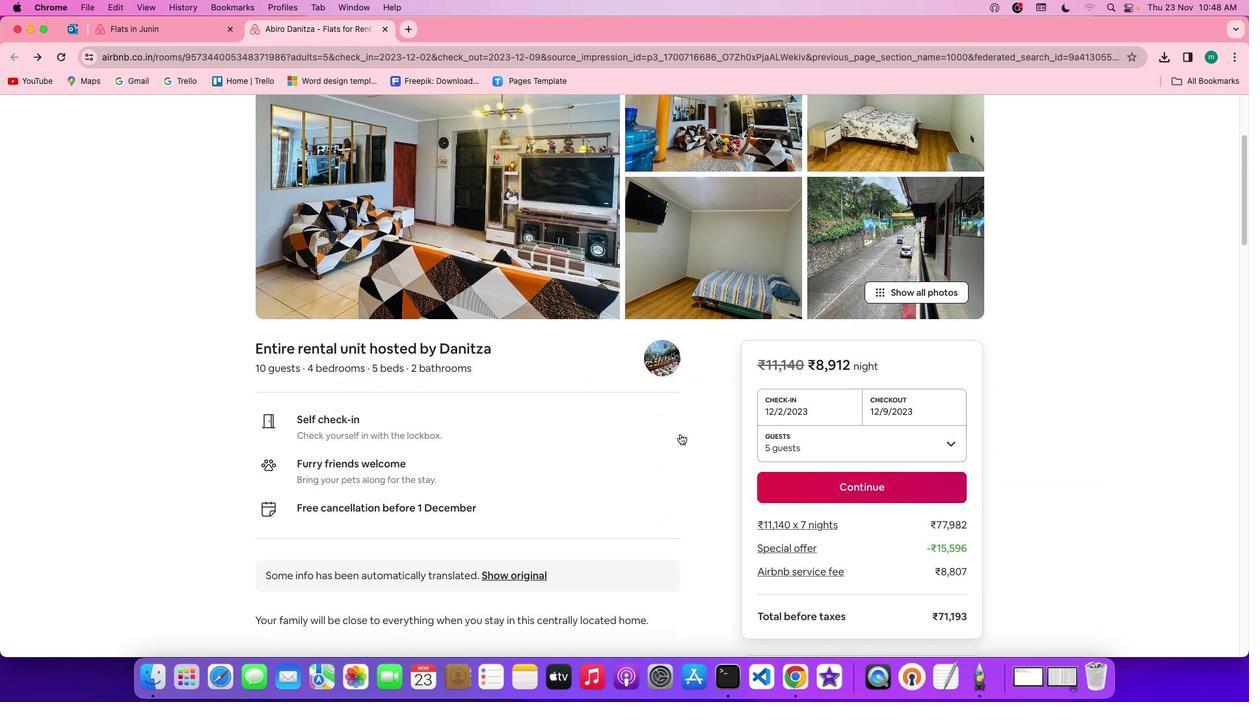 
Action: Mouse scrolled (696, 444) with delta (83, 16)
Screenshot: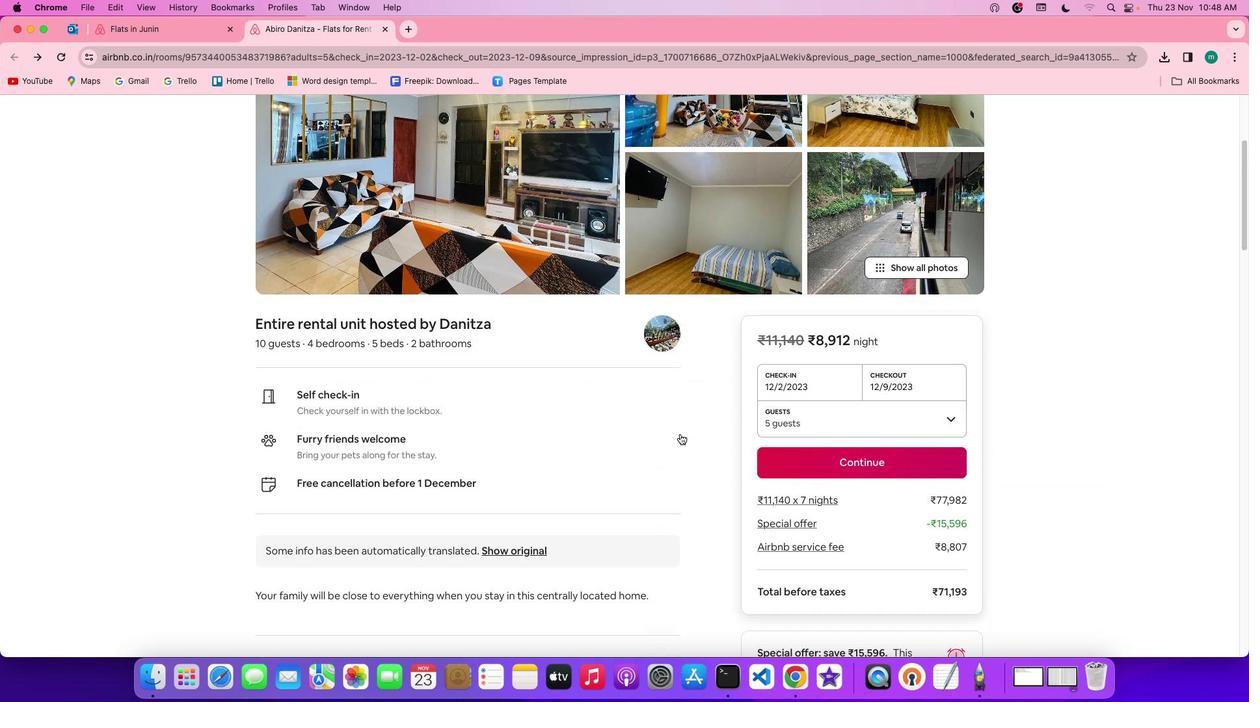 
Action: Mouse scrolled (696, 444) with delta (83, 14)
Screenshot: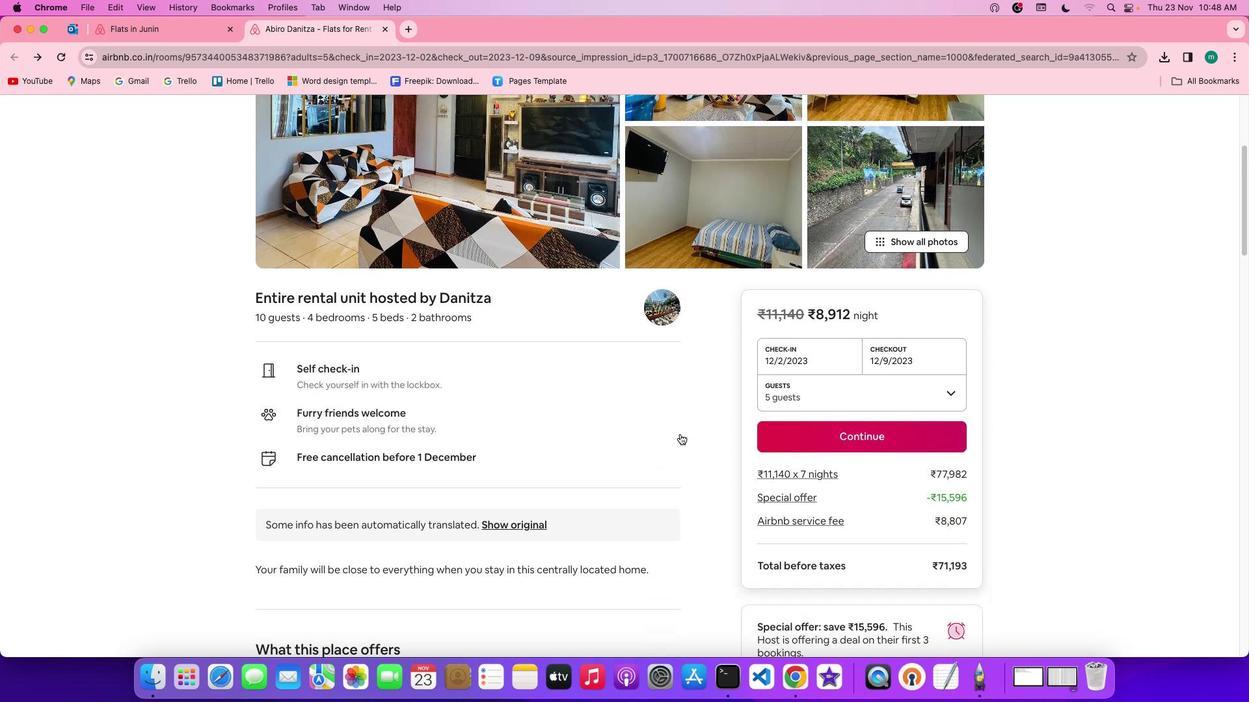 
Action: Mouse scrolled (696, 444) with delta (83, 15)
Screenshot: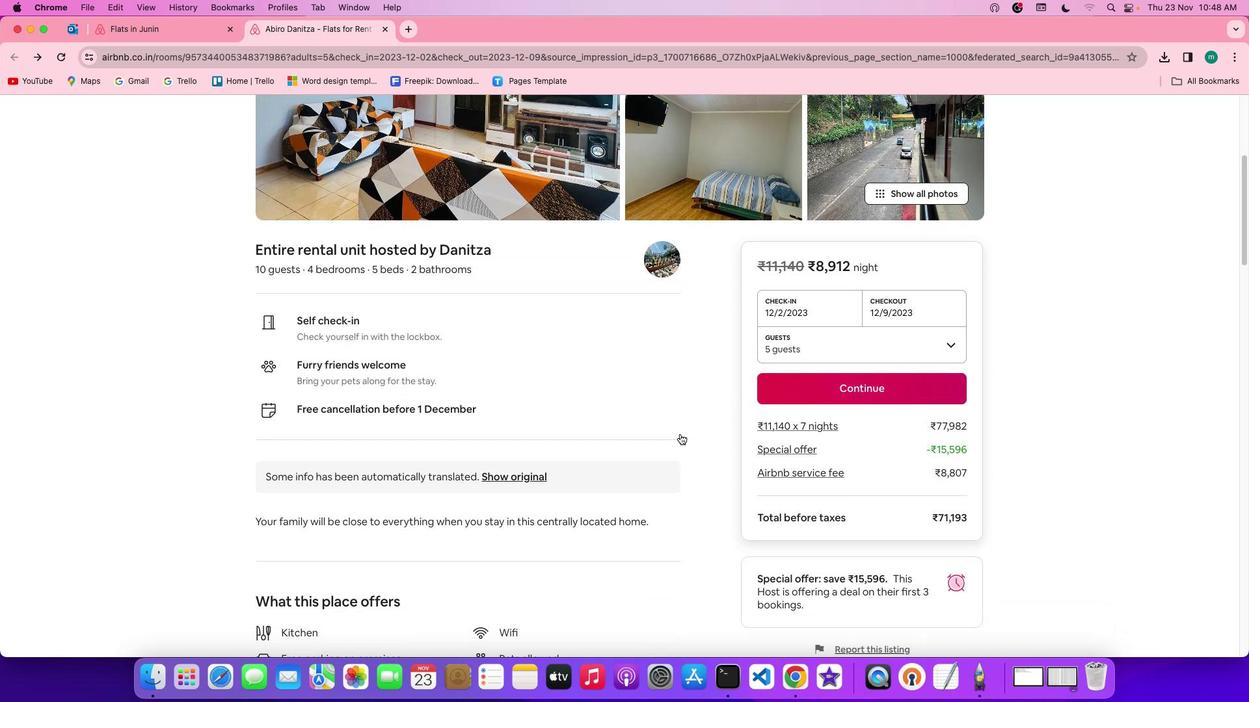 
Action: Mouse scrolled (696, 444) with delta (83, 16)
Screenshot: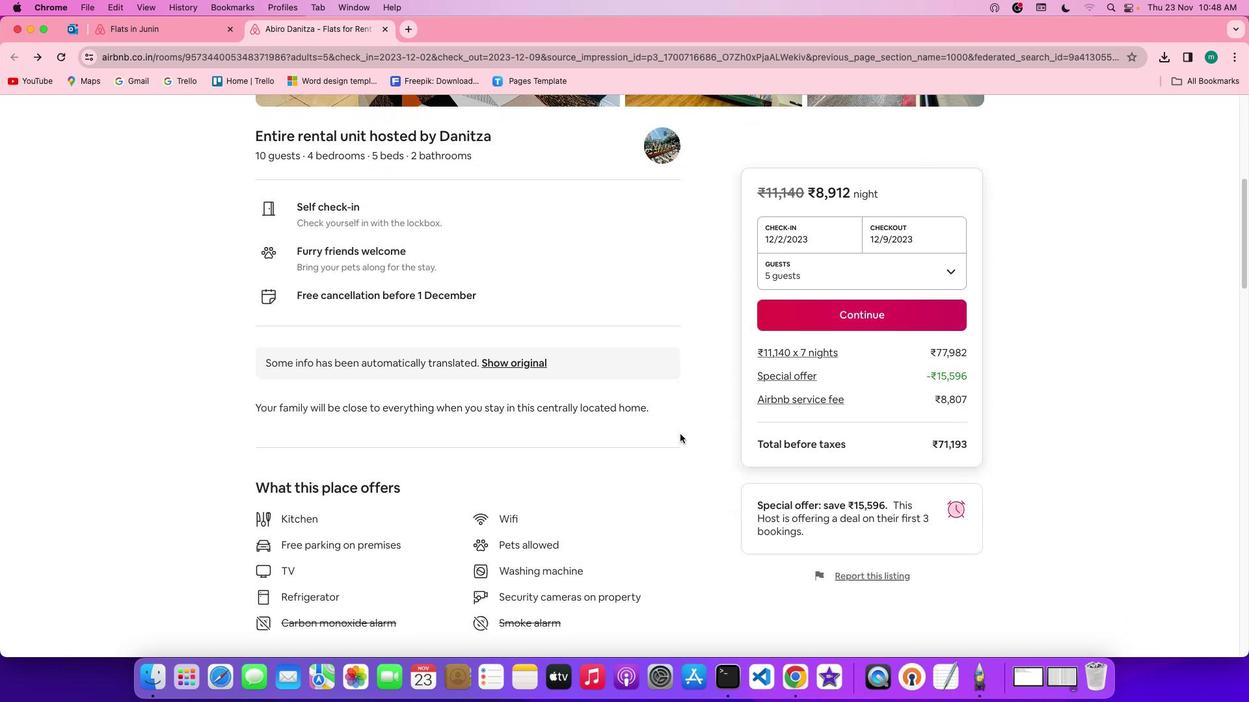 
Action: Mouse scrolled (696, 444) with delta (83, 16)
Screenshot: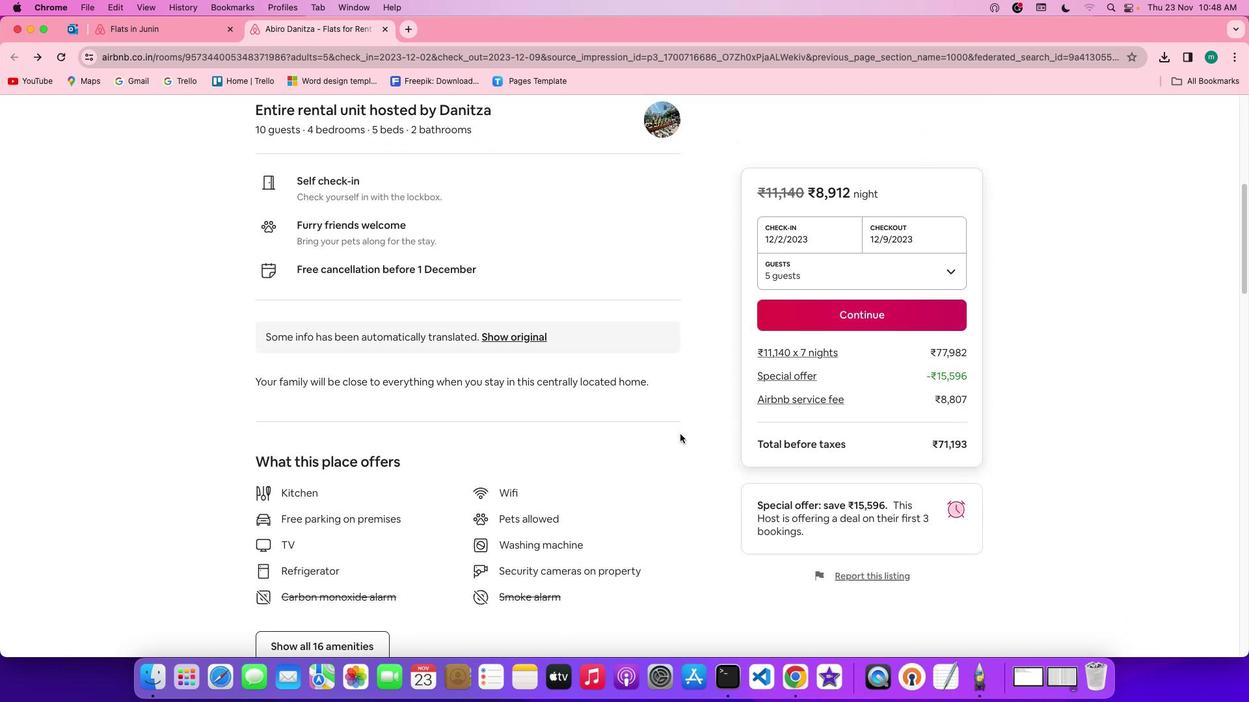 
Action: Mouse scrolled (696, 444) with delta (83, 15)
Screenshot: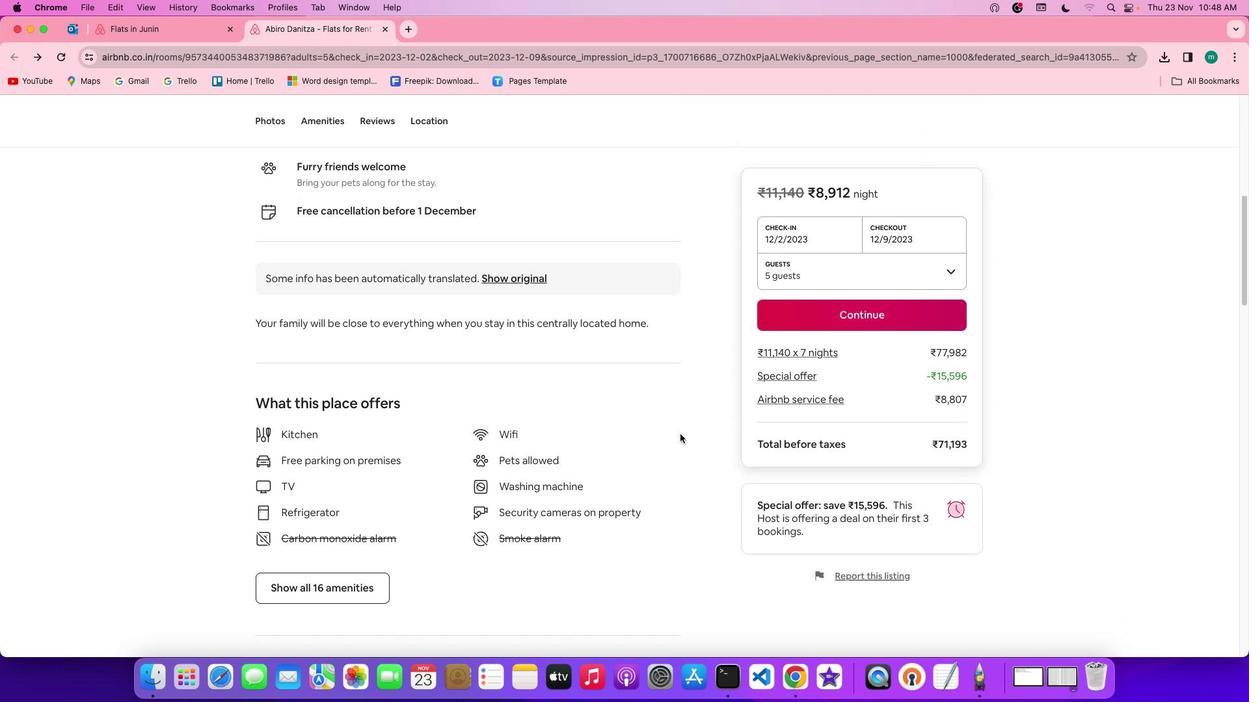 
Action: Mouse scrolled (696, 444) with delta (83, 15)
Screenshot: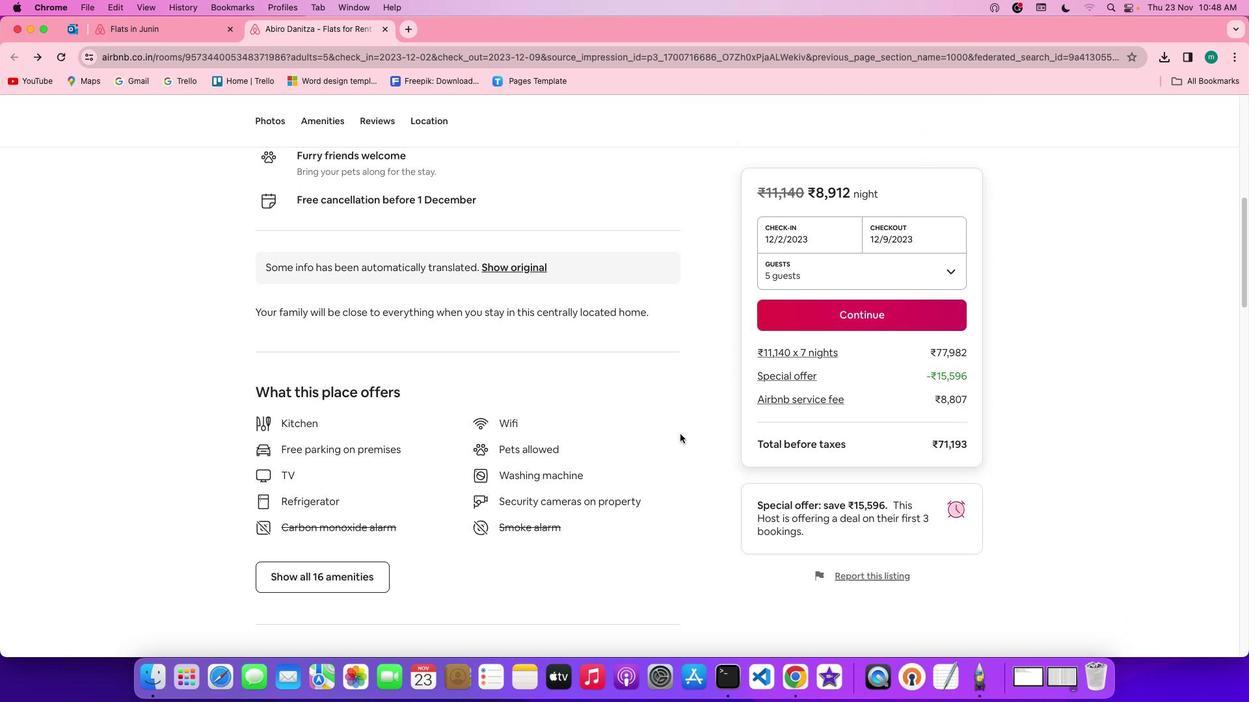 
Action: Mouse scrolled (696, 444) with delta (83, 16)
Screenshot: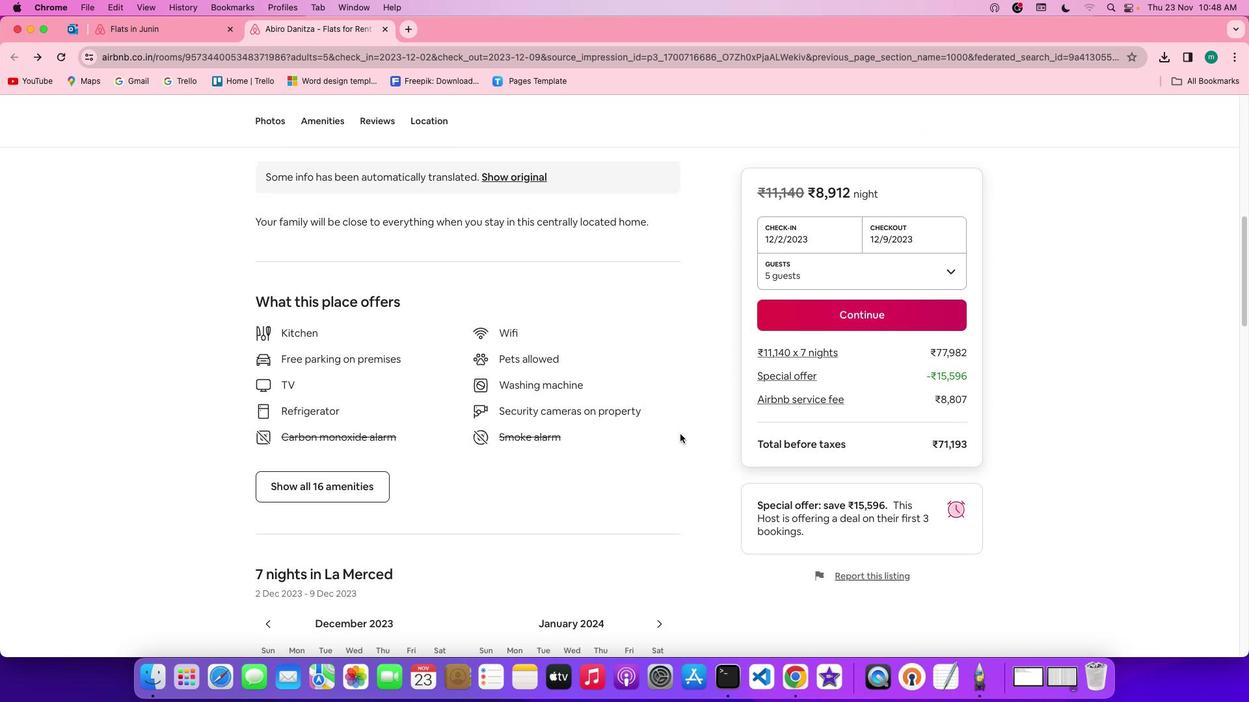 
Action: Mouse scrolled (696, 444) with delta (83, 16)
Screenshot: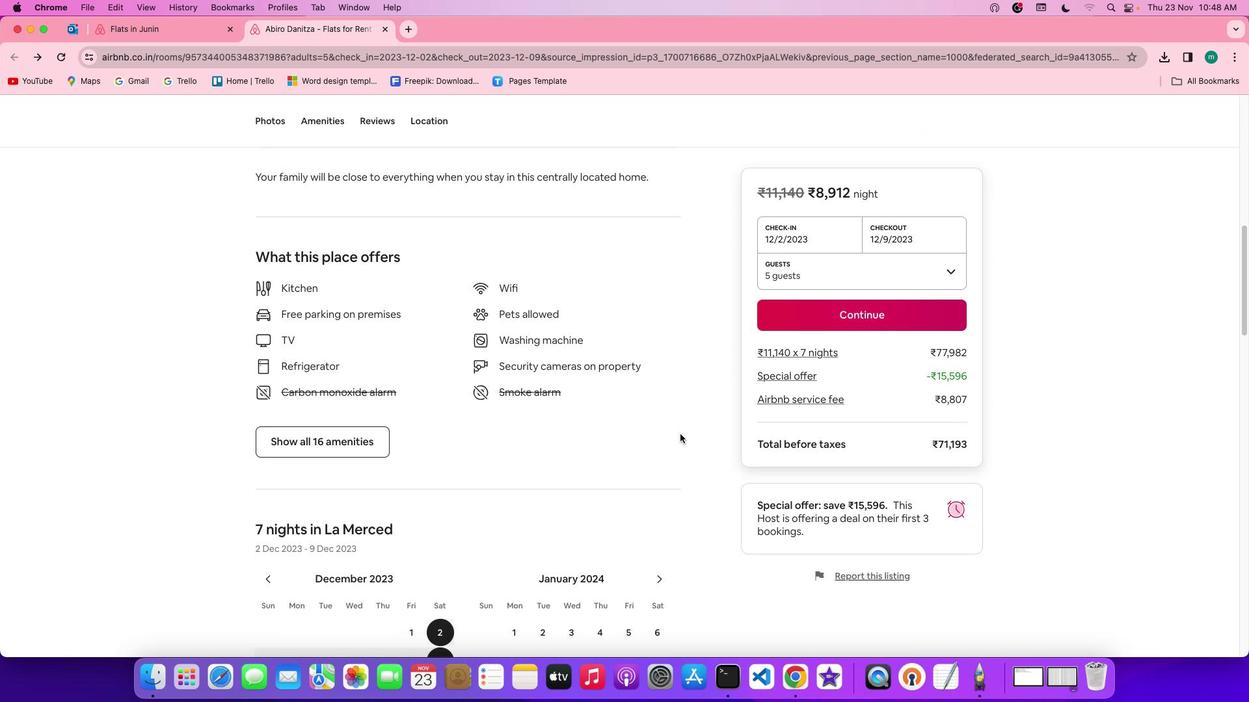 
Action: Mouse scrolled (696, 444) with delta (83, 16)
Screenshot: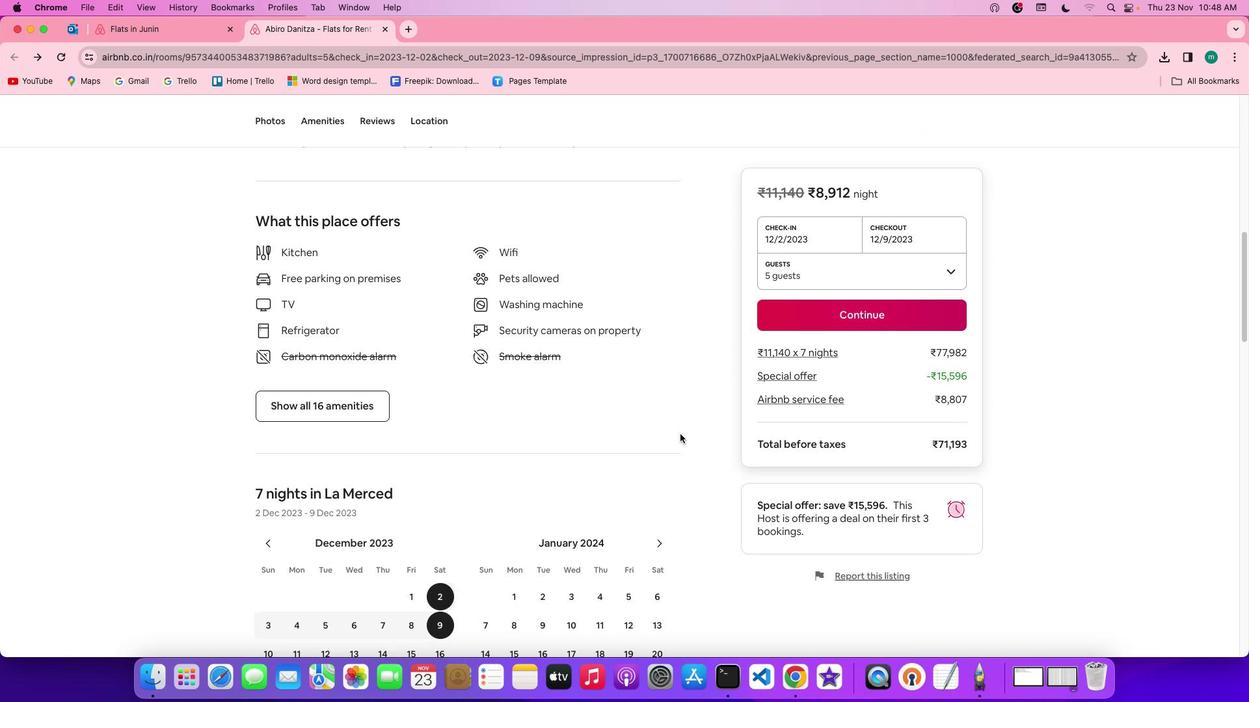 
Action: Mouse scrolled (696, 444) with delta (83, 15)
Screenshot: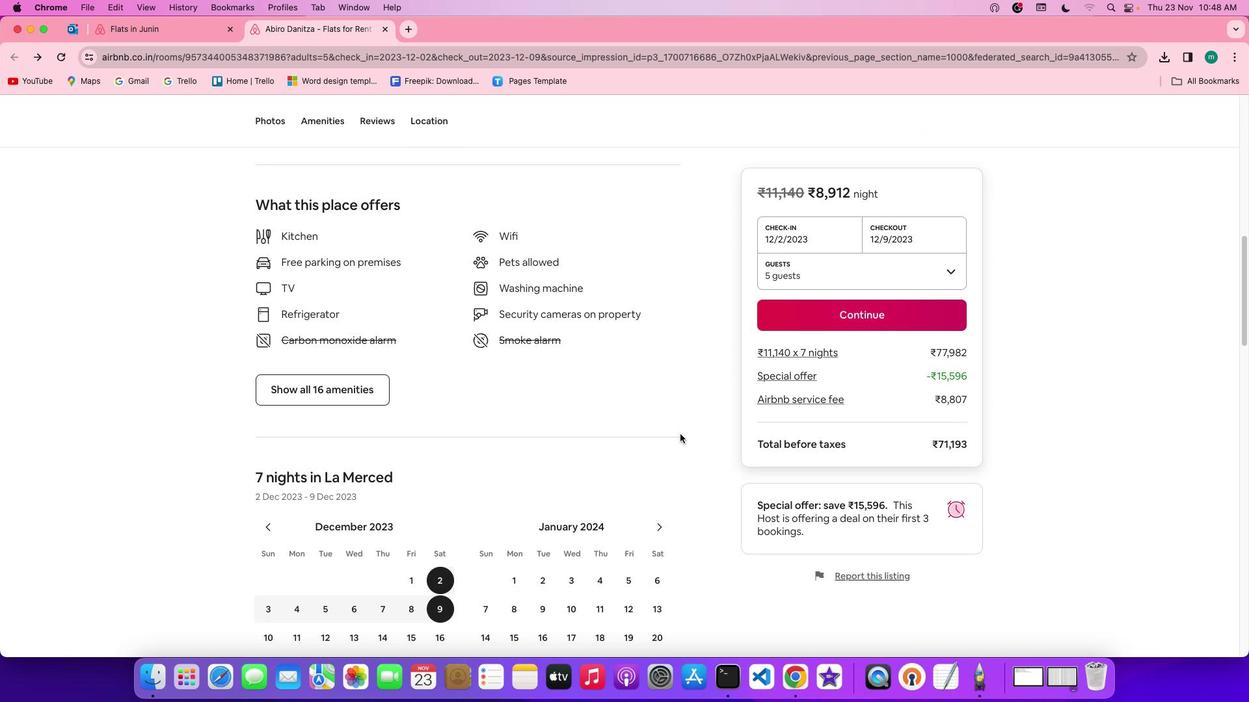 
Action: Mouse moved to (346, 393)
Screenshot: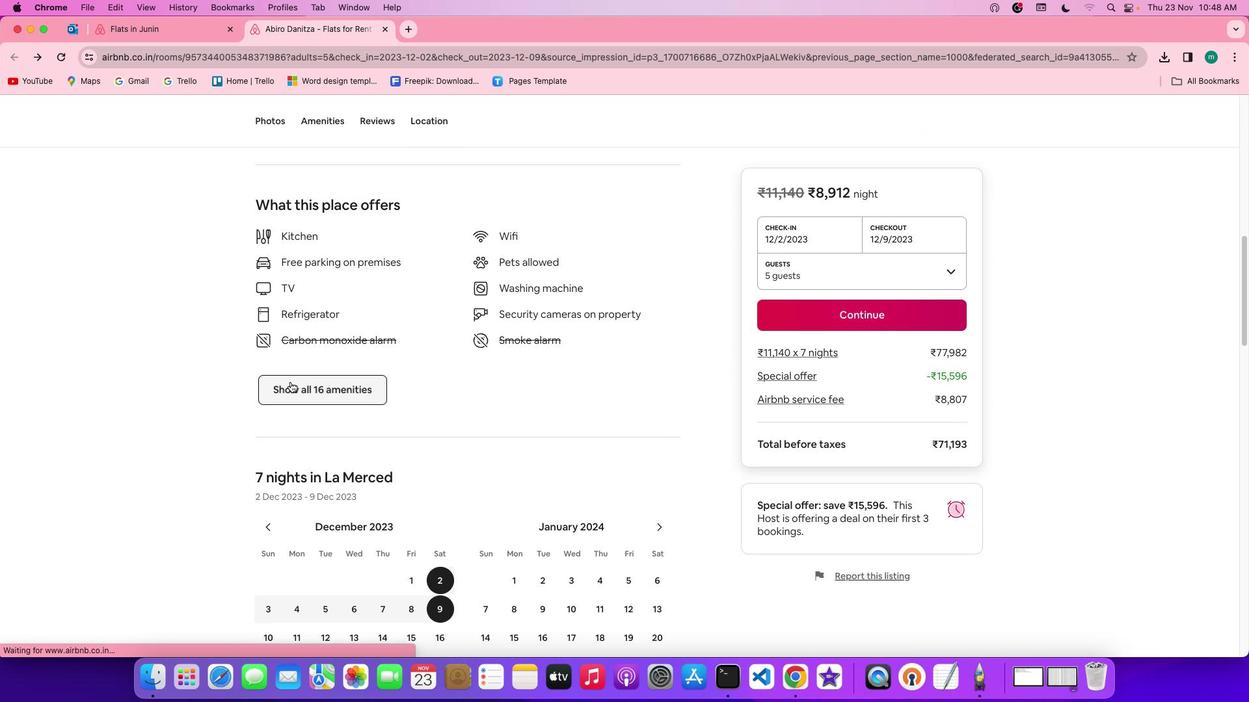
Action: Mouse pressed left at (346, 393)
Screenshot: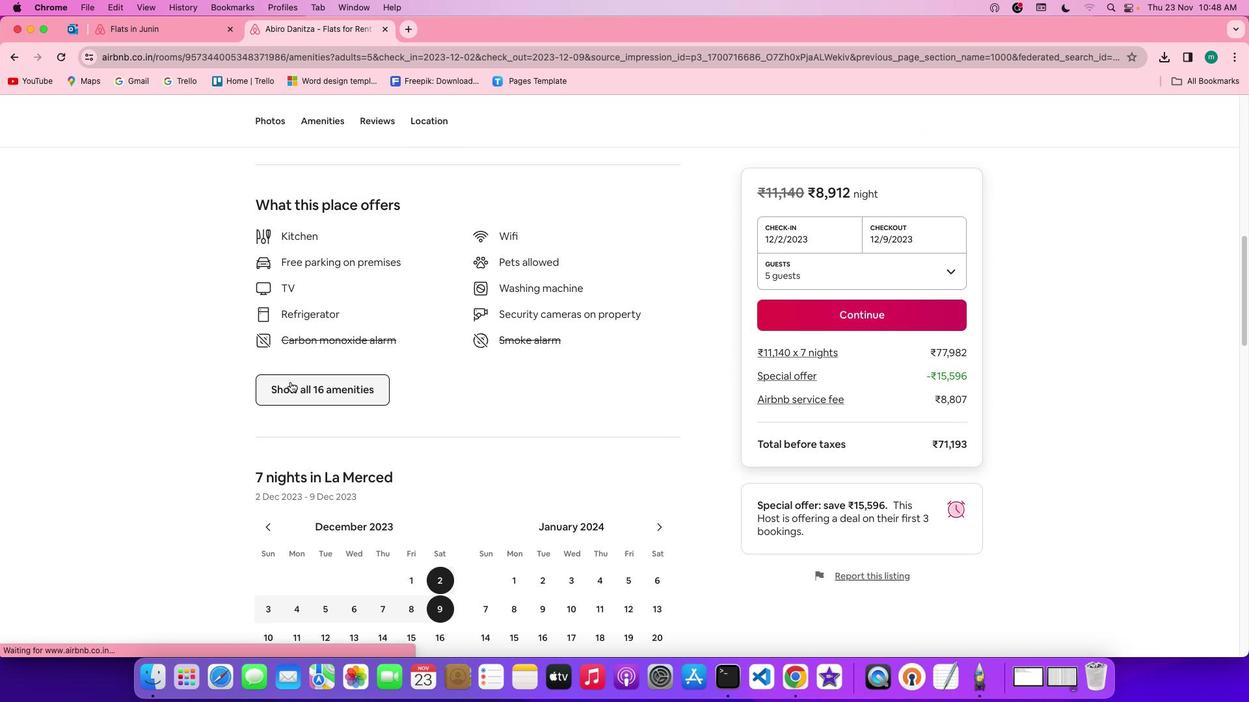 
Action: Mouse moved to (625, 440)
Screenshot: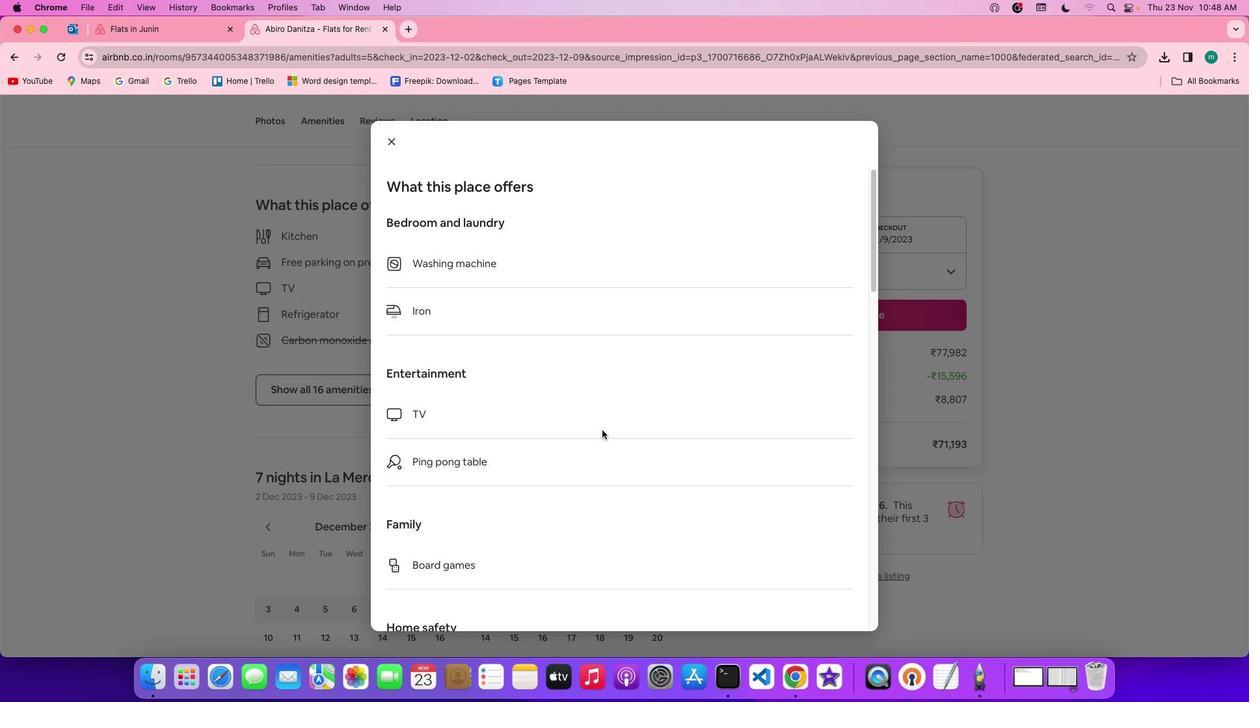 
Action: Mouse scrolled (625, 440) with delta (83, 16)
Screenshot: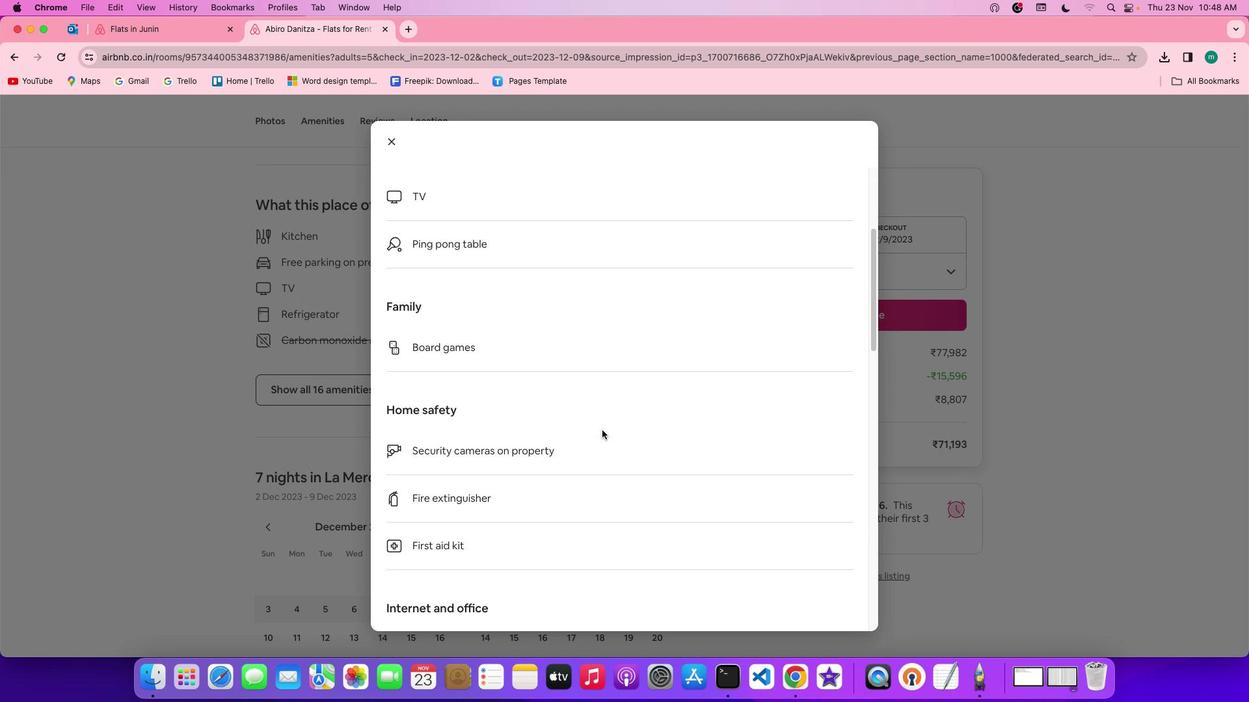 
Action: Mouse scrolled (625, 440) with delta (83, 16)
Screenshot: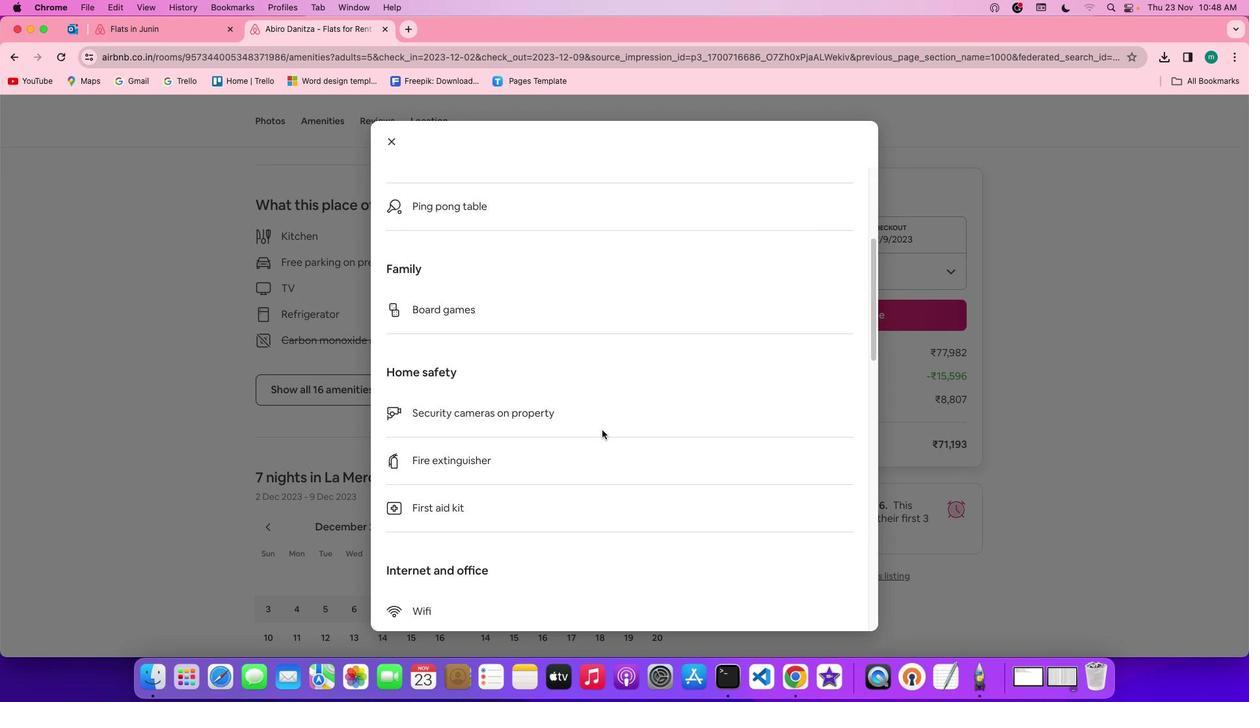 
Action: Mouse scrolled (625, 440) with delta (83, 15)
Screenshot: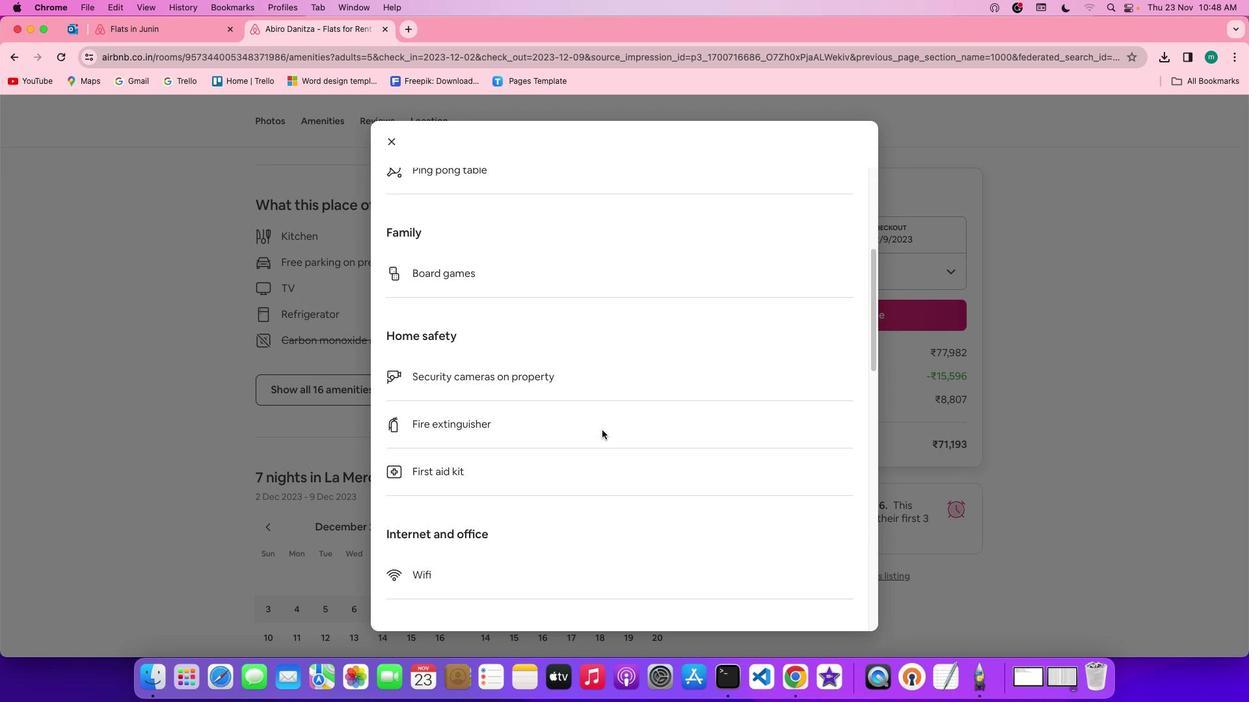 
Action: Mouse scrolled (625, 440) with delta (83, 14)
Screenshot: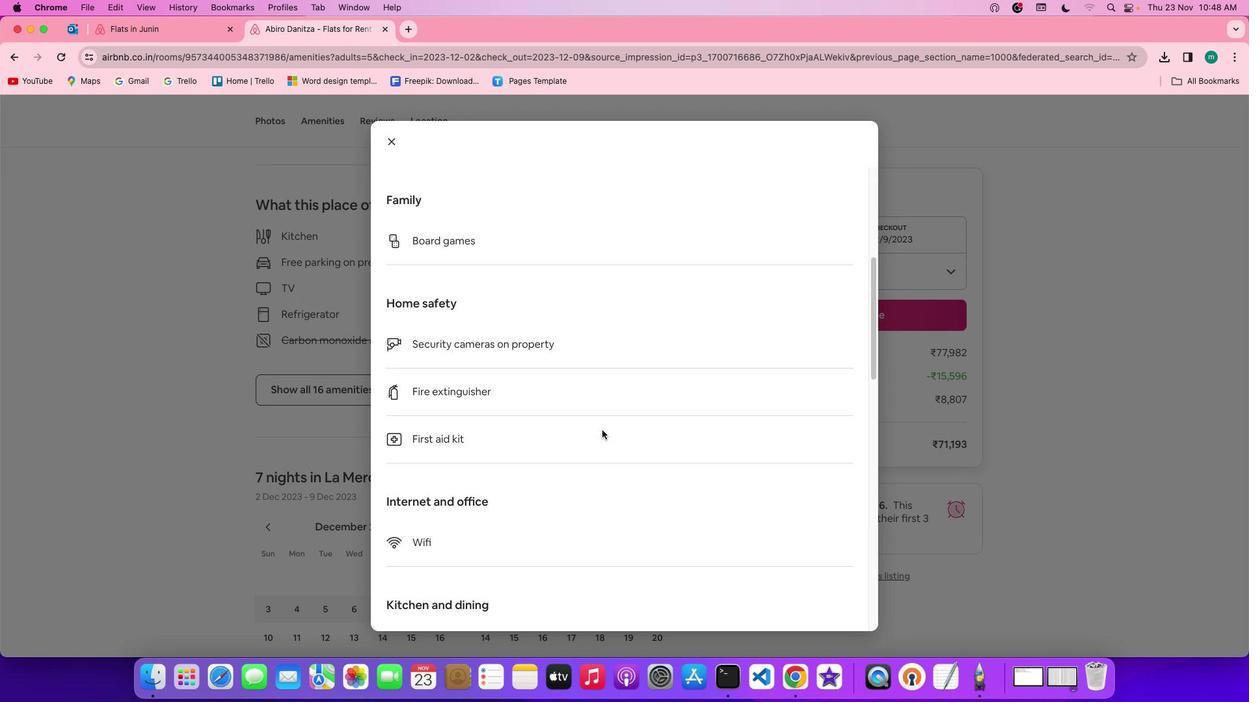 
Action: Mouse scrolled (625, 440) with delta (83, 14)
Screenshot: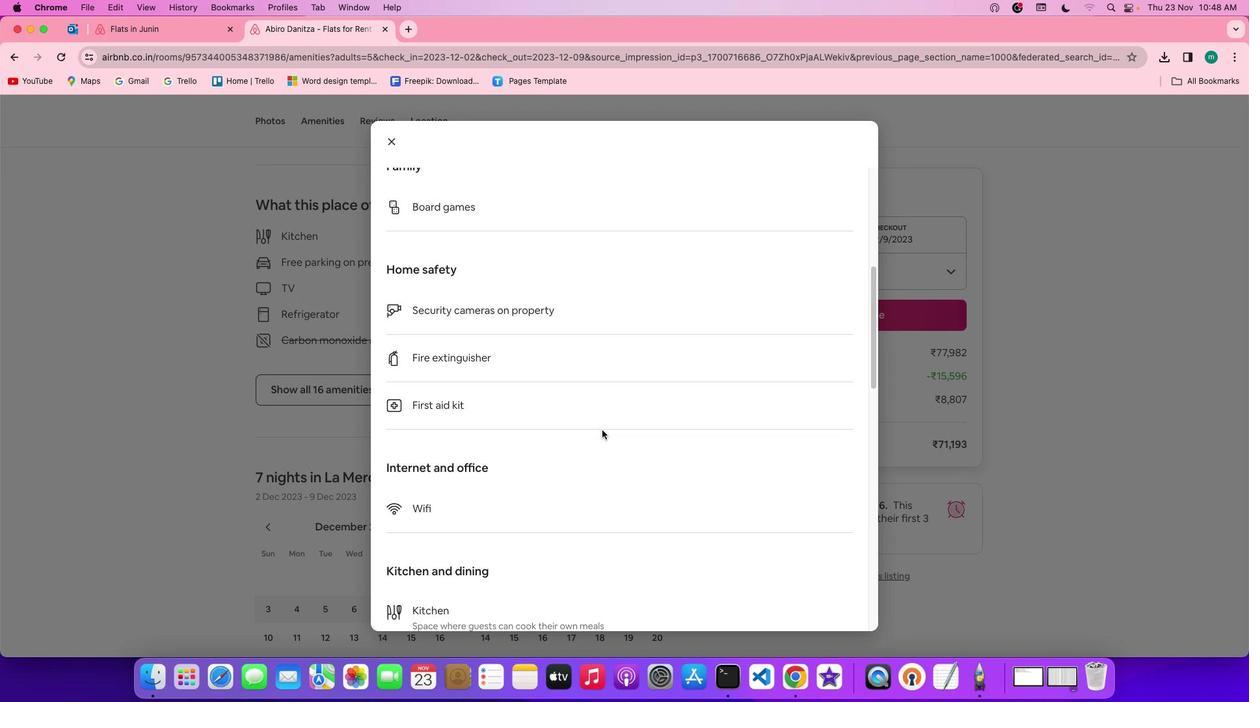 
Action: Mouse scrolled (625, 440) with delta (83, 16)
Screenshot: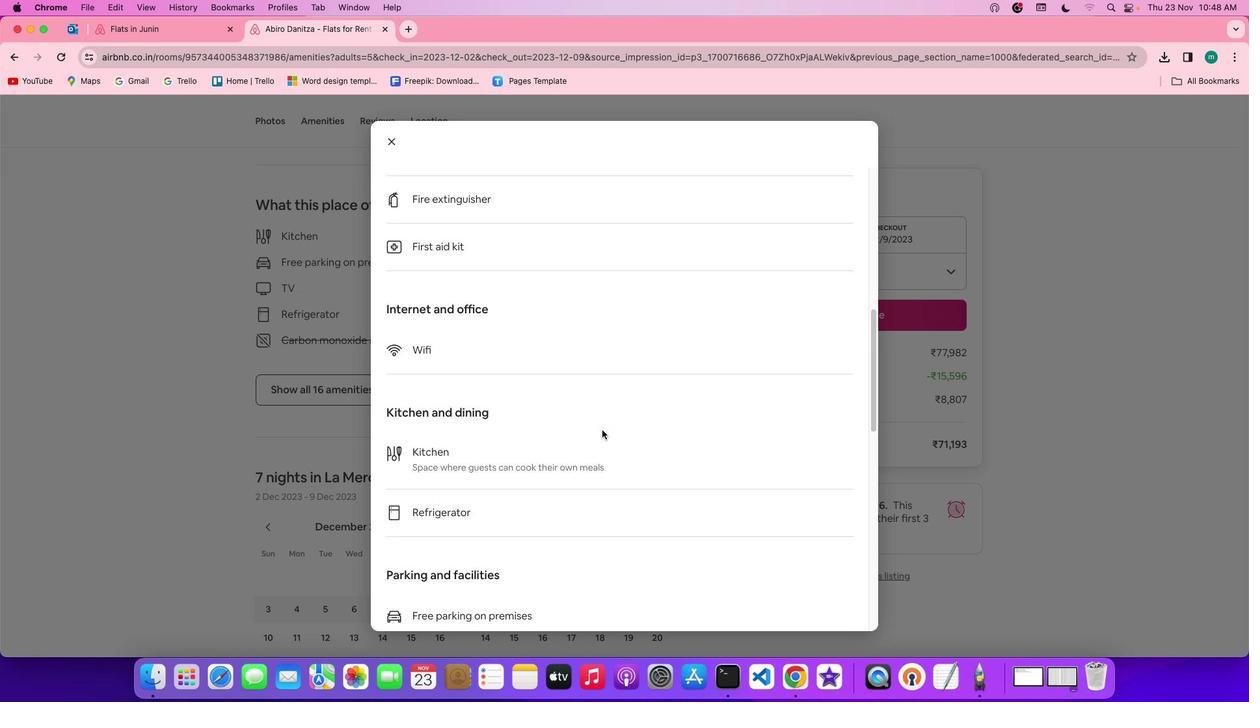 
Action: Mouse scrolled (625, 440) with delta (83, 16)
Screenshot: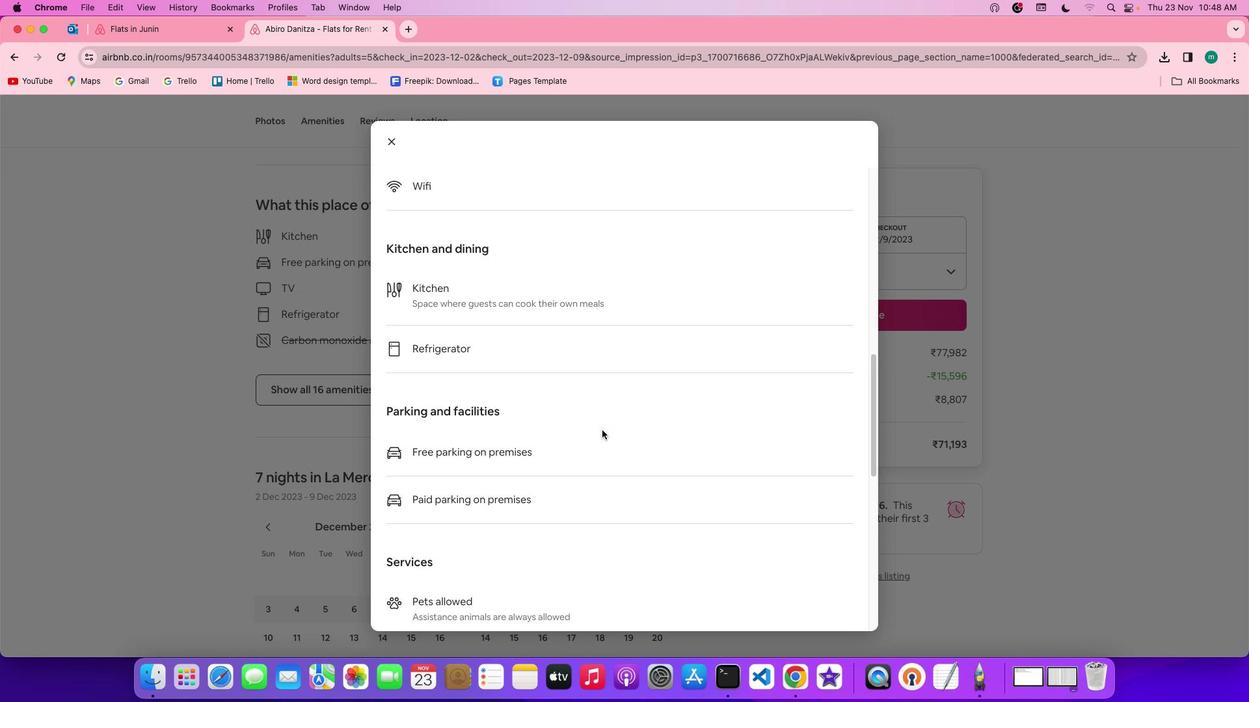 
Action: Mouse scrolled (625, 440) with delta (83, 16)
Screenshot: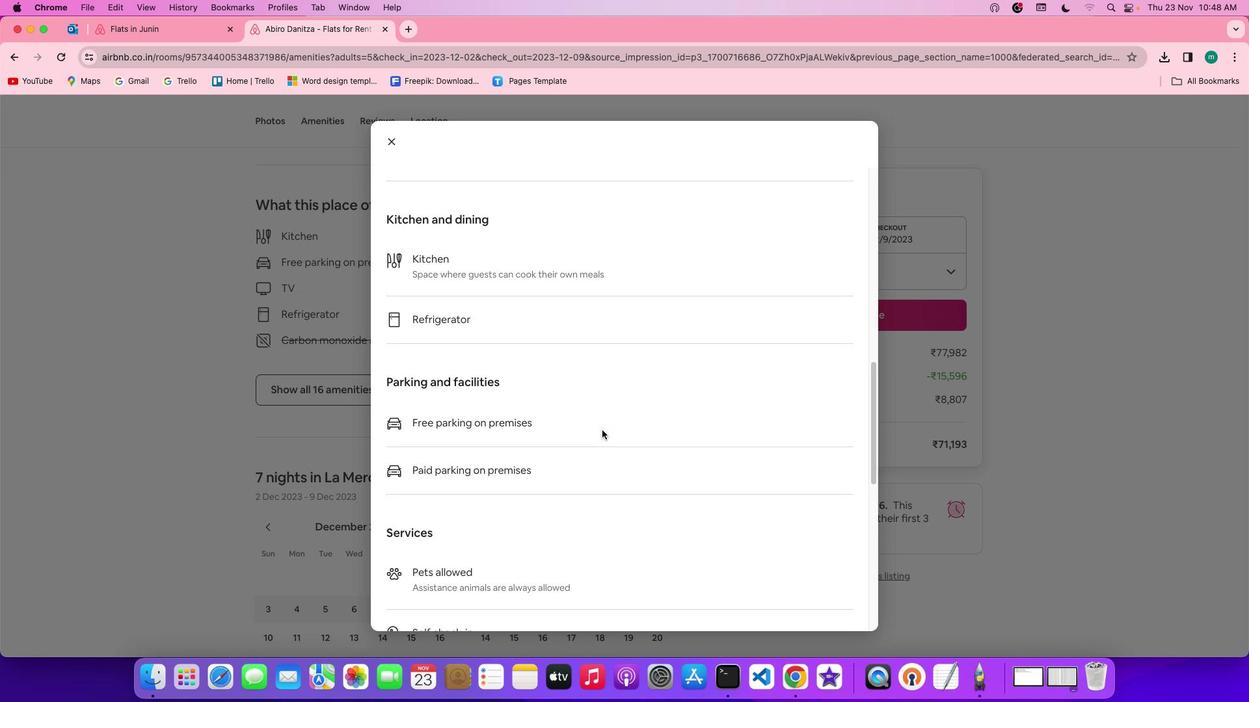 
Action: Mouse scrolled (625, 440) with delta (83, 14)
Screenshot: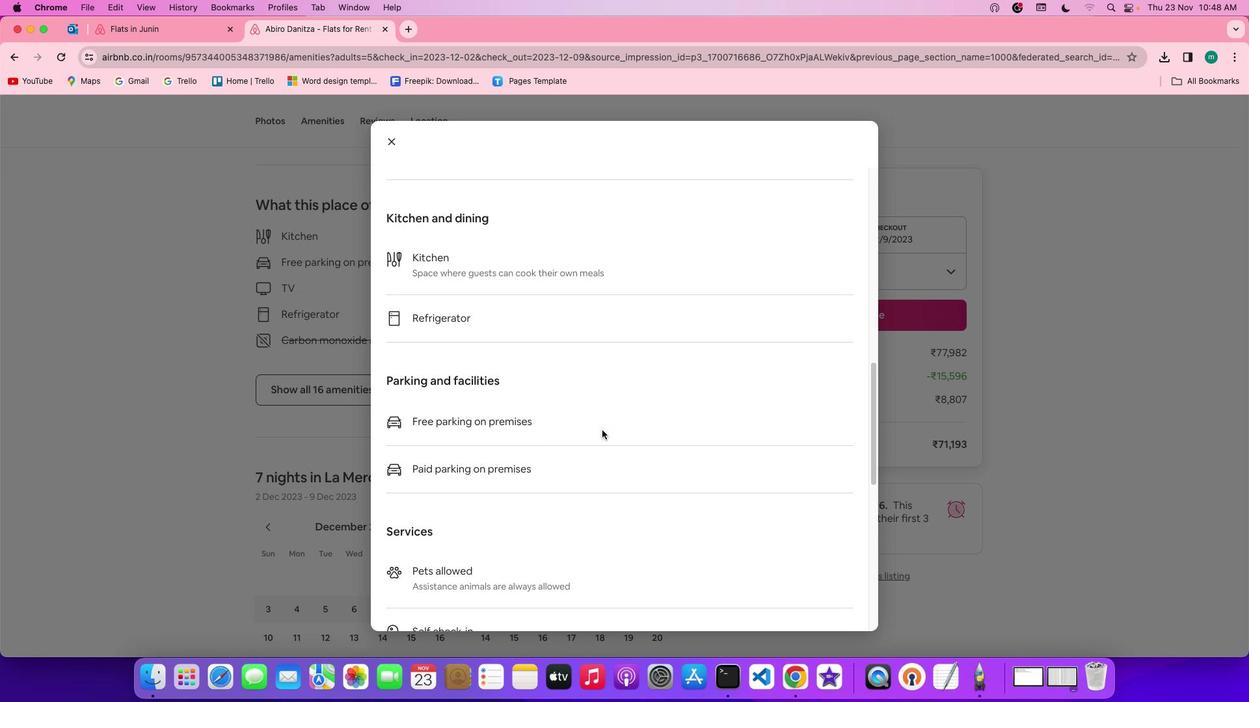 
Action: Mouse scrolled (625, 440) with delta (83, 14)
Screenshot: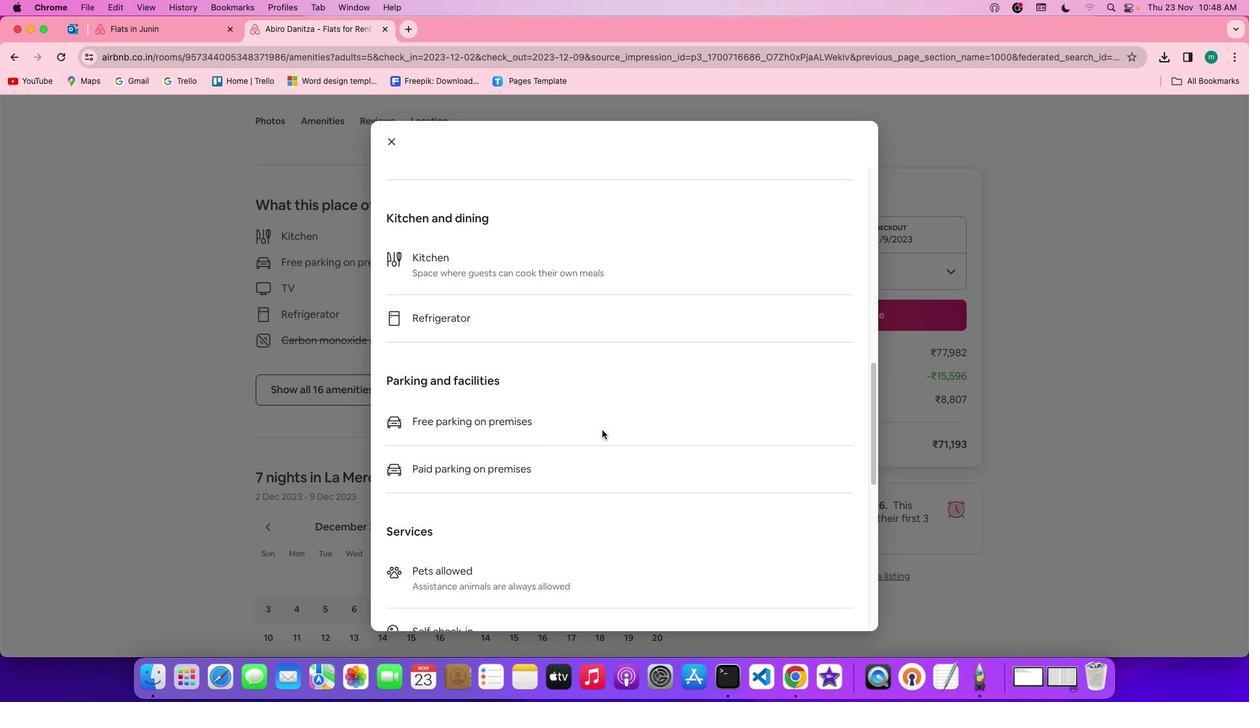 
Action: Mouse scrolled (625, 440) with delta (83, 16)
Screenshot: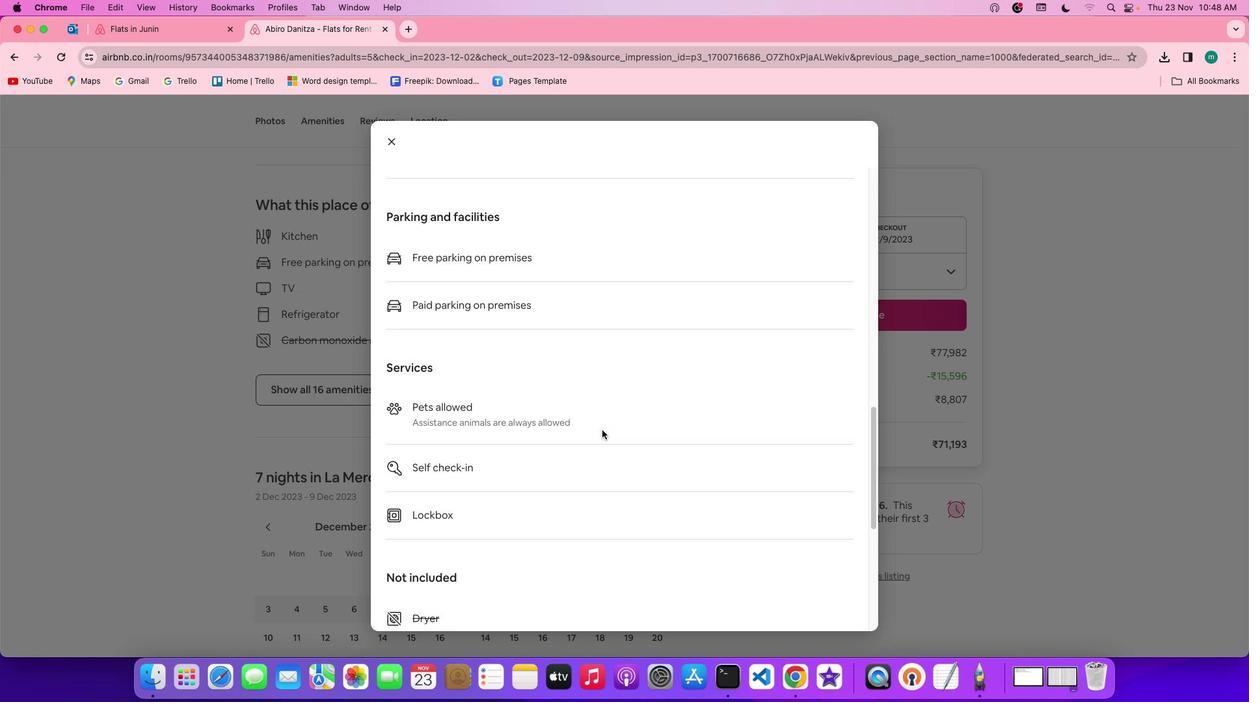 
Action: Mouse scrolled (625, 440) with delta (83, 16)
Screenshot: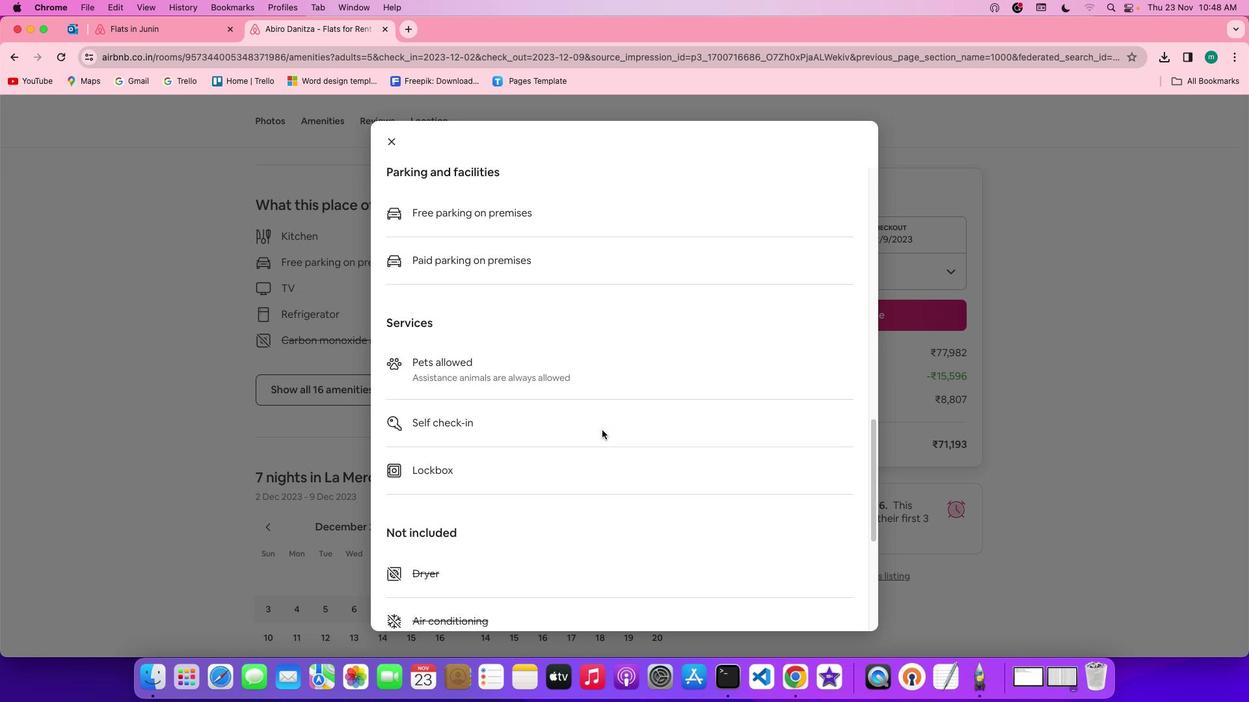 
Action: Mouse scrolled (625, 440) with delta (83, 15)
Screenshot: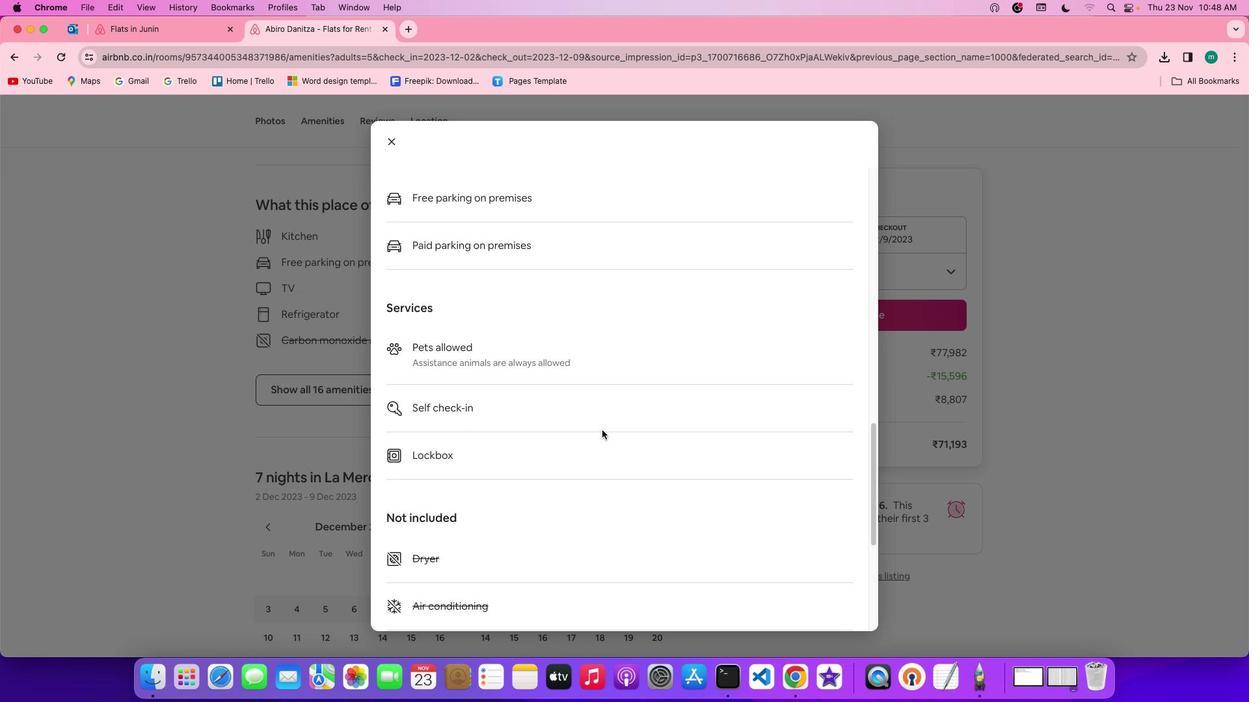 
Action: Mouse scrolled (625, 440) with delta (83, 14)
Screenshot: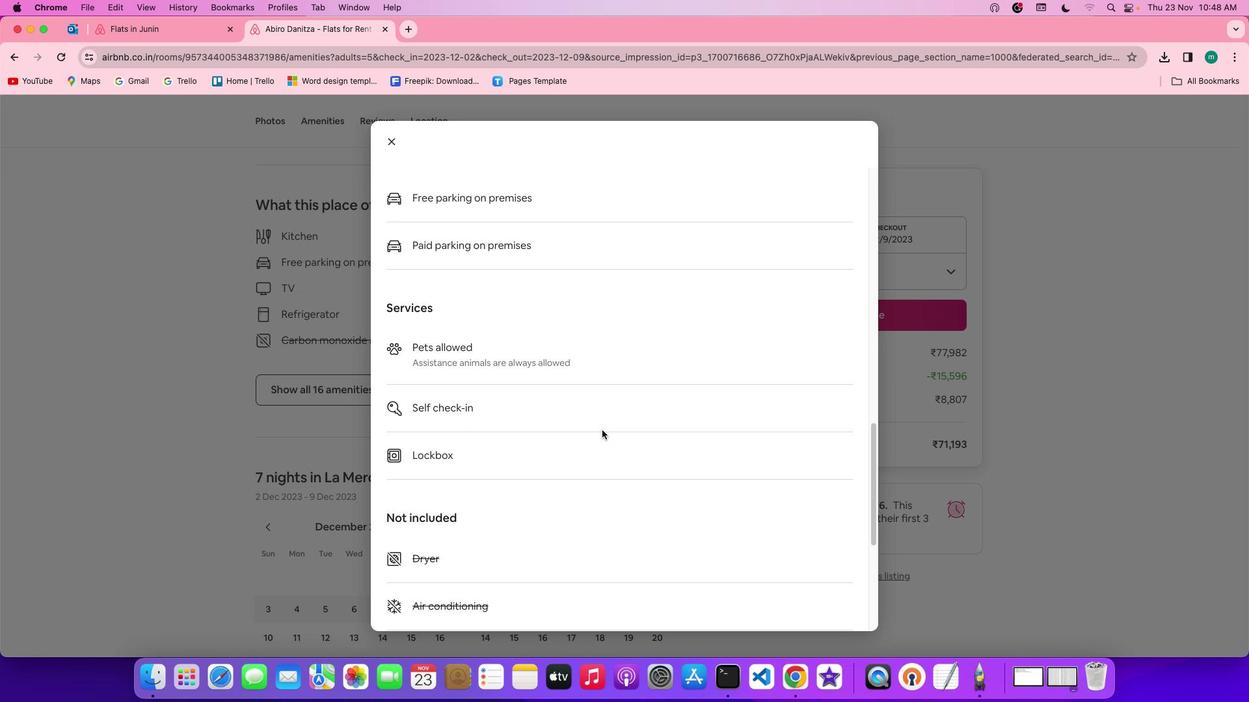 
Action: Mouse scrolled (625, 440) with delta (83, 16)
Screenshot: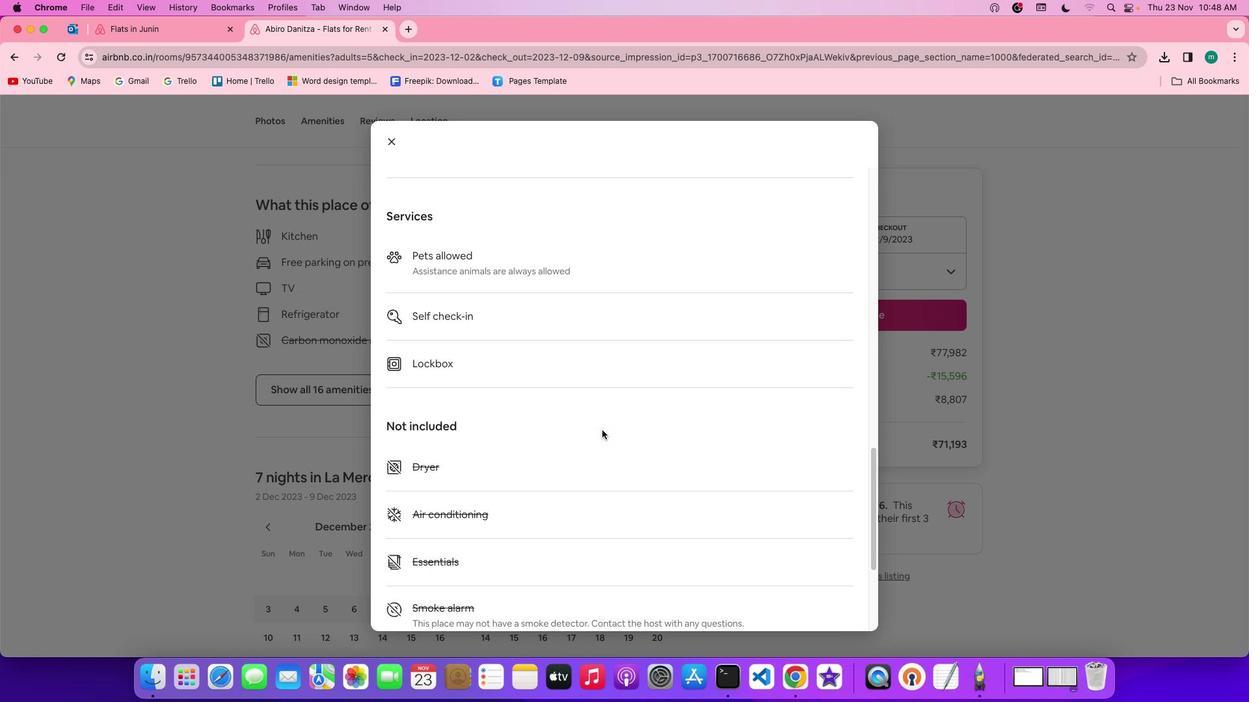 
Action: Mouse scrolled (625, 440) with delta (83, 16)
Screenshot: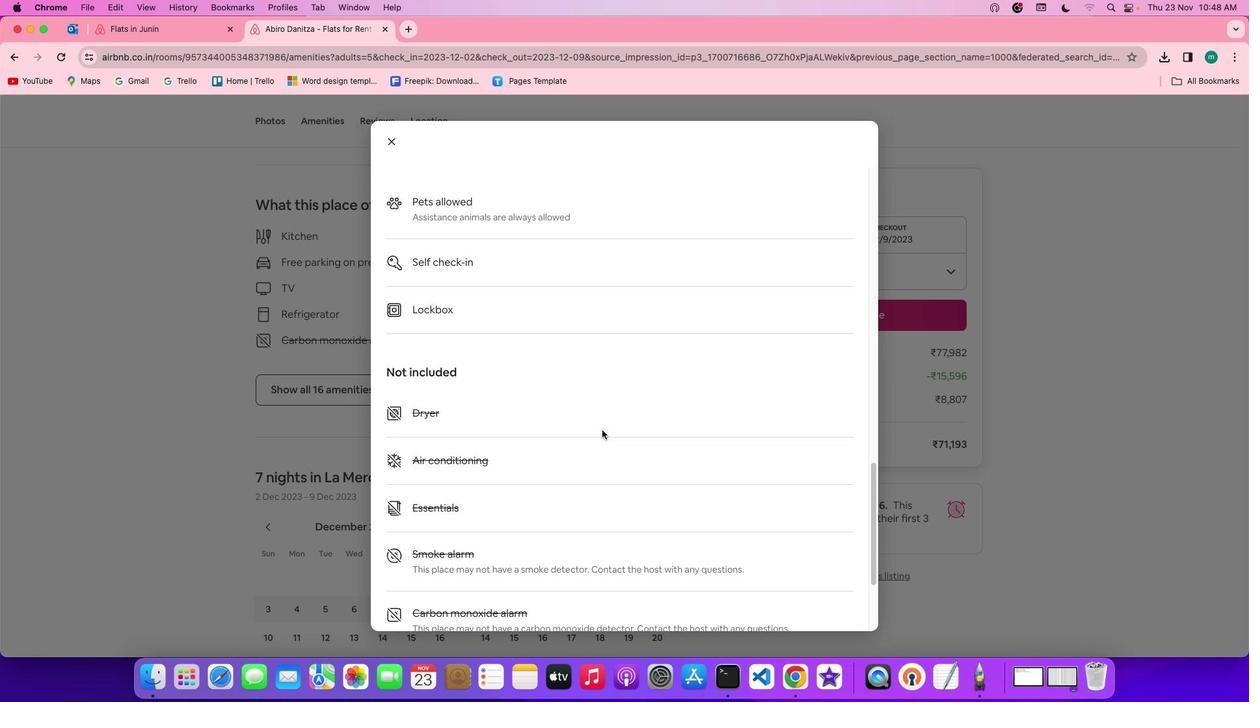 
Action: Mouse scrolled (625, 440) with delta (83, 16)
Screenshot: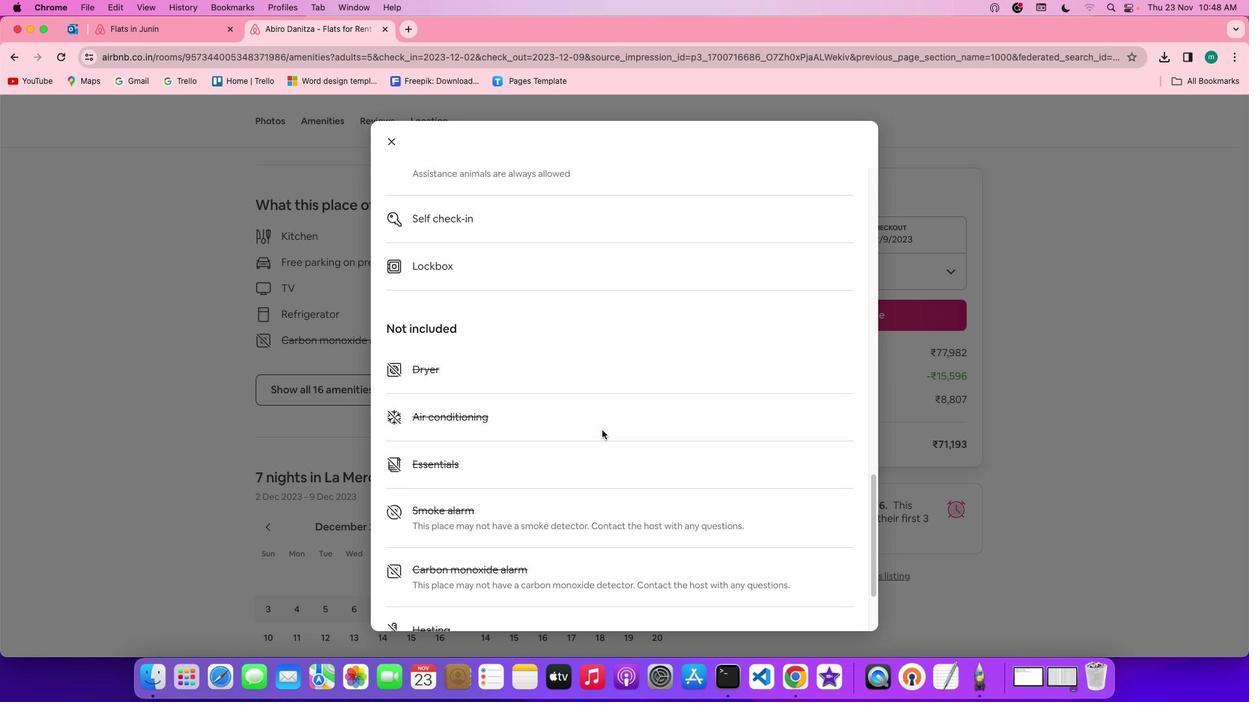 
Action: Mouse scrolled (625, 440) with delta (83, 15)
Screenshot: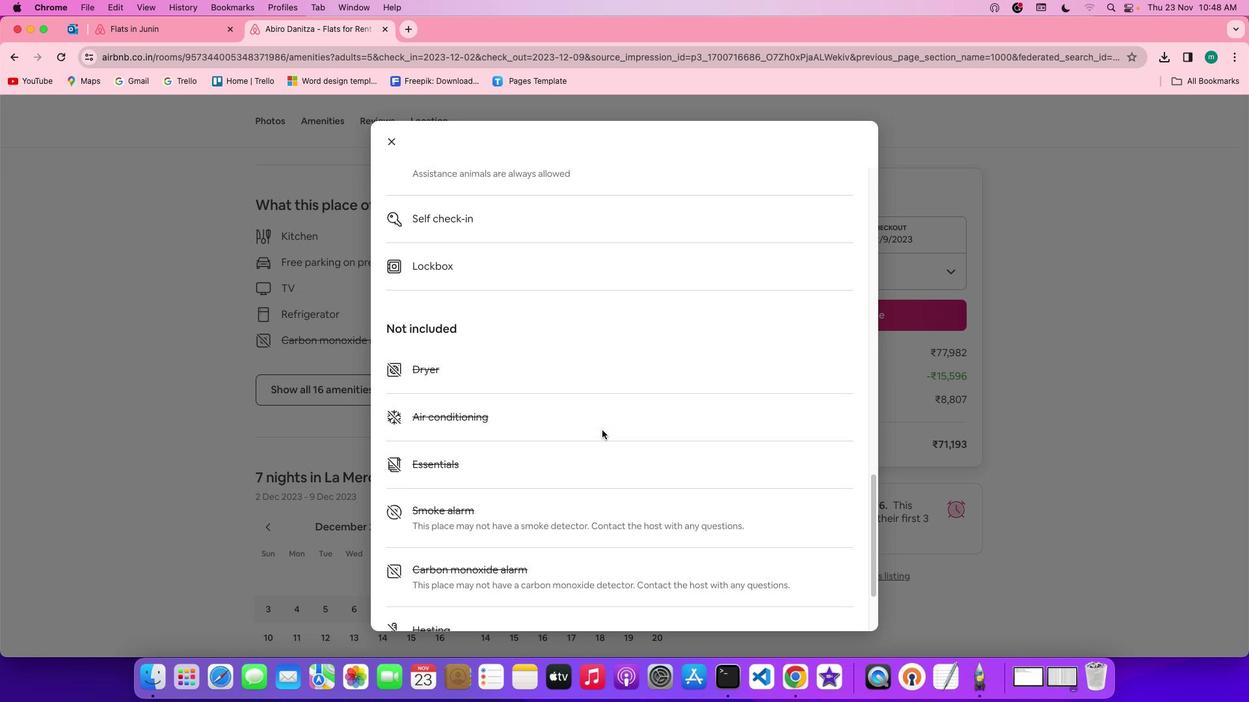 
Action: Mouse scrolled (625, 440) with delta (83, 16)
Screenshot: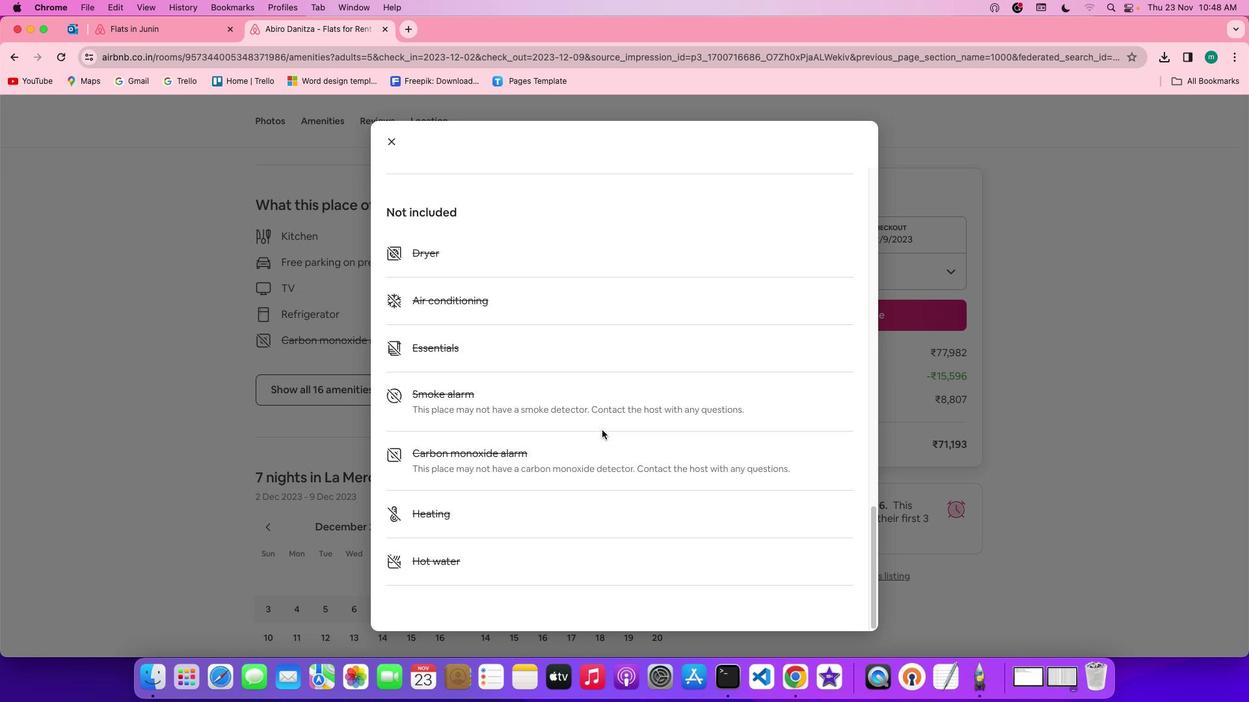 
Action: Mouse scrolled (625, 440) with delta (83, 16)
Screenshot: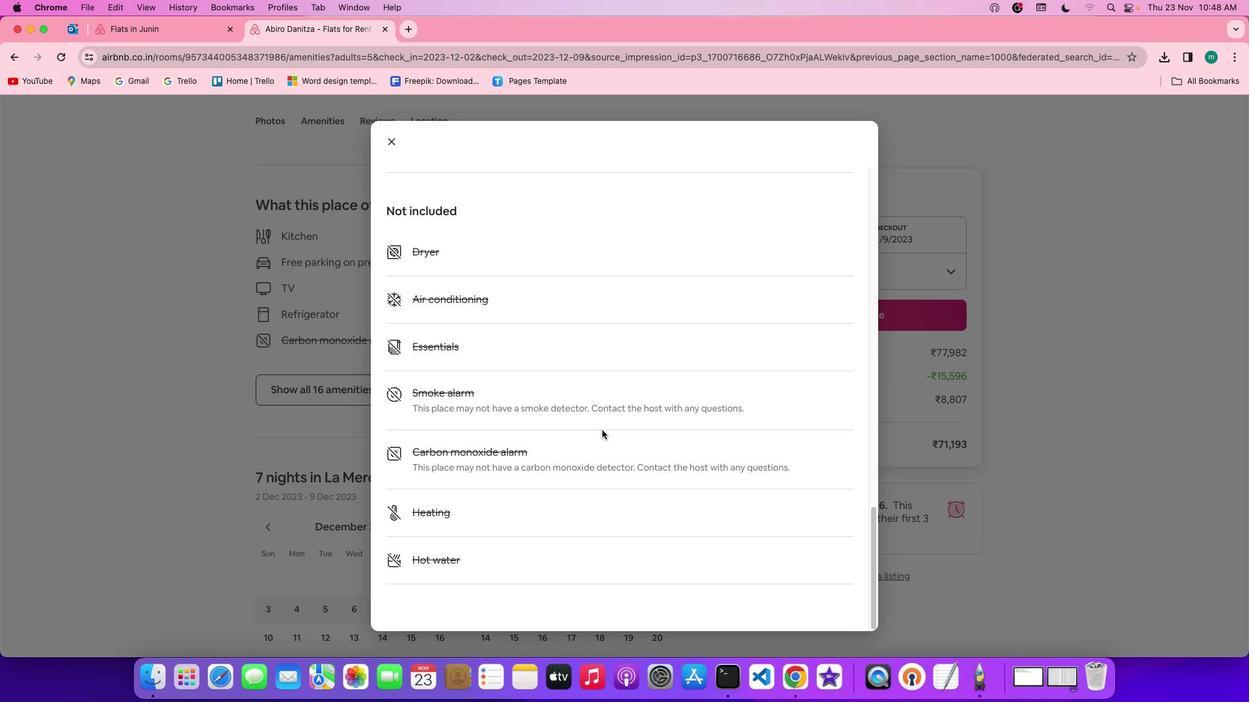 
Action: Mouse scrolled (625, 440) with delta (83, 15)
Screenshot: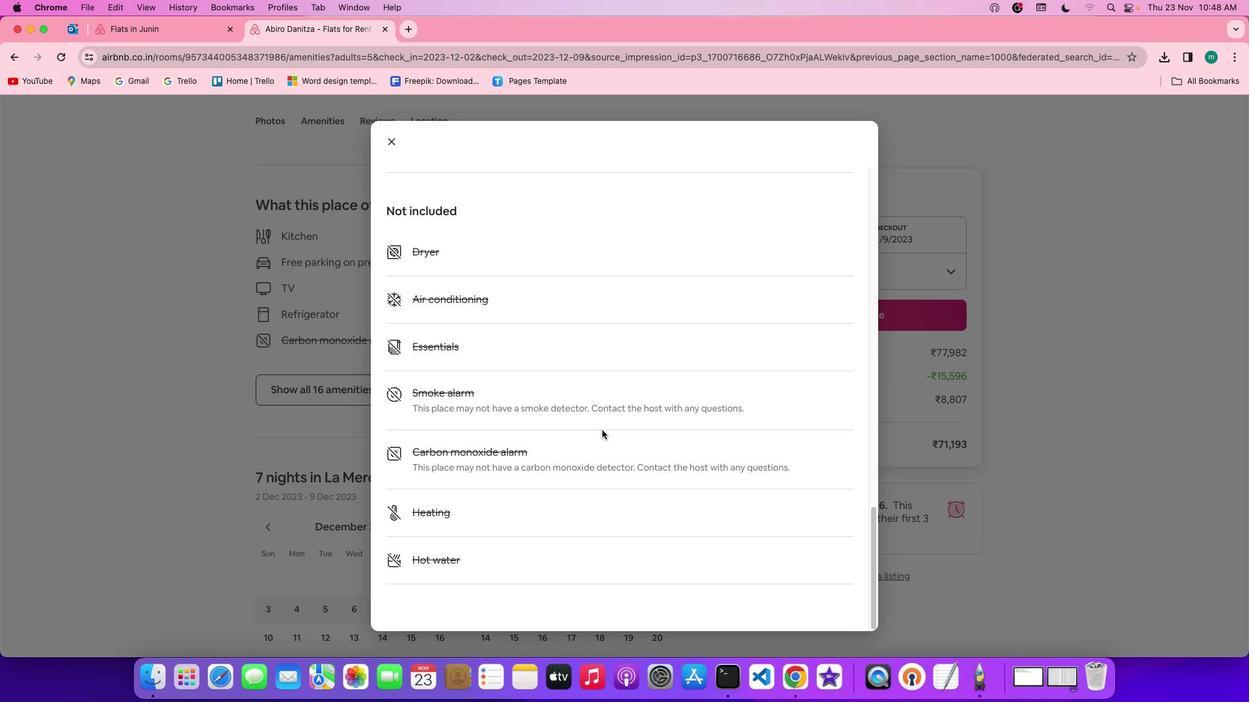 
Action: Mouse scrolled (625, 440) with delta (83, 14)
Screenshot: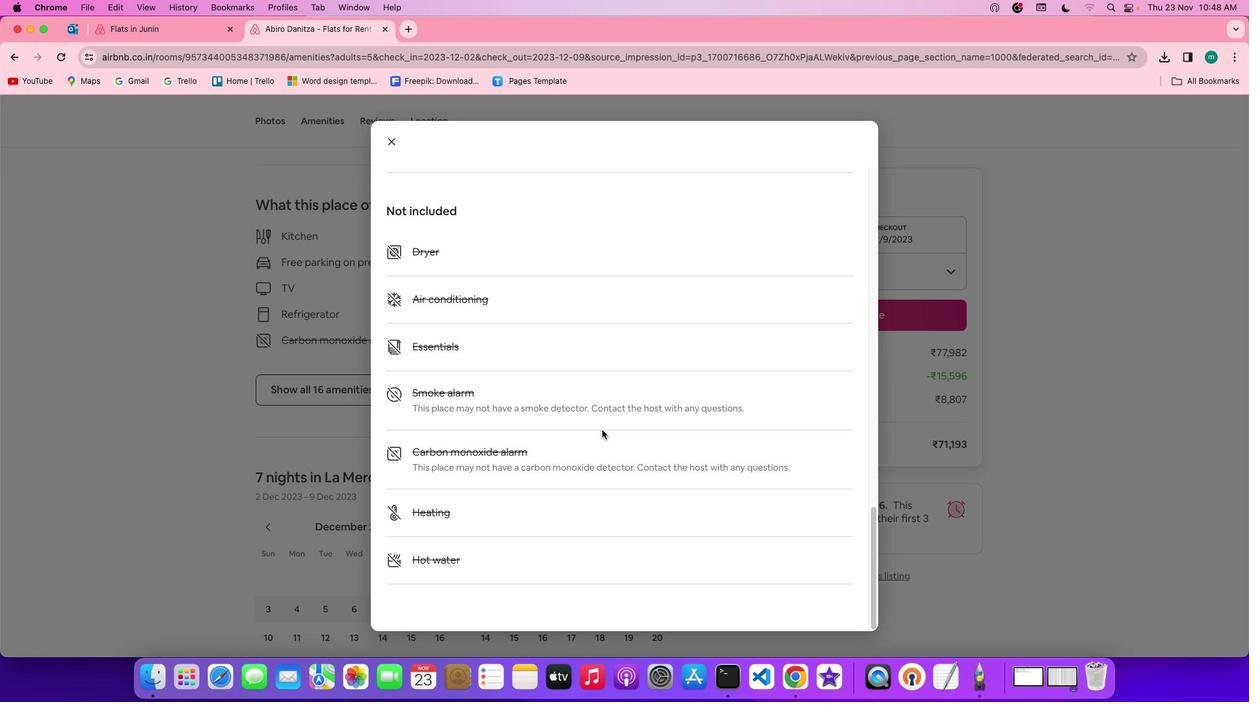 
Action: Mouse scrolled (625, 440) with delta (83, 14)
Screenshot: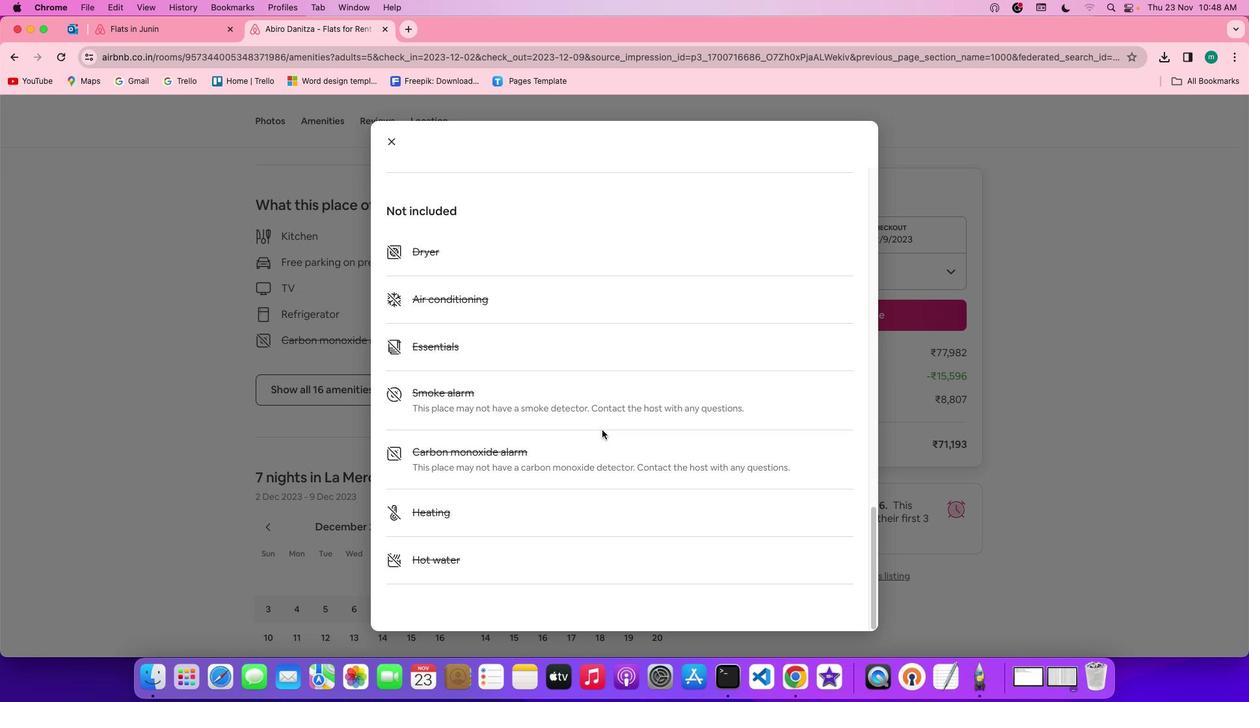 
Action: Mouse scrolled (625, 440) with delta (83, 16)
Screenshot: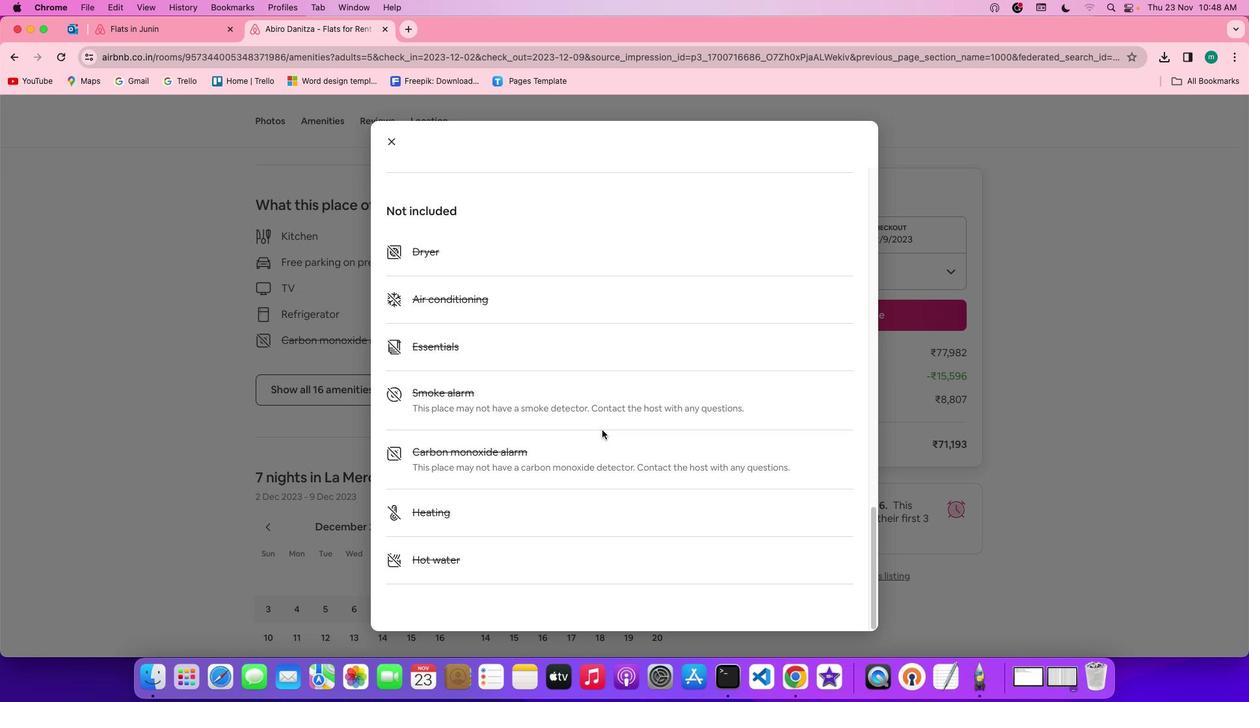 
Action: Mouse scrolled (625, 440) with delta (83, 16)
Screenshot: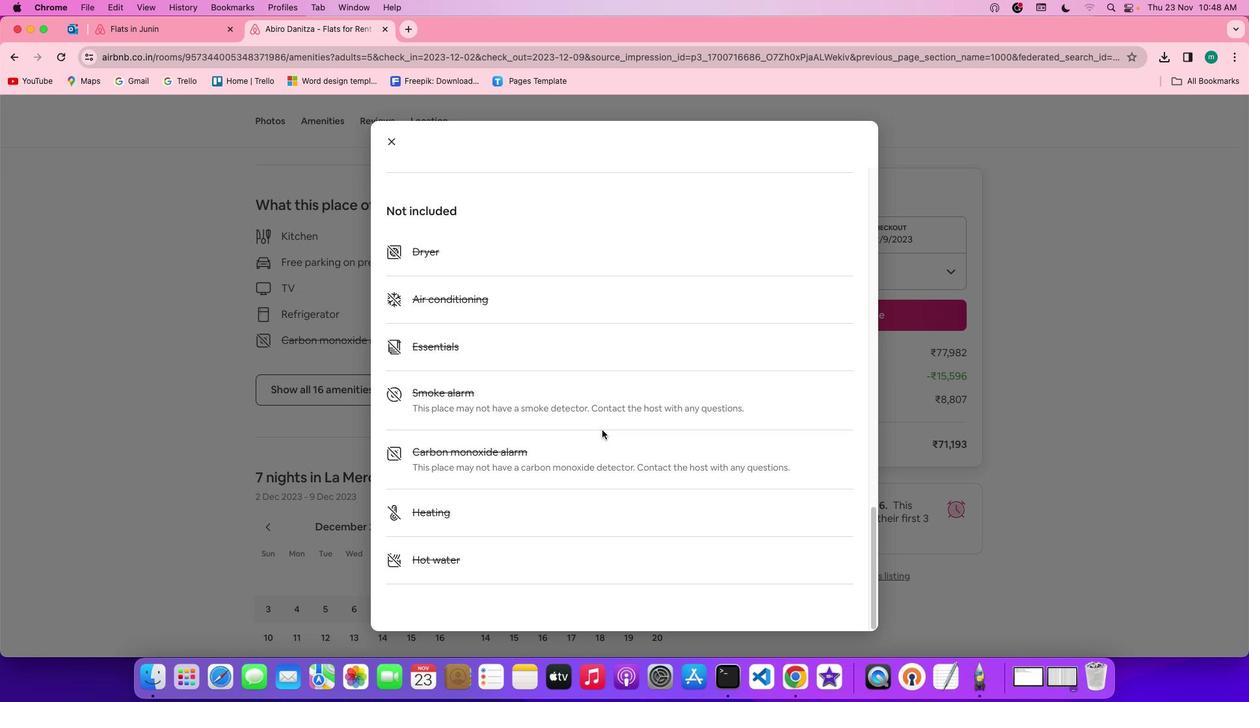 
Action: Mouse scrolled (625, 440) with delta (83, 16)
Screenshot: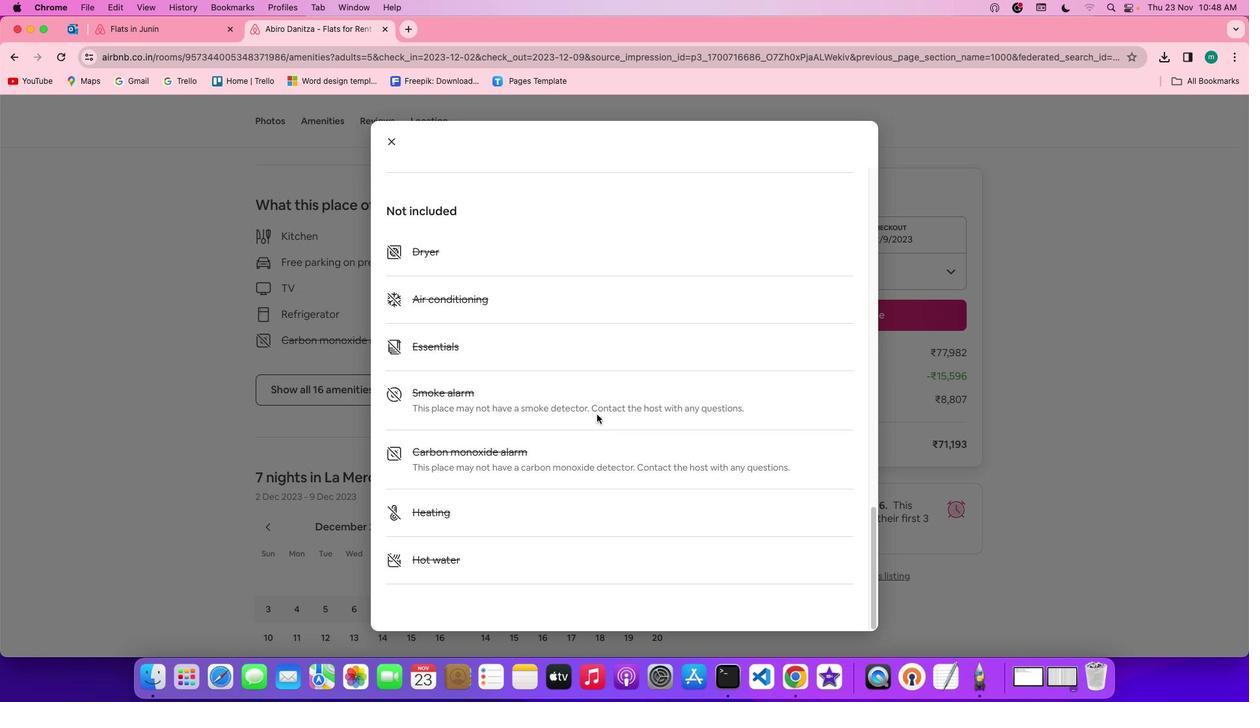 
Action: Mouse scrolled (625, 440) with delta (83, 14)
Screenshot: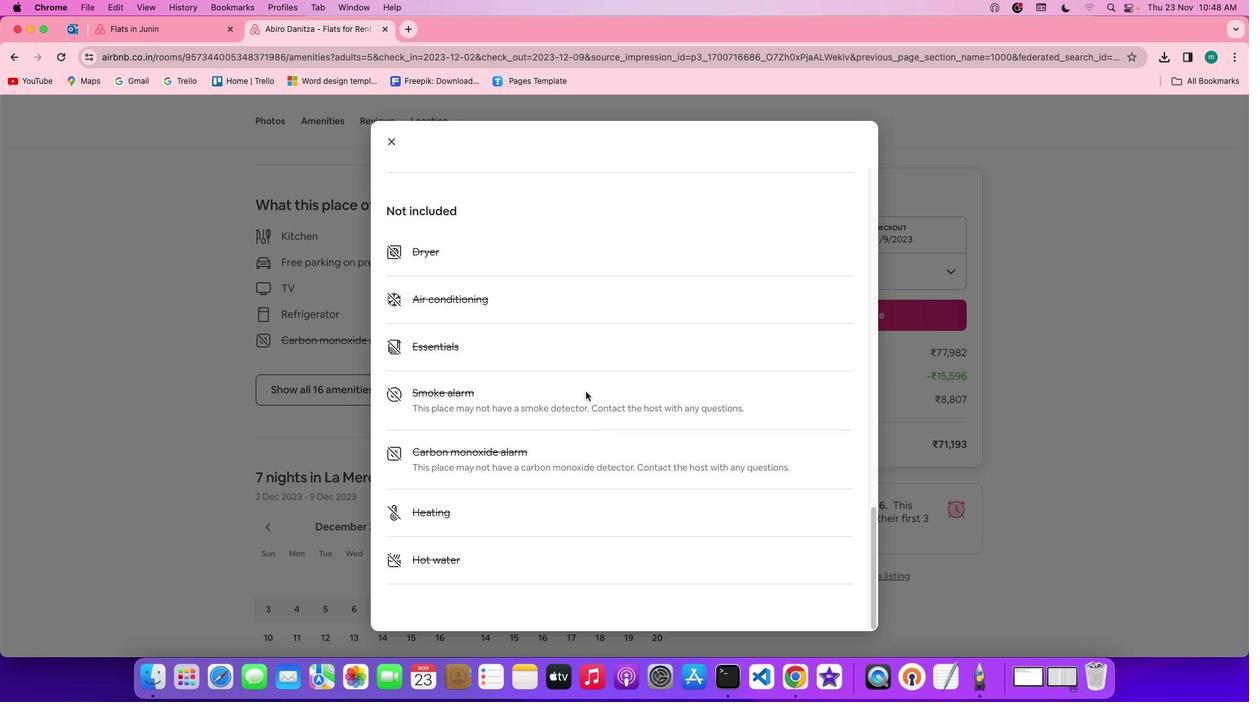 
Action: Mouse moved to (437, 158)
Screenshot: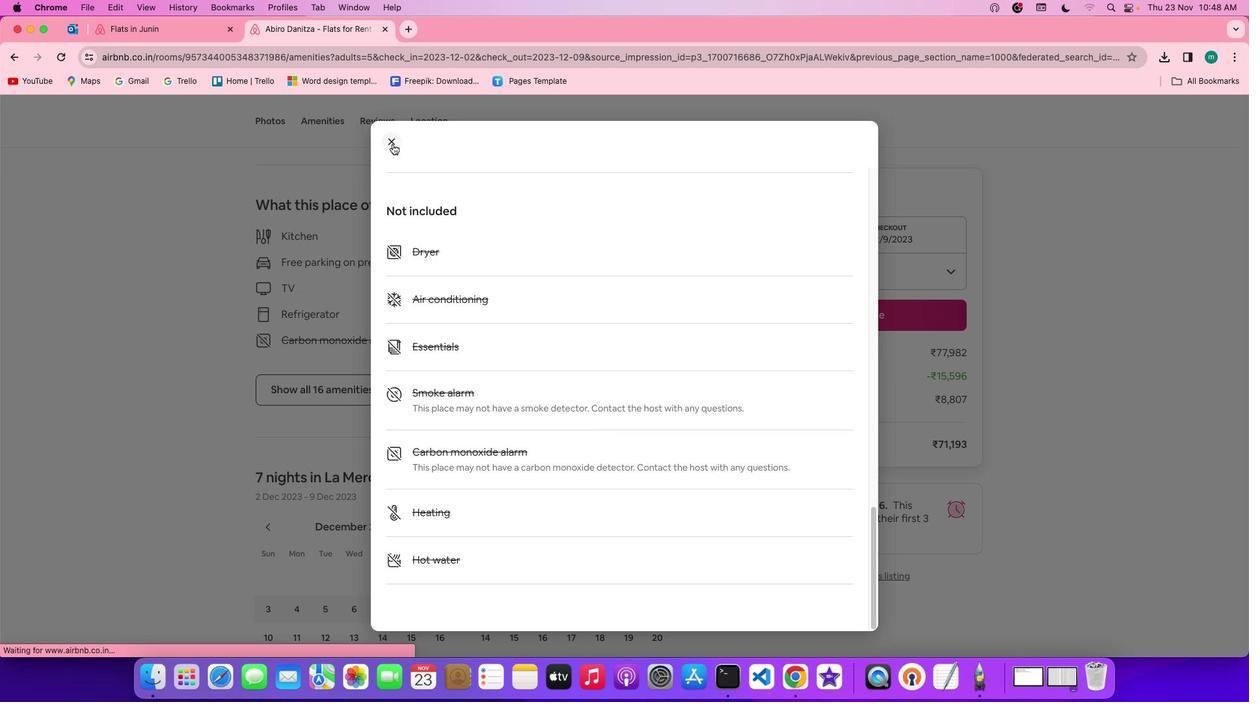 
Action: Mouse pressed left at (437, 158)
Screenshot: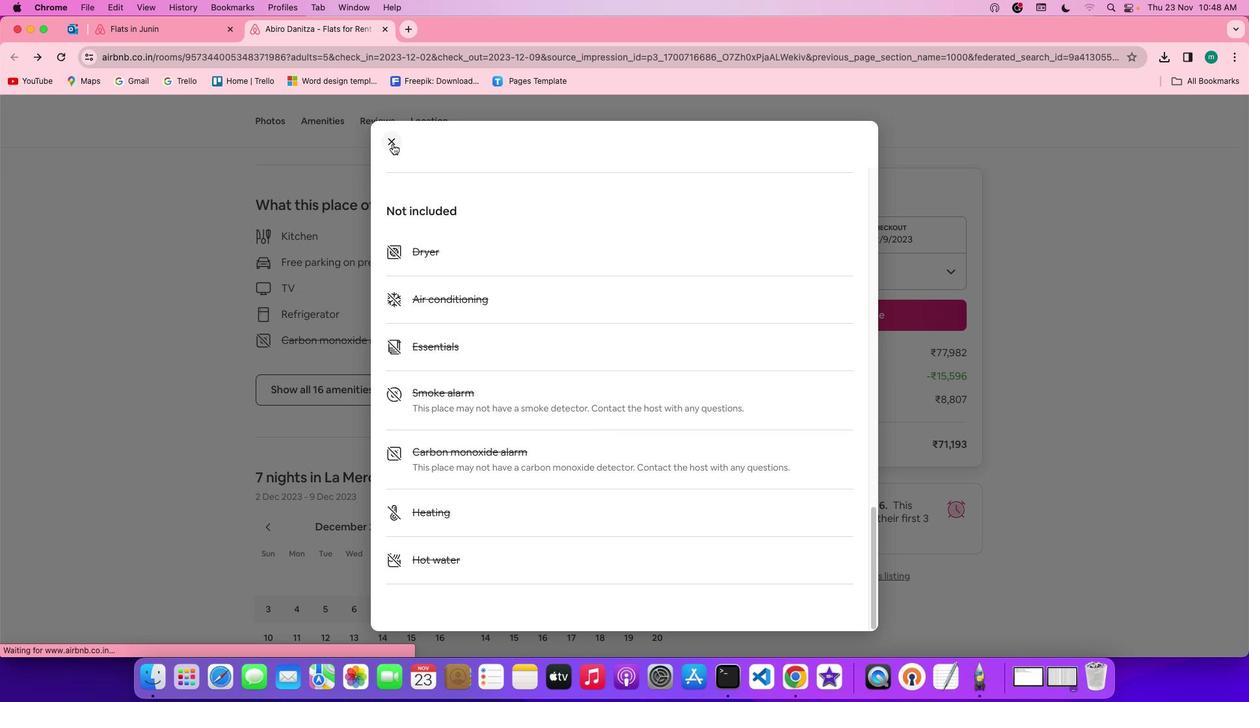 
Action: Mouse moved to (535, 404)
Screenshot: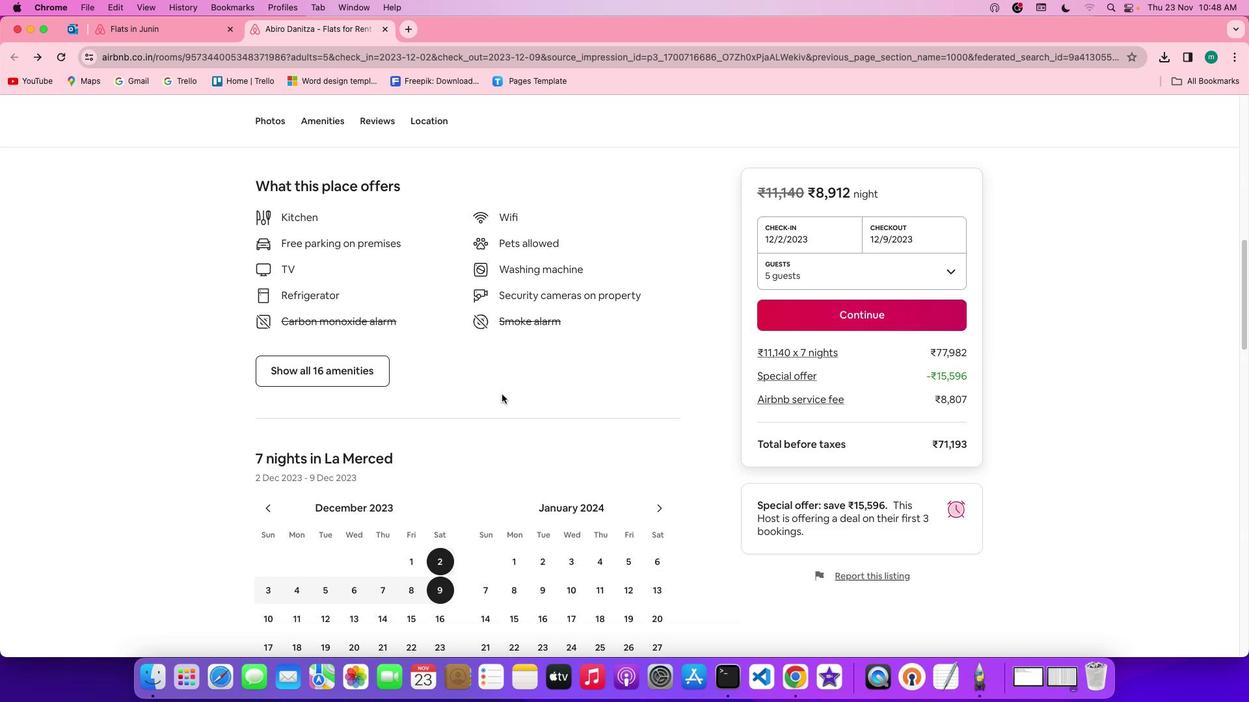 
Action: Mouse scrolled (535, 404) with delta (83, 16)
Screenshot: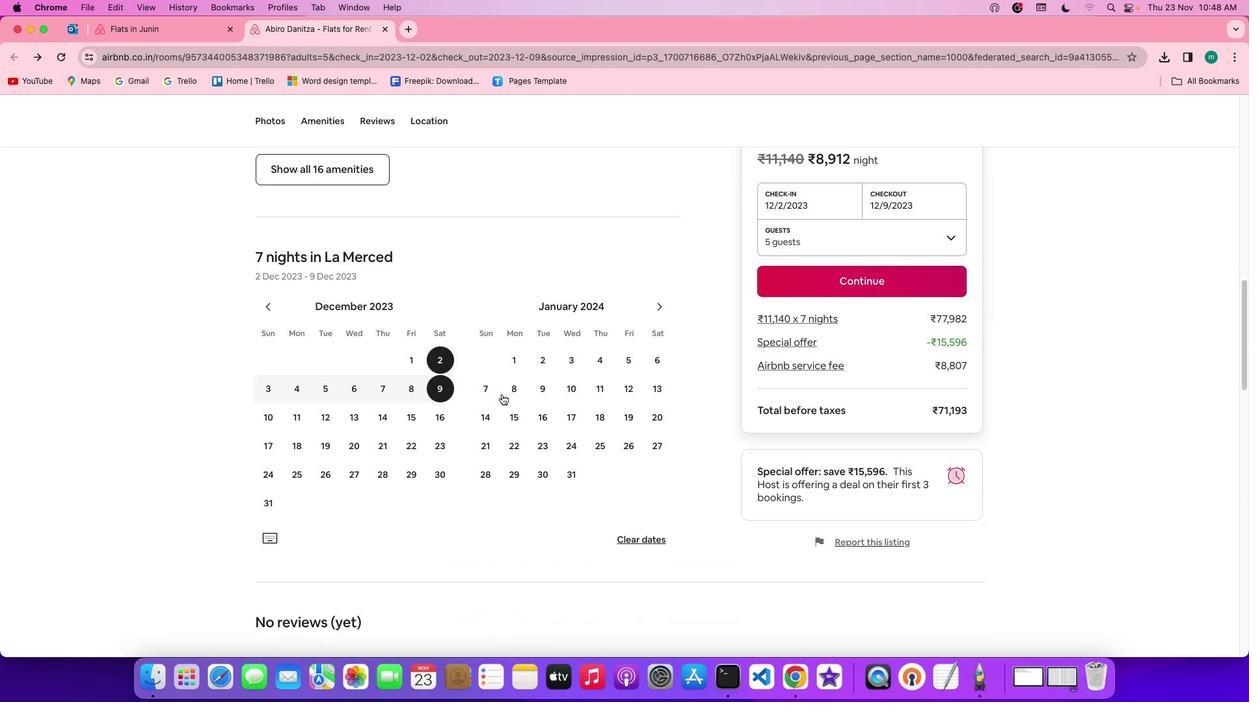 
Action: Mouse scrolled (535, 404) with delta (83, 16)
Screenshot: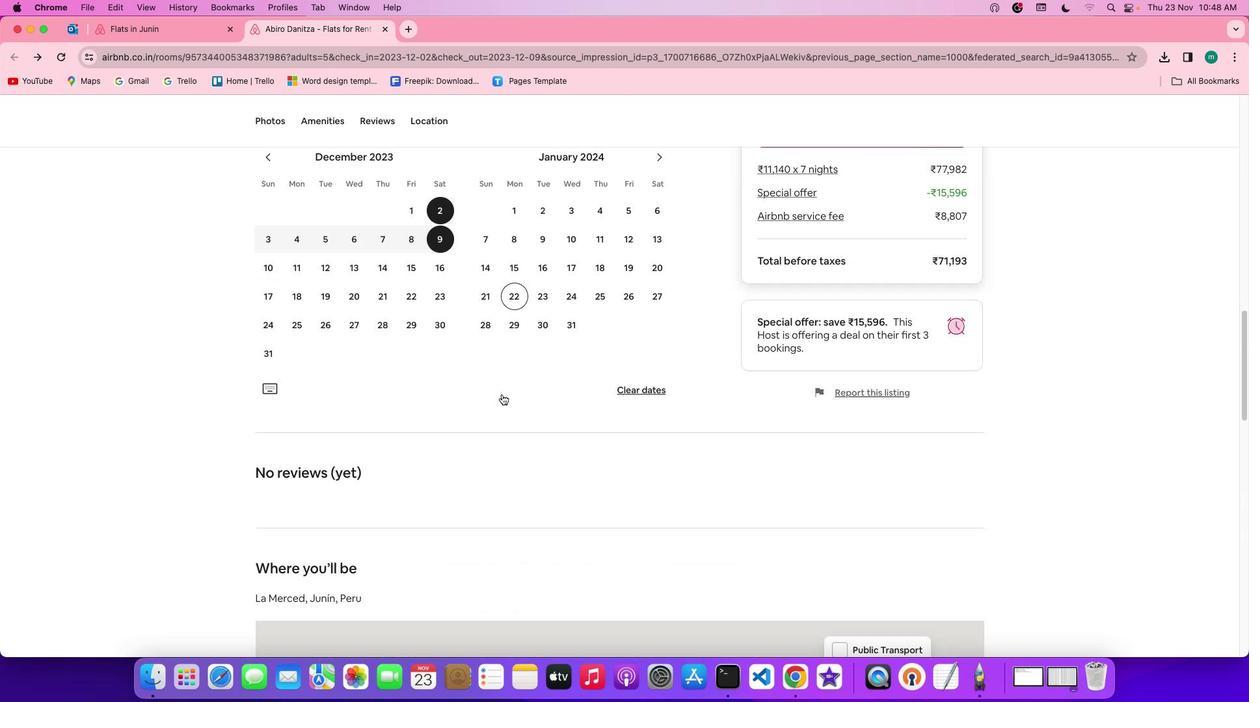 
Action: Mouse scrolled (535, 404) with delta (83, 15)
Screenshot: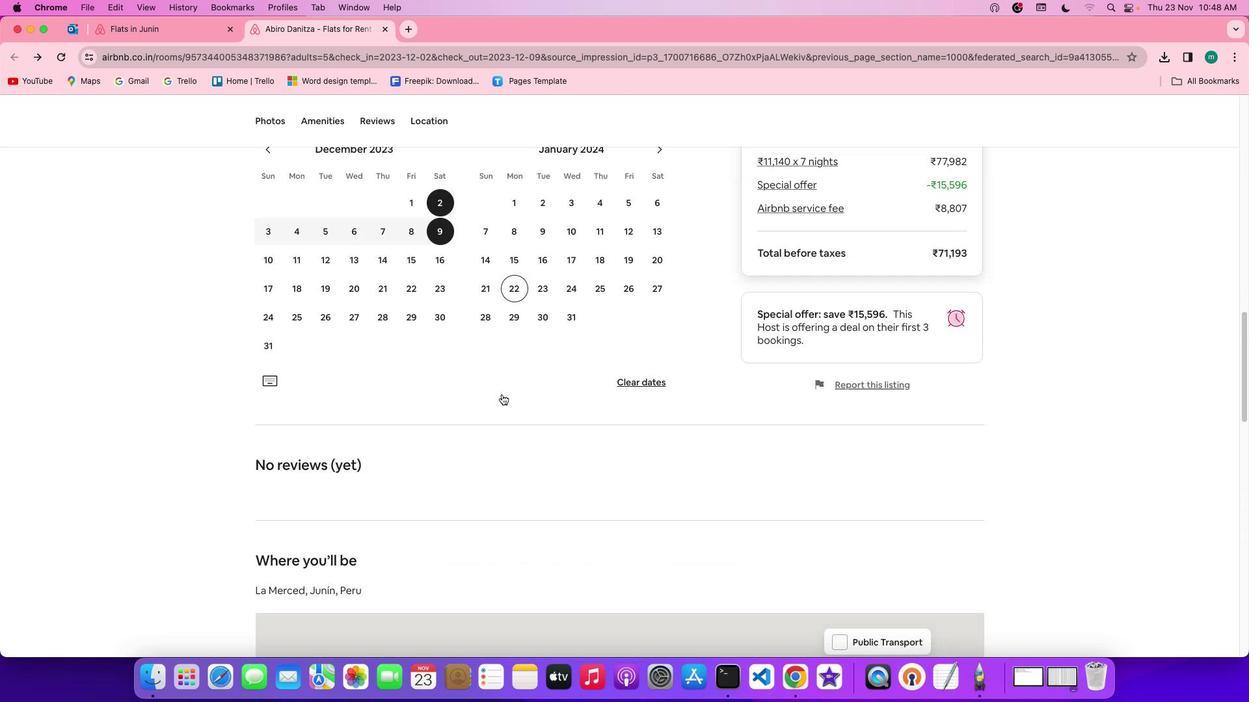 
Action: Mouse scrolled (535, 404) with delta (83, 14)
Screenshot: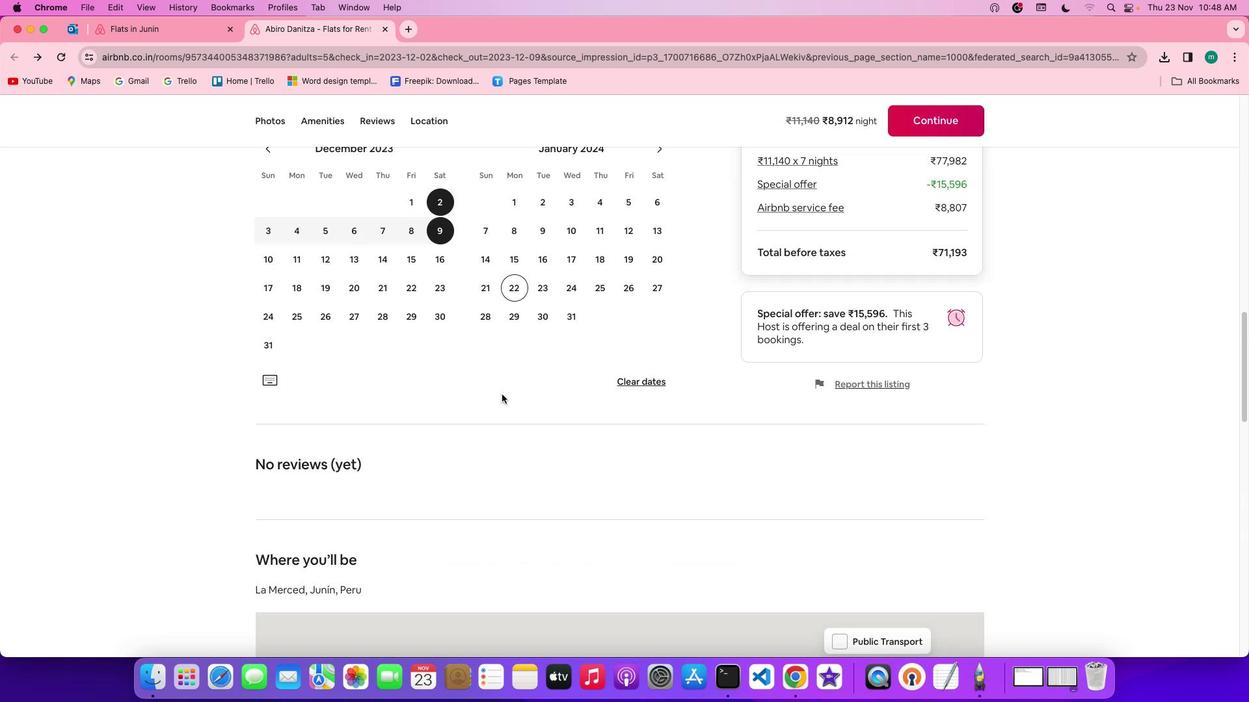 
Action: Mouse scrolled (535, 404) with delta (83, 14)
Screenshot: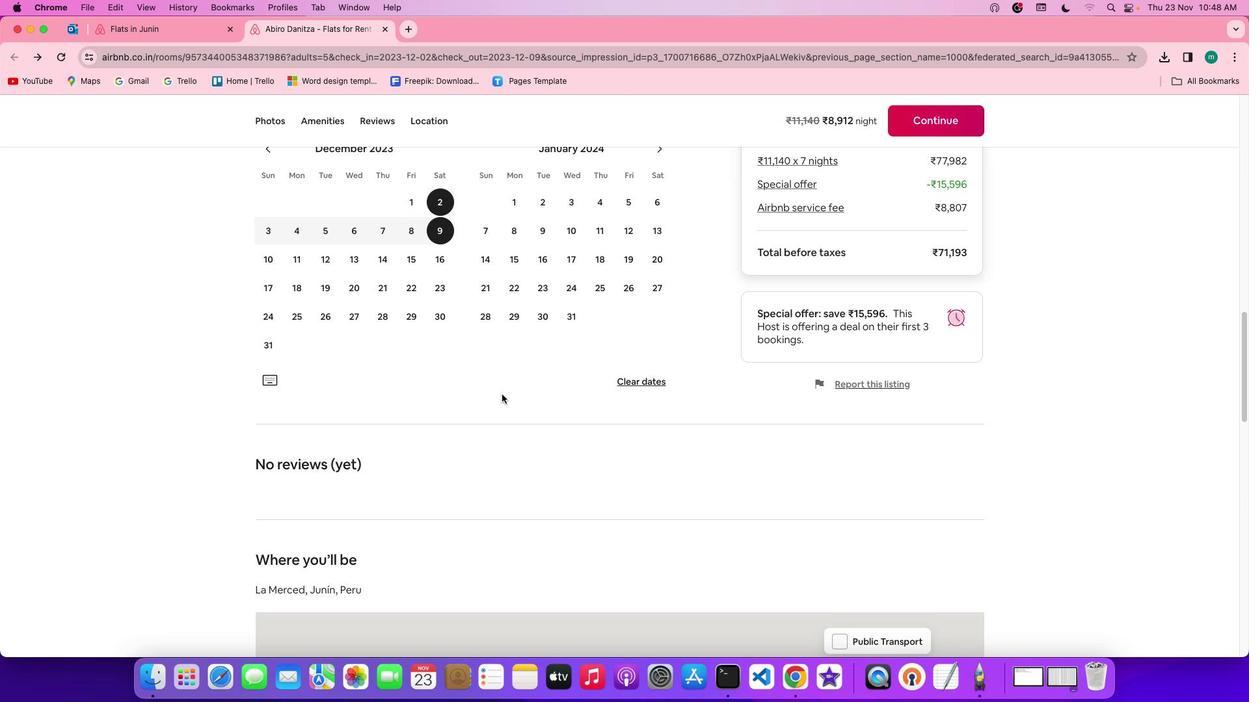 
Action: Mouse scrolled (535, 404) with delta (83, 16)
Screenshot: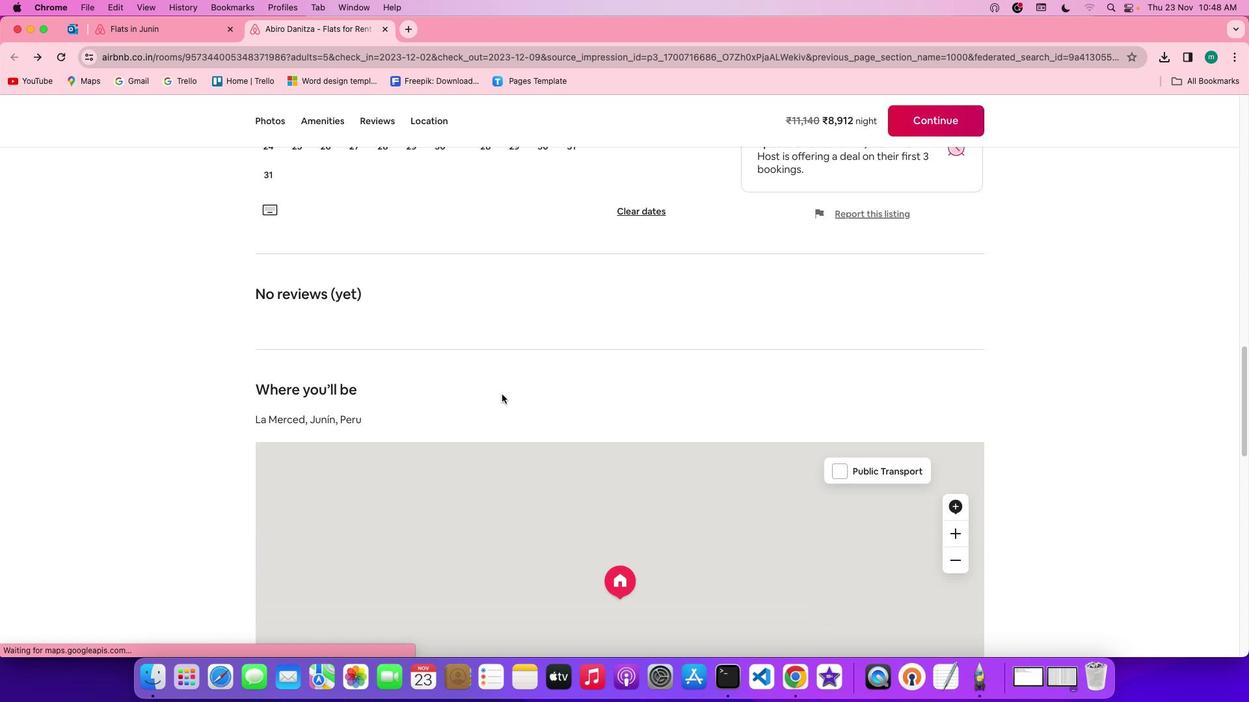 
Action: Mouse scrolled (535, 404) with delta (83, 16)
Screenshot: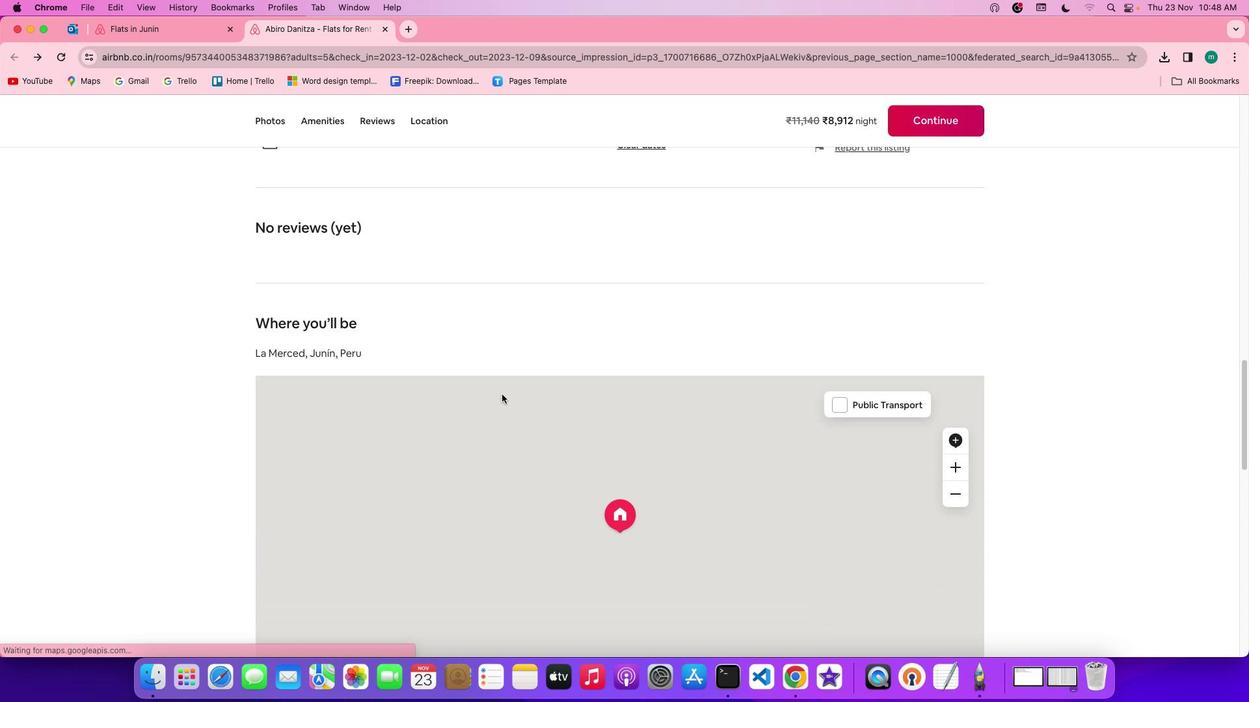 
Action: Mouse scrolled (535, 404) with delta (83, 16)
Screenshot: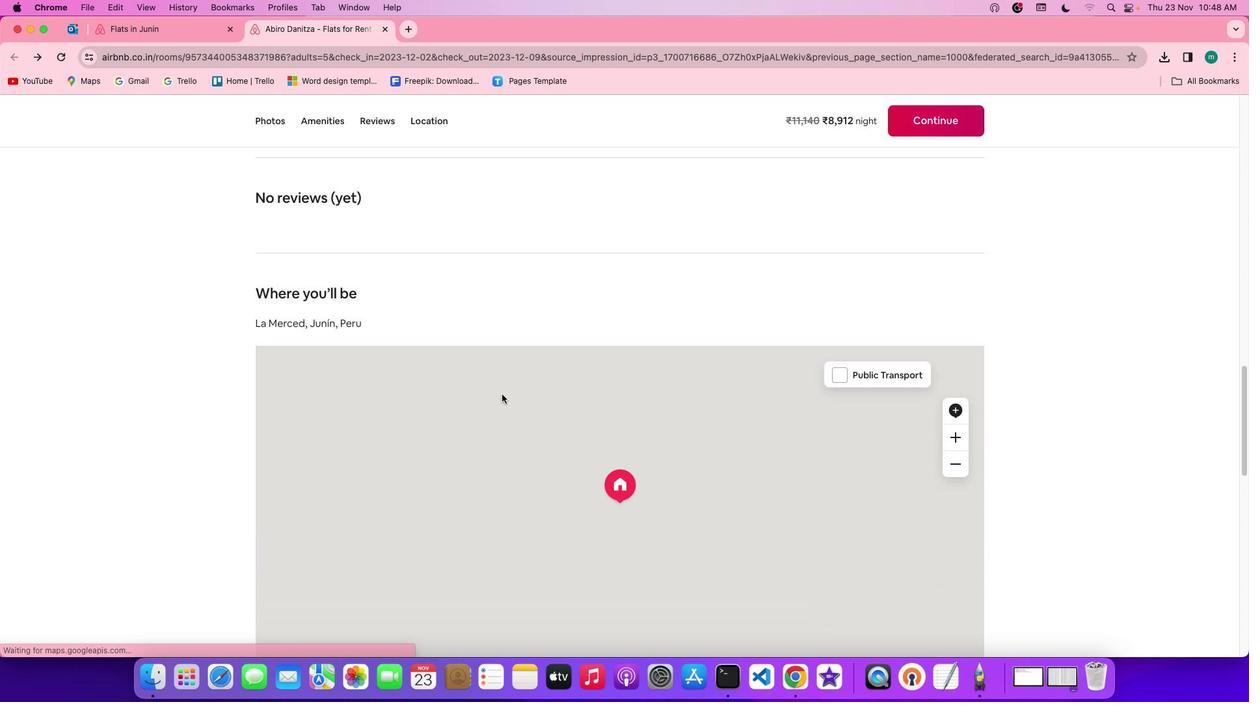 
Action: Mouse scrolled (535, 404) with delta (83, 14)
Screenshot: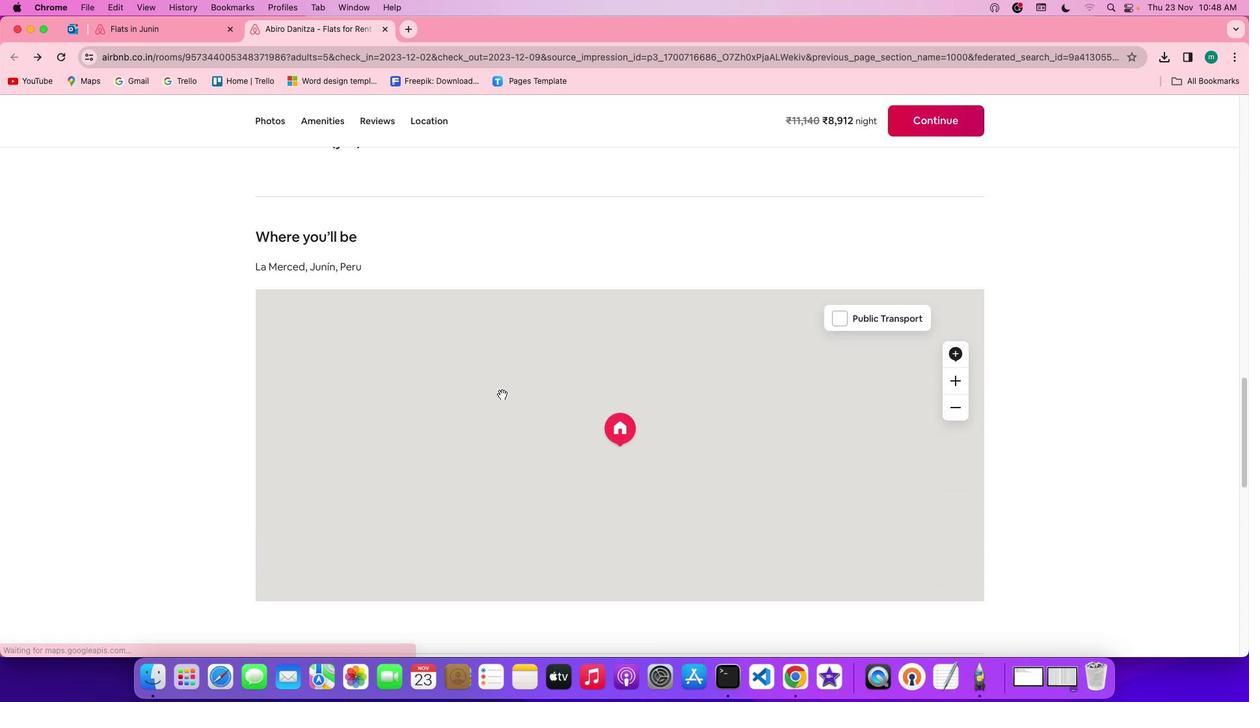 
Action: Mouse scrolled (535, 404) with delta (83, 14)
Screenshot: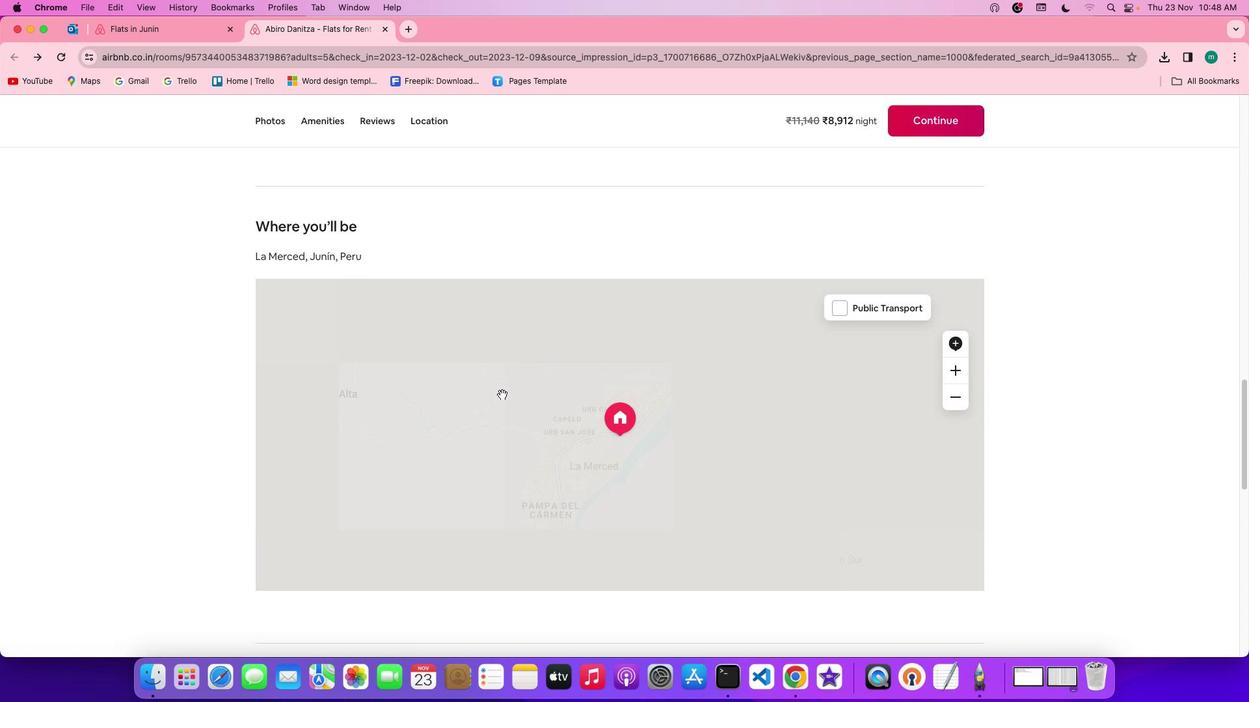 
Action: Mouse scrolled (535, 404) with delta (83, 16)
Screenshot: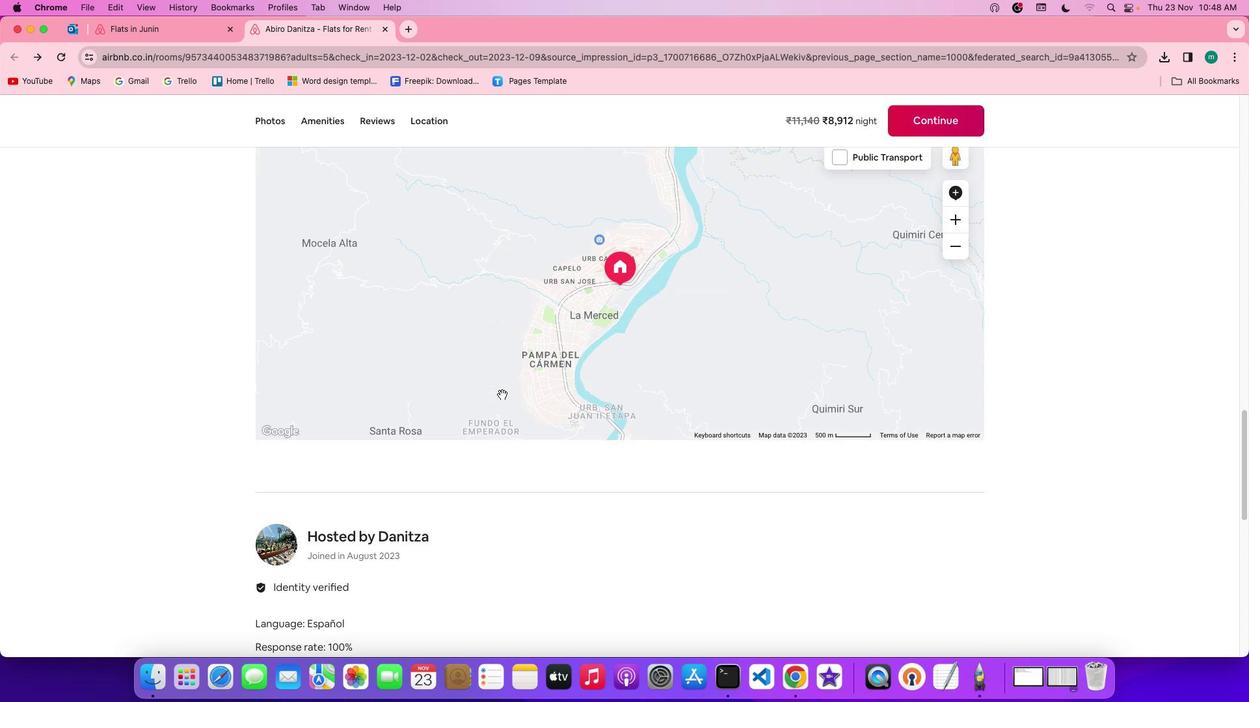 
Action: Mouse scrolled (535, 404) with delta (83, 16)
Screenshot: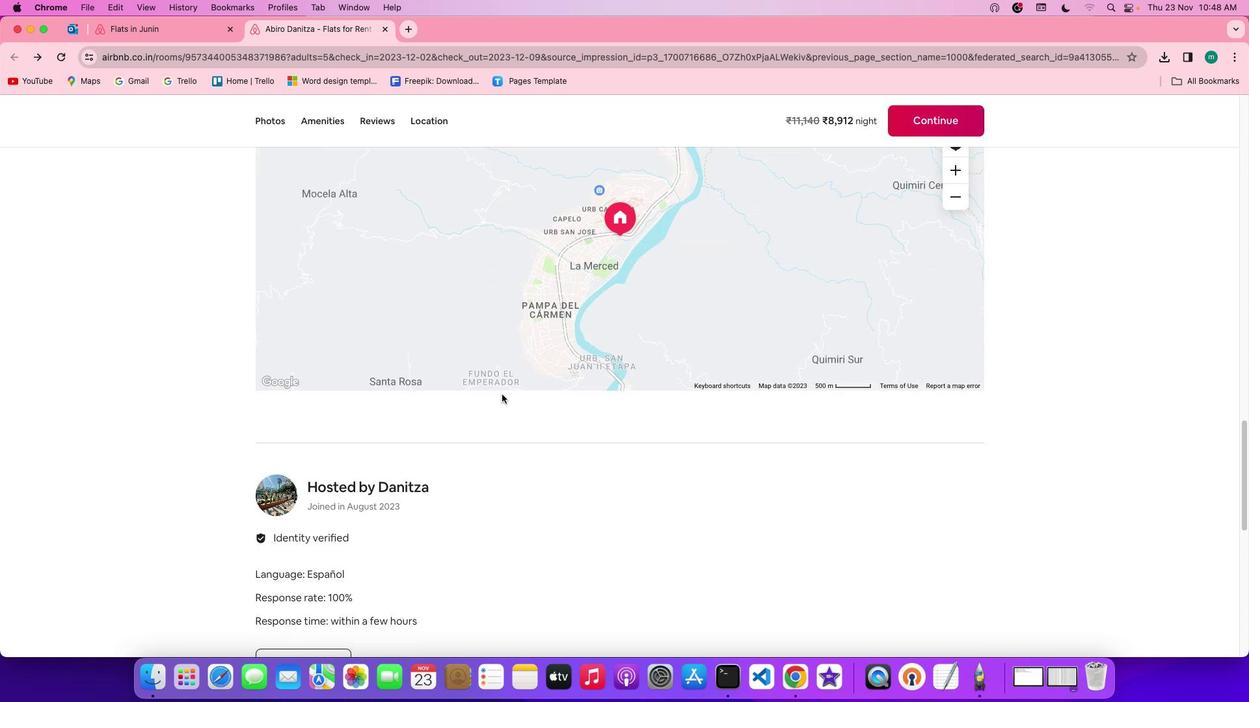 
Action: Mouse scrolled (535, 404) with delta (83, 15)
Screenshot: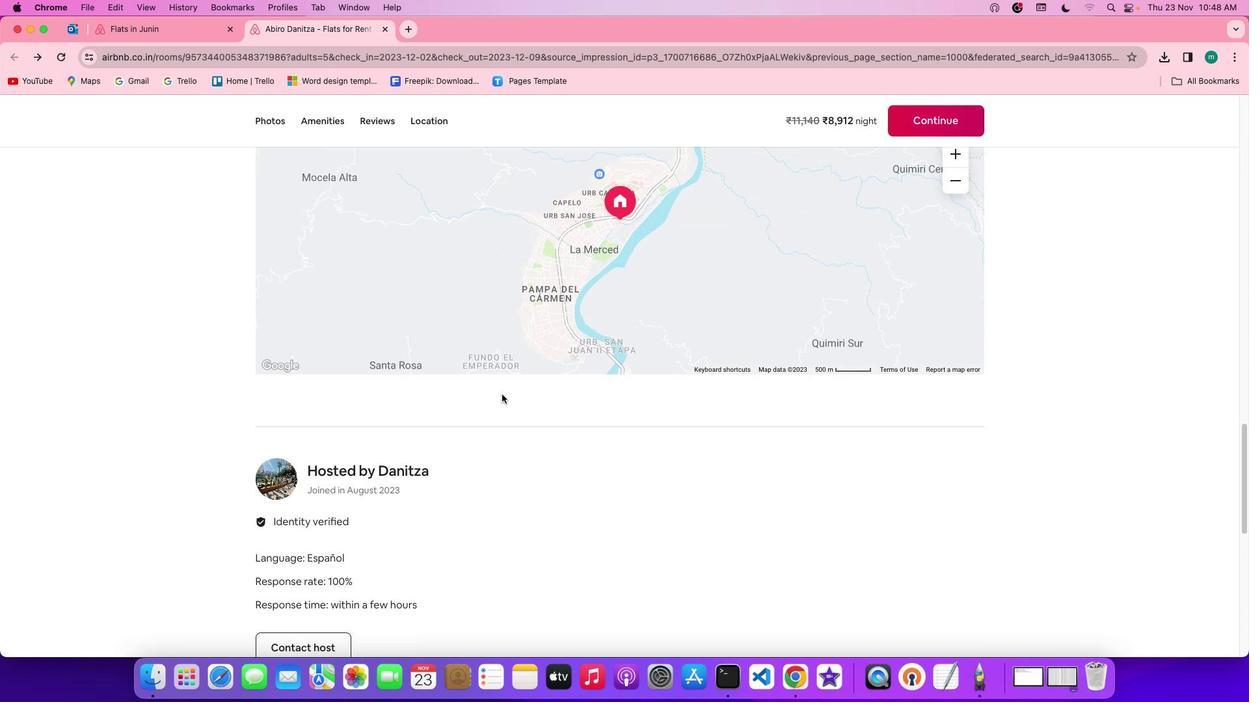 
Action: Mouse scrolled (535, 404) with delta (83, 14)
Screenshot: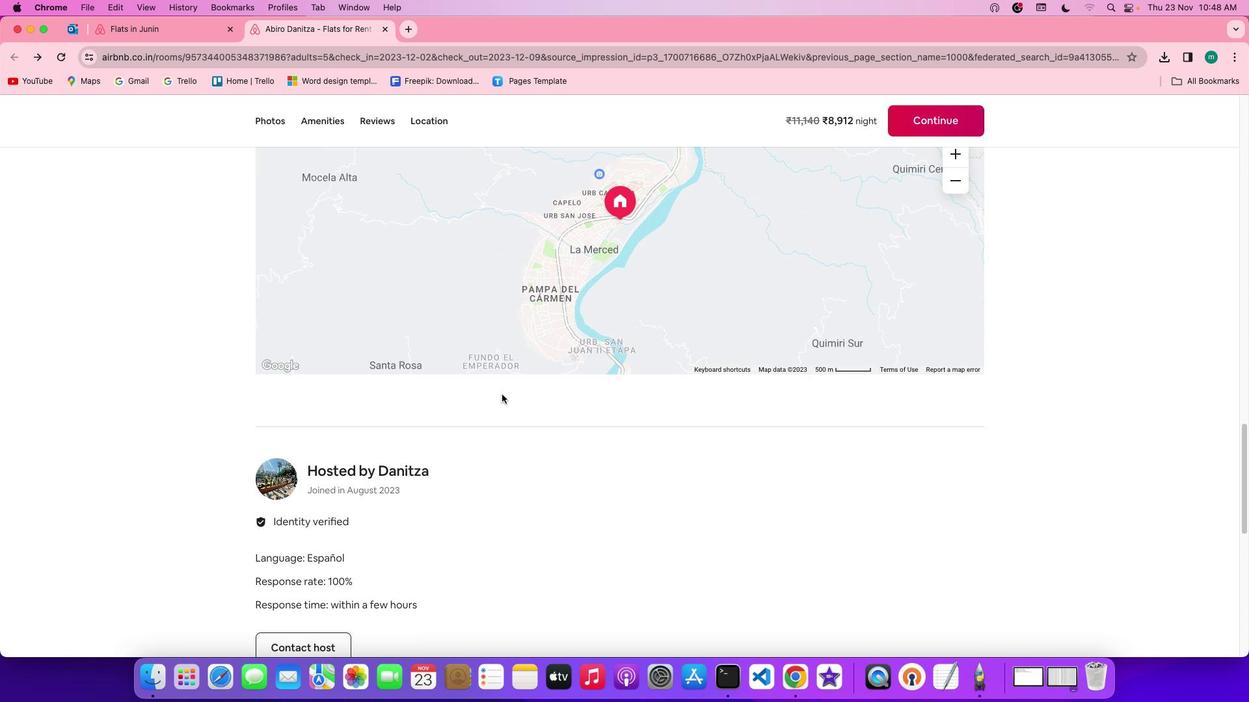 
Action: Mouse scrolled (535, 404) with delta (83, 16)
Screenshot: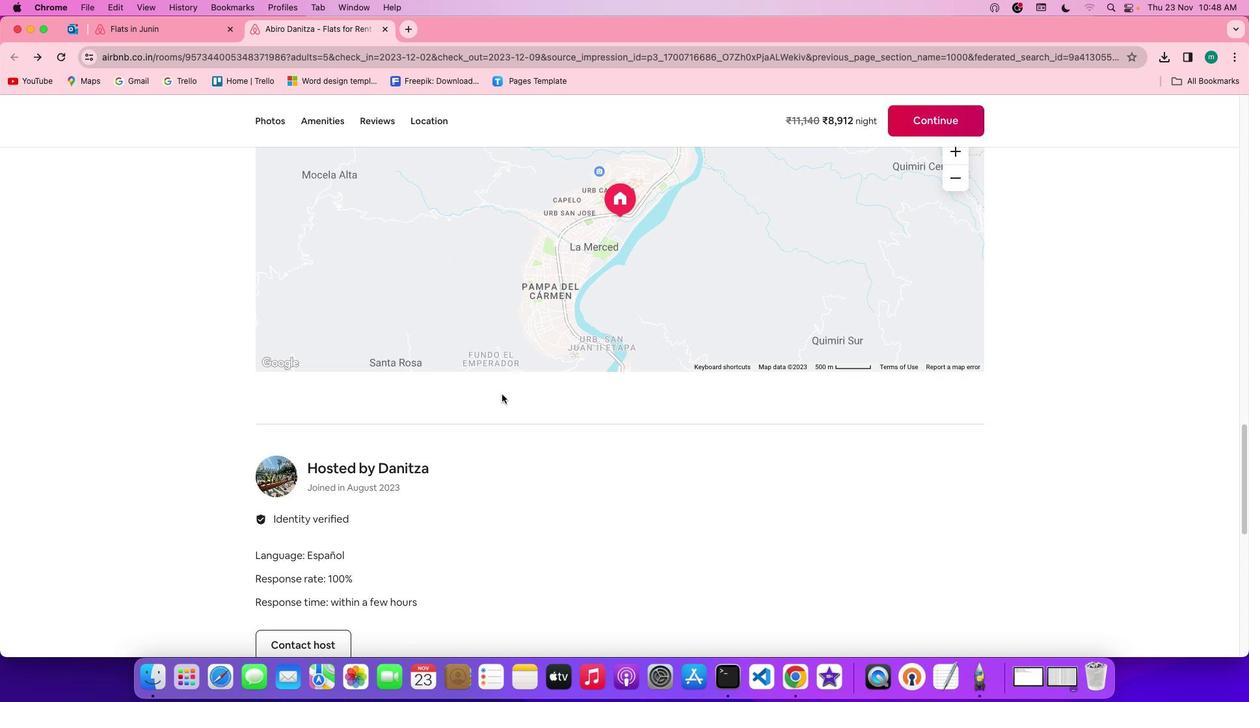 
Action: Mouse scrolled (535, 404) with delta (83, 16)
Screenshot: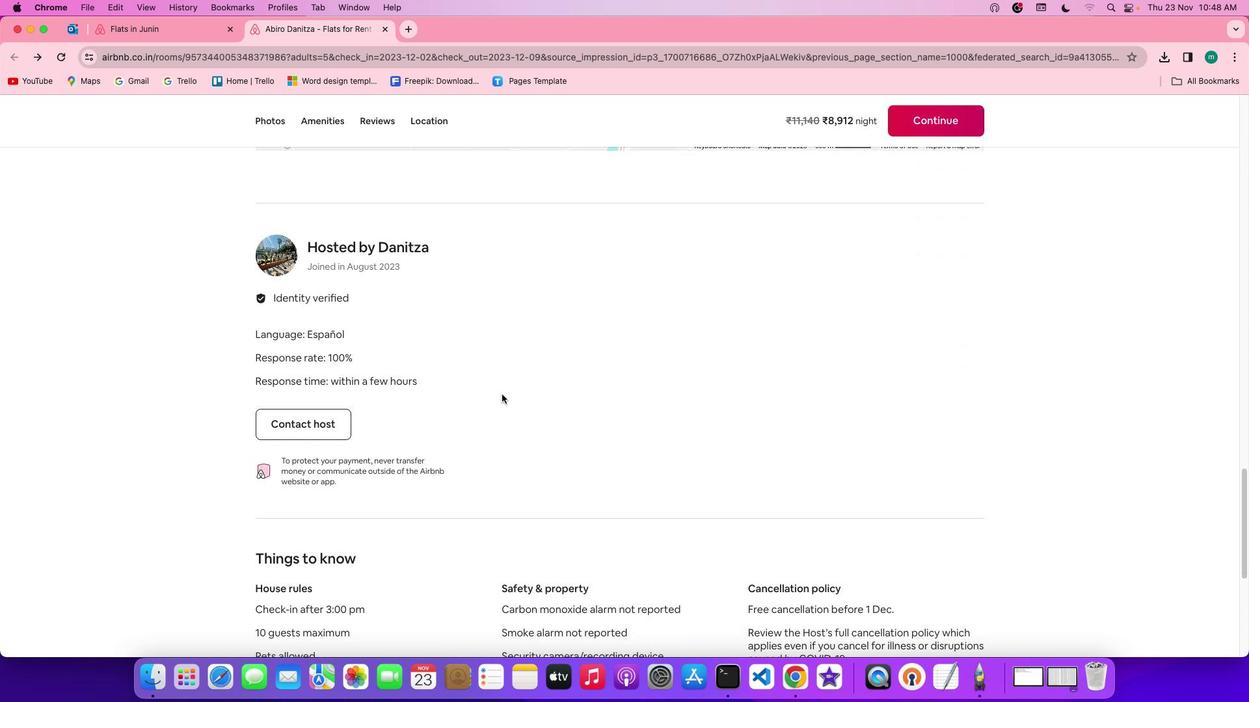 
Action: Mouse scrolled (535, 404) with delta (83, 16)
Screenshot: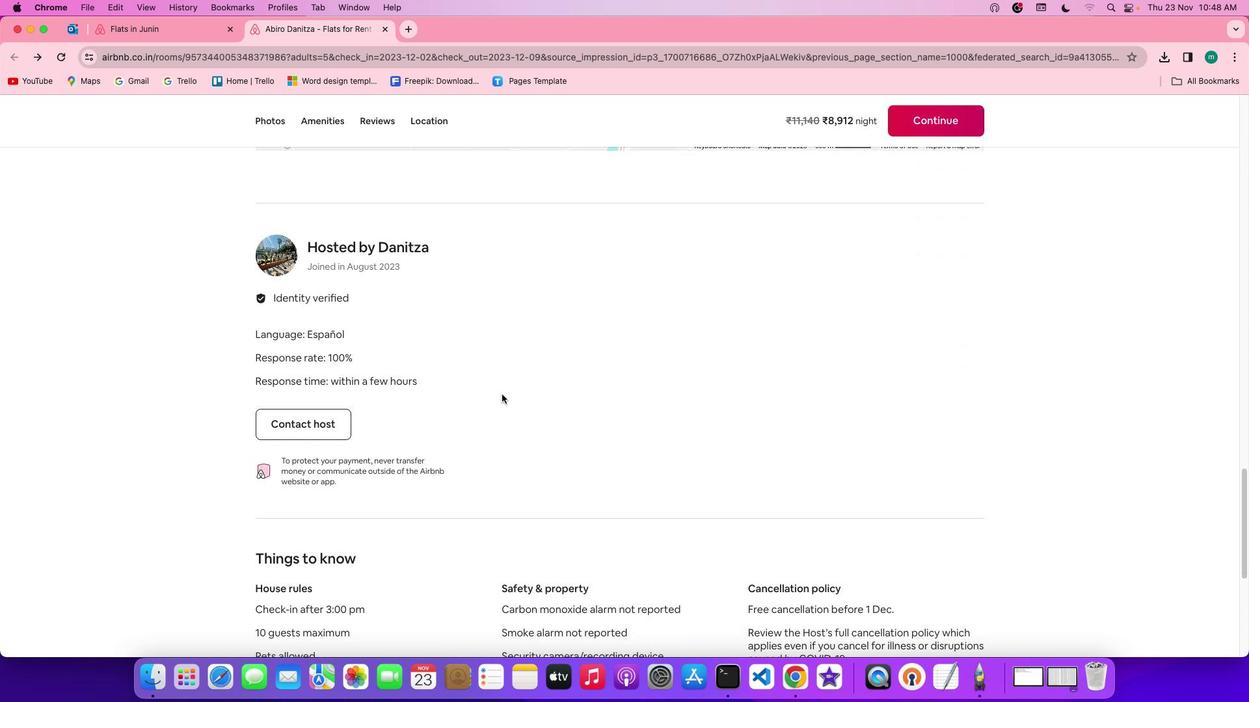 
Action: Mouse scrolled (535, 404) with delta (83, 15)
Screenshot: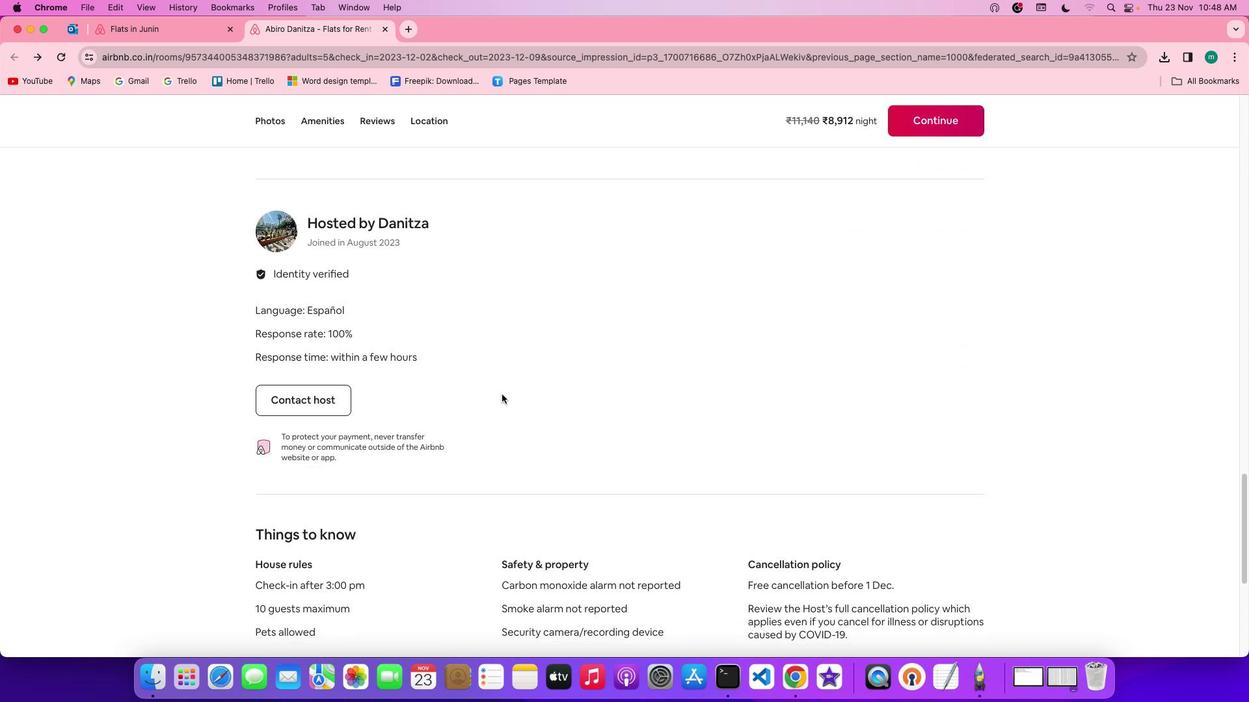 
Action: Mouse scrolled (535, 404) with delta (83, 14)
Screenshot: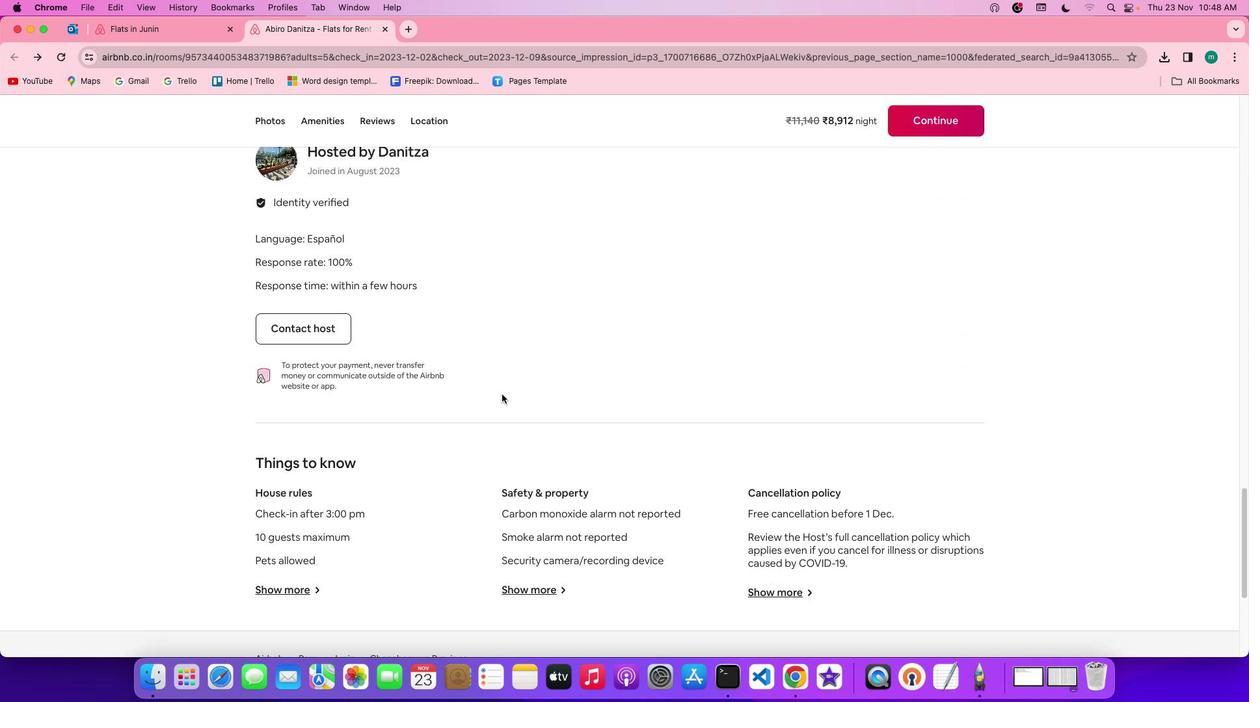 
Action: Mouse scrolled (535, 404) with delta (83, 15)
Screenshot: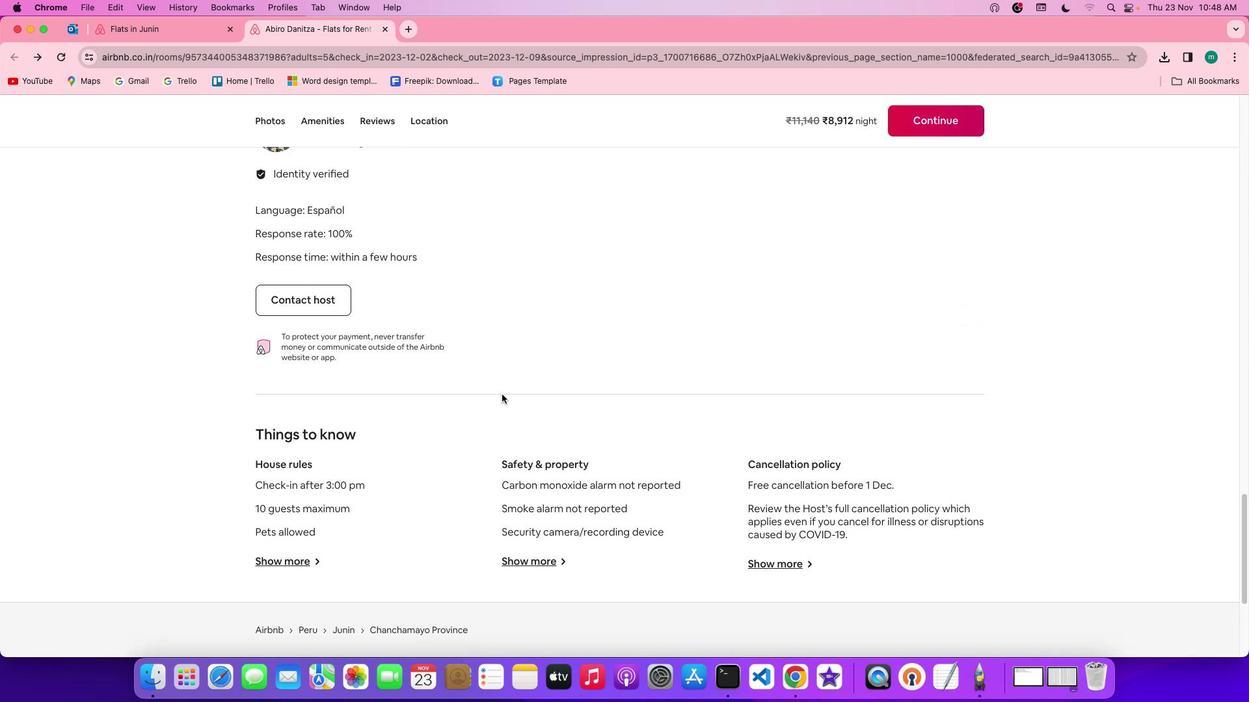 
Action: Mouse scrolled (535, 404) with delta (83, 16)
Screenshot: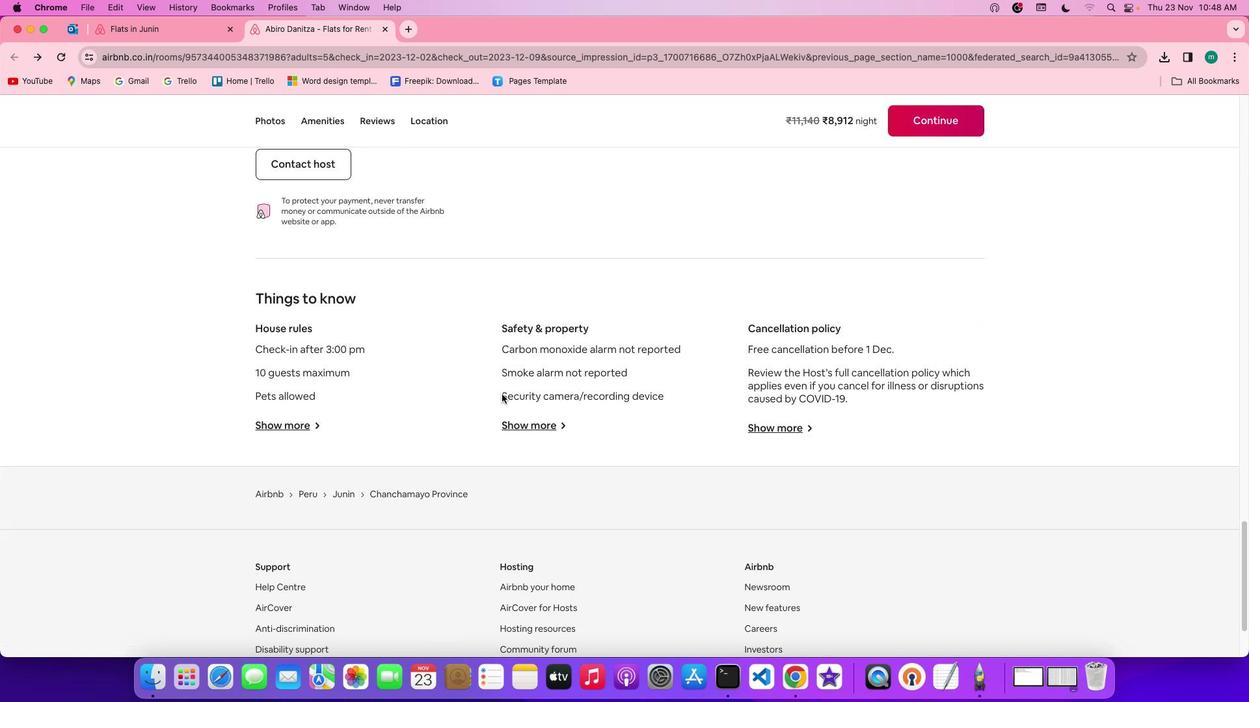 
Action: Mouse scrolled (535, 404) with delta (83, 16)
Screenshot: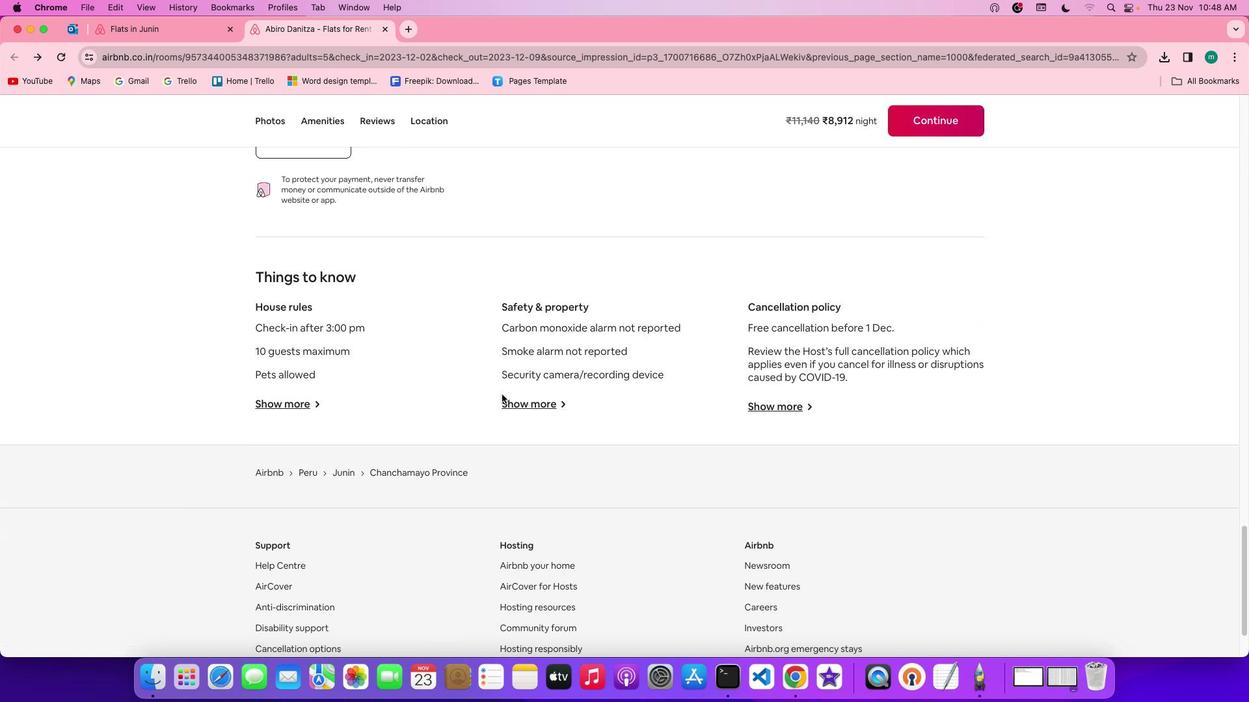 
Action: Mouse scrolled (535, 404) with delta (83, 16)
Screenshot: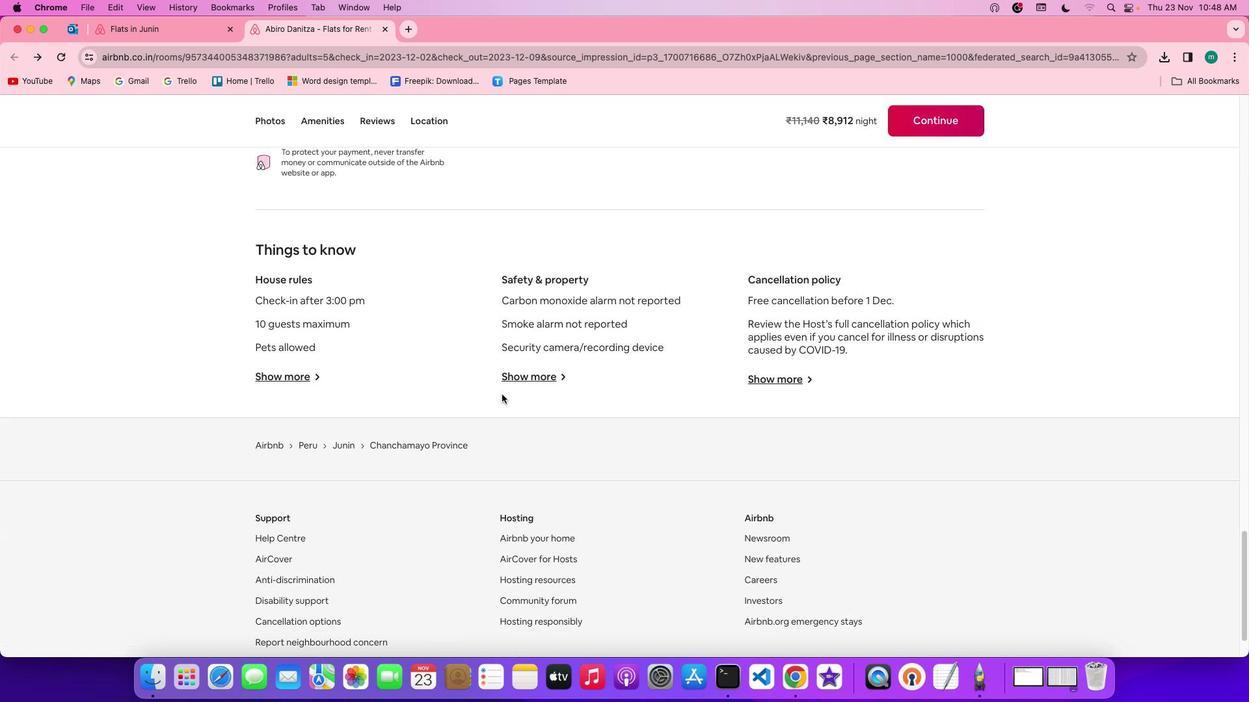 
Action: Mouse scrolled (535, 404) with delta (83, 15)
Screenshot: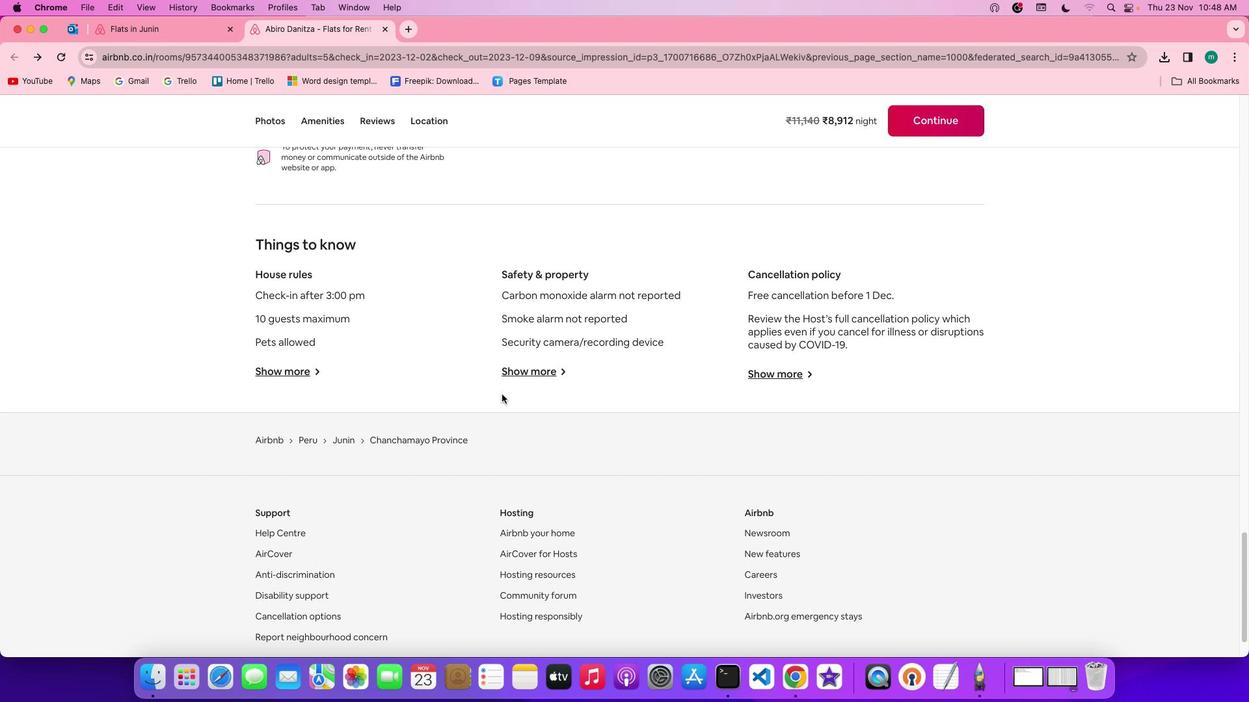 
Action: Mouse moved to (331, 377)
Screenshot: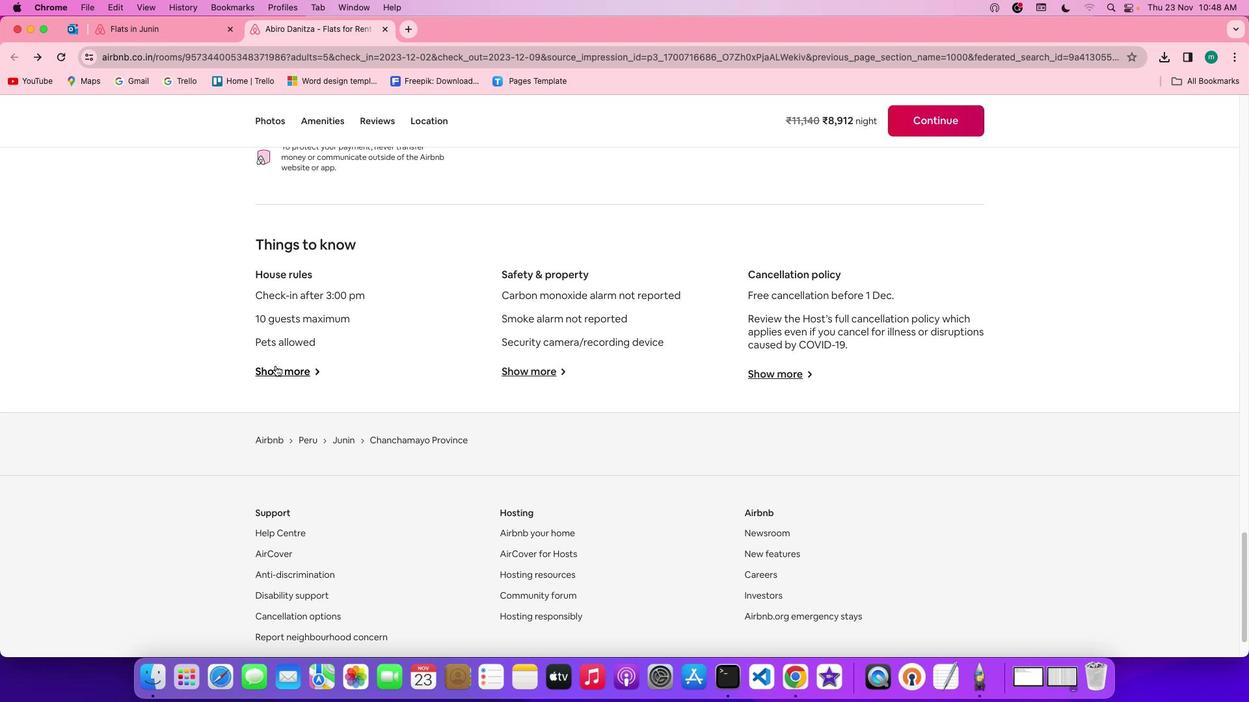 
Action: Mouse pressed left at (331, 377)
Screenshot: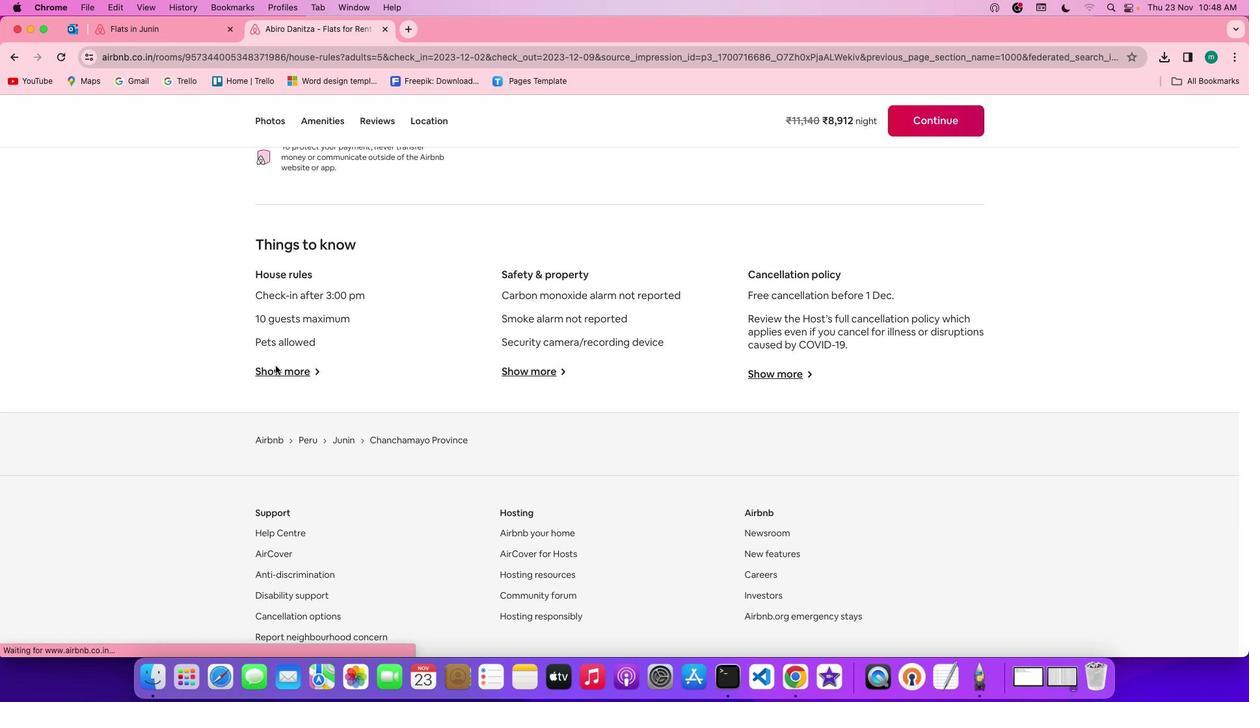 
Action: Mouse moved to (615, 418)
Screenshot: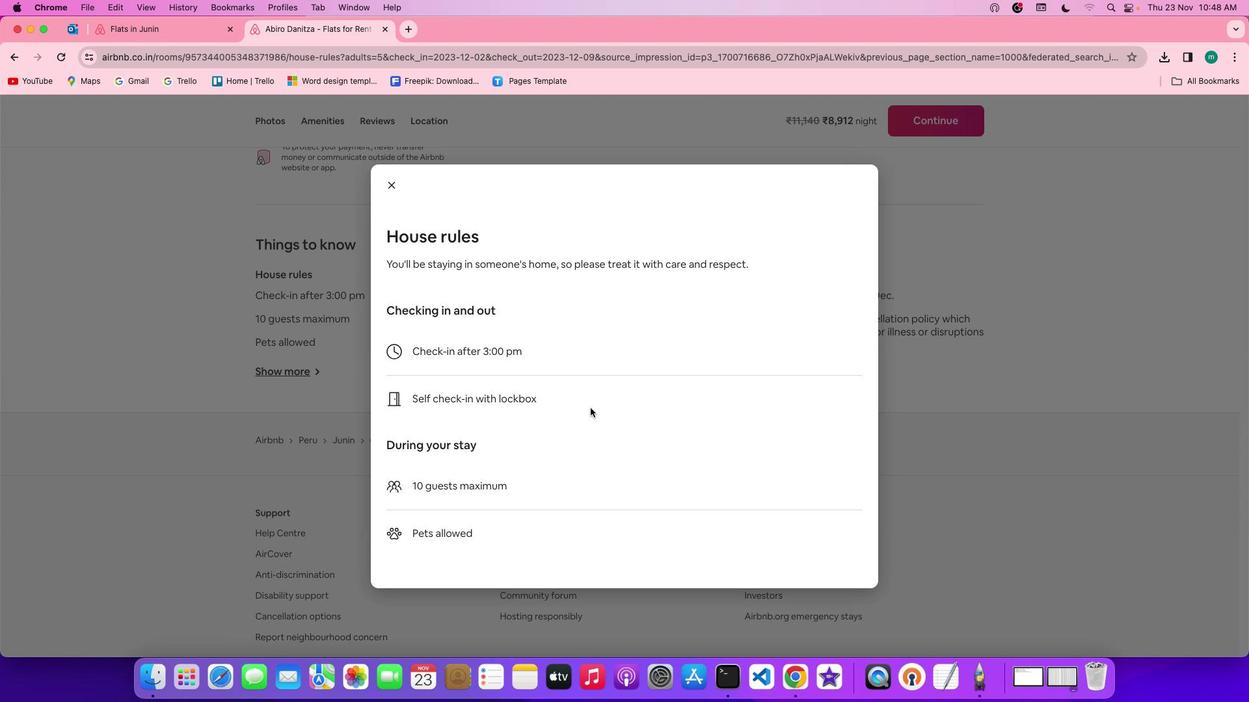 
Action: Mouse scrolled (615, 418) with delta (83, 16)
Screenshot: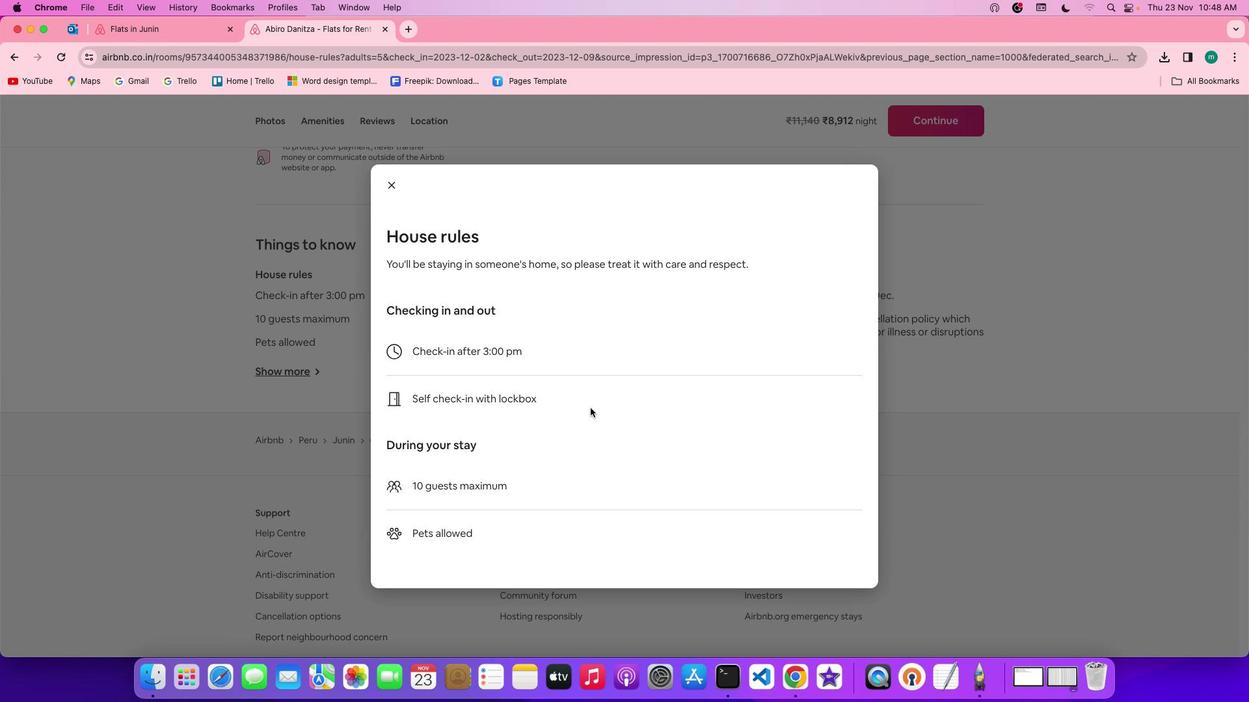 
Action: Mouse scrolled (615, 418) with delta (83, 16)
Screenshot: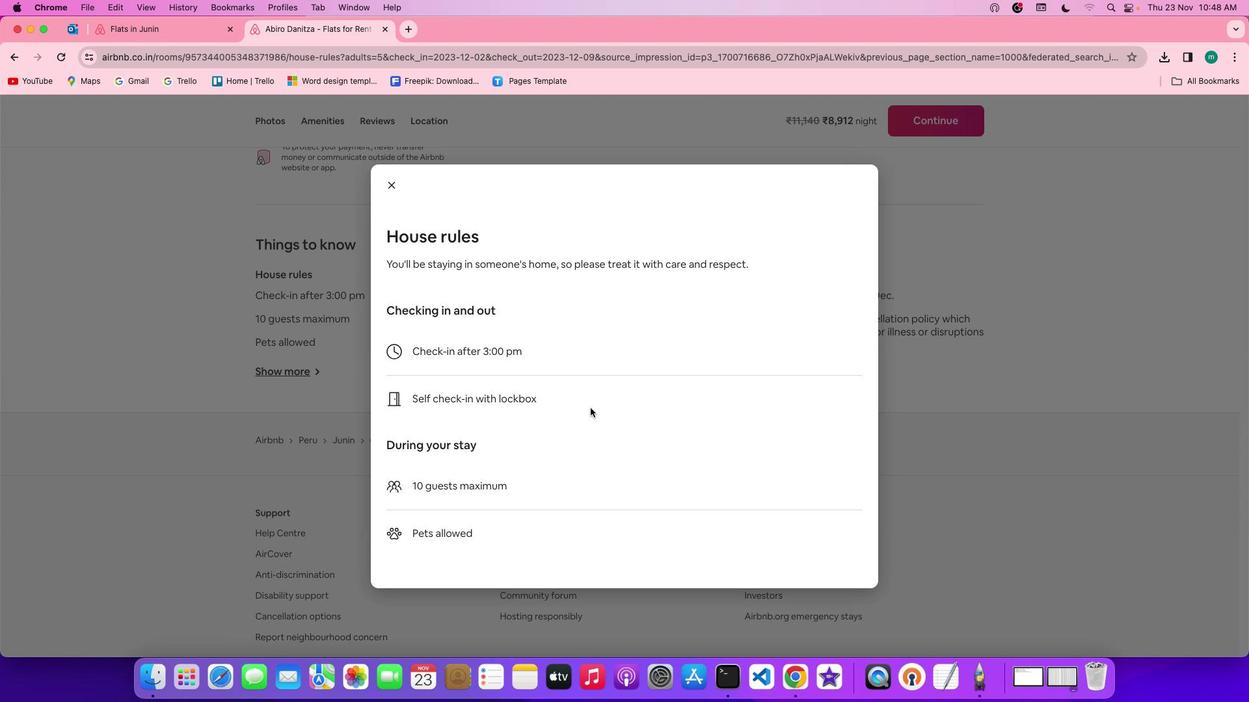 
Action: Mouse scrolled (615, 418) with delta (83, 15)
Screenshot: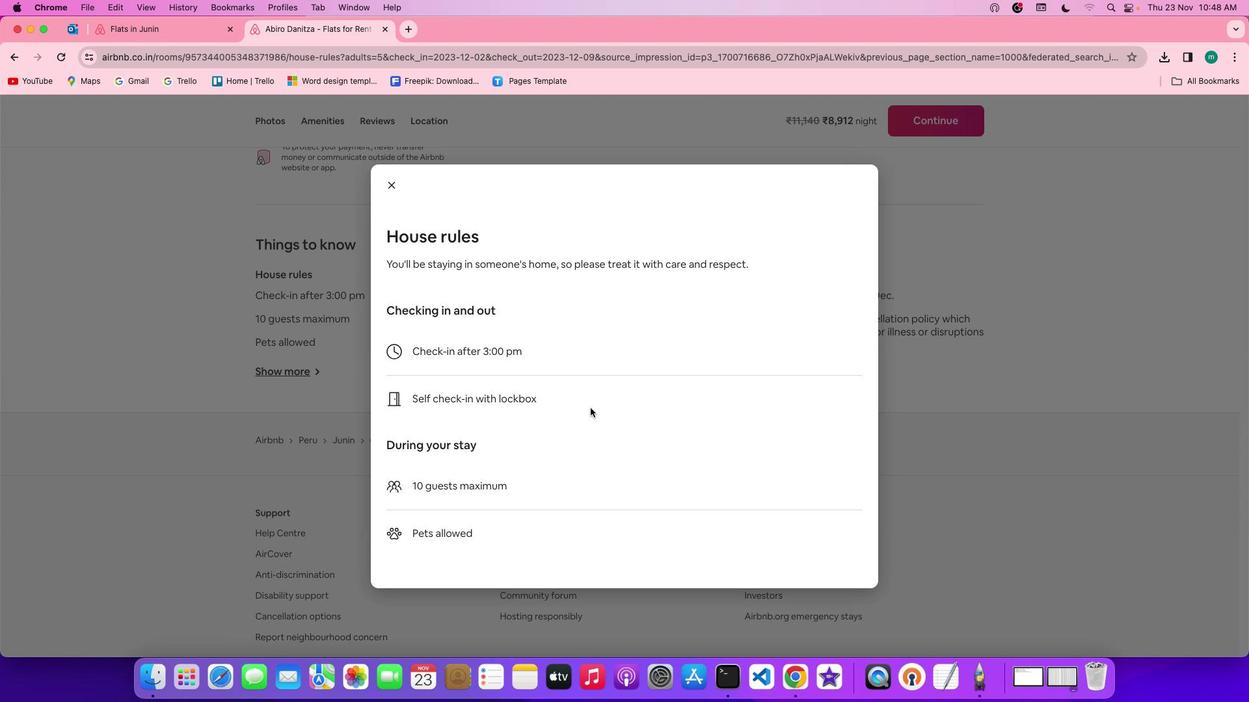 
Action: Mouse scrolled (615, 418) with delta (83, 14)
Screenshot: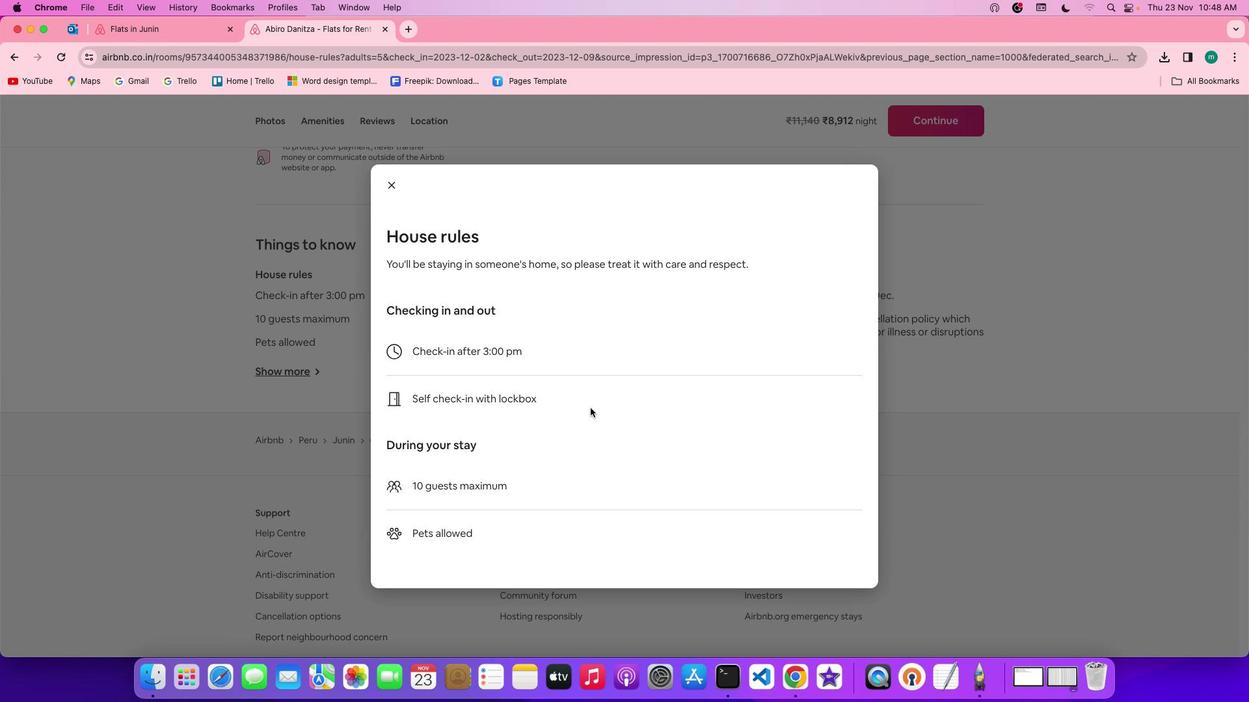 
Action: Mouse scrolled (615, 418) with delta (83, 16)
Screenshot: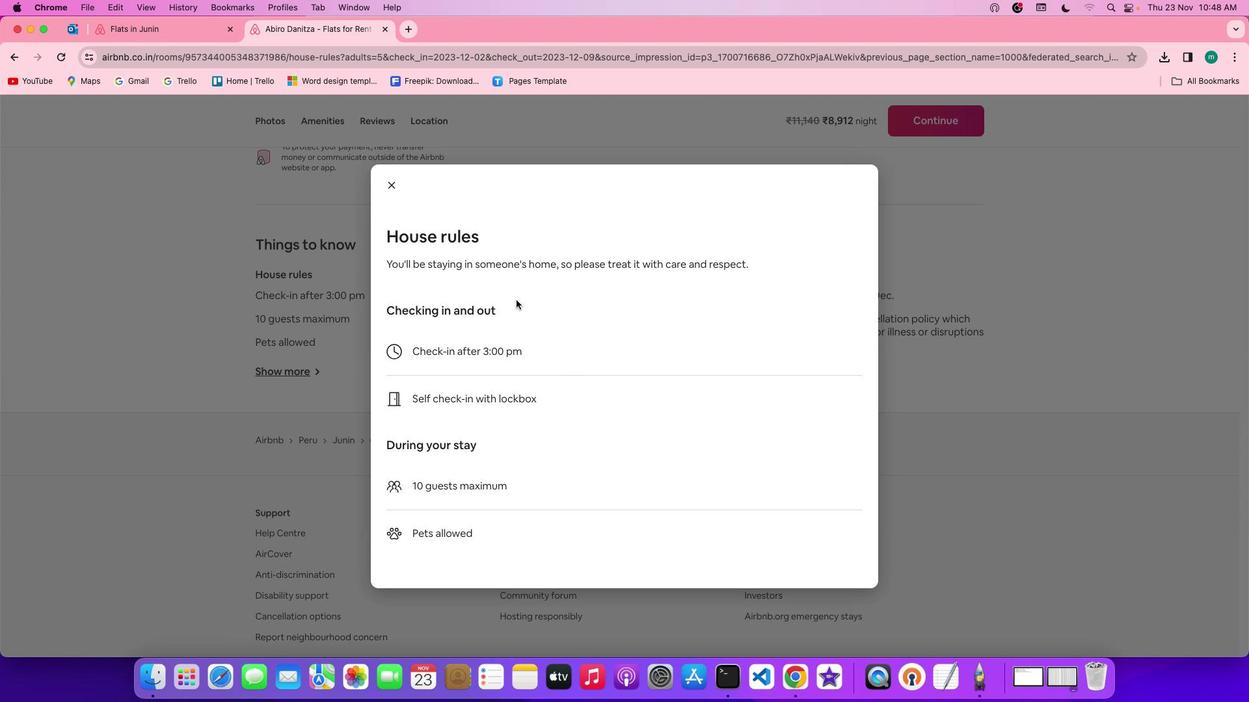 
Action: Mouse moved to (435, 199)
Screenshot: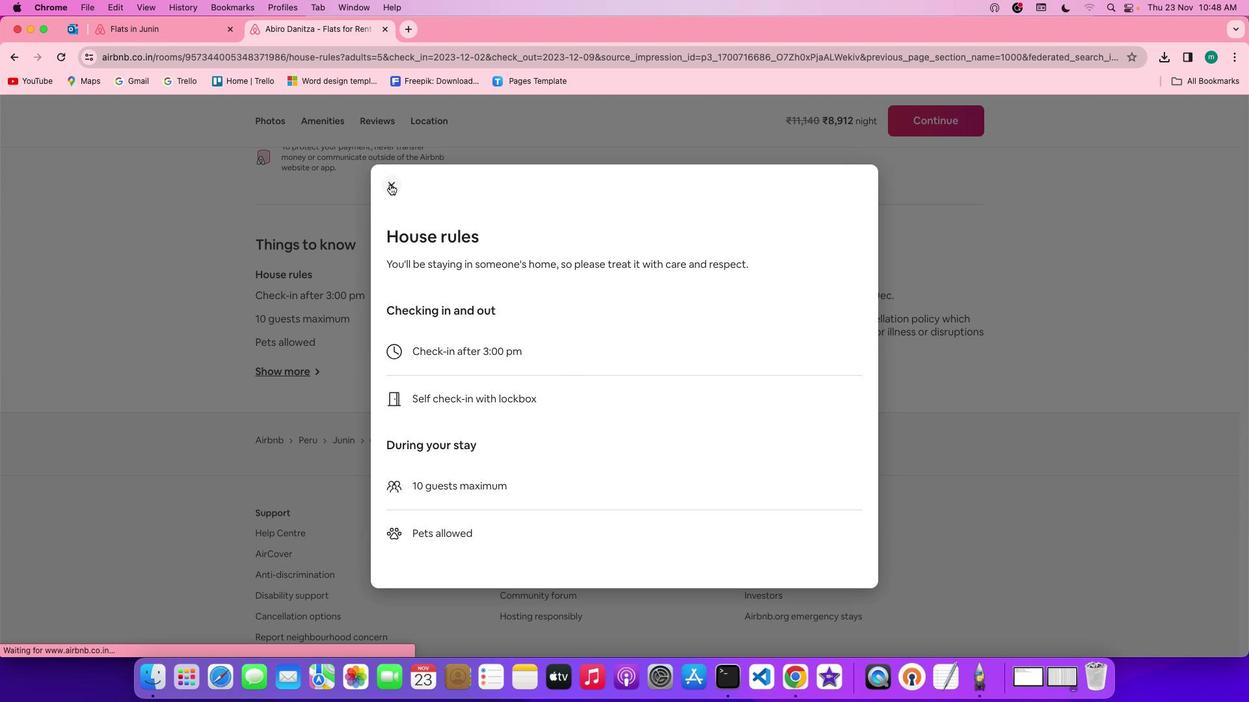 
Action: Mouse pressed left at (435, 199)
Screenshot: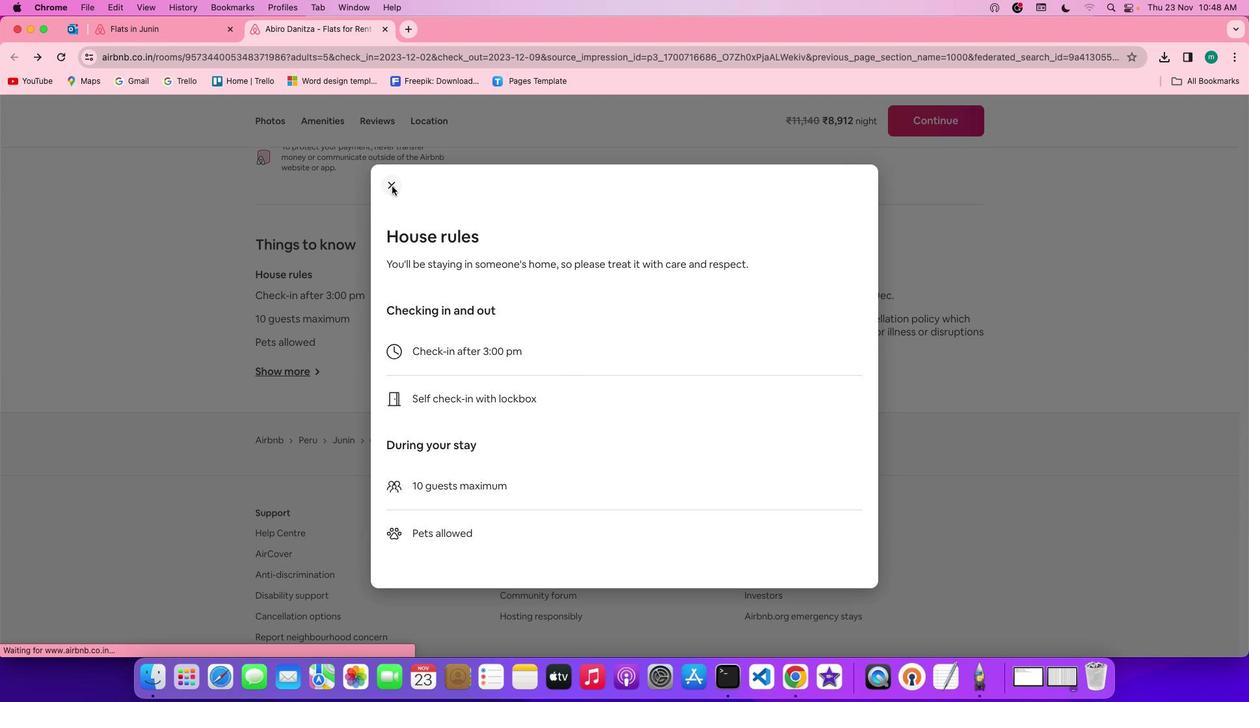 
Action: Mouse moved to (579, 381)
Screenshot: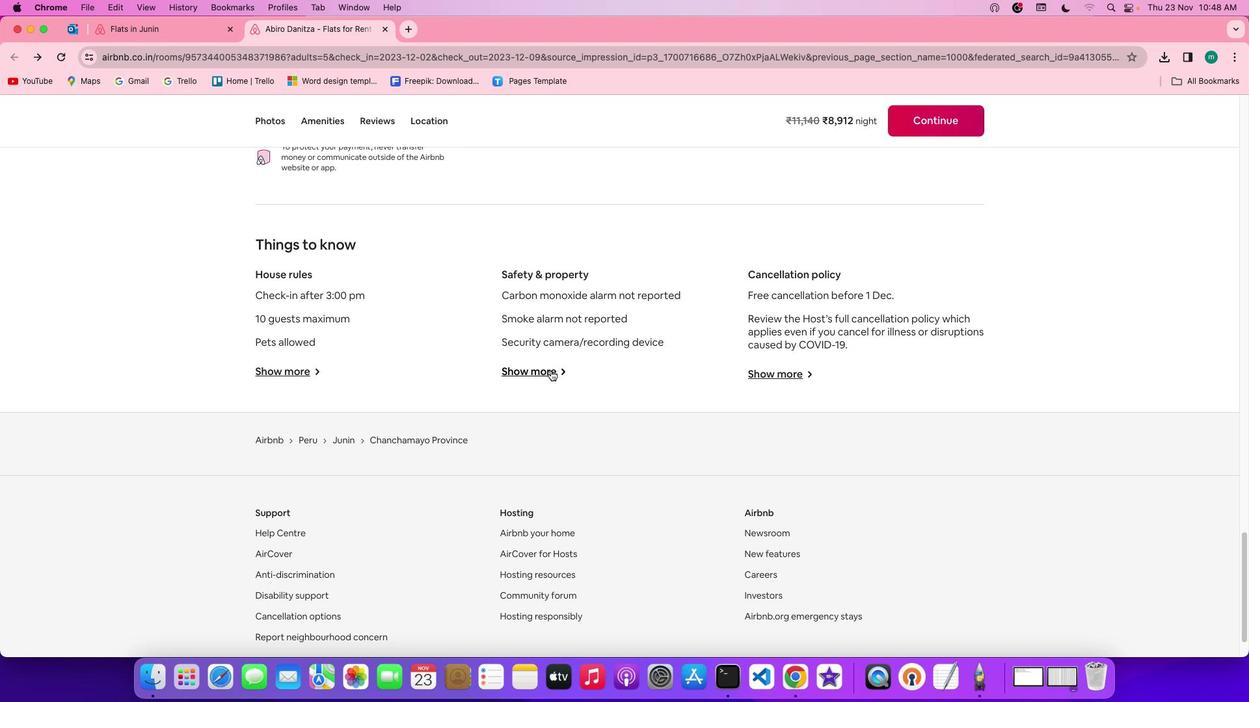
Action: Mouse pressed left at (579, 381)
Screenshot: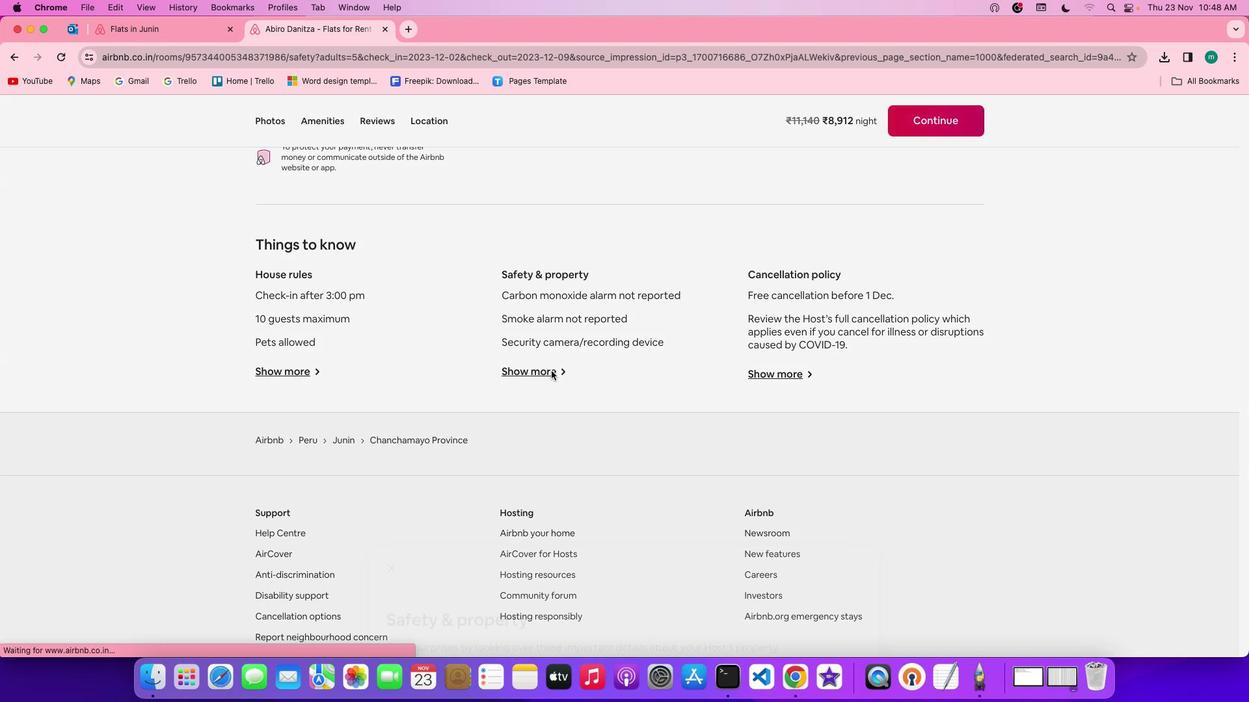 
Action: Mouse moved to (629, 415)
Screenshot: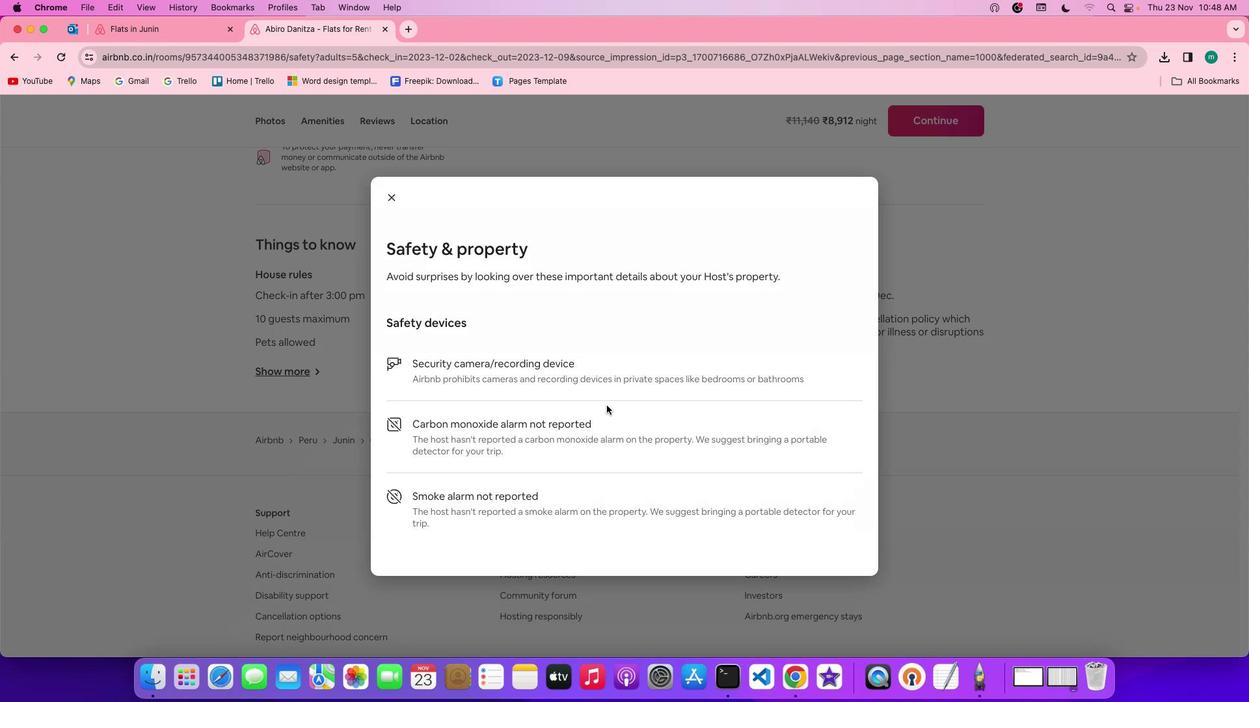 
Action: Mouse scrolled (629, 415) with delta (83, 16)
Screenshot: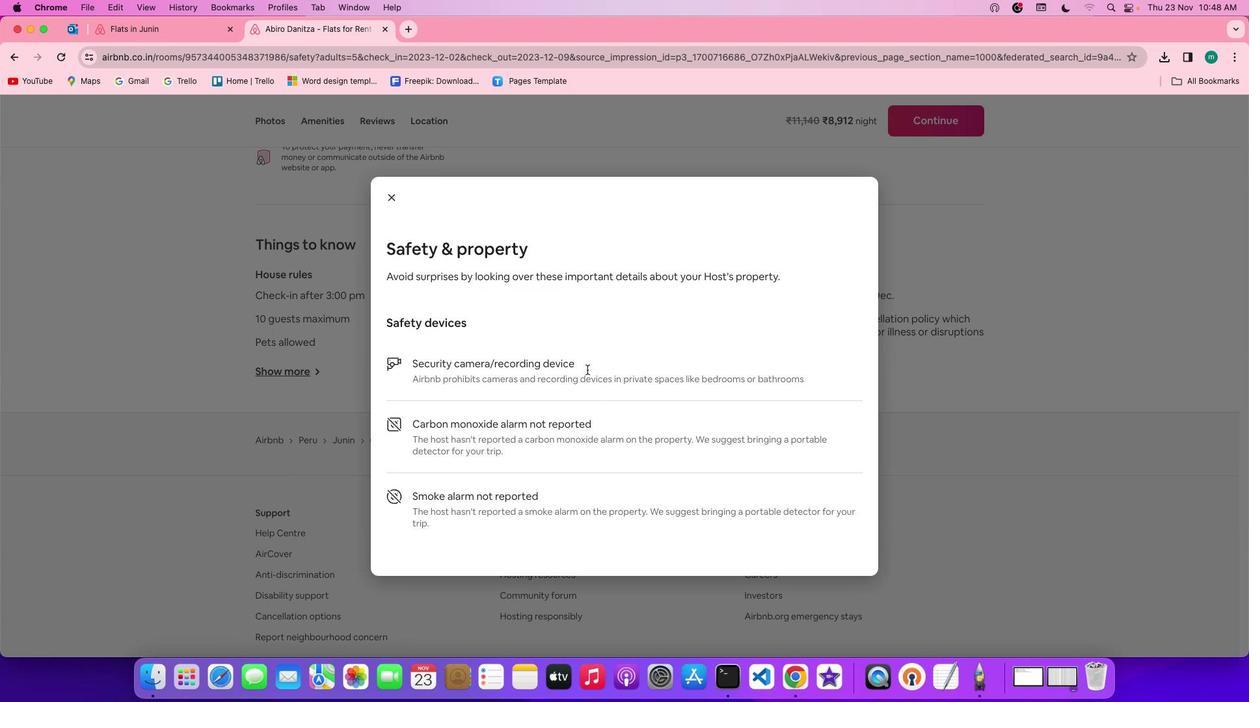 
Action: Mouse scrolled (629, 415) with delta (83, 16)
Screenshot: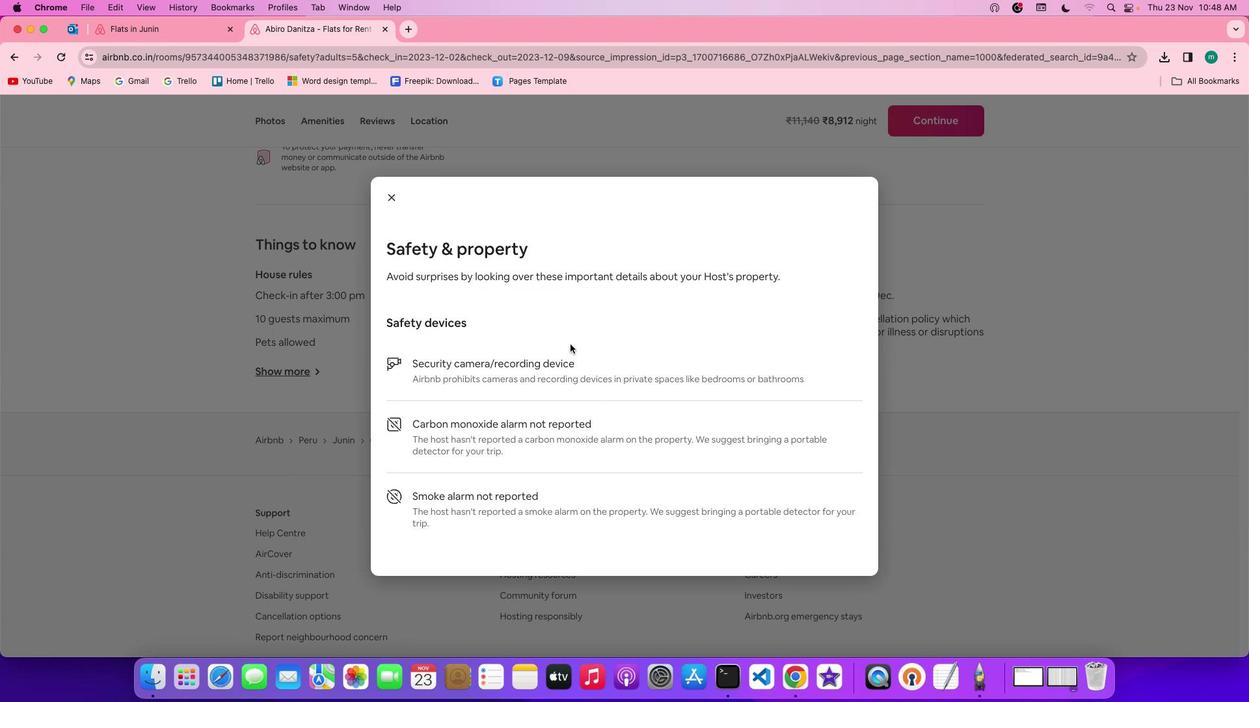 
Action: Mouse scrolled (629, 415) with delta (83, 15)
Screenshot: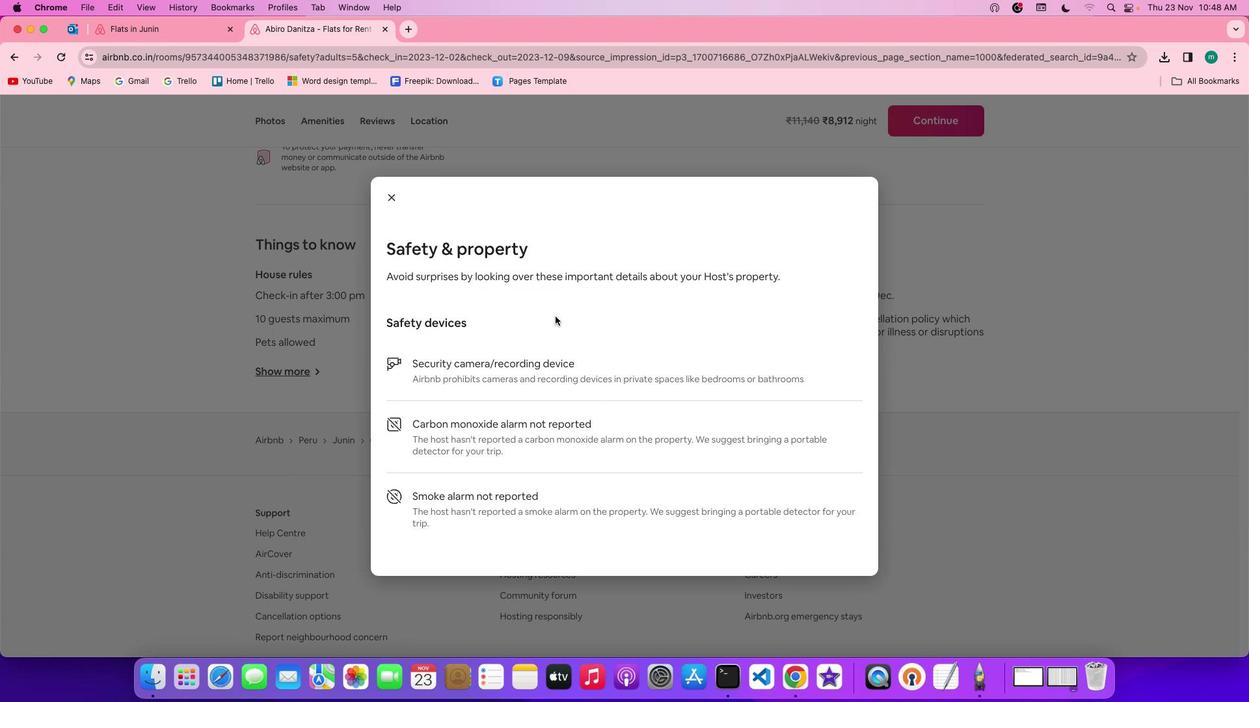 
Action: Mouse scrolled (629, 415) with delta (83, 14)
Screenshot: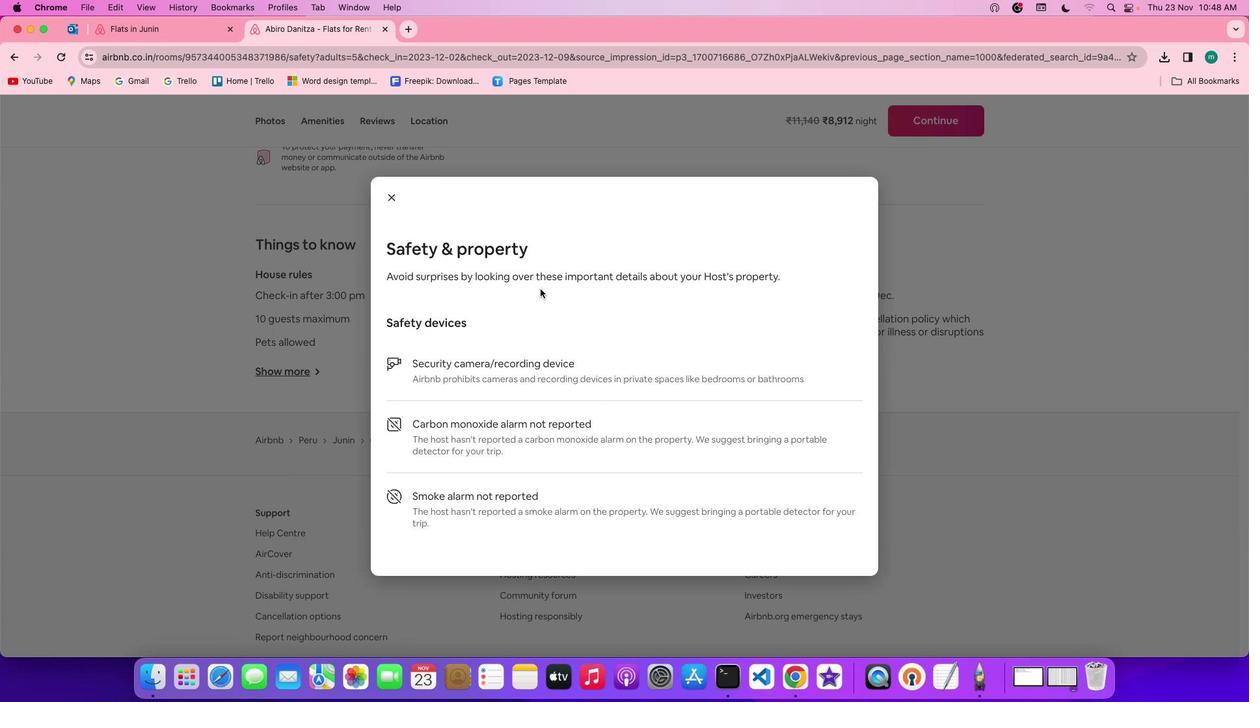 
Action: Mouse moved to (439, 206)
Screenshot: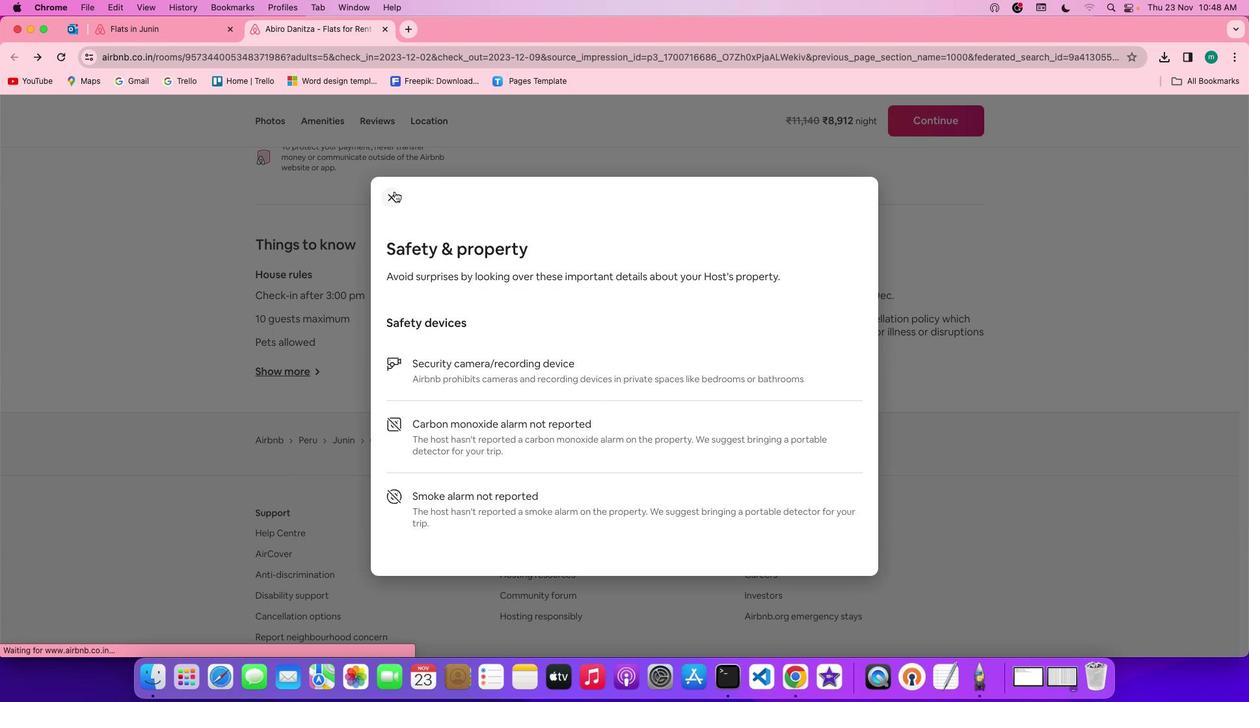 
Action: Mouse pressed left at (439, 206)
Screenshot: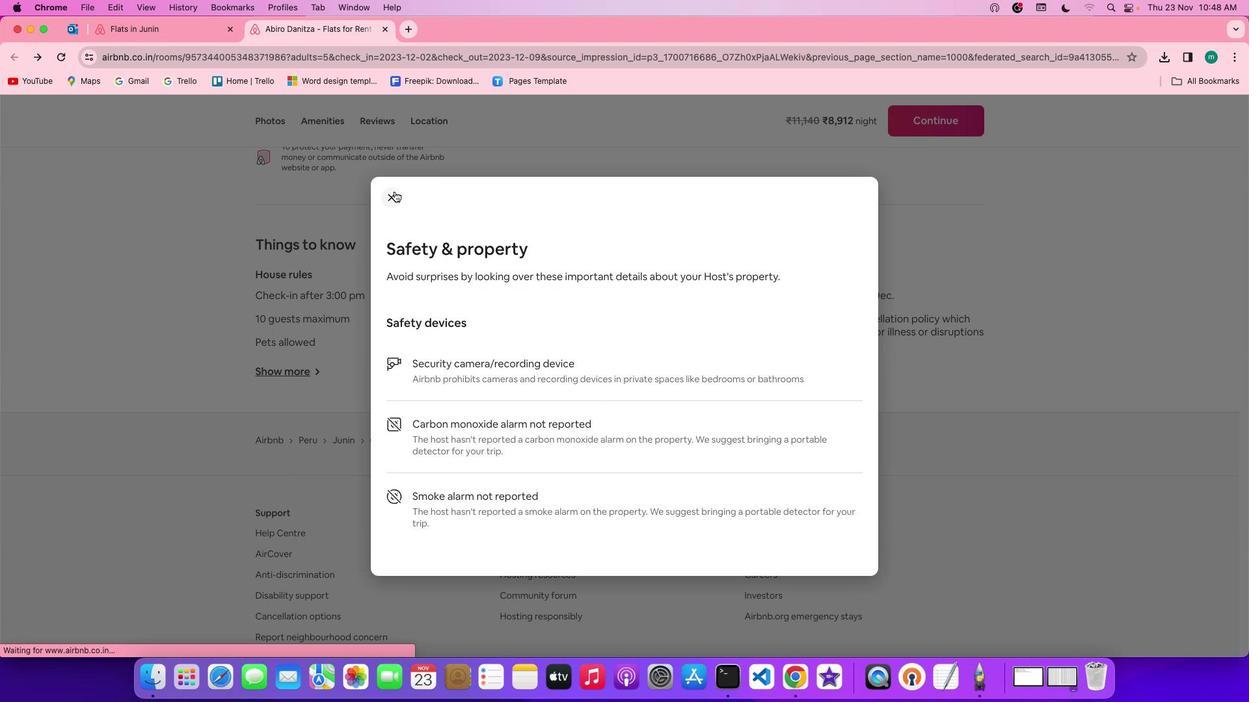 
Action: Mouse moved to (797, 381)
Screenshot: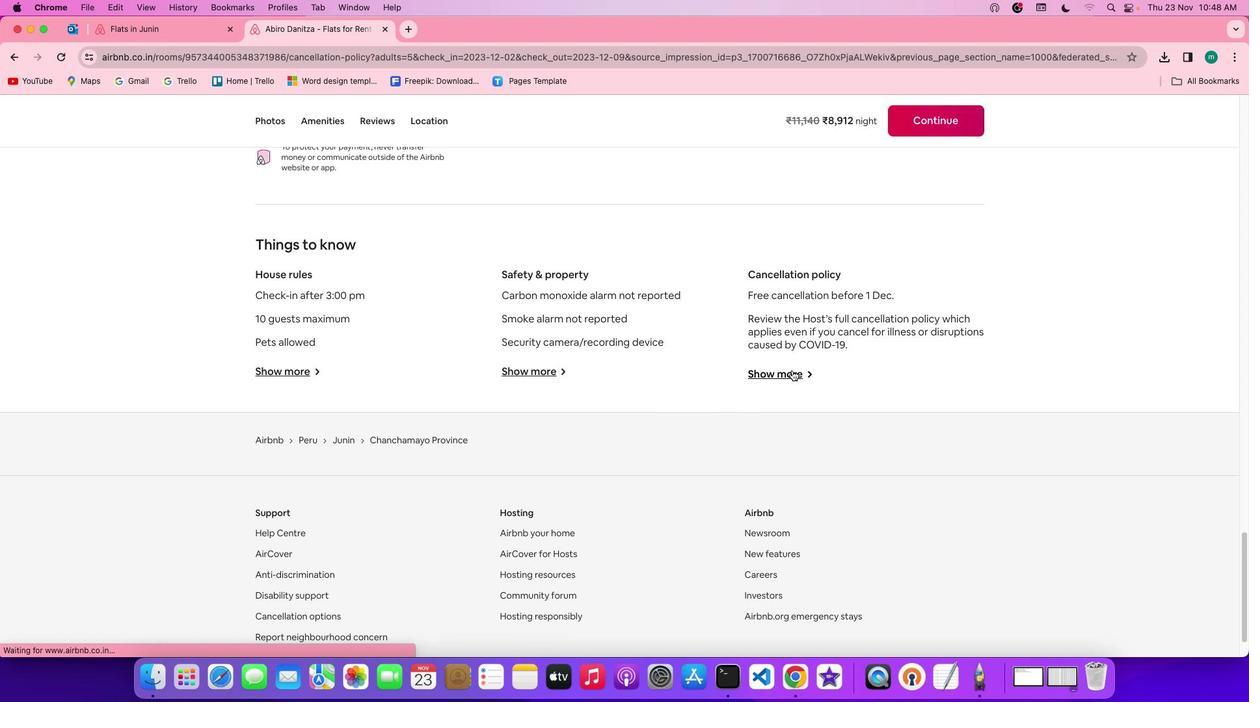 
Action: Mouse pressed left at (797, 381)
Screenshot: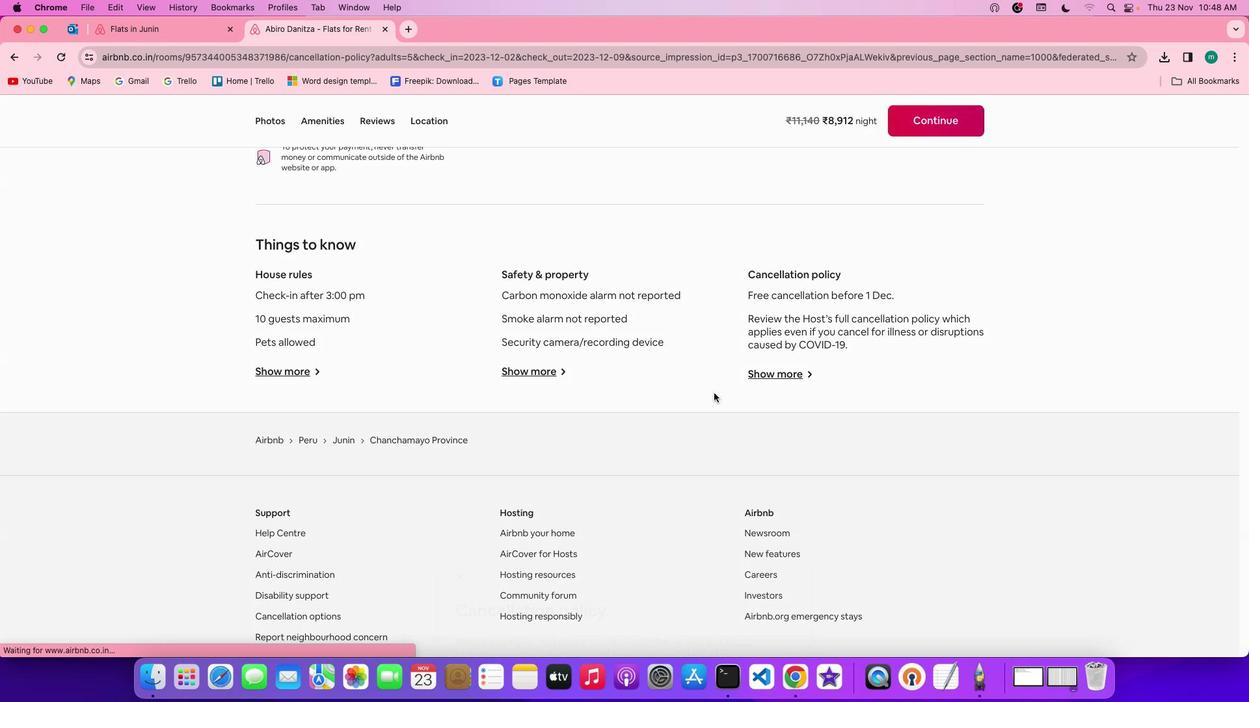 
Action: Mouse moved to (617, 424)
Screenshot: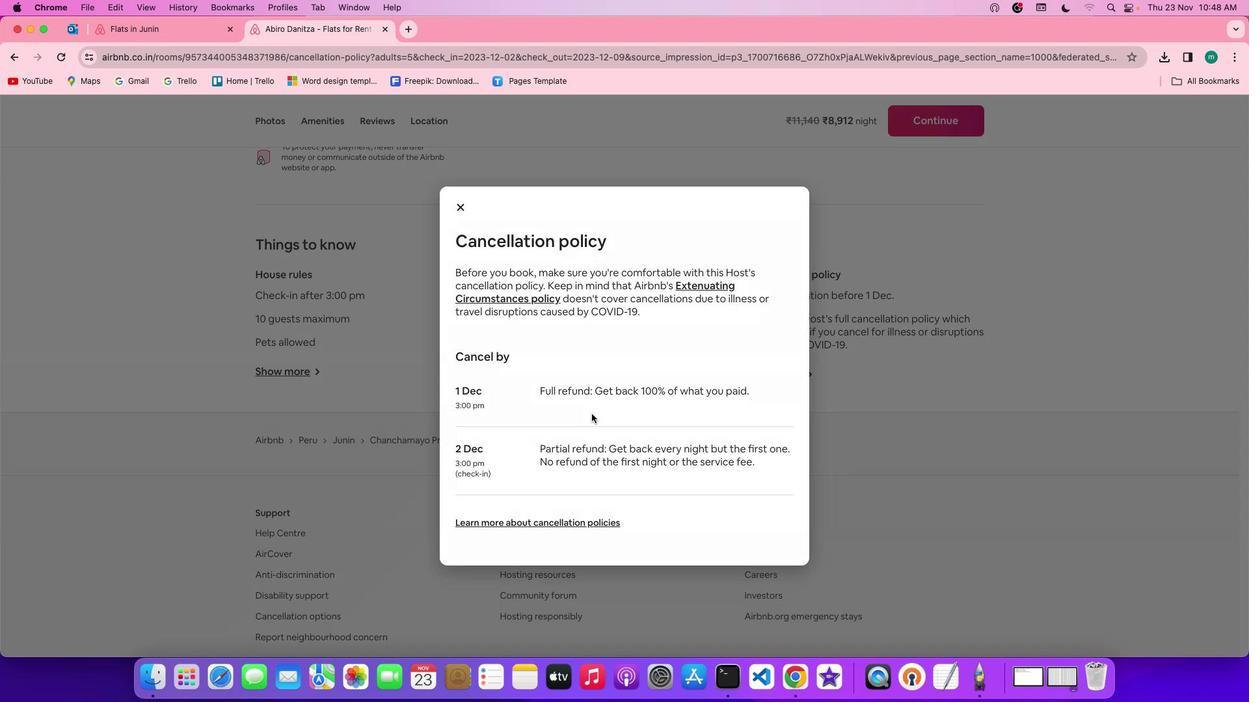 
Action: Mouse scrolled (617, 424) with delta (83, 16)
Screenshot: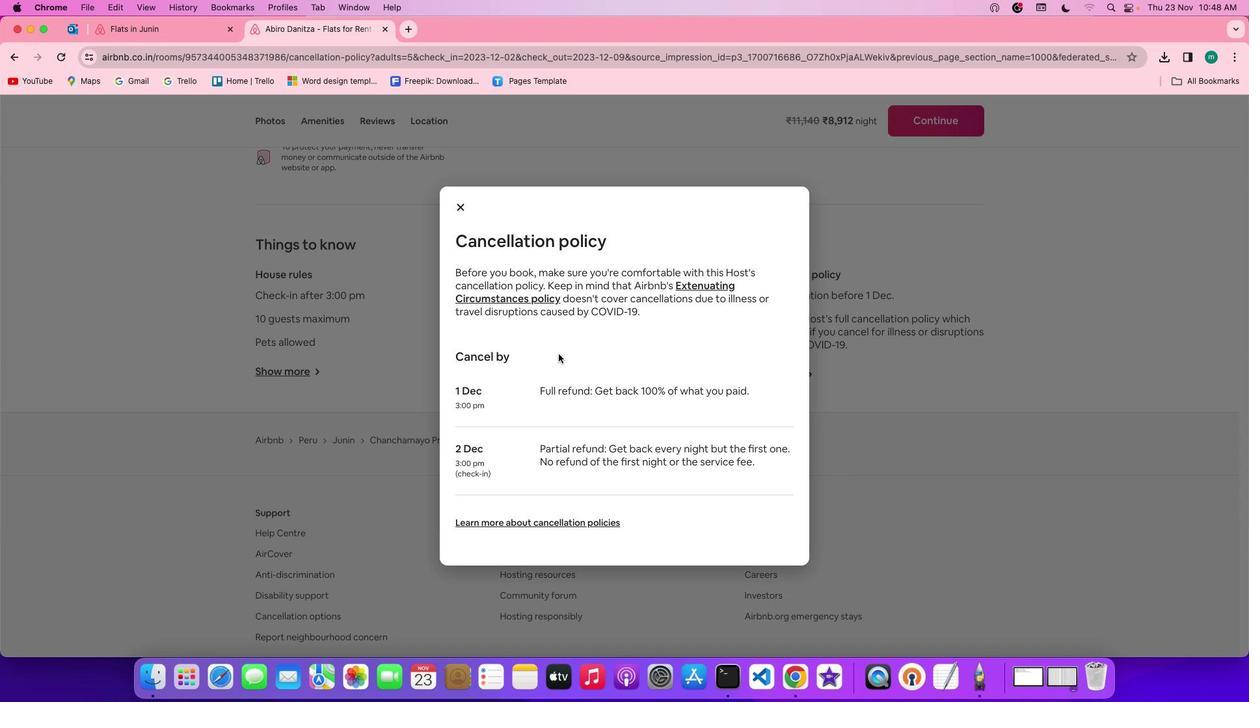 
Action: Mouse scrolled (617, 424) with delta (83, 16)
Screenshot: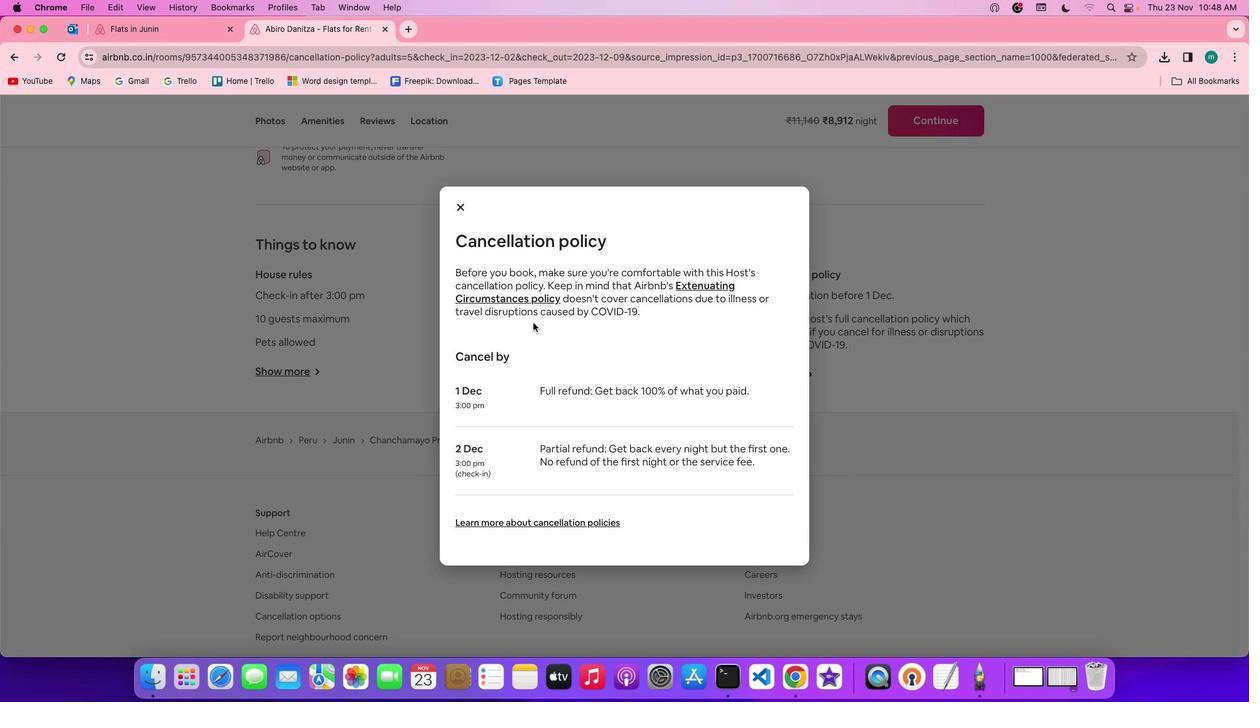 
Action: Mouse scrolled (617, 424) with delta (83, 15)
Screenshot: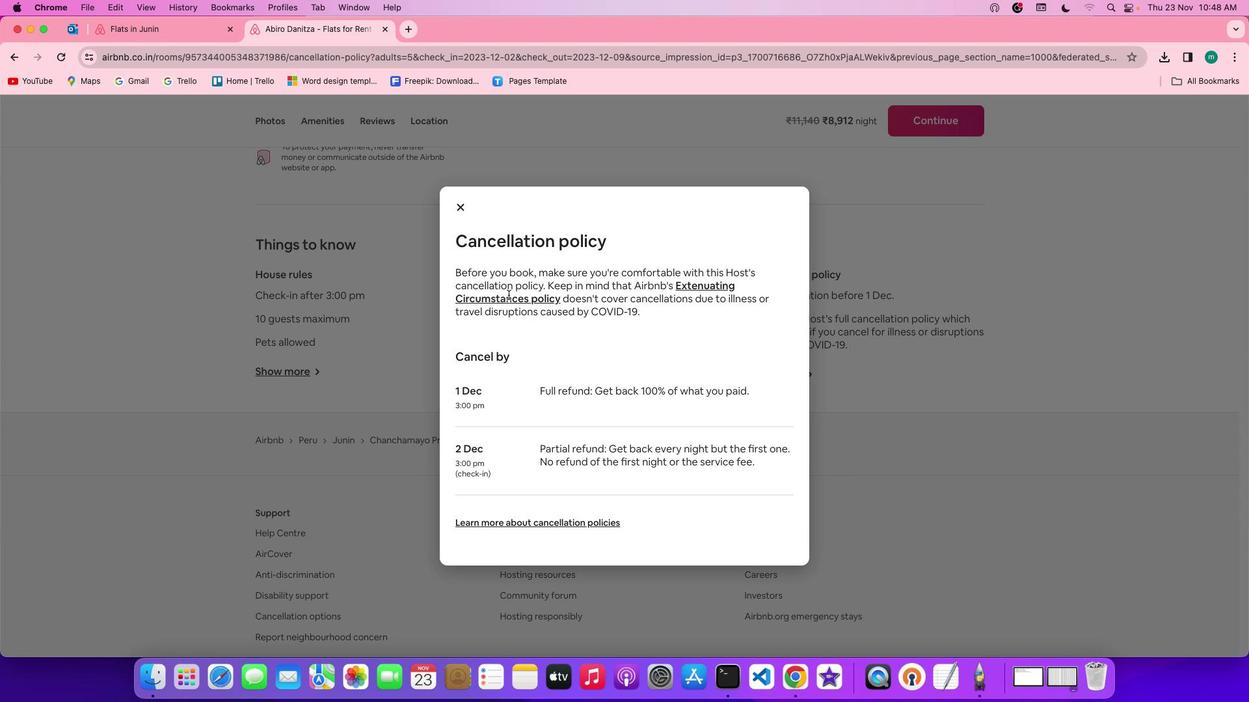 
Action: Mouse scrolled (617, 424) with delta (83, 14)
Screenshot: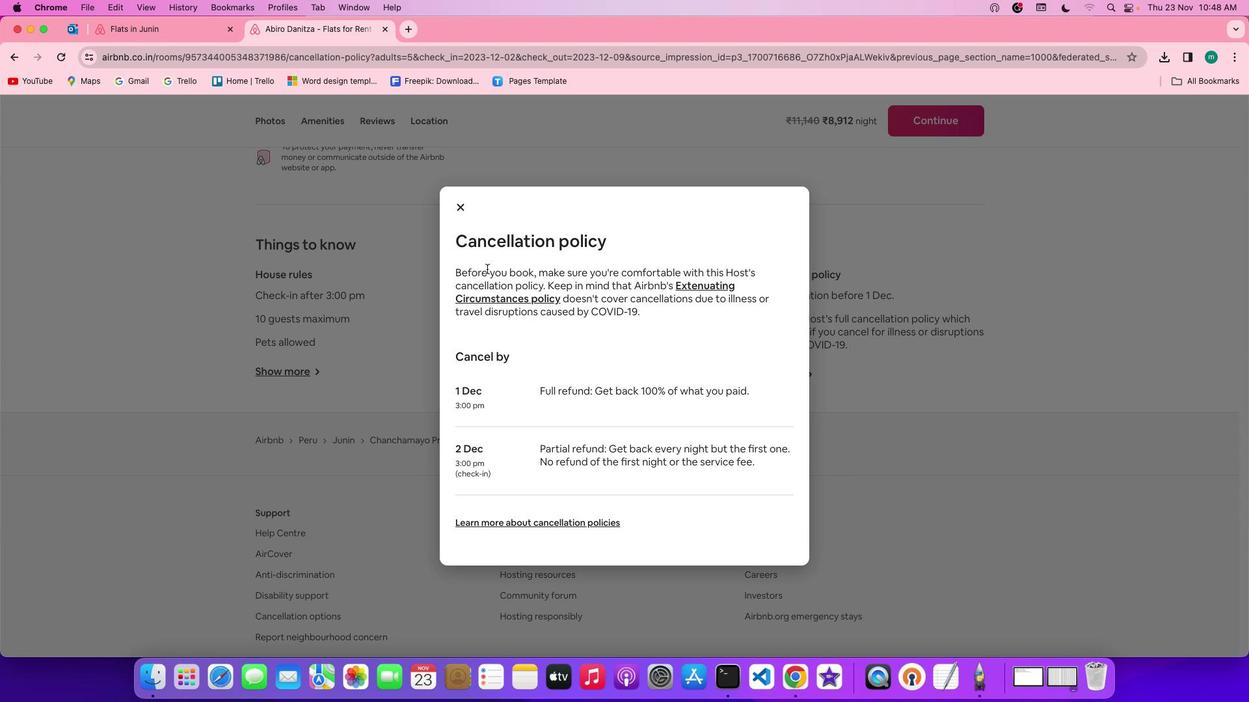 
Action: Mouse scrolled (617, 424) with delta (83, 14)
Screenshot: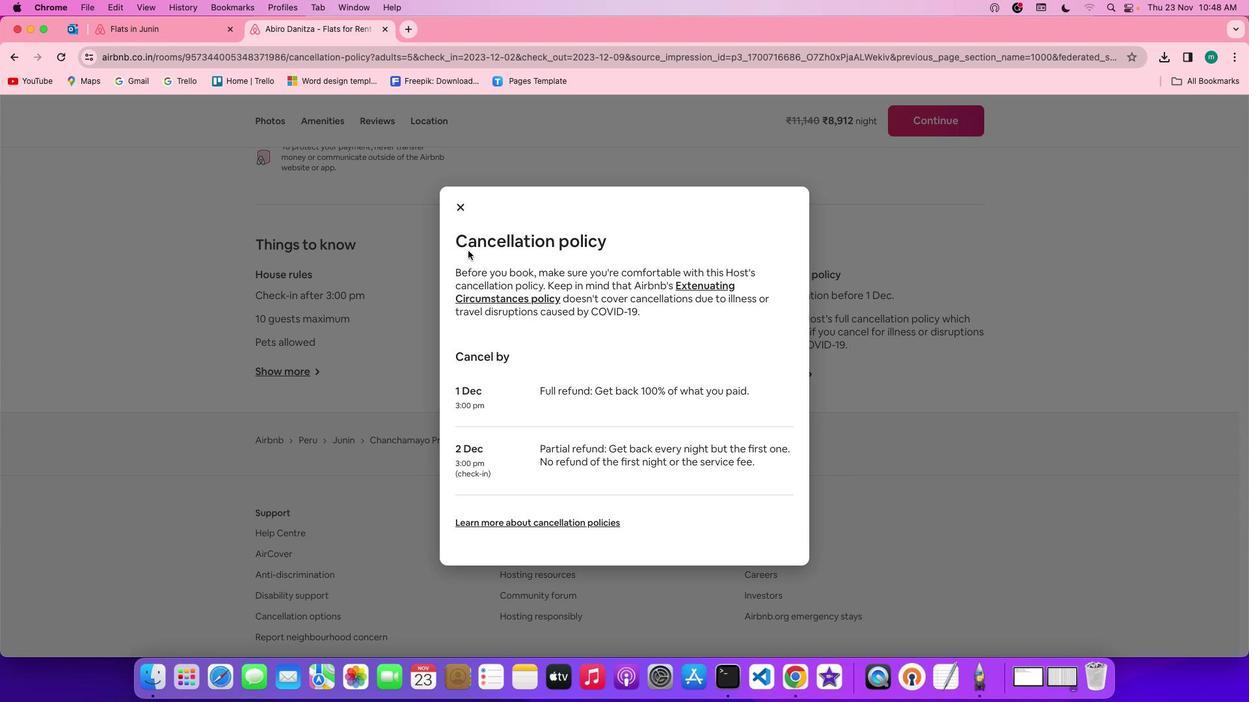 
Action: Mouse moved to (498, 219)
Screenshot: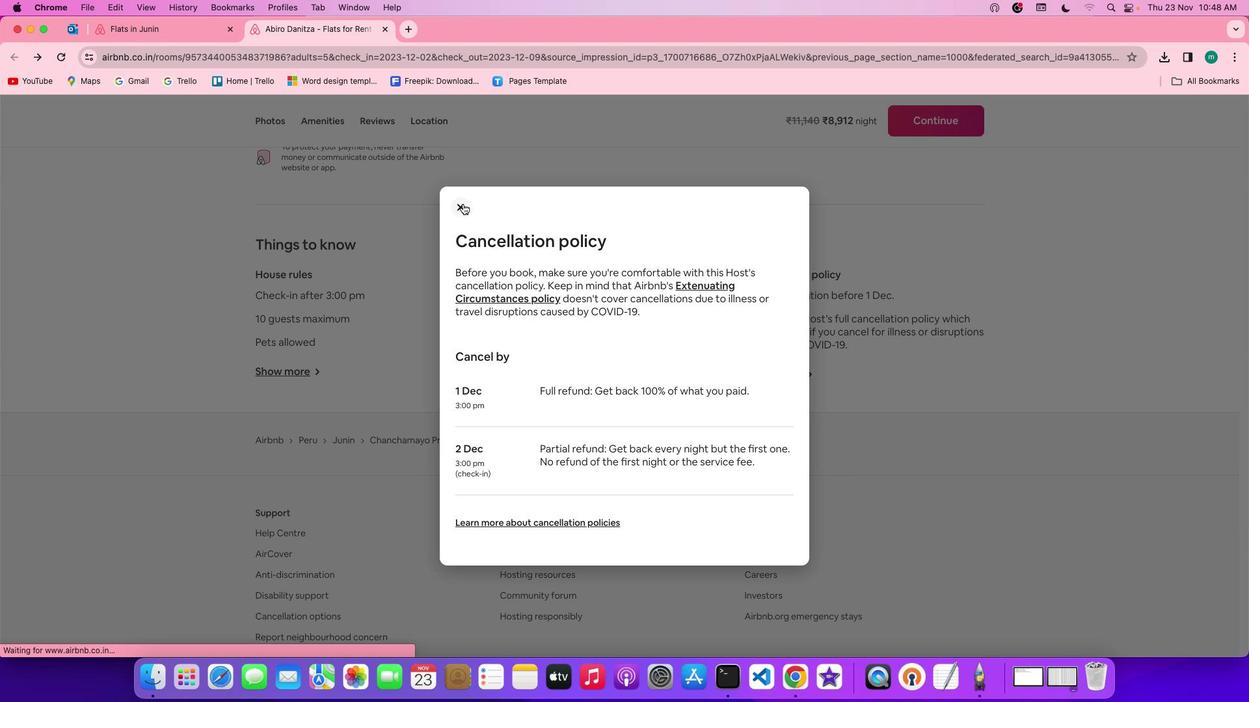 
Action: Mouse pressed left at (498, 219)
Screenshot: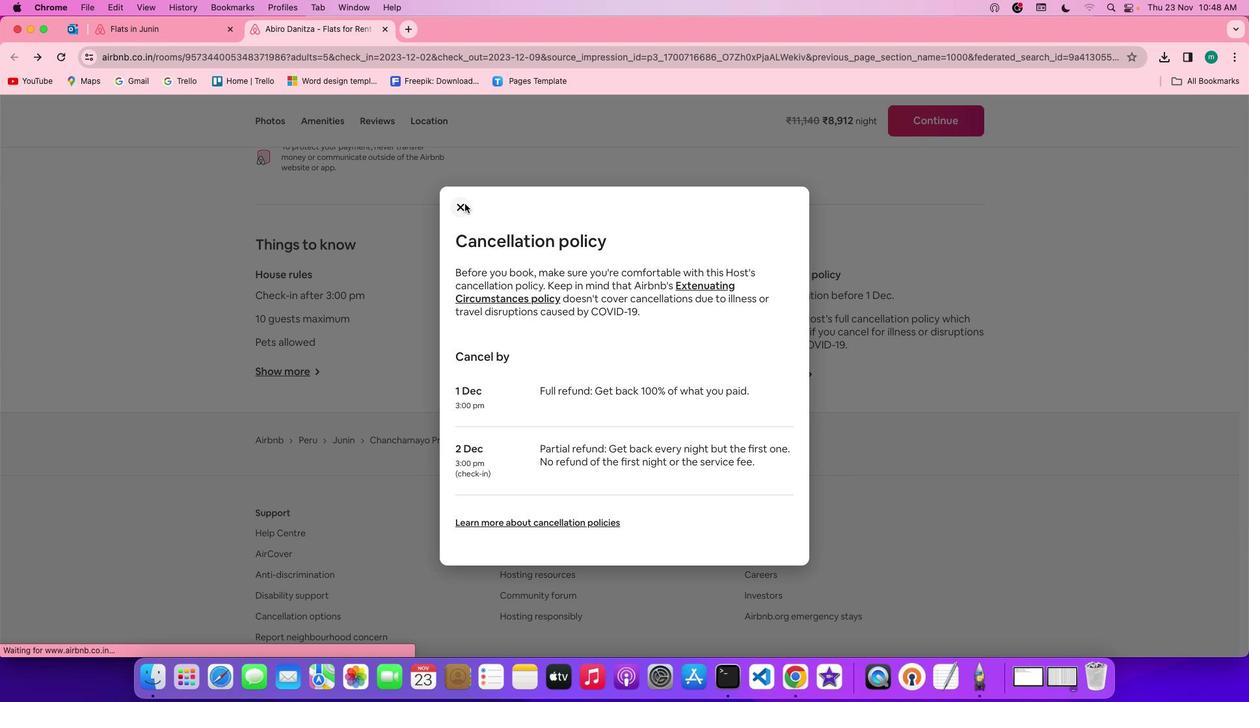 
Action: Mouse moved to (231, 47)
Screenshot: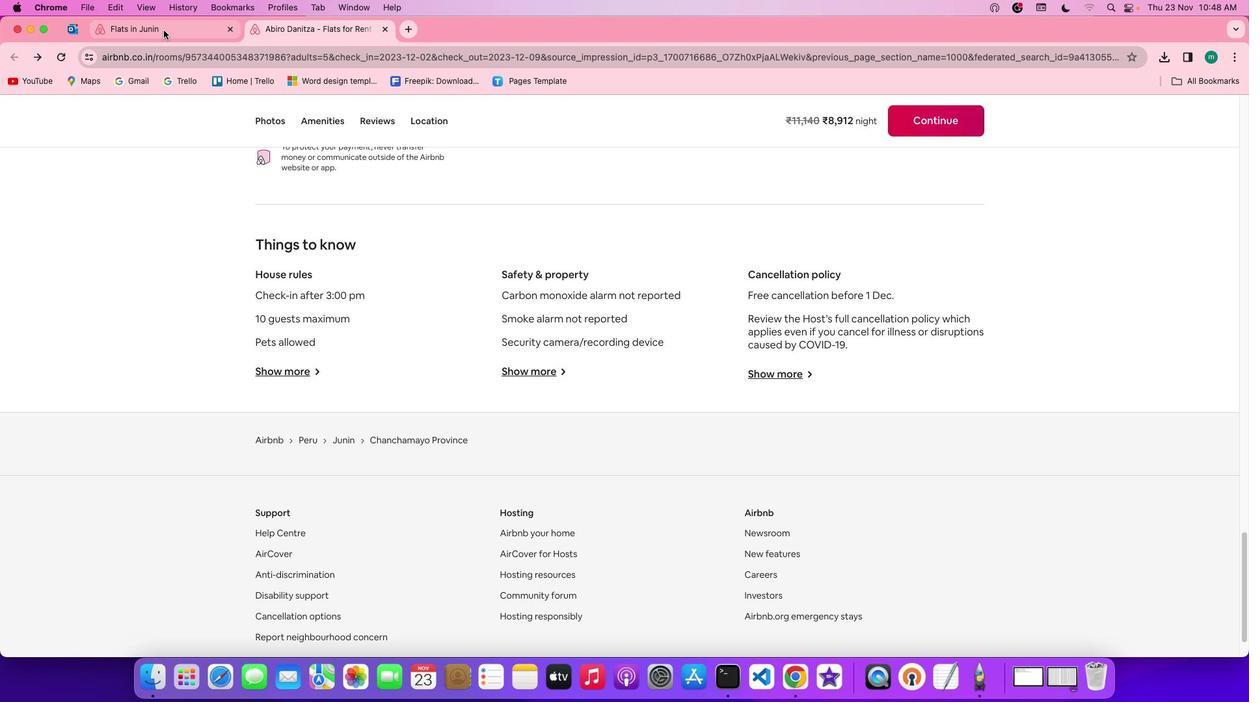 
Action: Mouse pressed left at (231, 47)
Screenshot: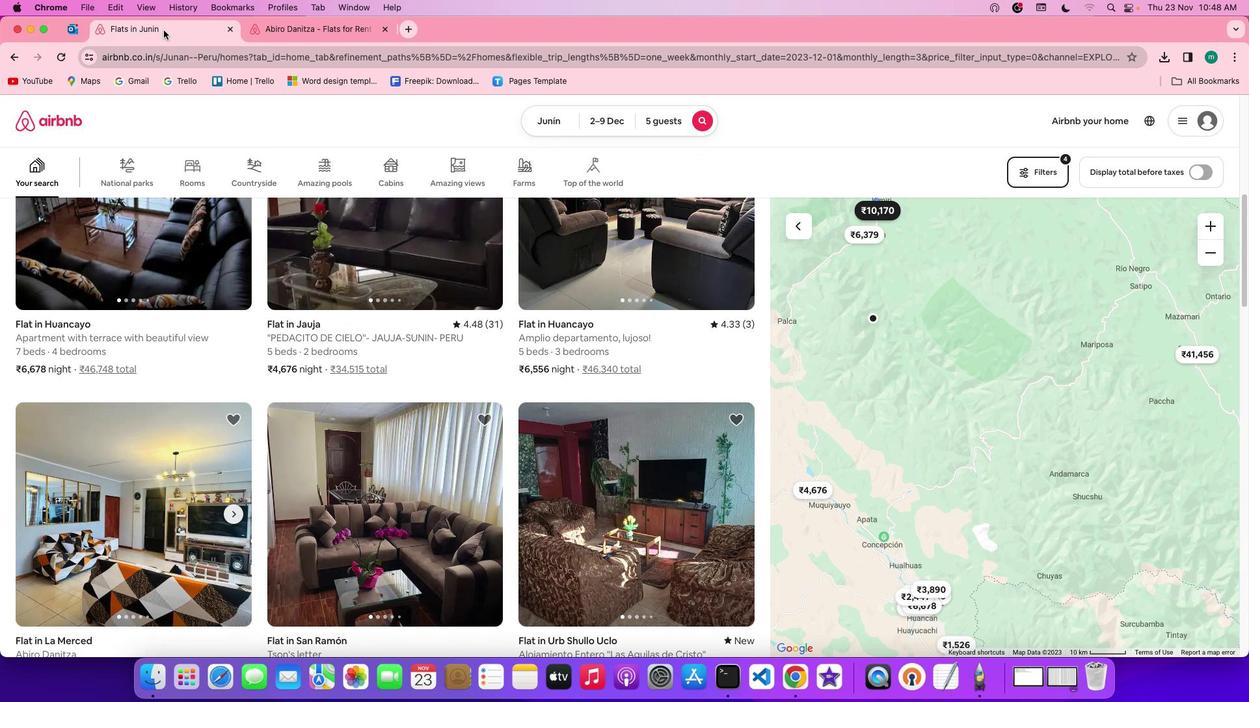 
Action: Mouse moved to (455, 277)
